Task: open an excel sheet and write heading  Financial Planner. Add Dates in a column and its values below  'Jan 23, Feb 23, Mar 23, Apr 23 & may23. 'Add Income in next column and its values below  $3,000, $3,200, $3,100, $3,300 & $3,500. Add Expenses in next column and its values below  $2,000, $2,300, $2,200, $2,500 & $2,800. Add savings in next column and its values below $500, $600, $500, $700 & $700. Add Investment in next column and its values below  $500, $700, $800, $900 & $1000. Add Net Saving in next column and its values below  $1000, $1200, $900, $800 & $700. Save page DashboardFinDashboard
Action: Mouse moved to (54, 141)
Screenshot: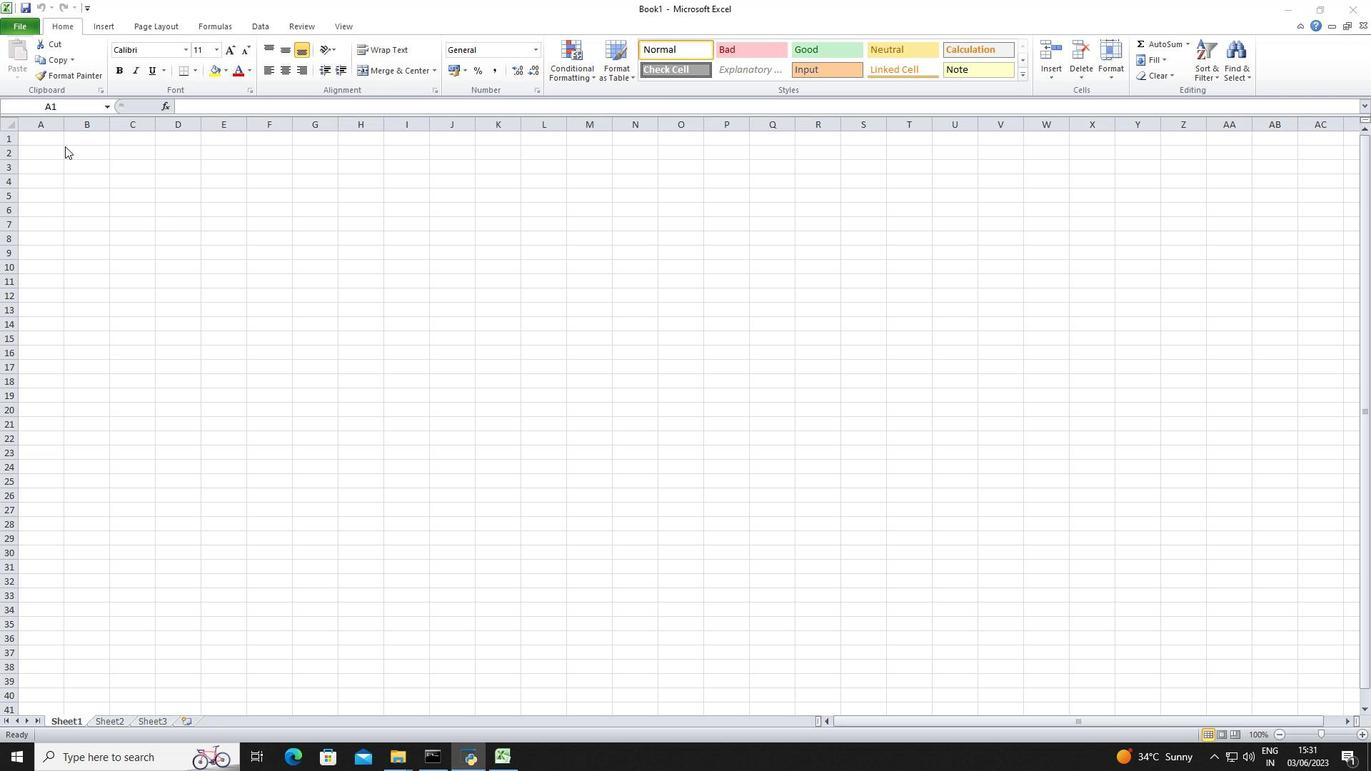 
Action: Mouse pressed left at (54, 141)
Screenshot: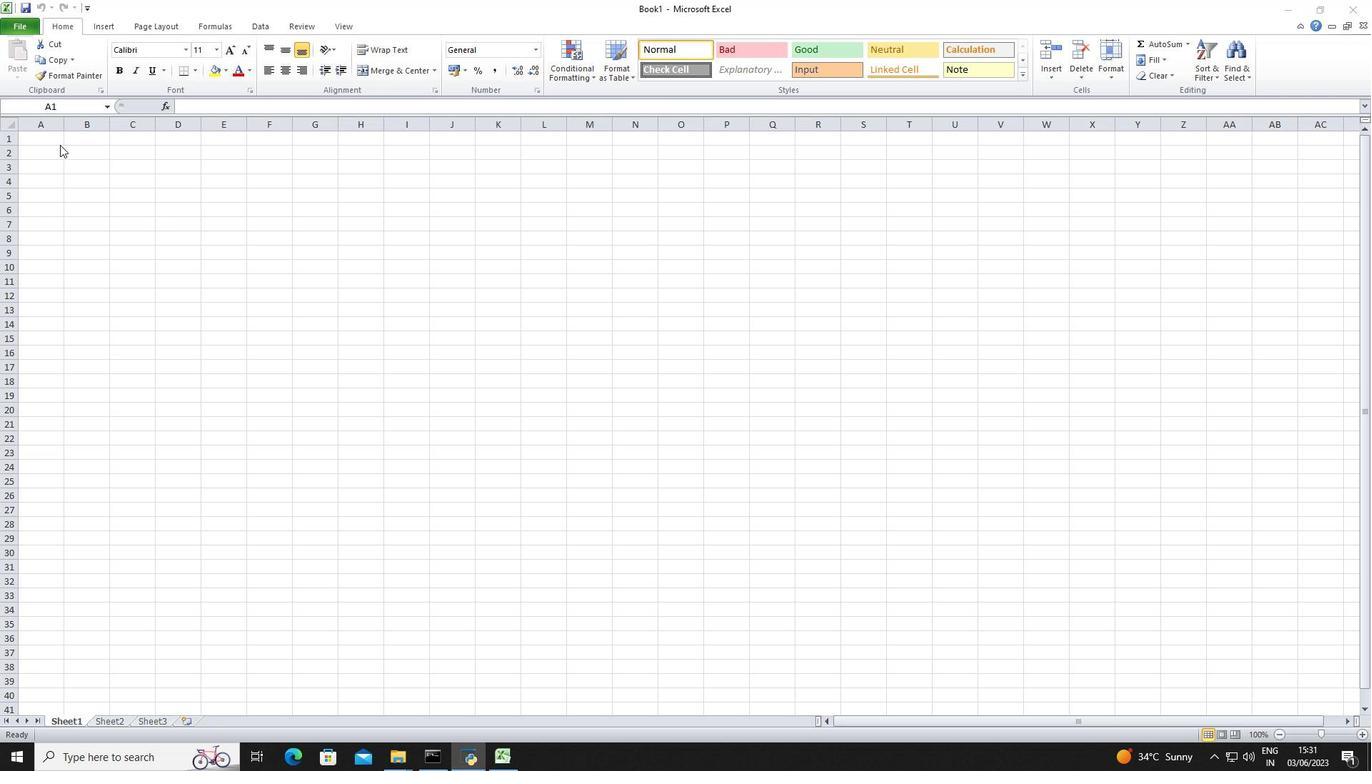 
Action: Key pressed <Key.shift>Financial<Key.space><Key.shift>Planner<Key.down><Key.down><Key.shift>Dates<Key.down><Key.shift>Jan<Key.space>23<Key.down><Key.shift>Feb<Key.space>23<Key.down><Key.shift>Mar23<Key.down><Key.shift>Apr<Key.space>23<Key.enter>0<Key.backspace><Key.shift>May<Key.space>23<Key.enter><Key.right><Key.up><Key.right><Key.up><Key.up><Key.up><Key.up><Key.up><Key.shift>Income<Key.down>3000<Key.backspace><Key.backspace><Key.backspace>200<Key.backspace><Key.backspace><Key.backspace>000<Key.down>3200<Key.down>3100<Key.down>3300<Key.down>3500<Key.left>
Screenshot: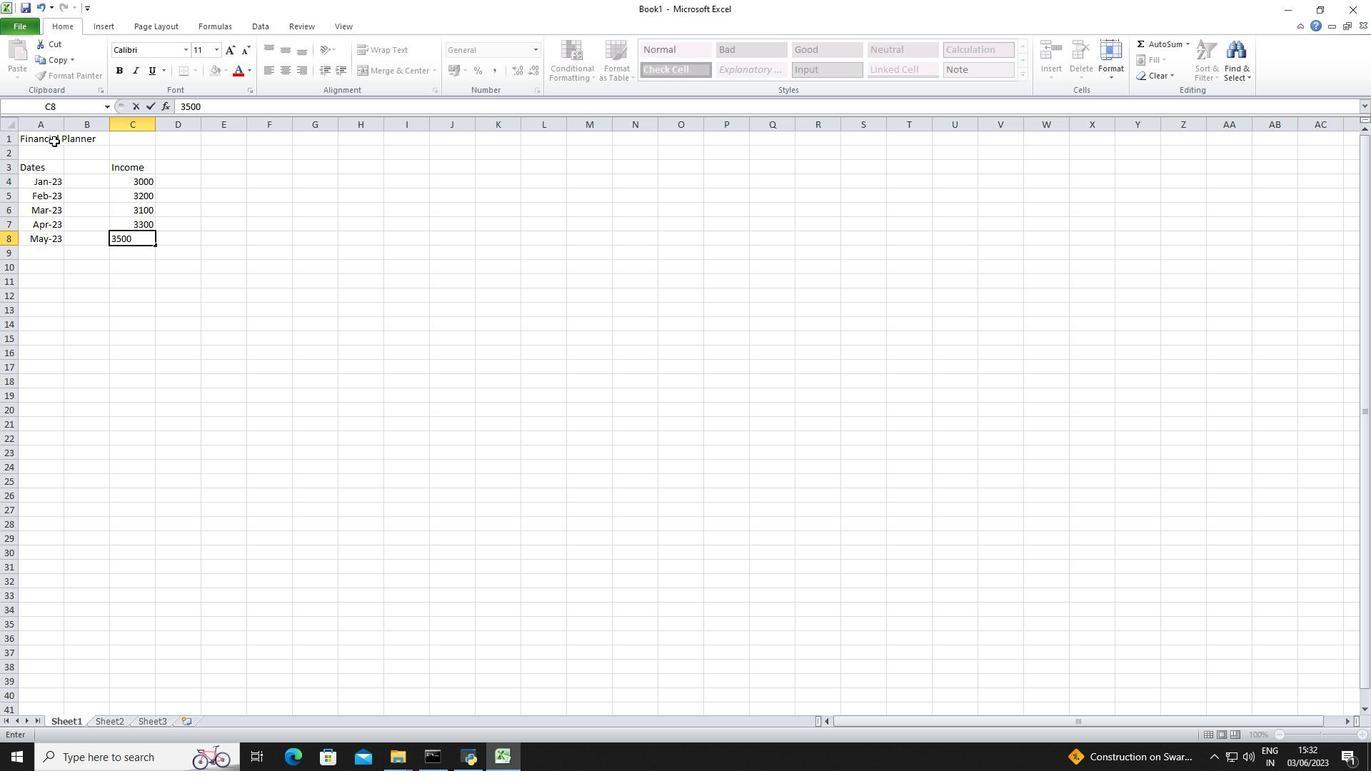 
Action: Mouse moved to (128, 177)
Screenshot: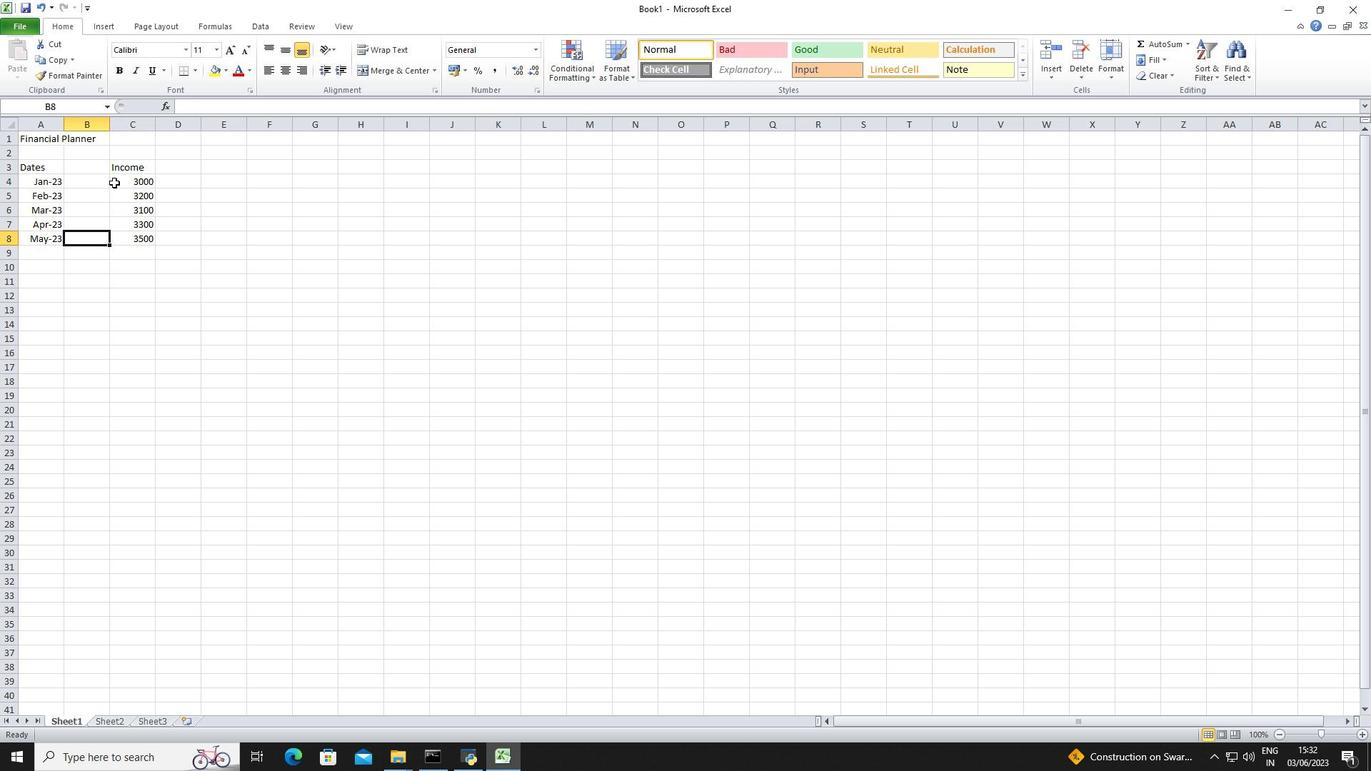 
Action: Mouse pressed left at (128, 177)
Screenshot: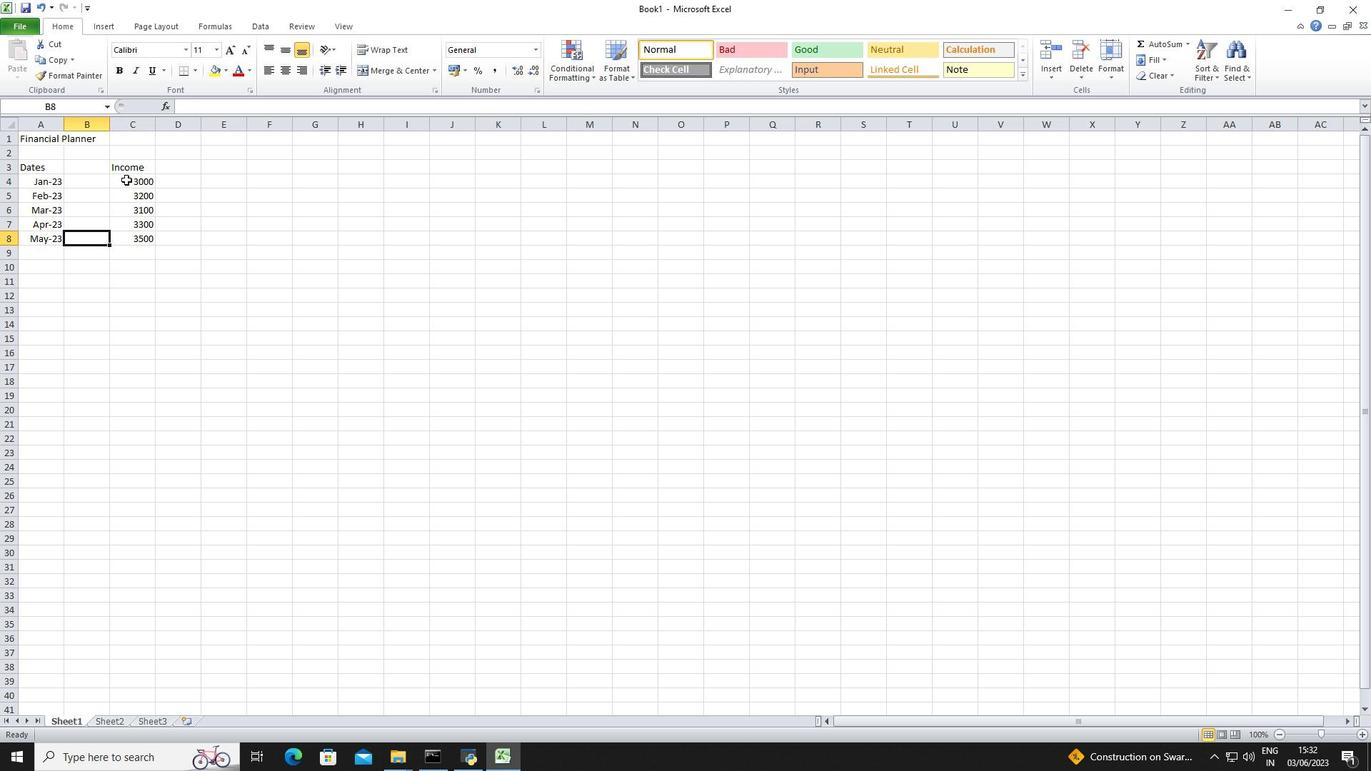 
Action: Mouse moved to (534, 52)
Screenshot: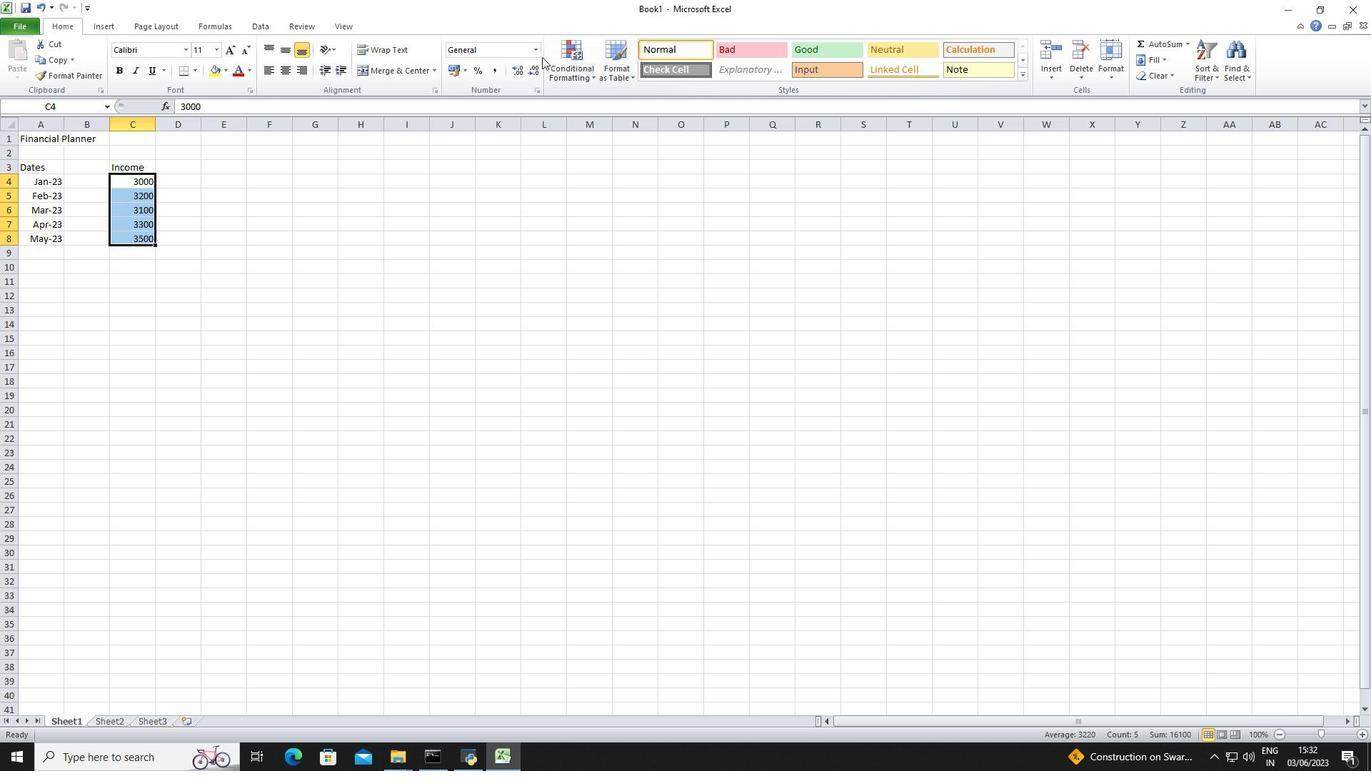 
Action: Mouse pressed left at (534, 52)
Screenshot: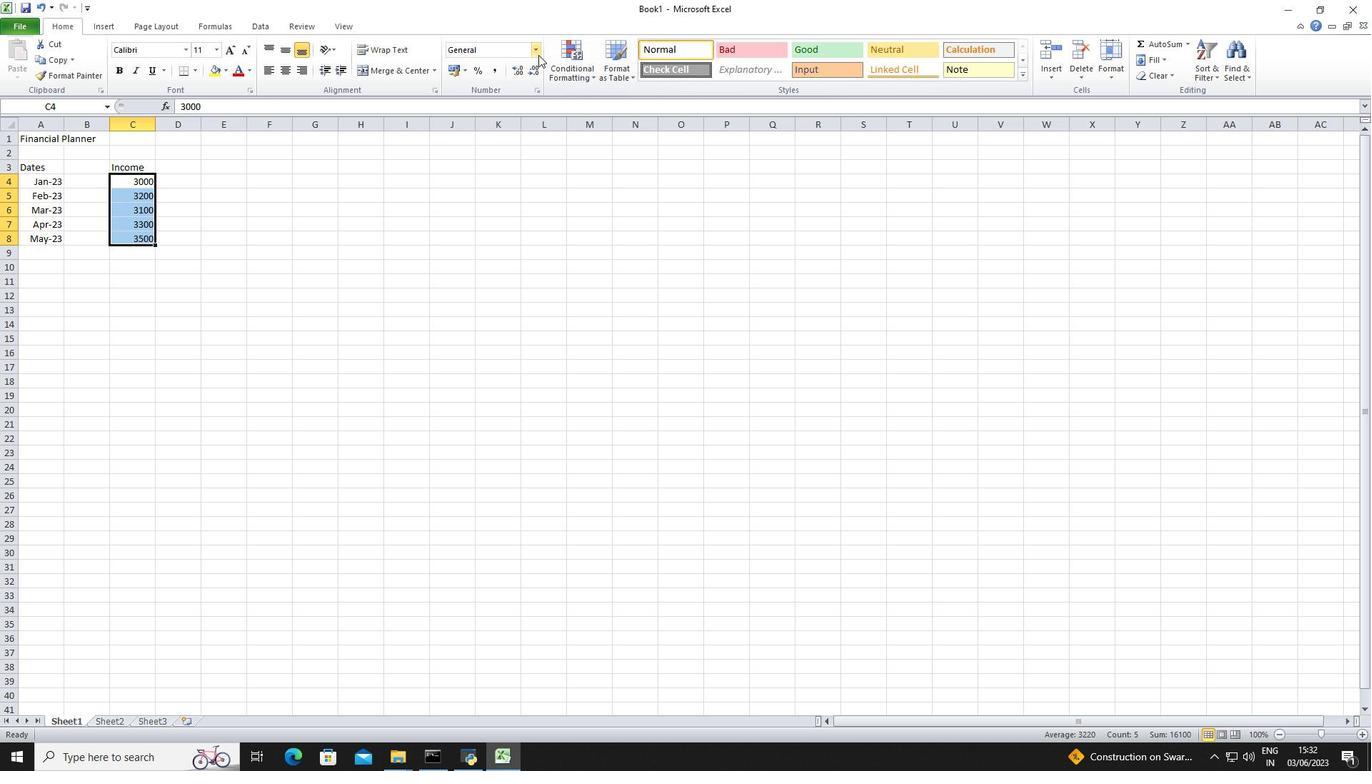 
Action: Mouse moved to (545, 409)
Screenshot: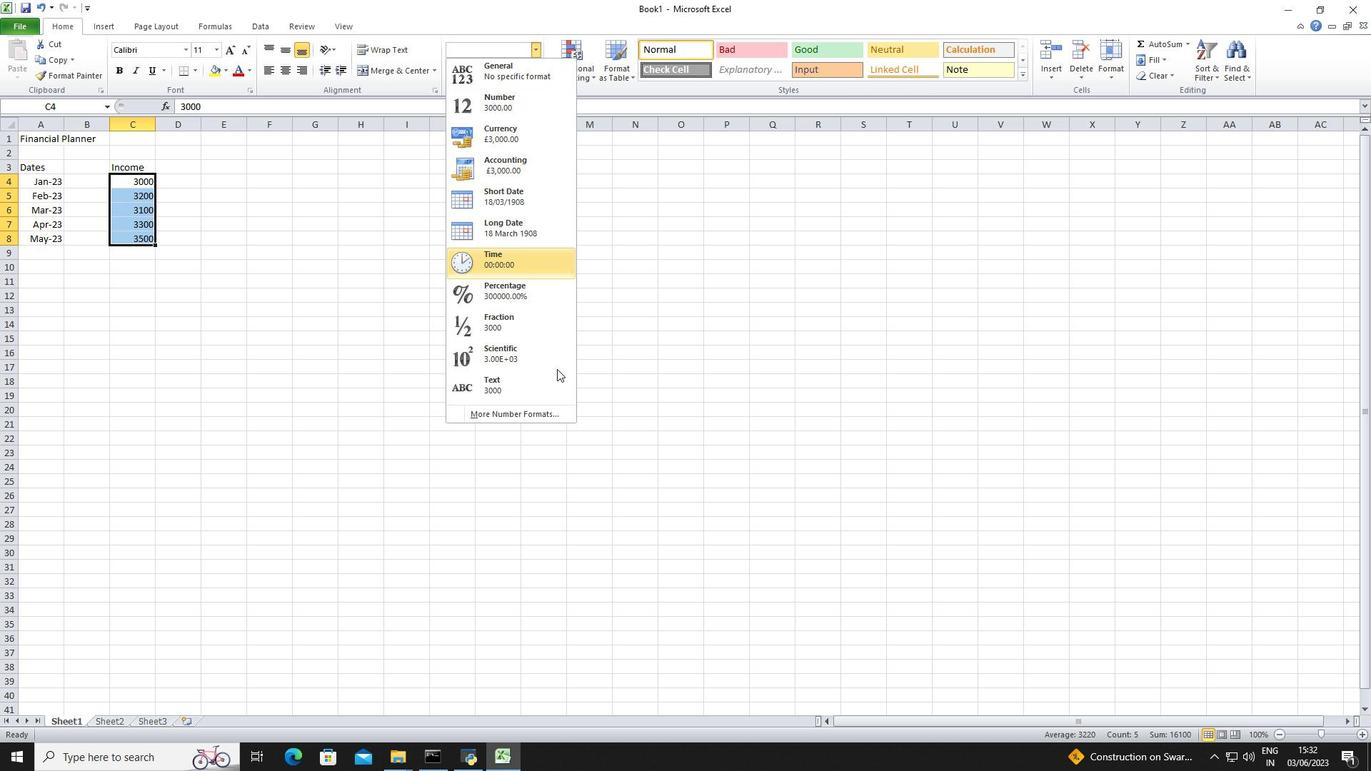 
Action: Mouse pressed left at (545, 409)
Screenshot: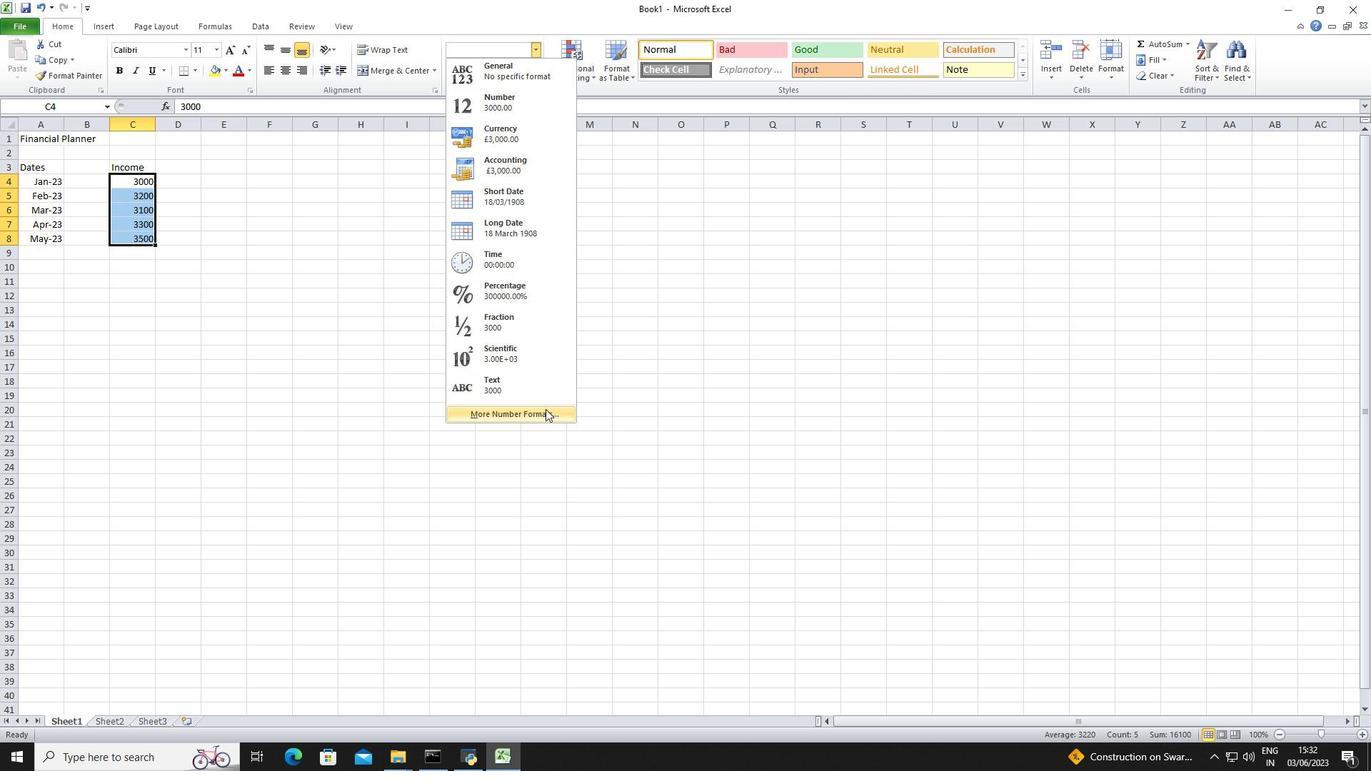 
Action: Mouse moved to (230, 270)
Screenshot: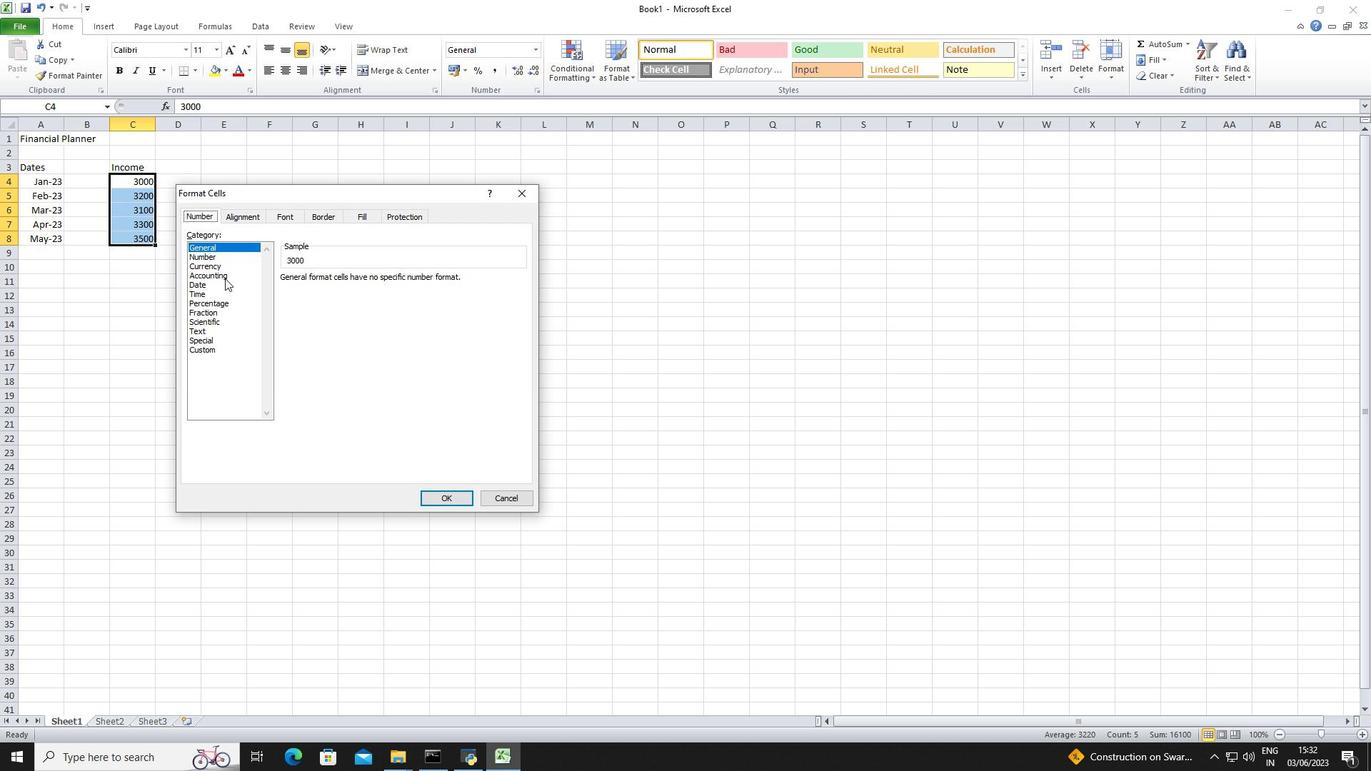 
Action: Mouse pressed left at (230, 270)
Screenshot: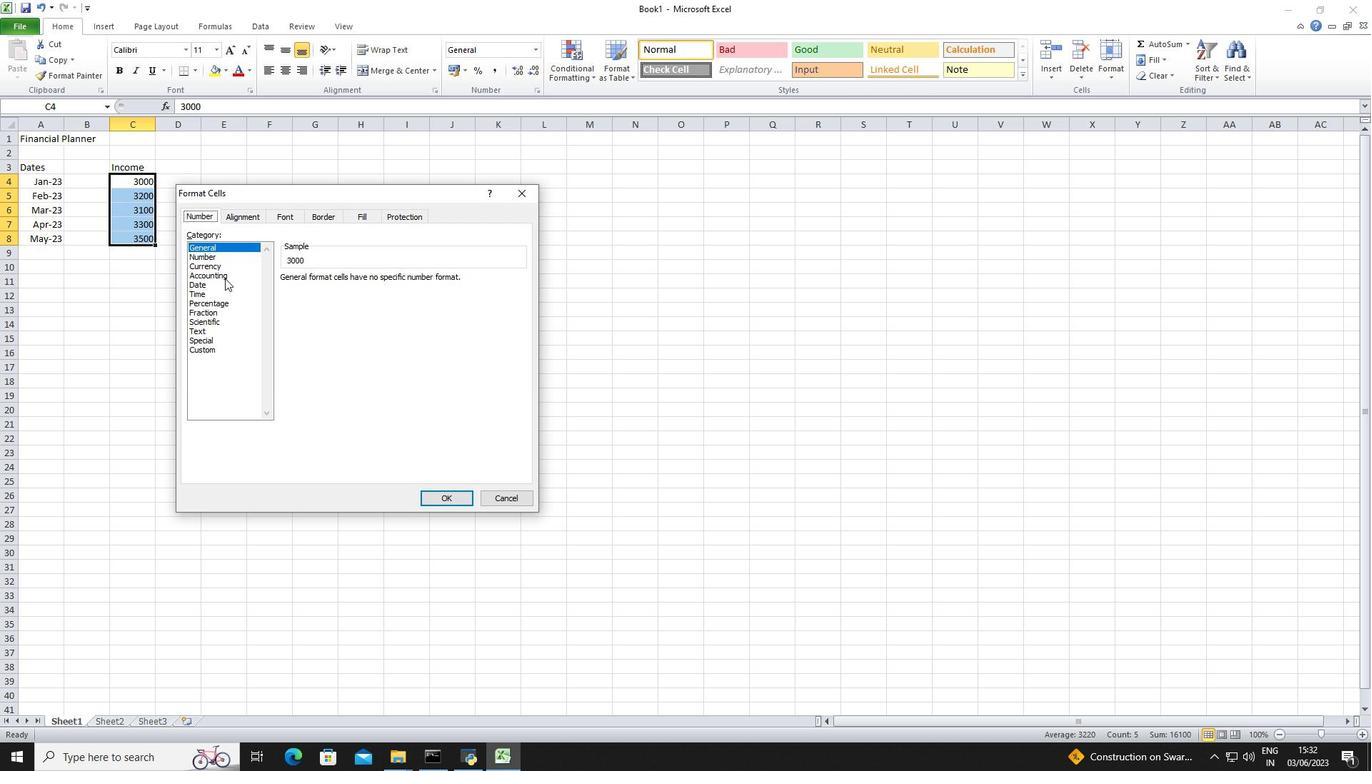 
Action: Mouse moved to (357, 298)
Screenshot: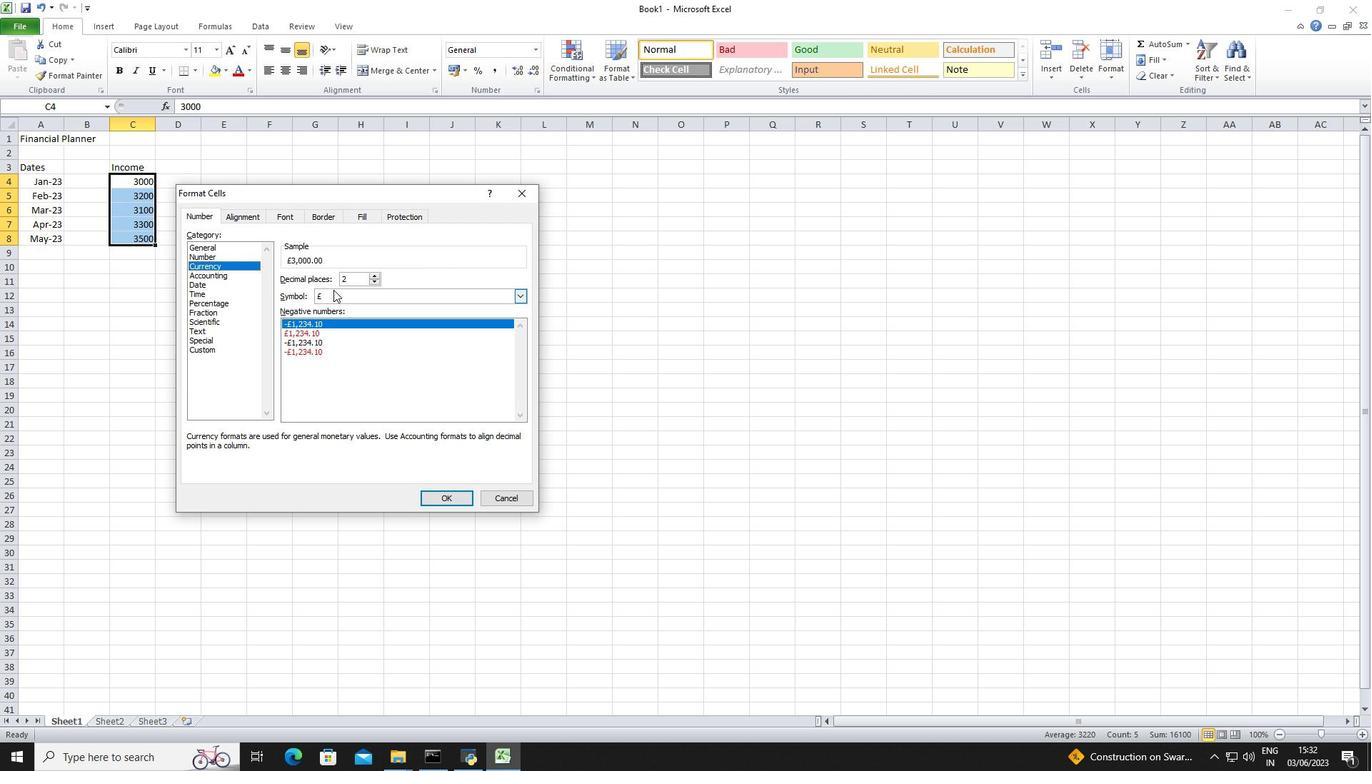 
Action: Mouse pressed left at (357, 298)
Screenshot: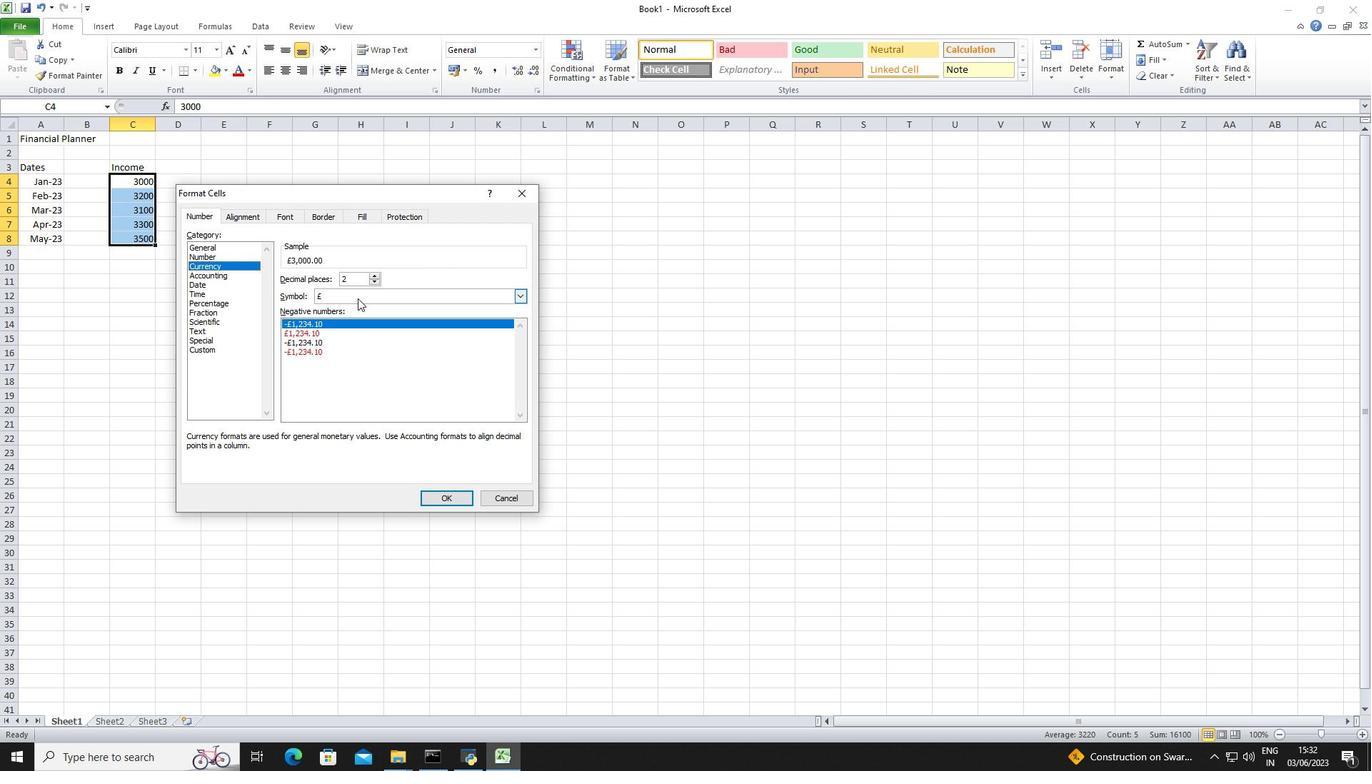 
Action: Mouse moved to (360, 322)
Screenshot: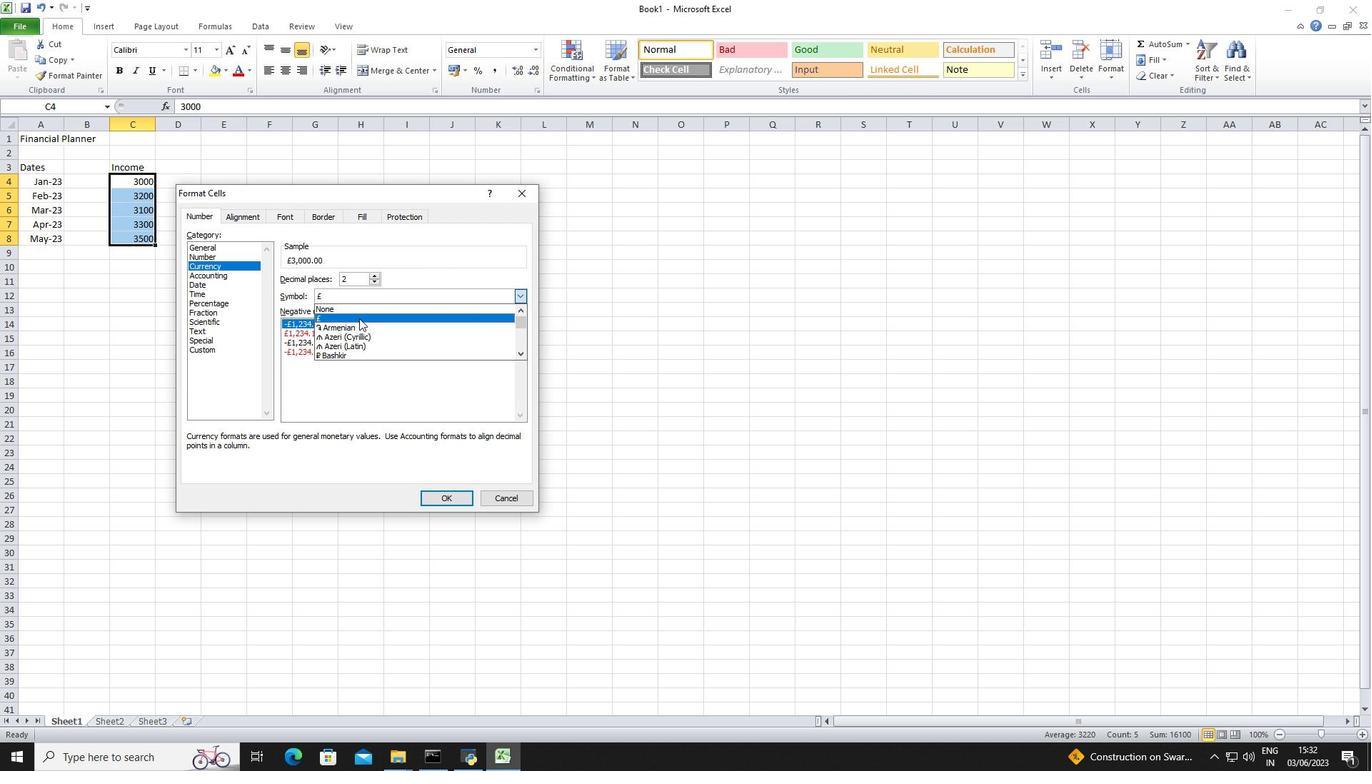 
Action: Mouse scrolled (360, 321) with delta (0, 0)
Screenshot: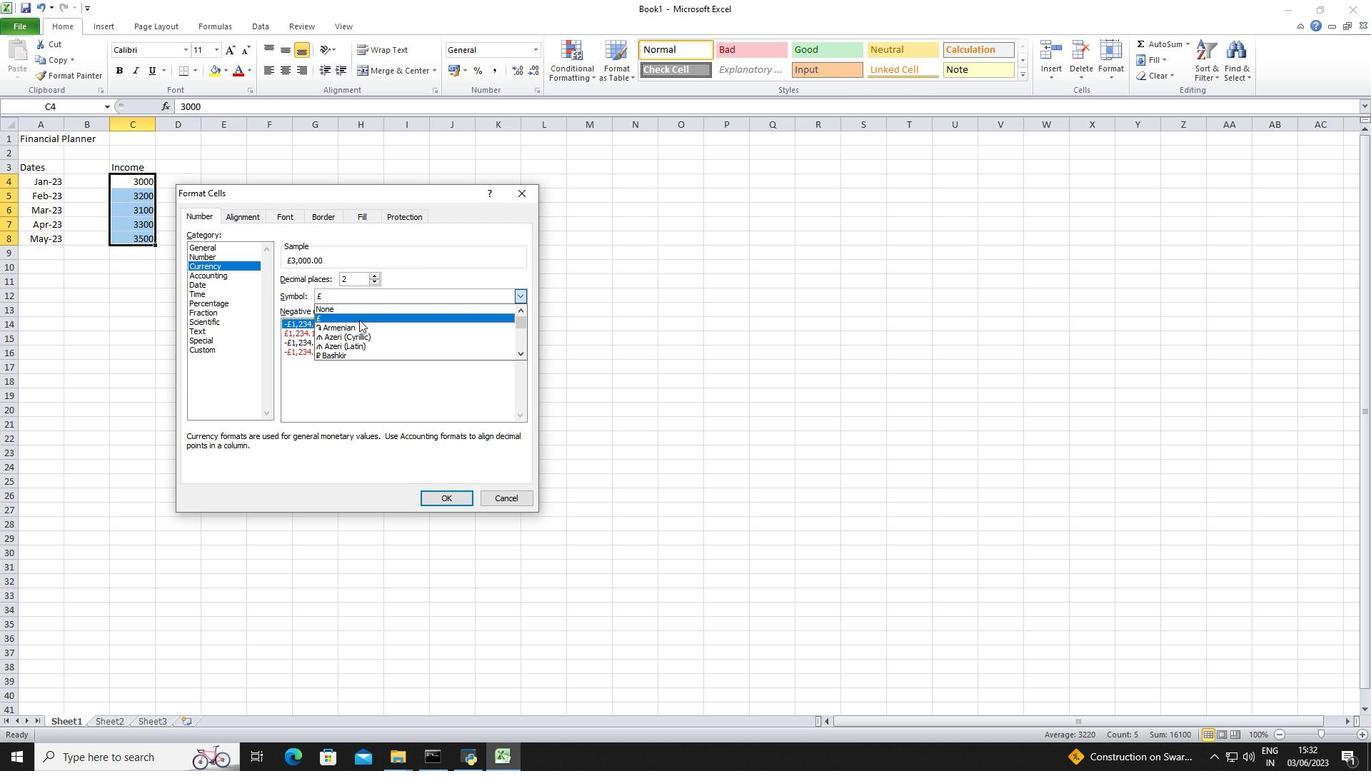 
Action: Mouse scrolled (360, 321) with delta (0, 0)
Screenshot: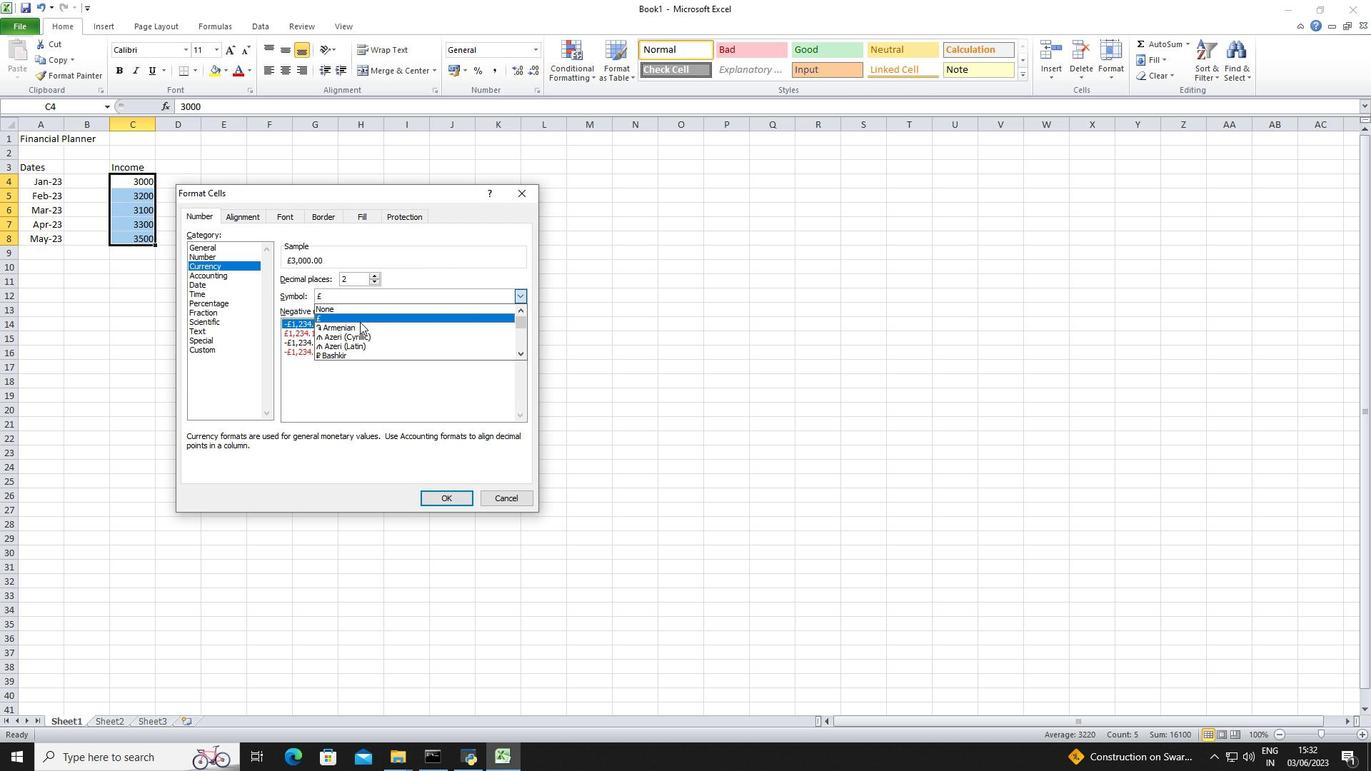 
Action: Mouse scrolled (360, 321) with delta (0, 0)
Screenshot: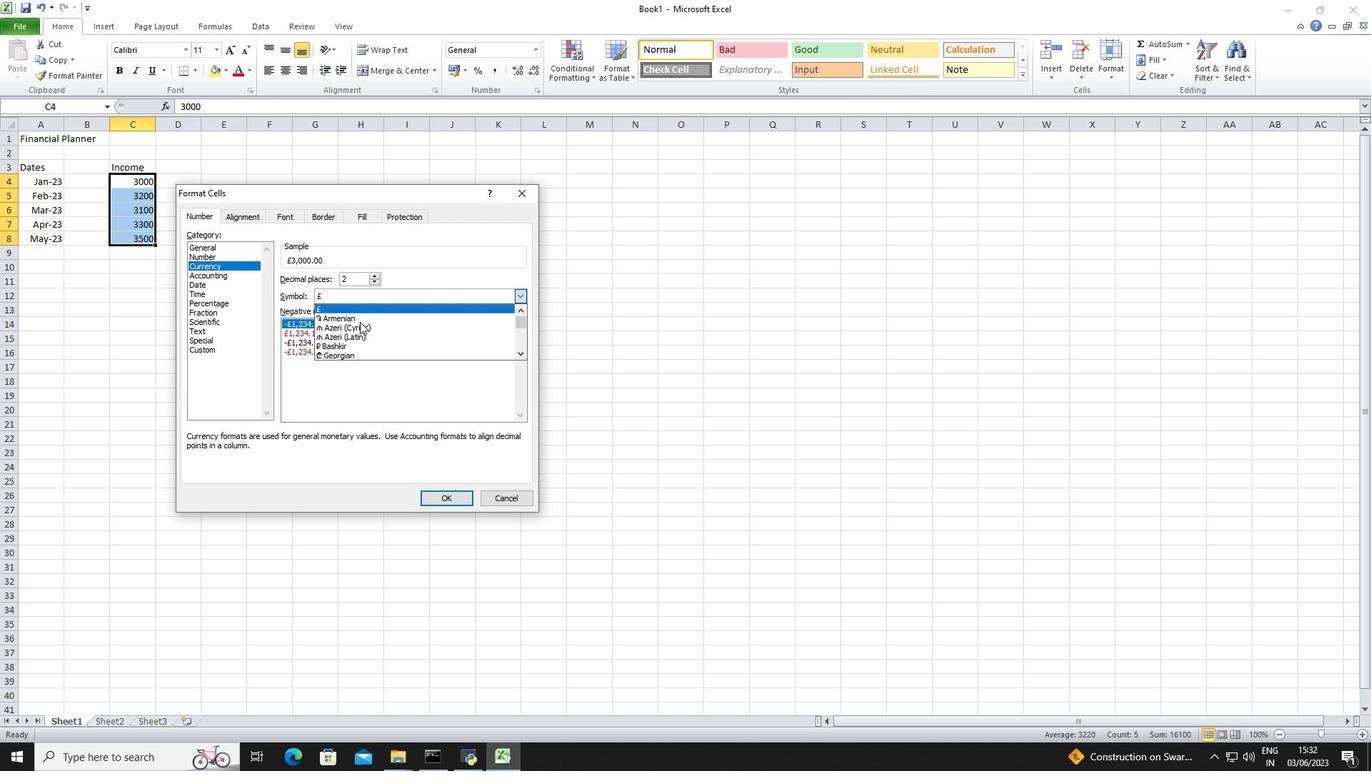 
Action: Mouse scrolled (360, 321) with delta (0, 0)
Screenshot: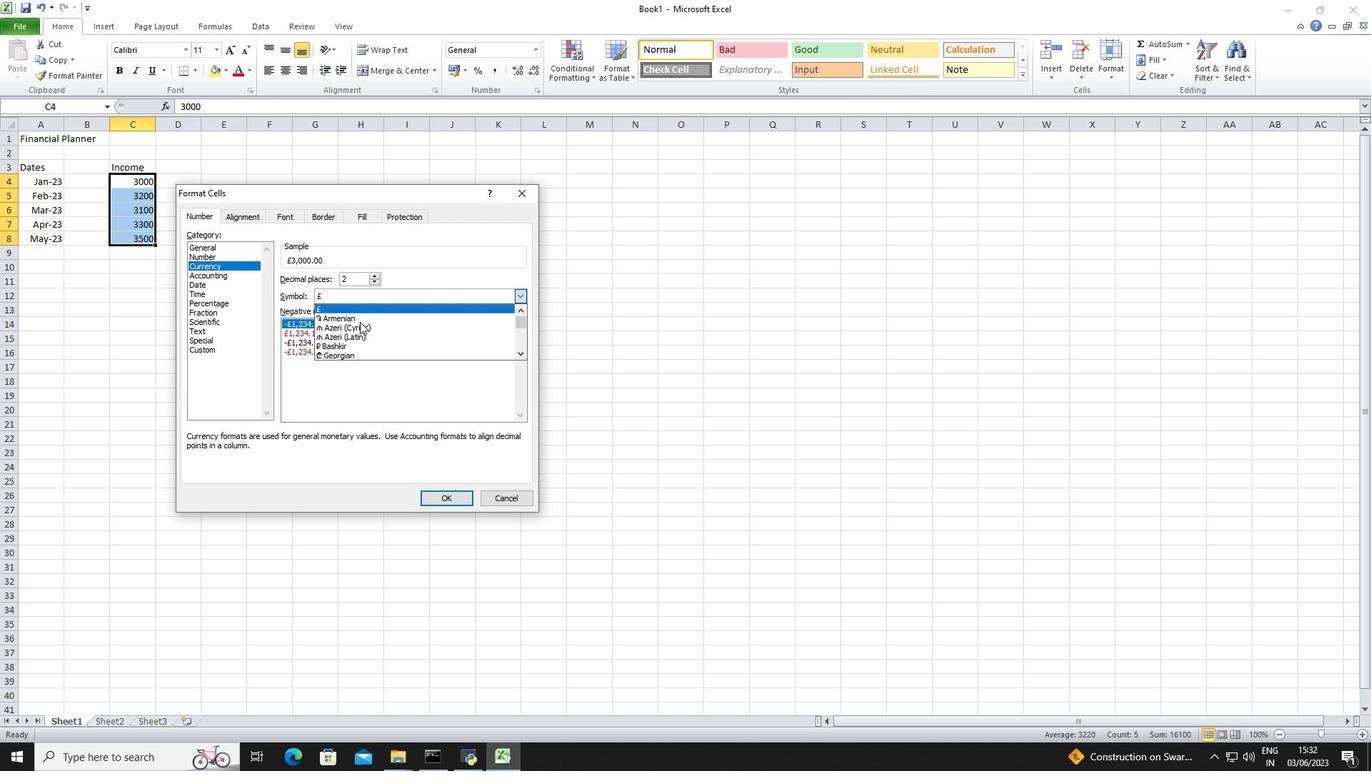 
Action: Mouse scrolled (360, 321) with delta (0, 0)
Screenshot: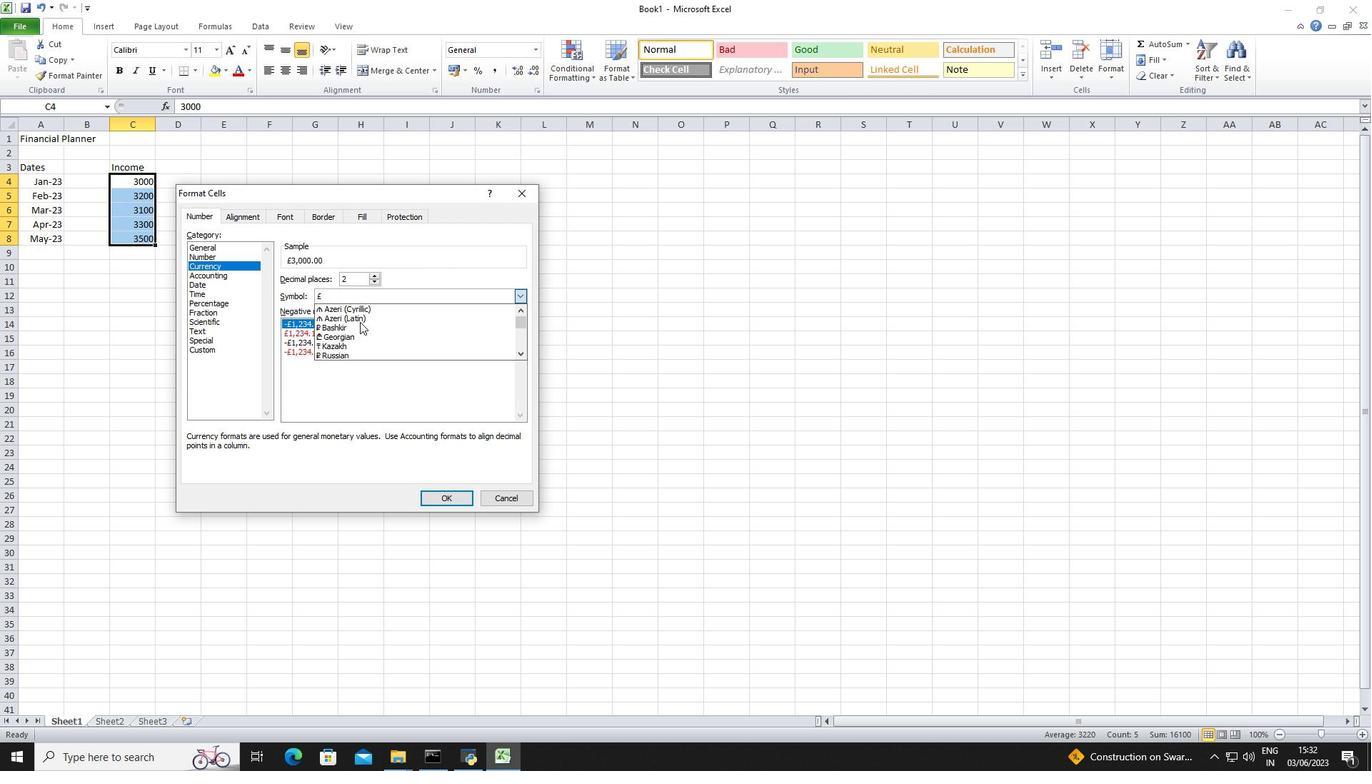 
Action: Mouse scrolled (360, 321) with delta (0, 0)
Screenshot: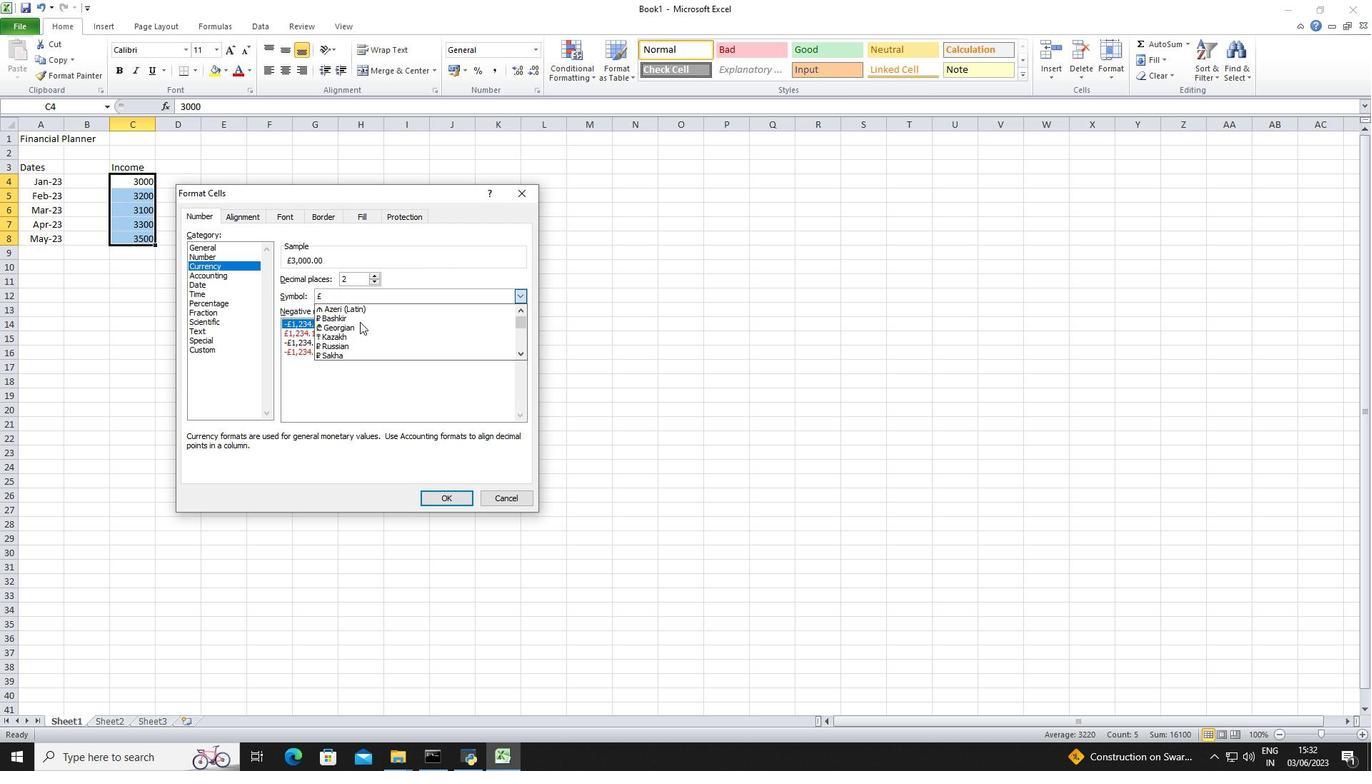 
Action: Mouse scrolled (360, 321) with delta (0, 0)
Screenshot: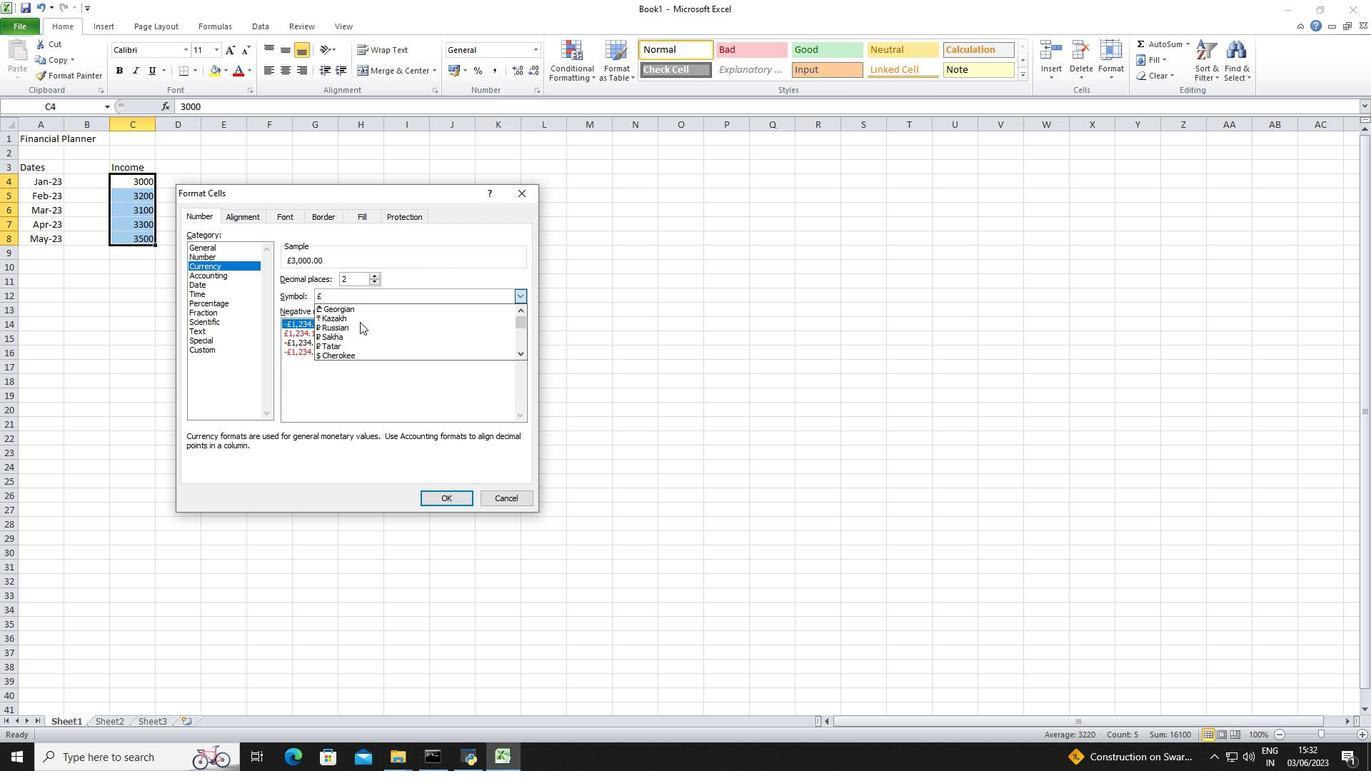 
Action: Mouse moved to (360, 322)
Screenshot: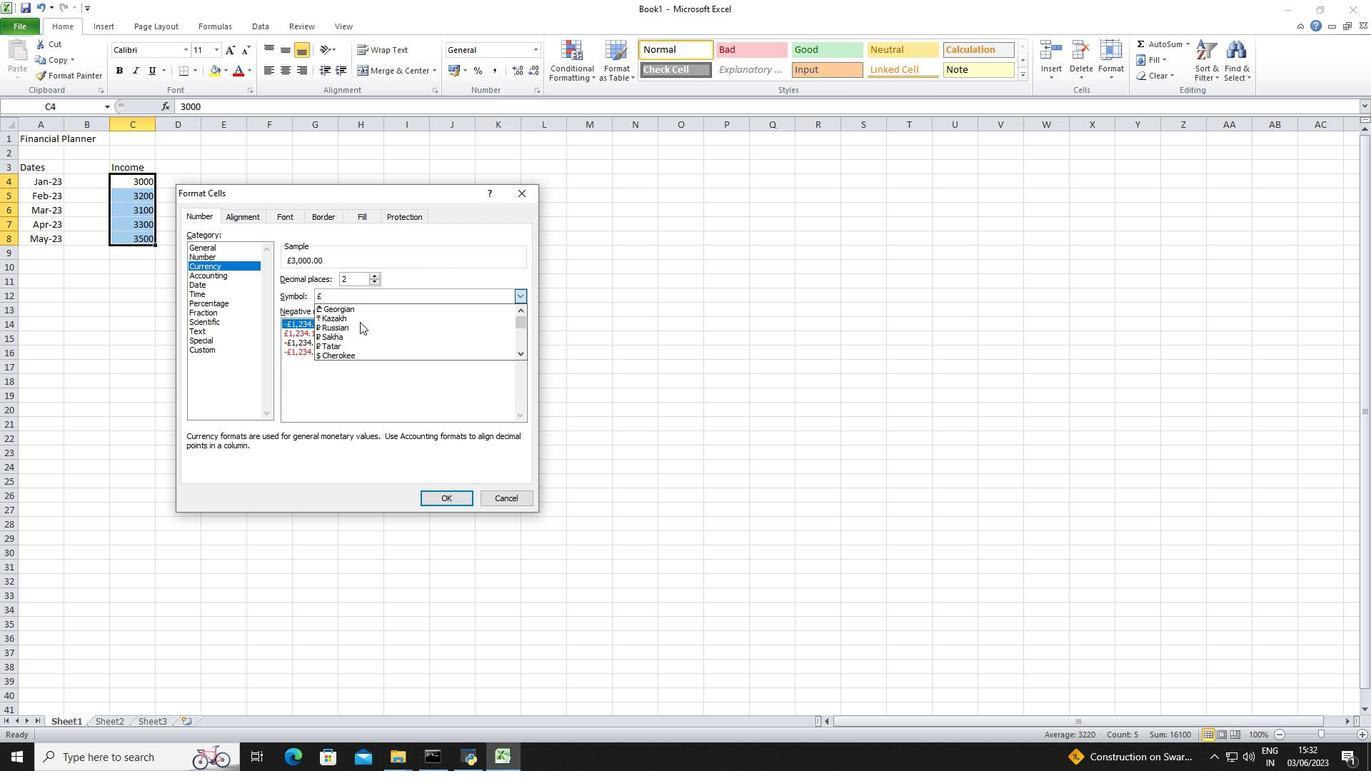 
Action: Mouse scrolled (360, 322) with delta (0, 0)
Screenshot: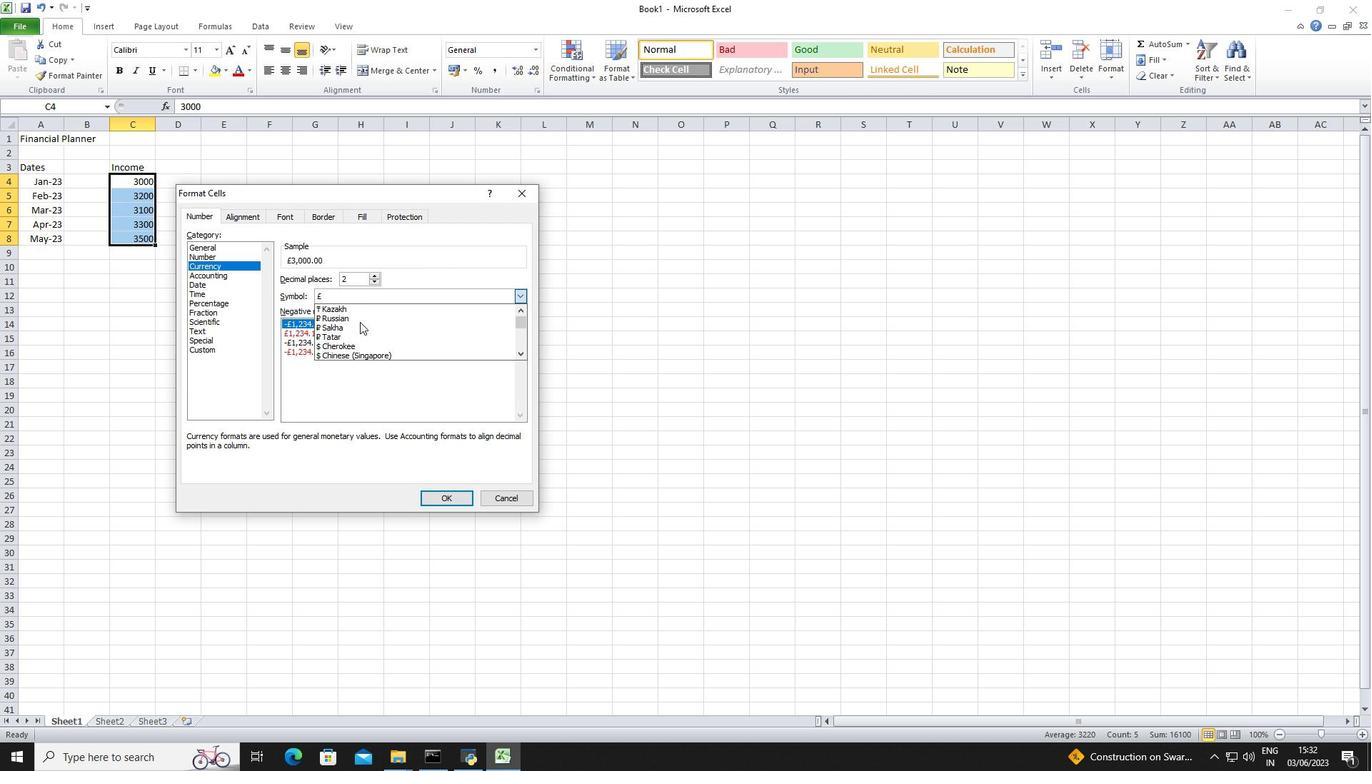 
Action: Mouse scrolled (360, 322) with delta (0, 0)
Screenshot: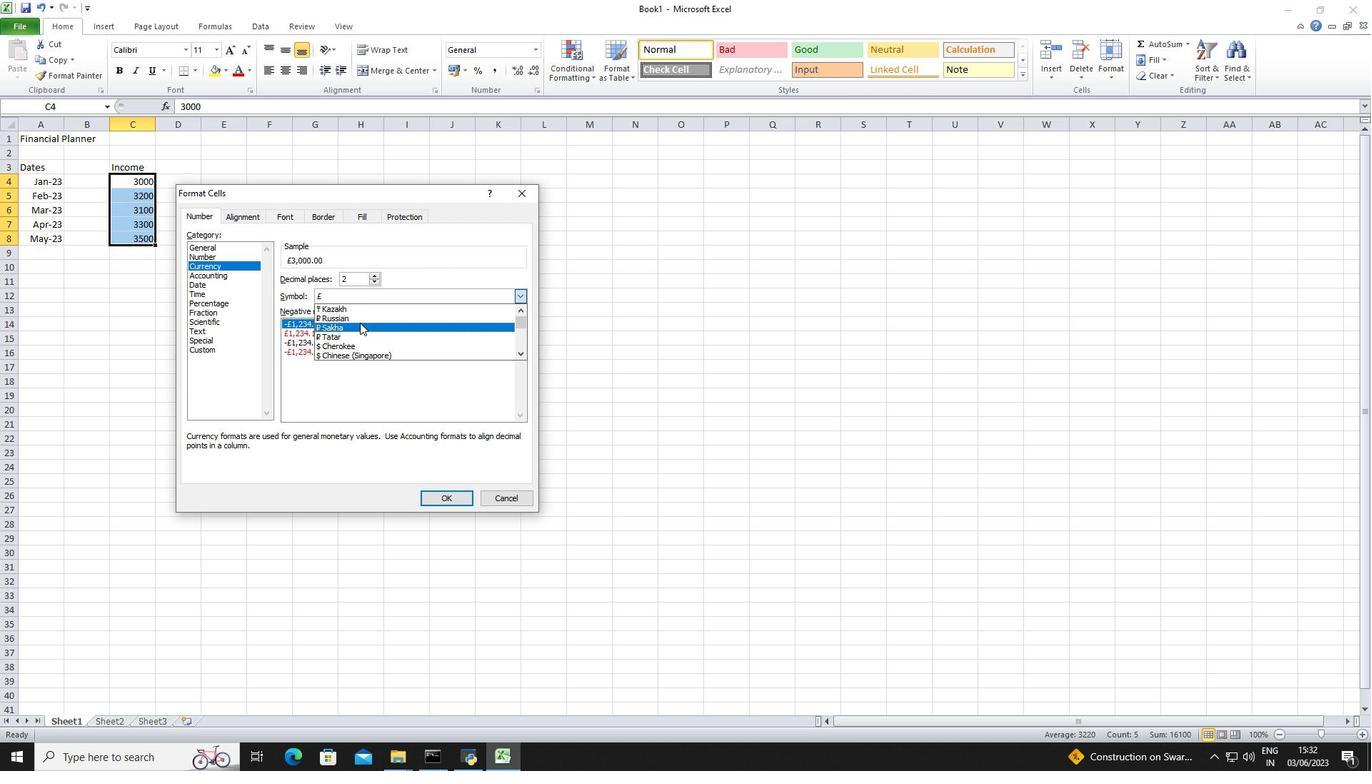 
Action: Mouse moved to (370, 345)
Screenshot: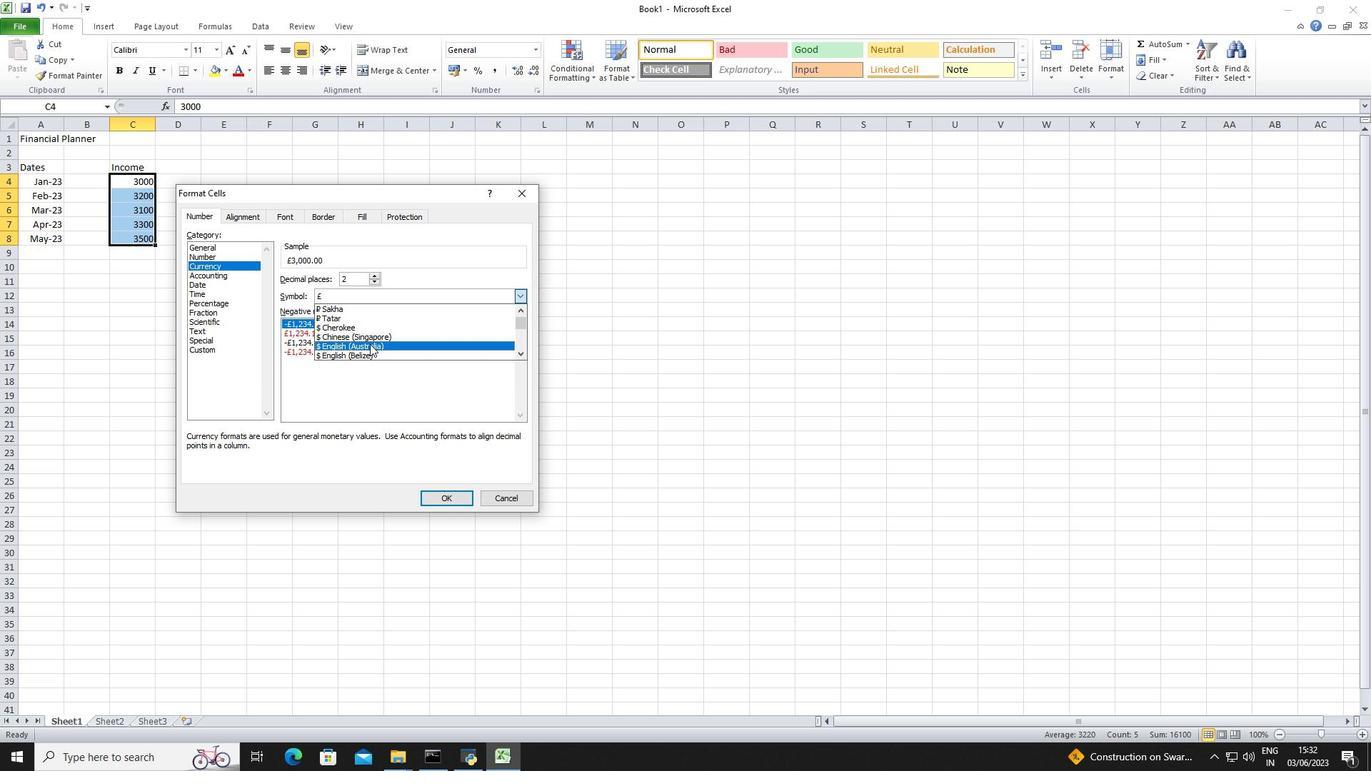 
Action: Mouse pressed left at (370, 345)
Screenshot: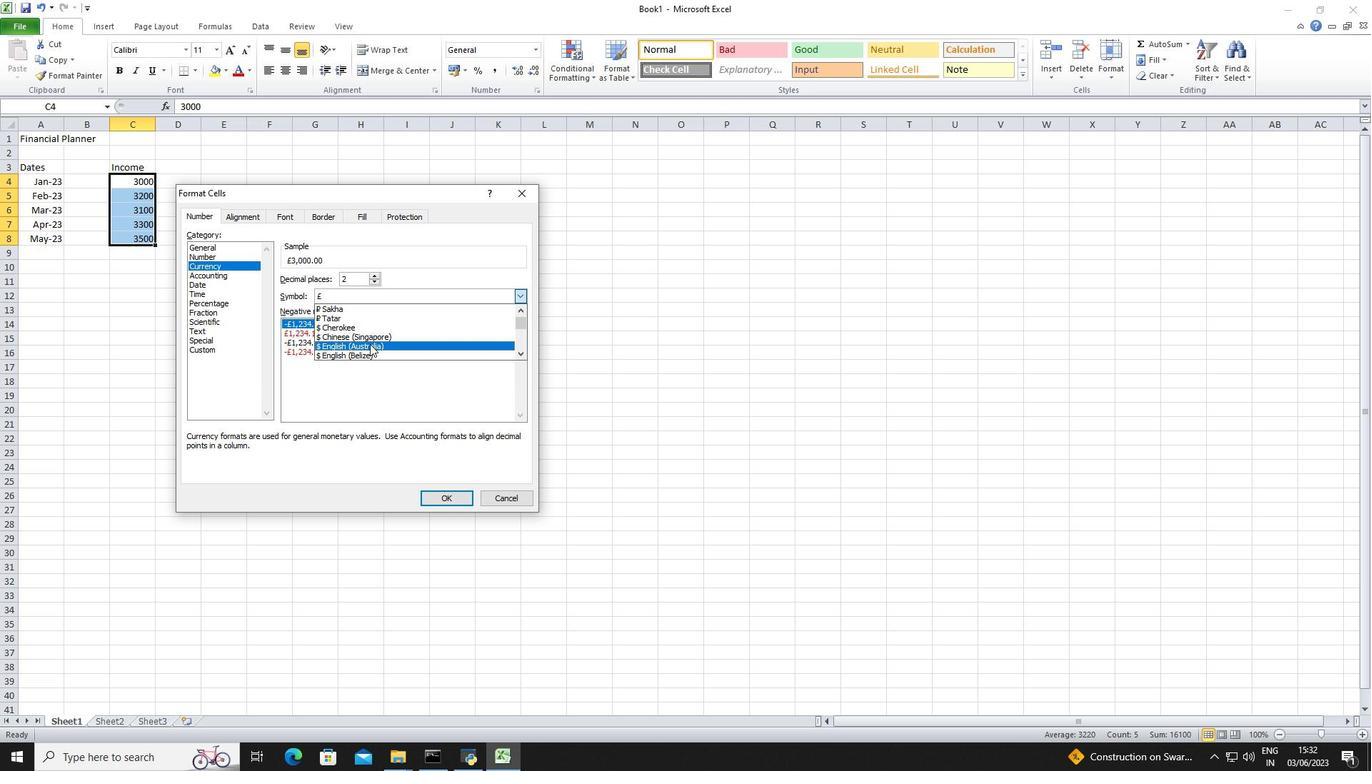 
Action: Mouse moved to (373, 282)
Screenshot: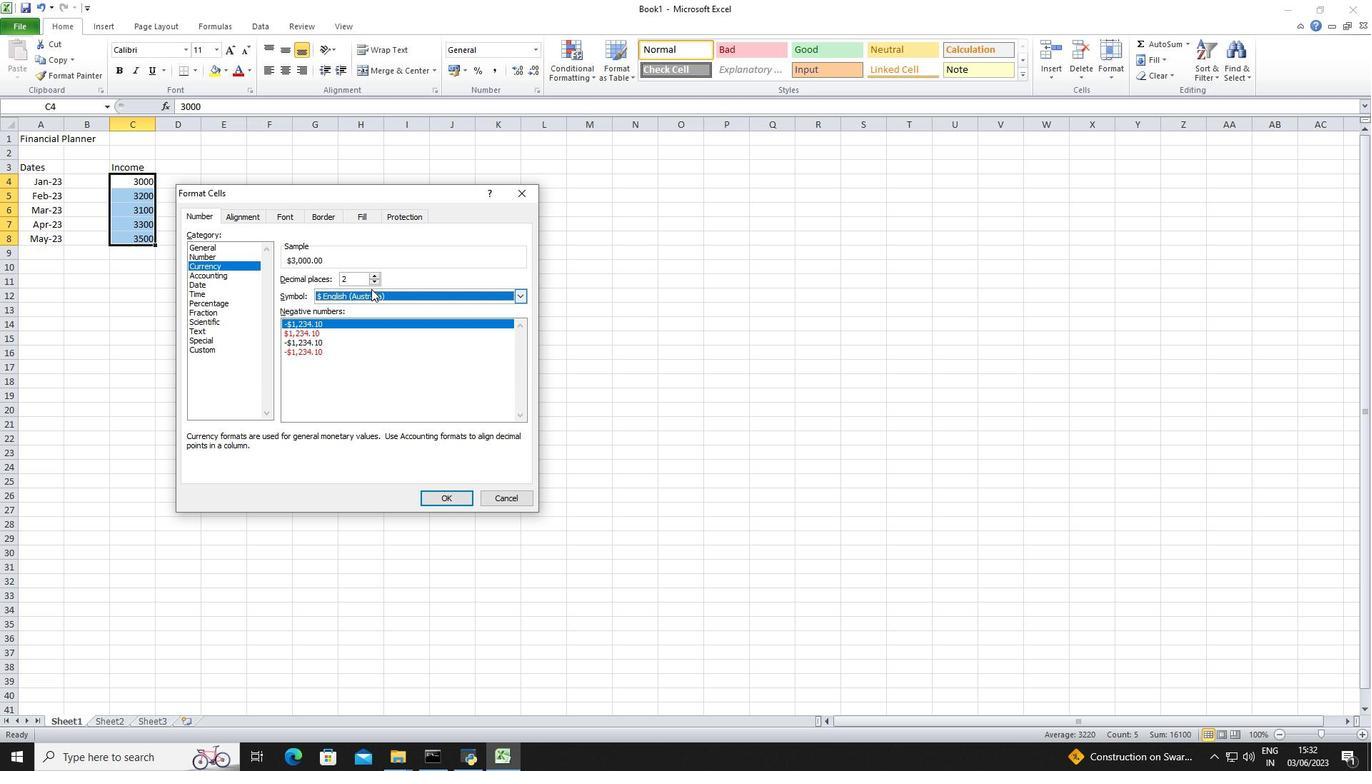 
Action: Mouse pressed left at (373, 282)
Screenshot: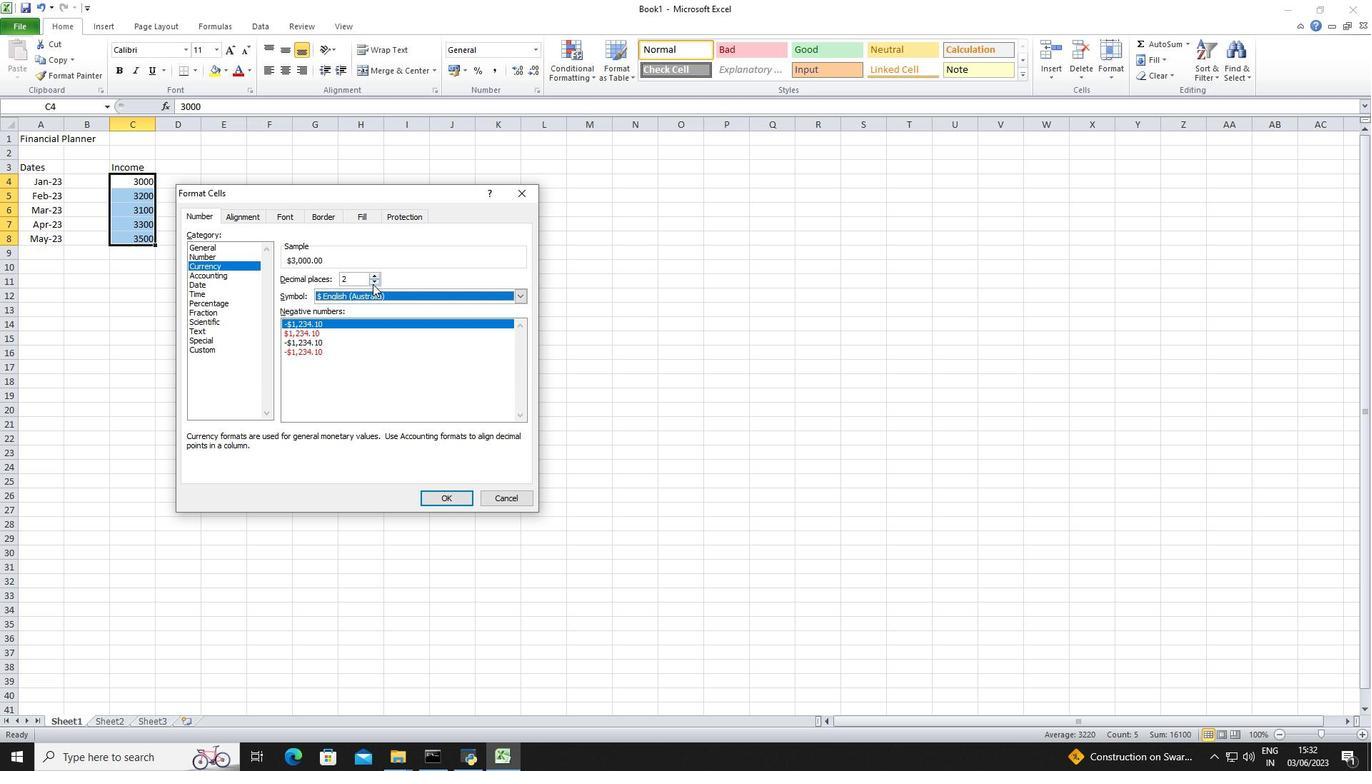 
Action: Mouse pressed left at (373, 282)
Screenshot: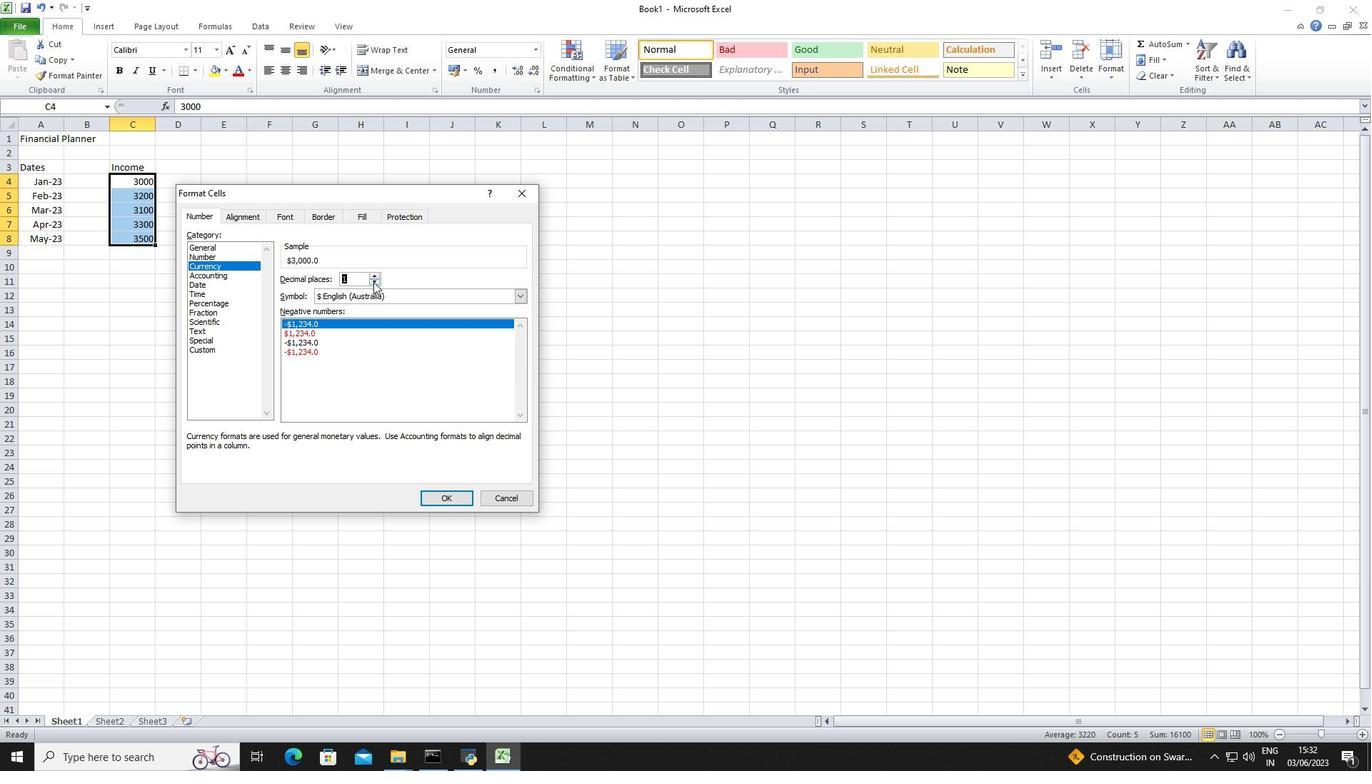 
Action: Mouse moved to (447, 495)
Screenshot: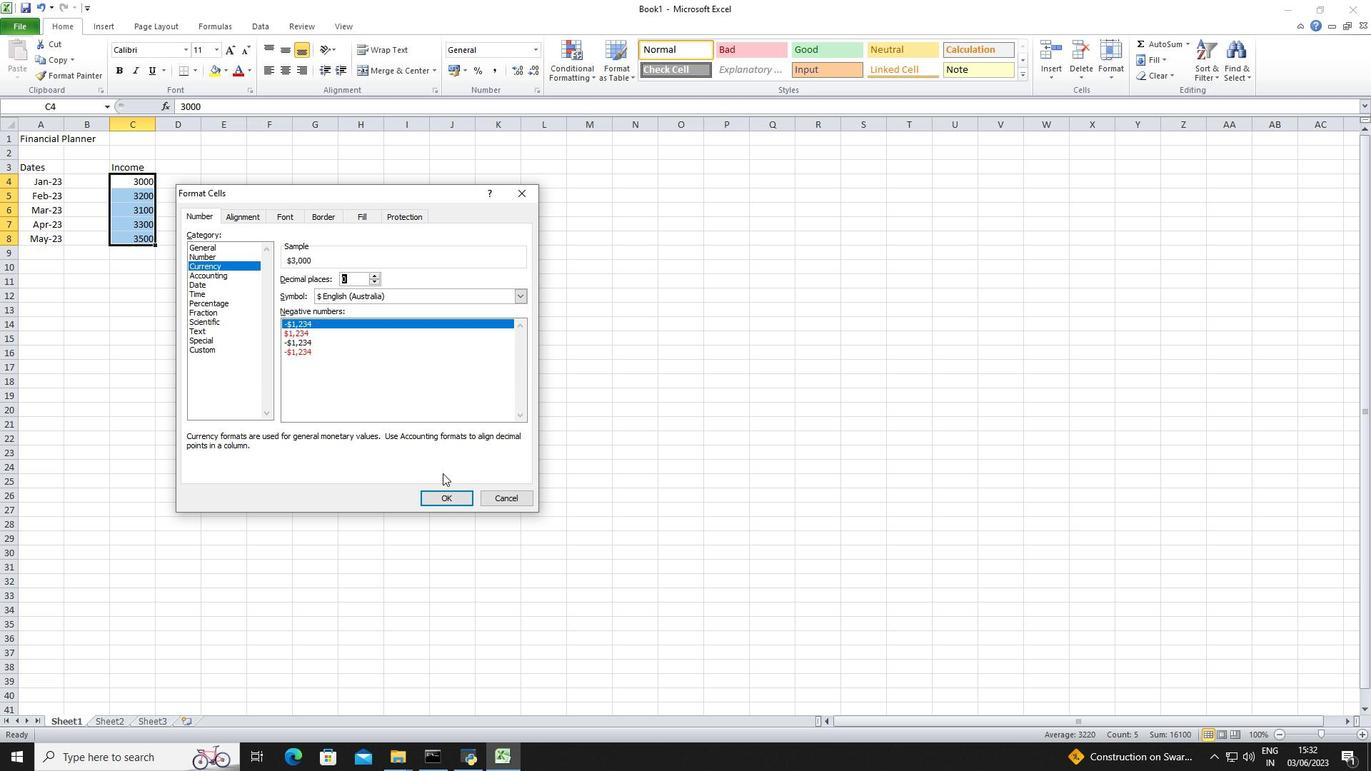 
Action: Mouse pressed left at (447, 495)
Screenshot: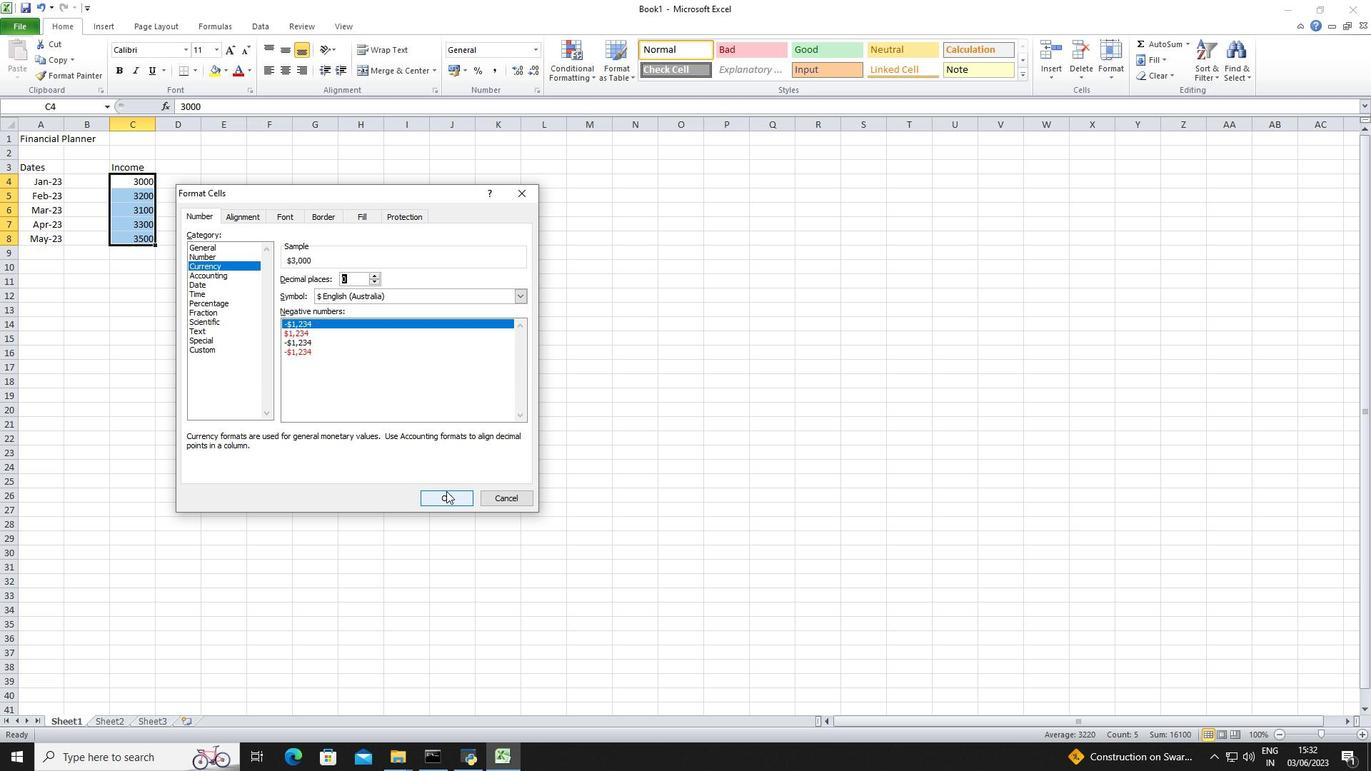
Action: Mouse moved to (236, 177)
Screenshot: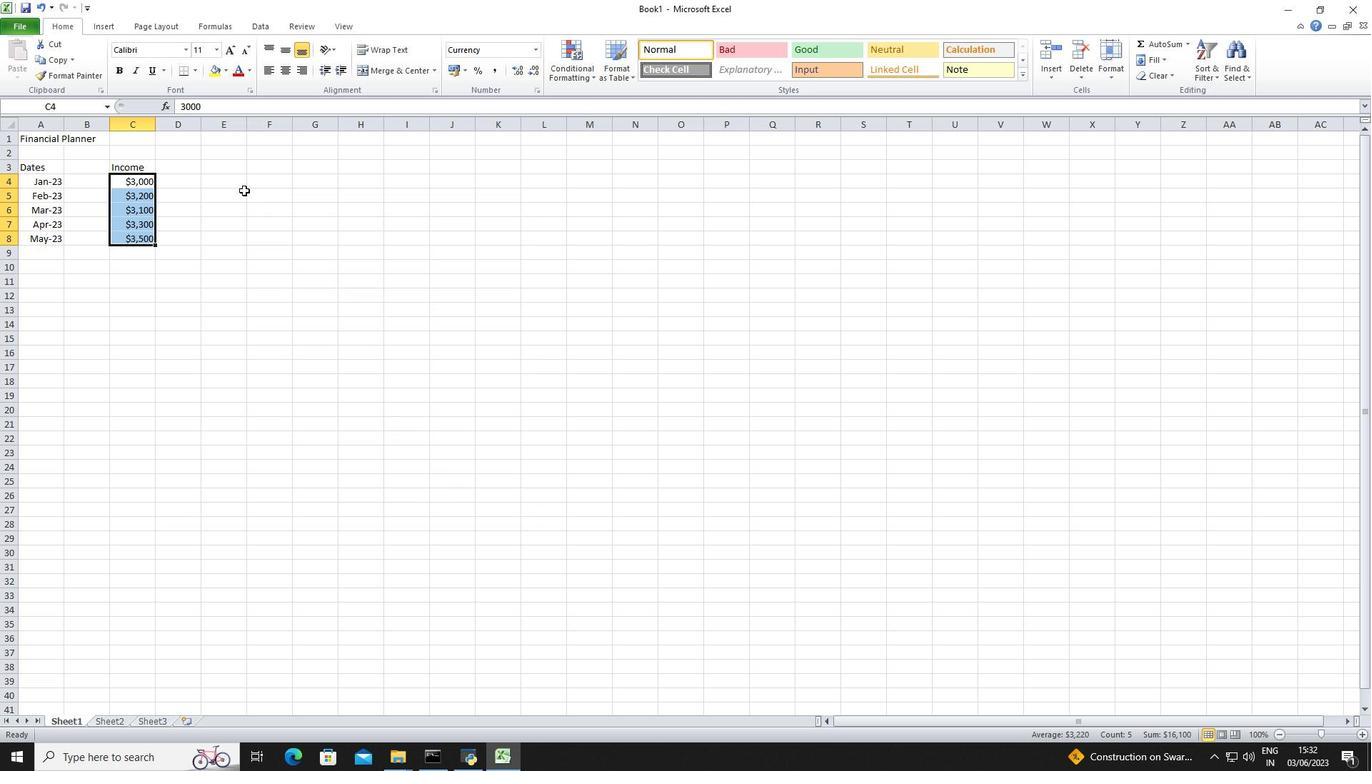 
Action: Mouse pressed left at (236, 177)
Screenshot: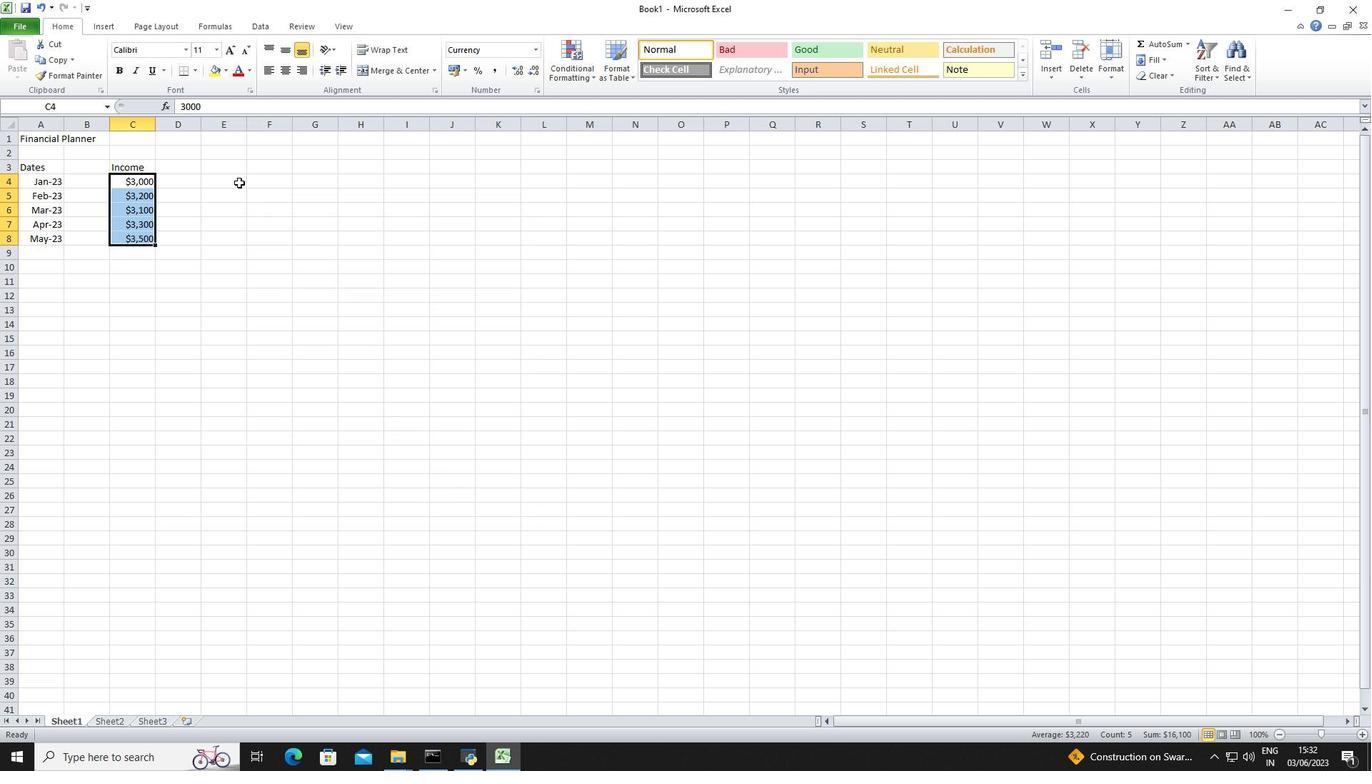 
Action: Mouse moved to (235, 170)
Screenshot: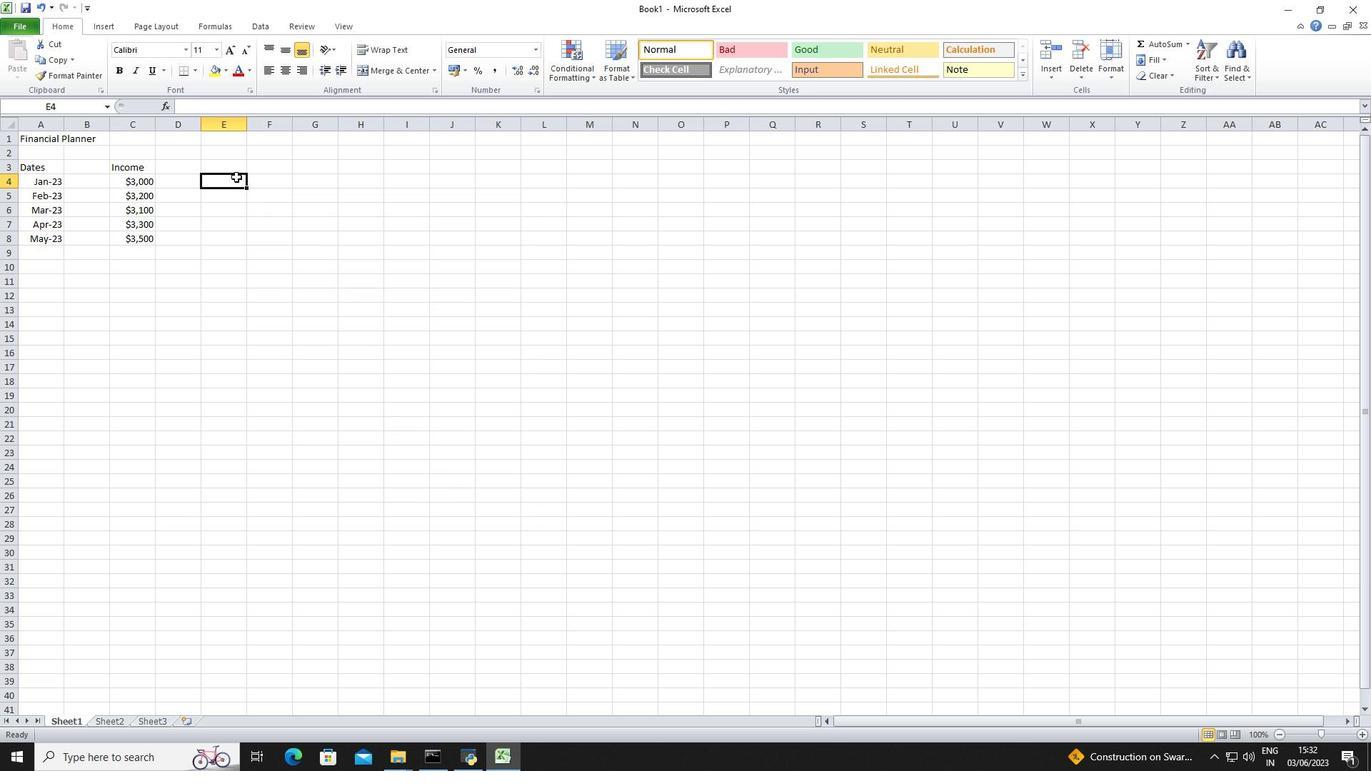 
Action: Mouse pressed left at (235, 170)
Screenshot: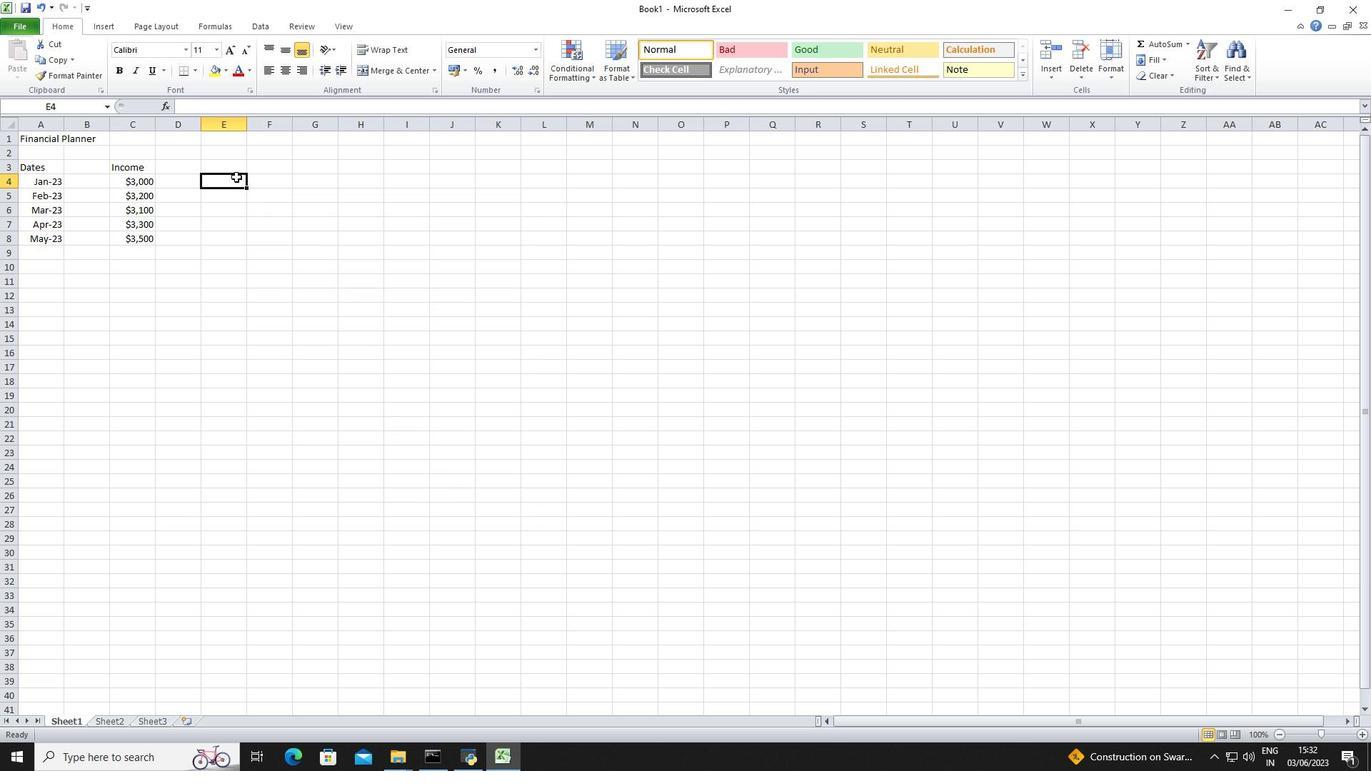 
Action: Key pressed <Key.shift>Expenses<Key.down>2000<Key.down>2300<Key.down>2200<Key.down>2500<Key.down>2800<Key.down>
Screenshot: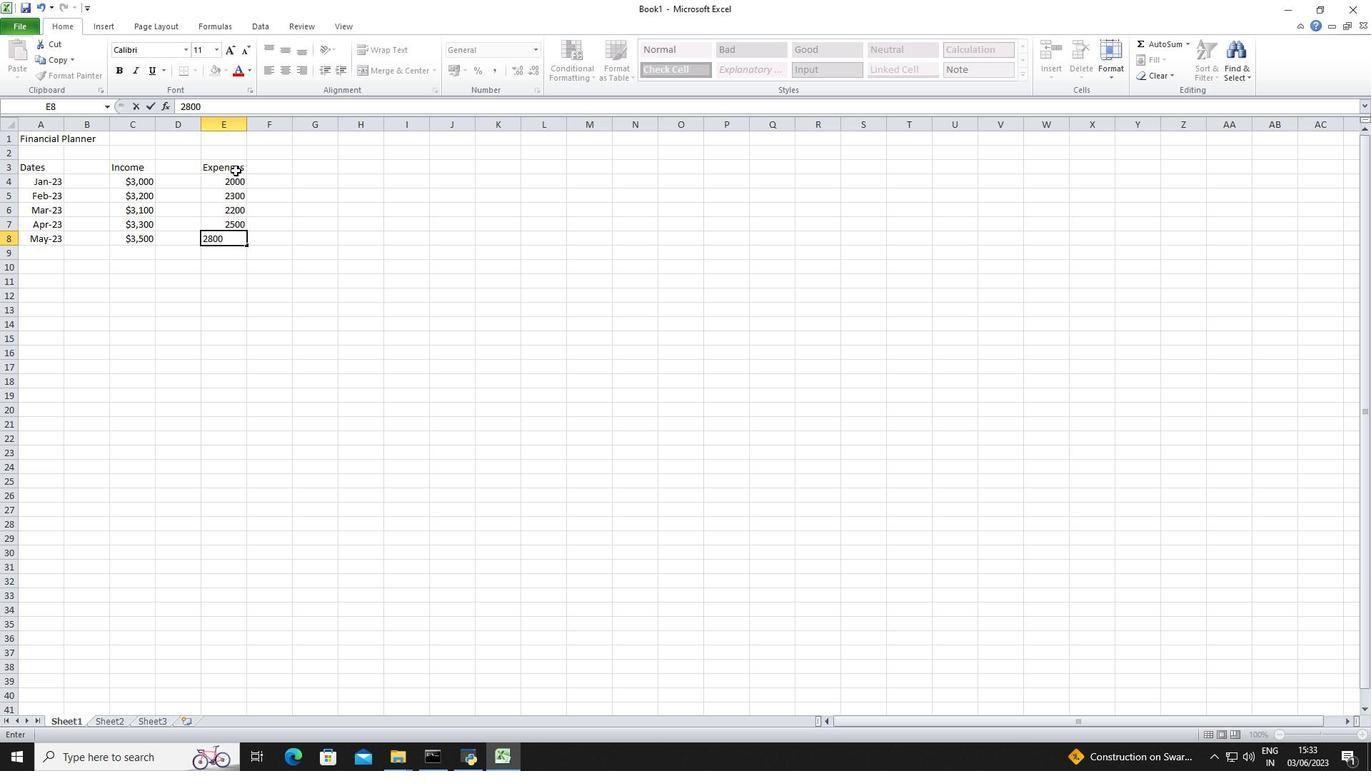 
Action: Mouse moved to (235, 180)
Screenshot: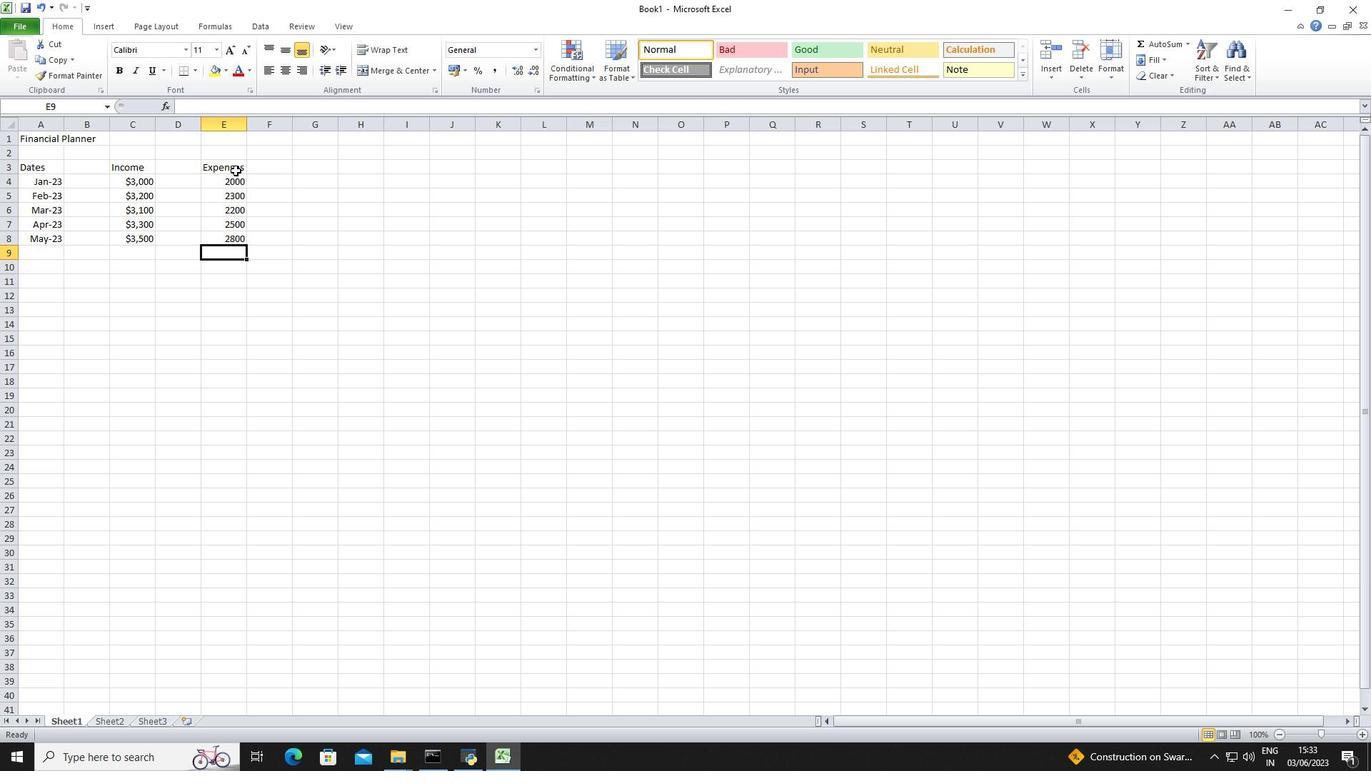 
Action: Mouse pressed left at (235, 180)
Screenshot: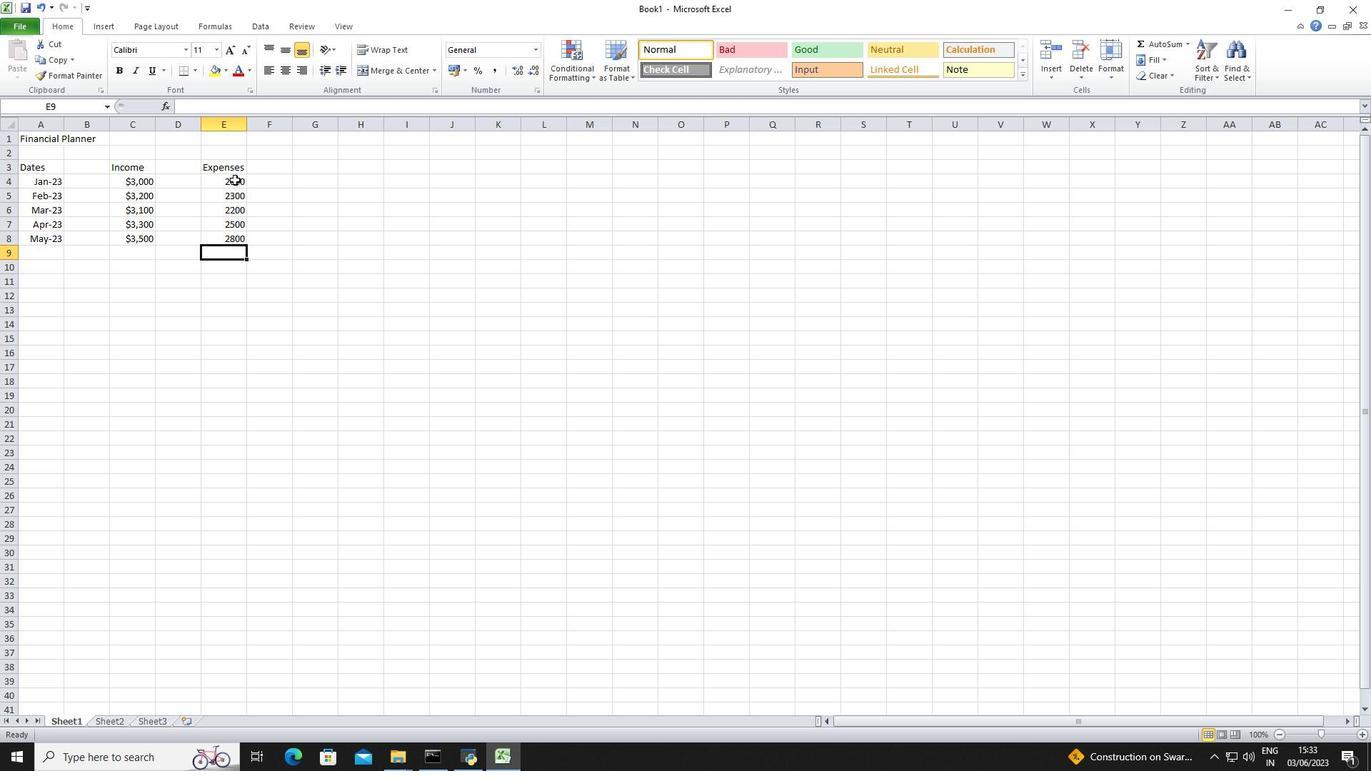 
Action: Mouse moved to (539, 48)
Screenshot: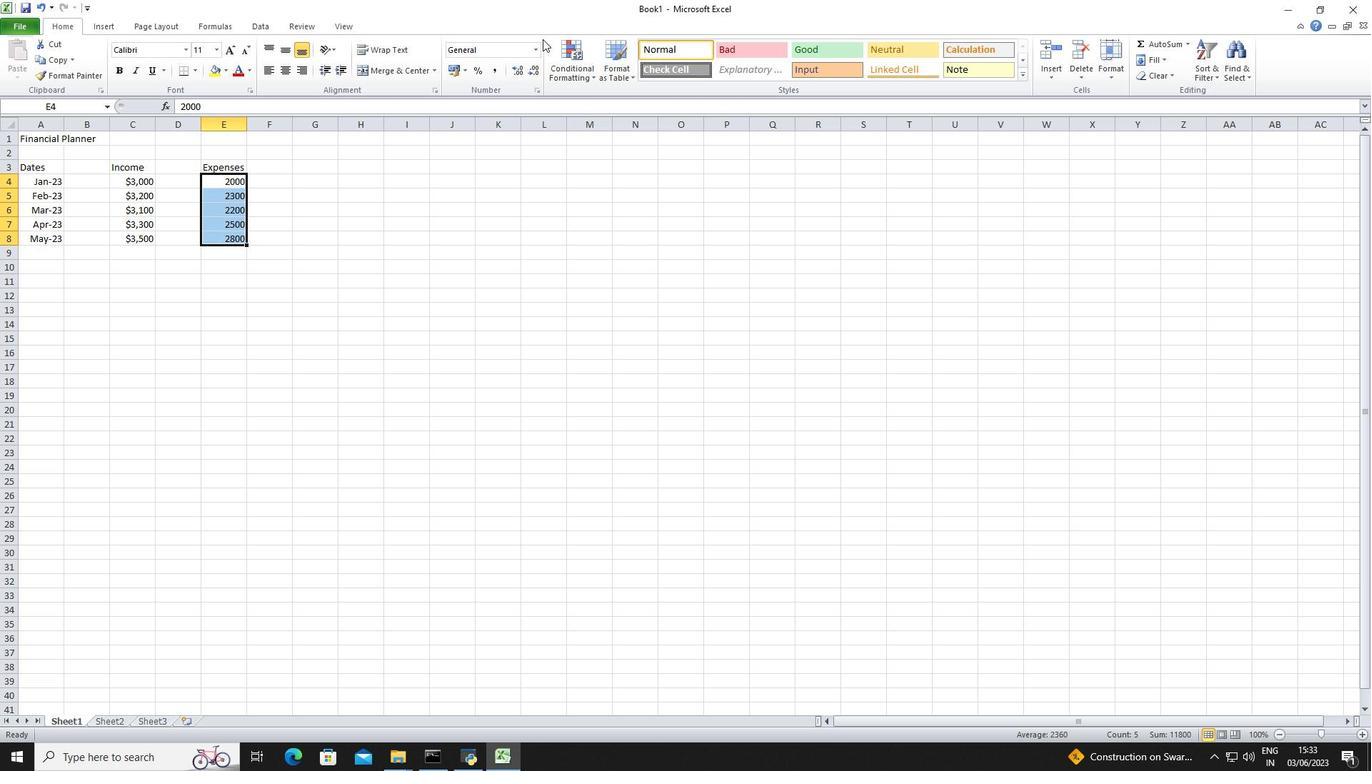 
Action: Mouse pressed left at (539, 48)
Screenshot: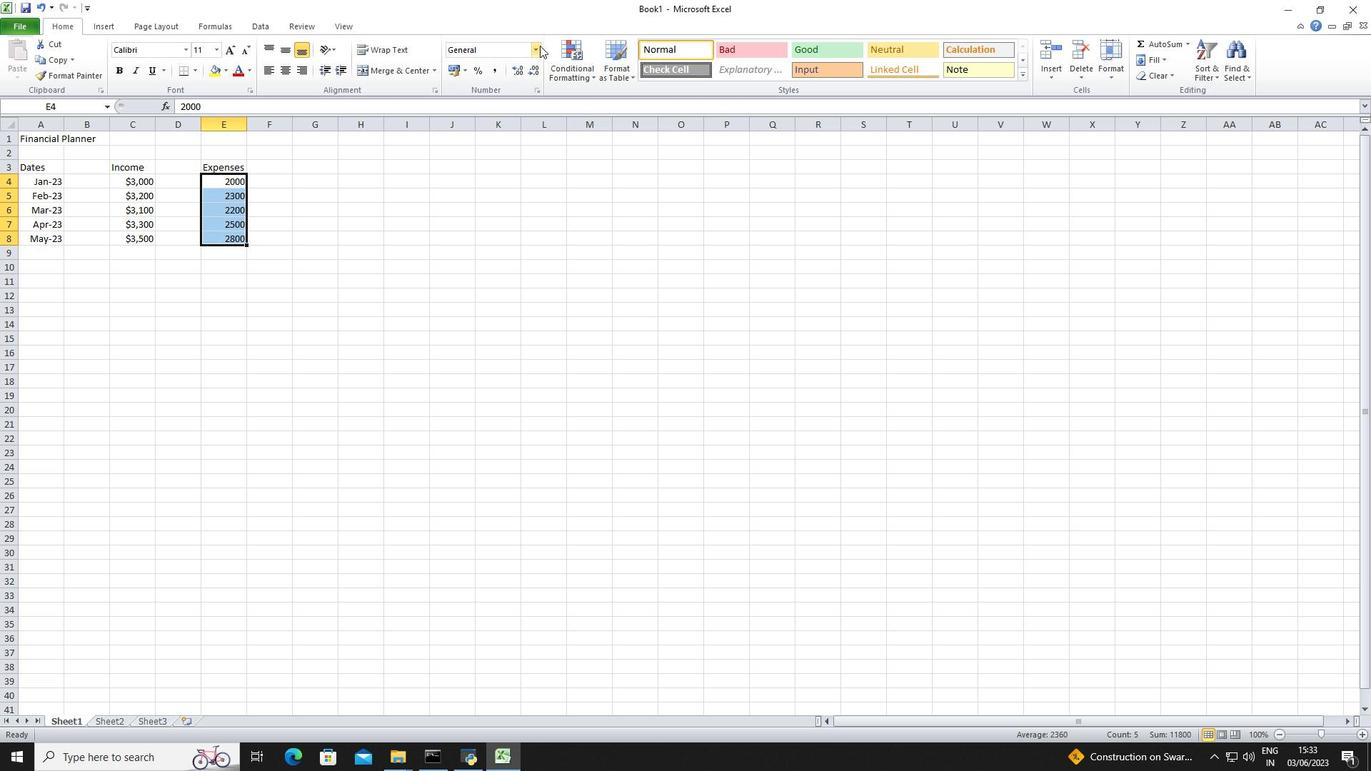 
Action: Mouse moved to (523, 409)
Screenshot: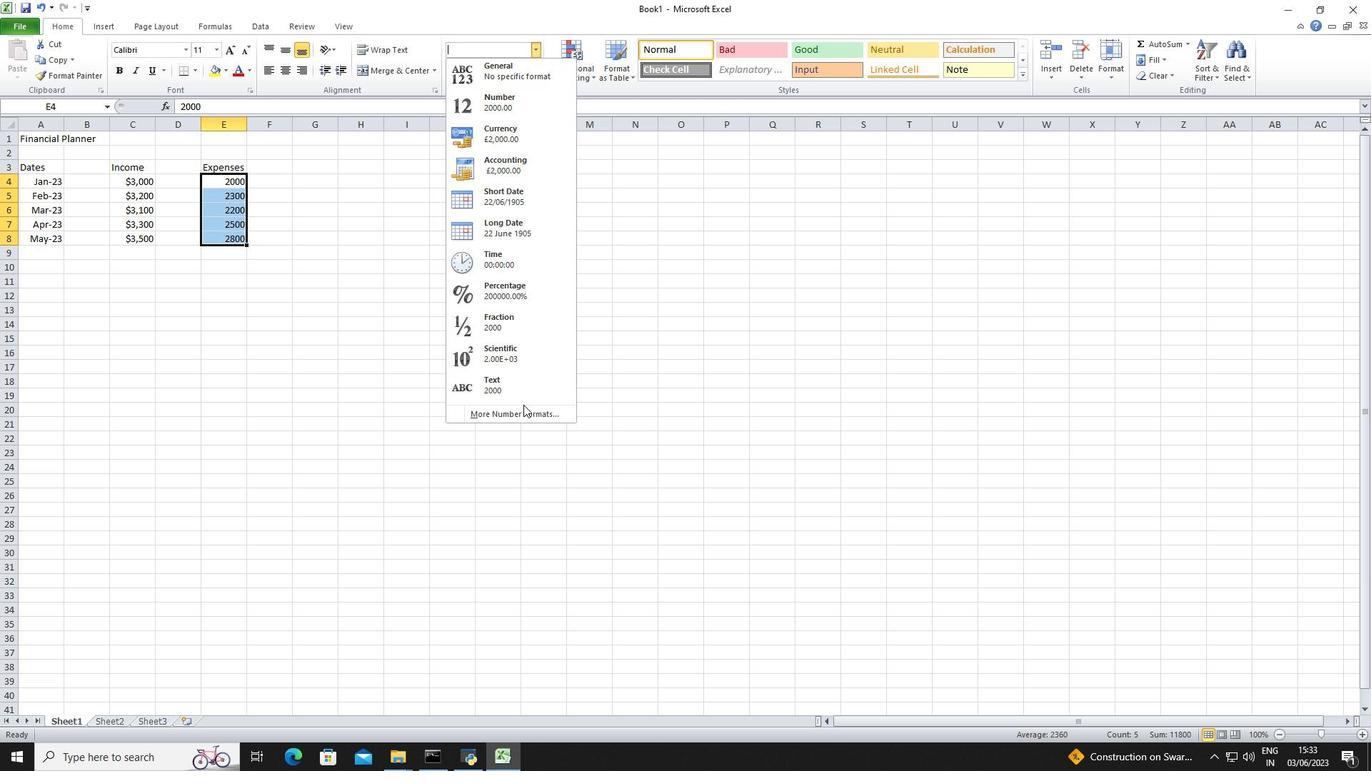 
Action: Mouse pressed left at (523, 409)
Screenshot: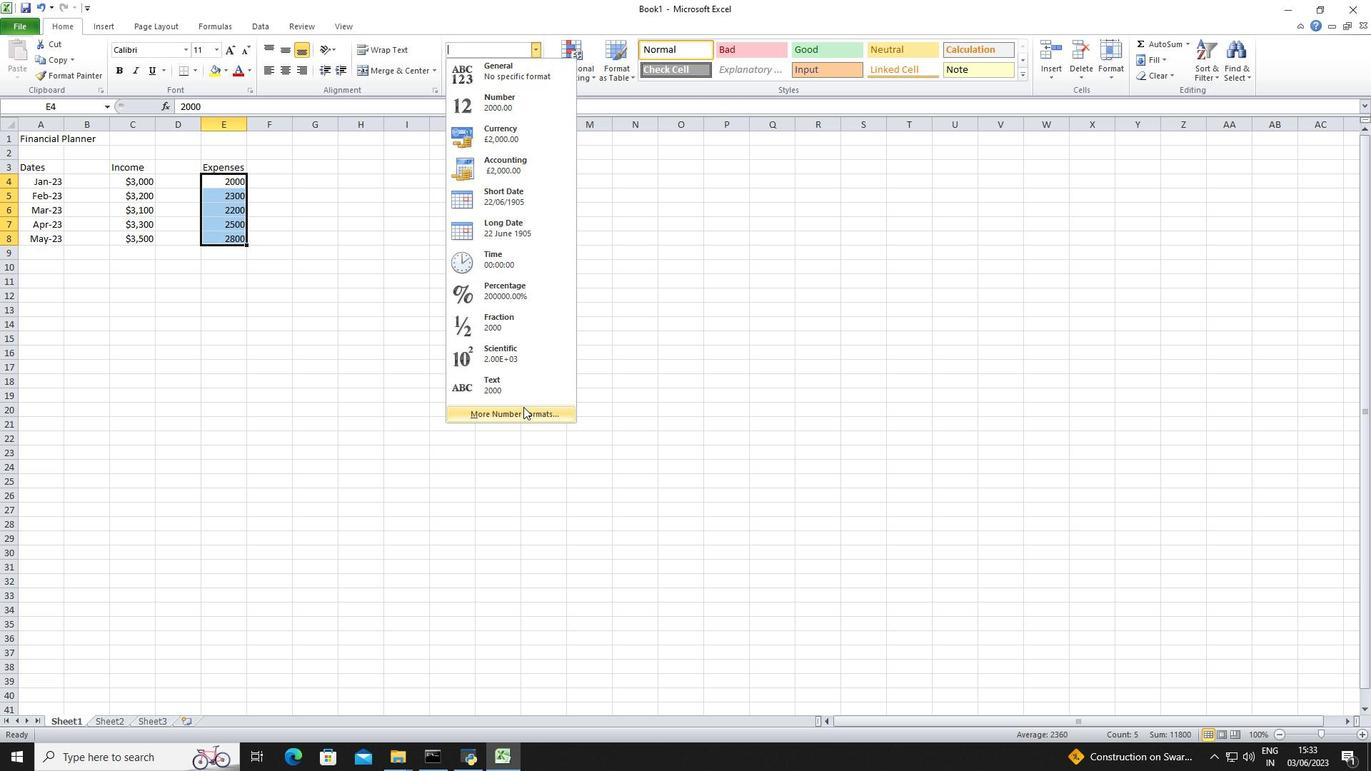 
Action: Mouse moved to (230, 271)
Screenshot: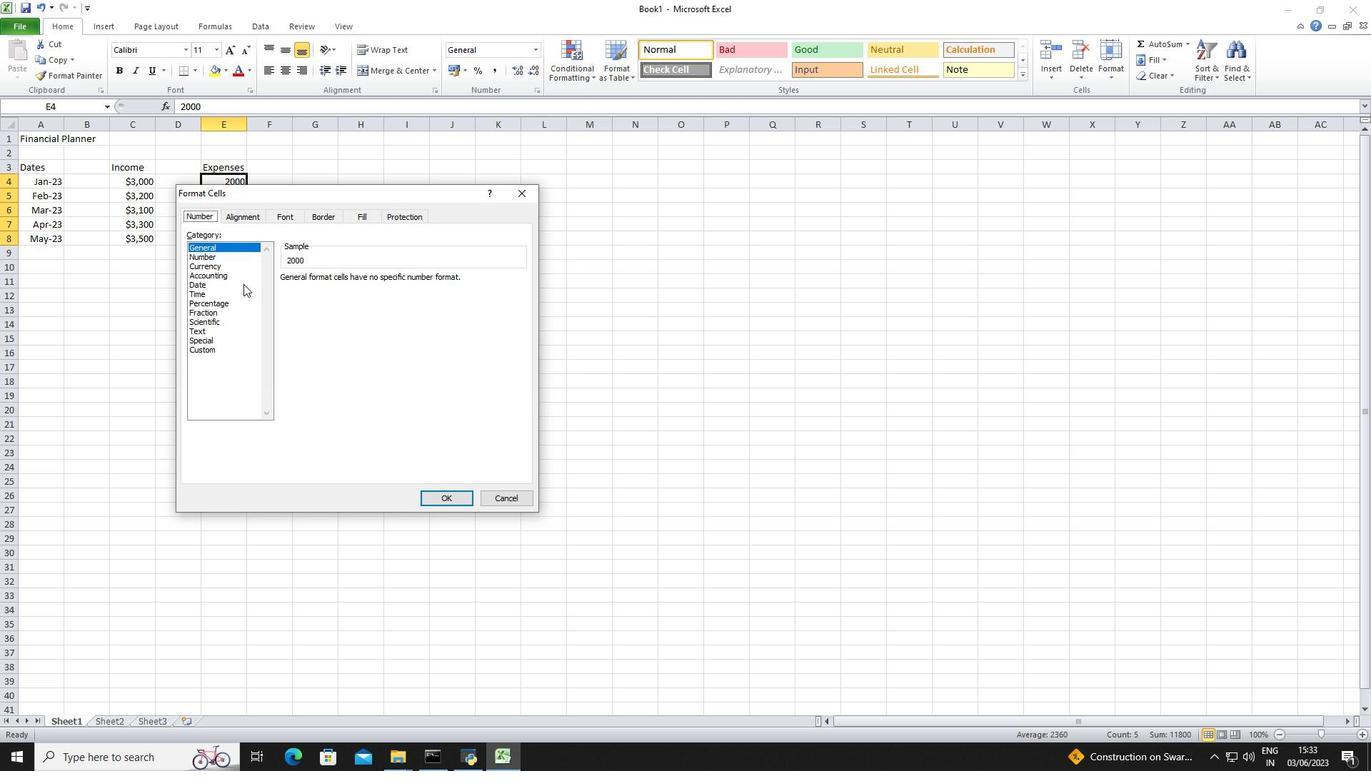 
Action: Mouse pressed left at (230, 271)
Screenshot: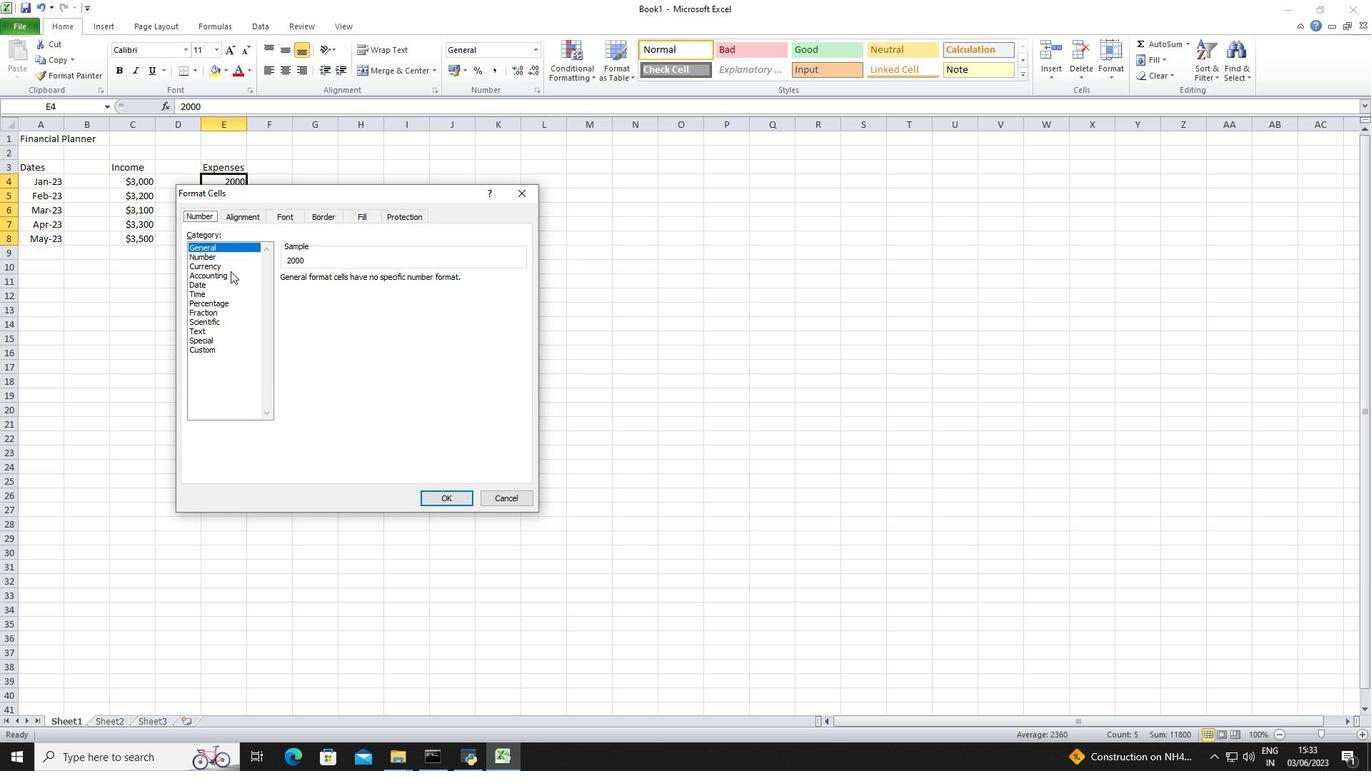 
Action: Mouse moved to (237, 265)
Screenshot: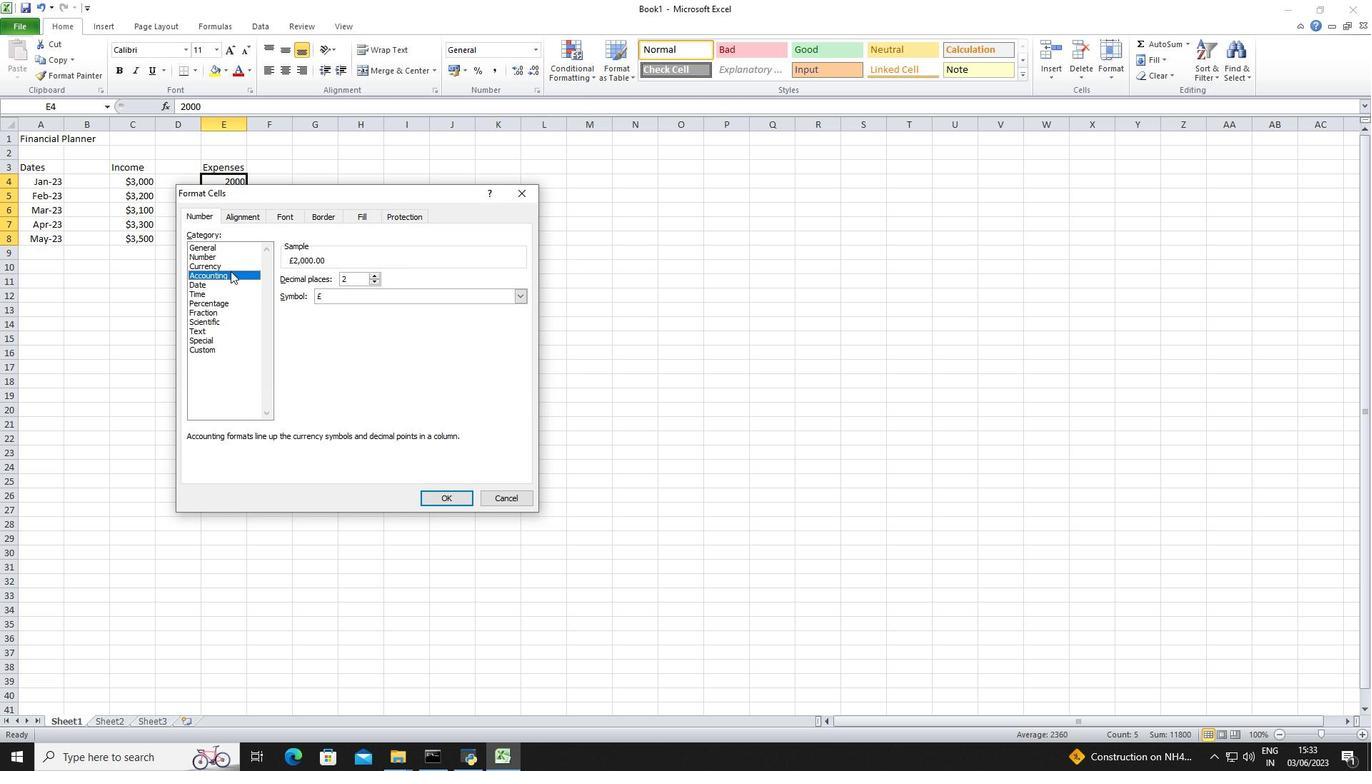 
Action: Mouse pressed left at (237, 265)
Screenshot: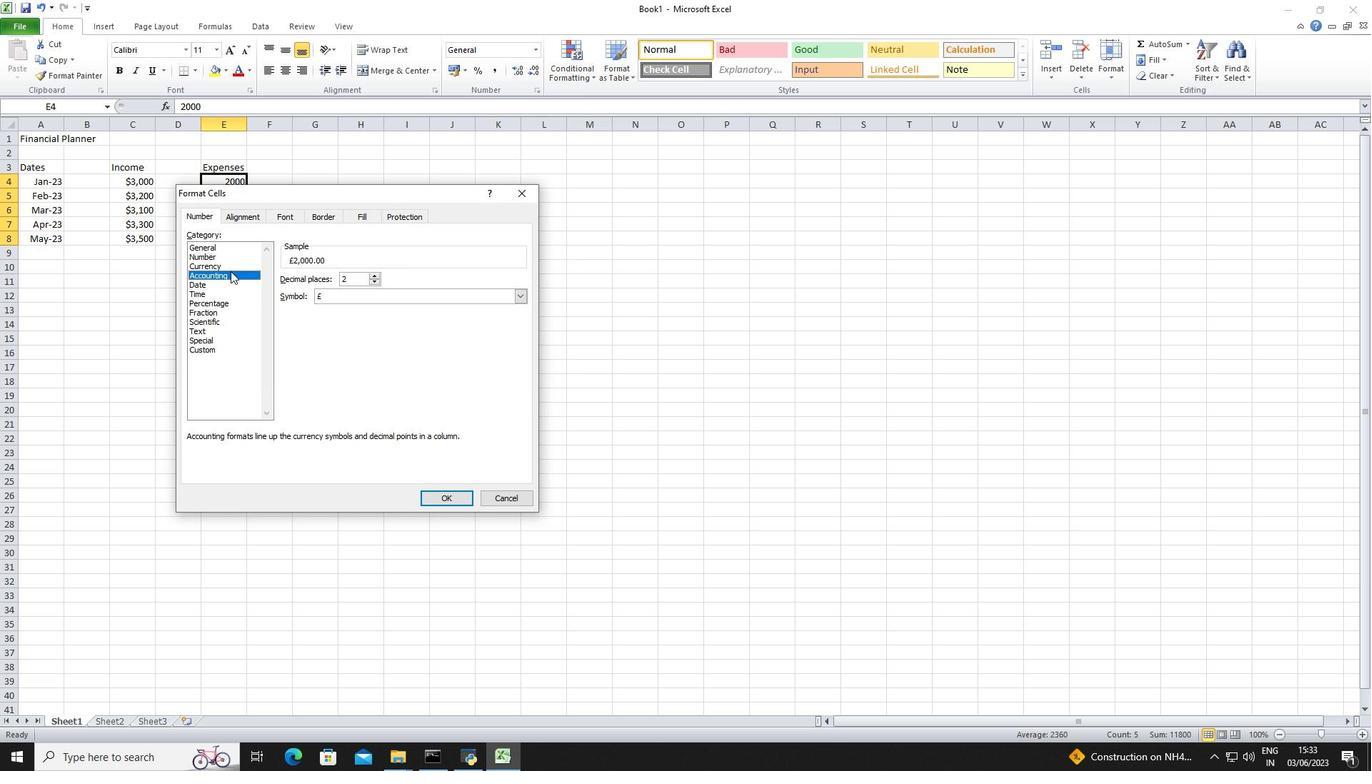 
Action: Mouse moved to (373, 281)
Screenshot: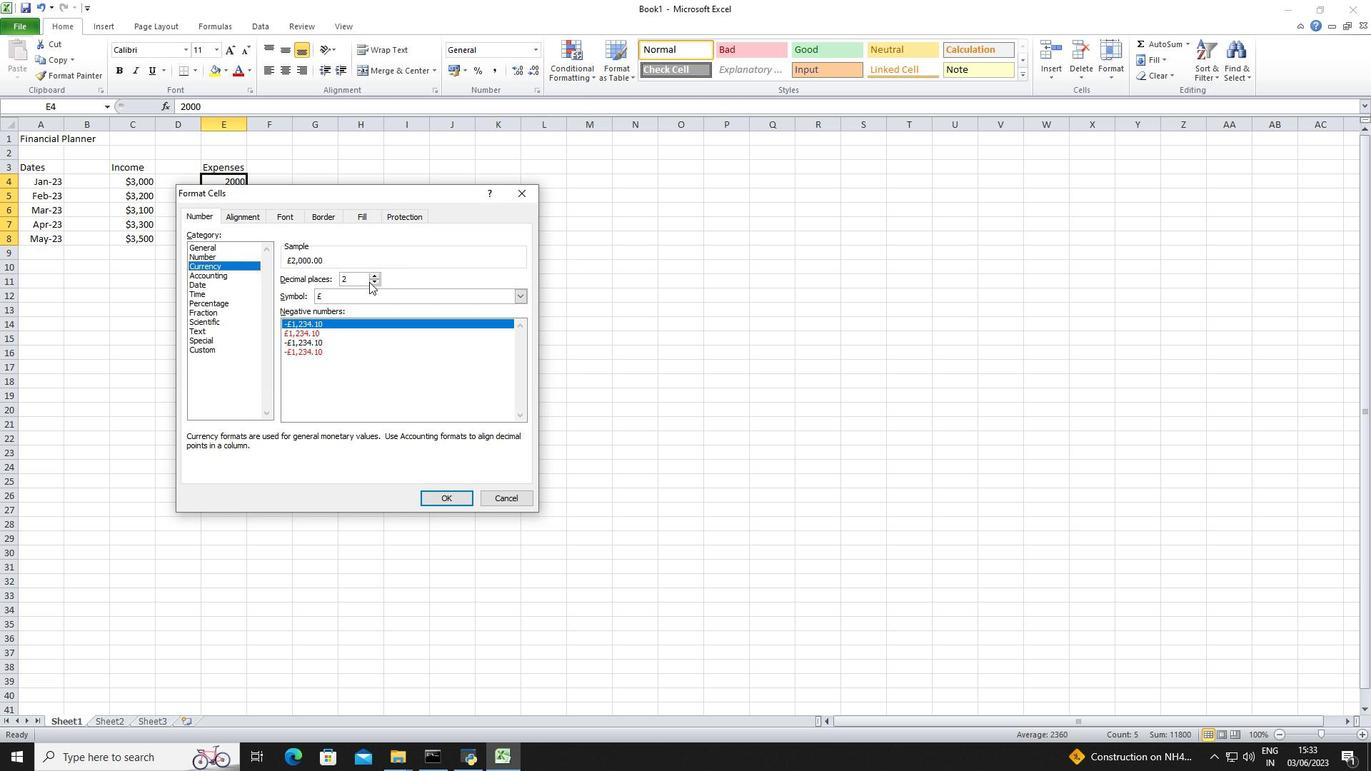 
Action: Mouse pressed left at (373, 281)
Screenshot: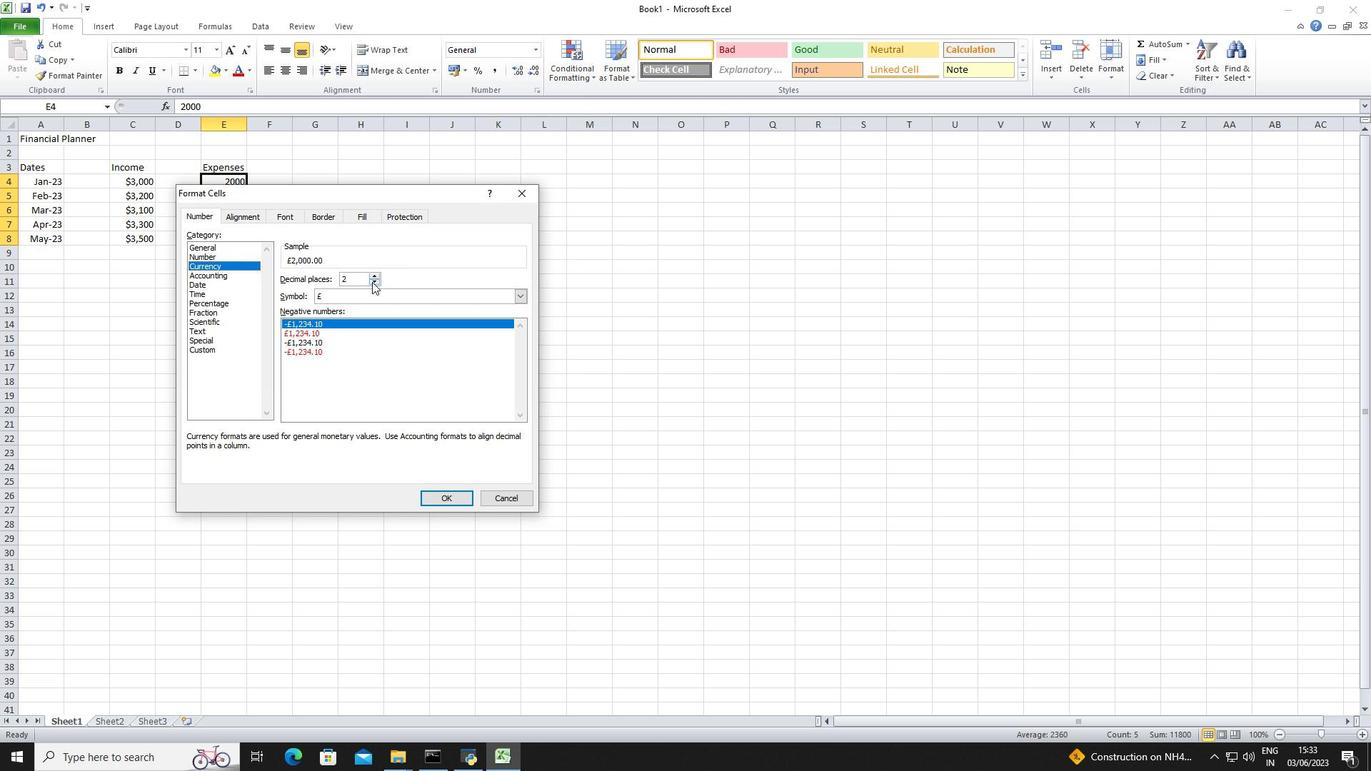 
Action: Mouse pressed left at (373, 281)
Screenshot: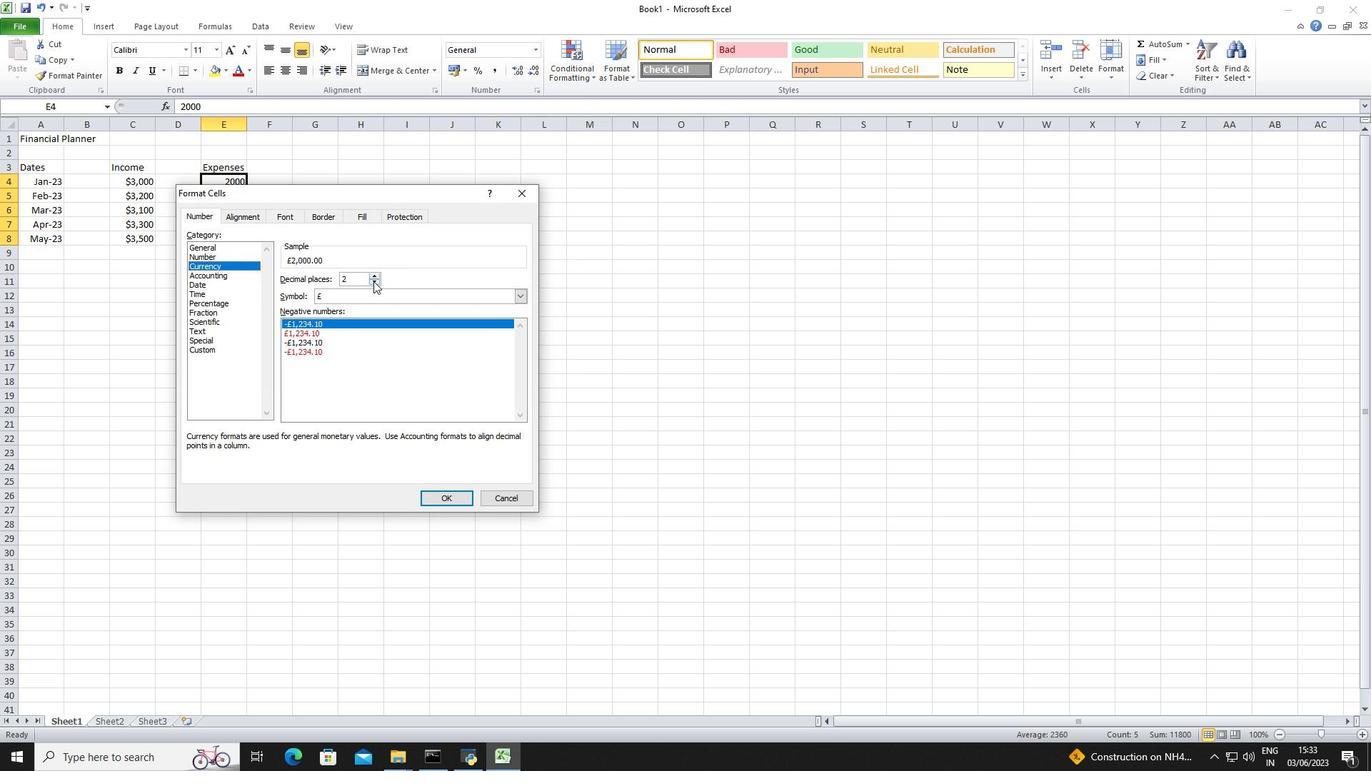 
Action: Mouse moved to (393, 297)
Screenshot: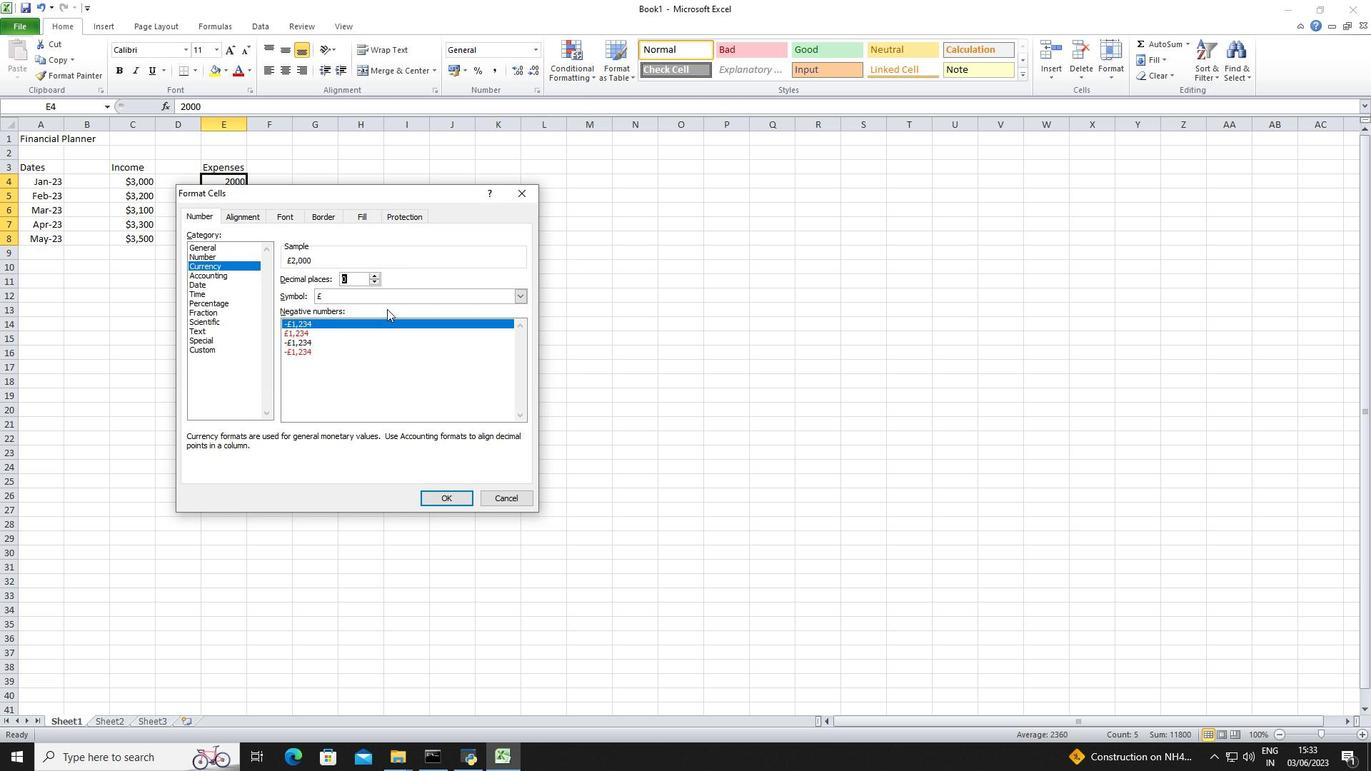
Action: Mouse pressed left at (393, 297)
Screenshot: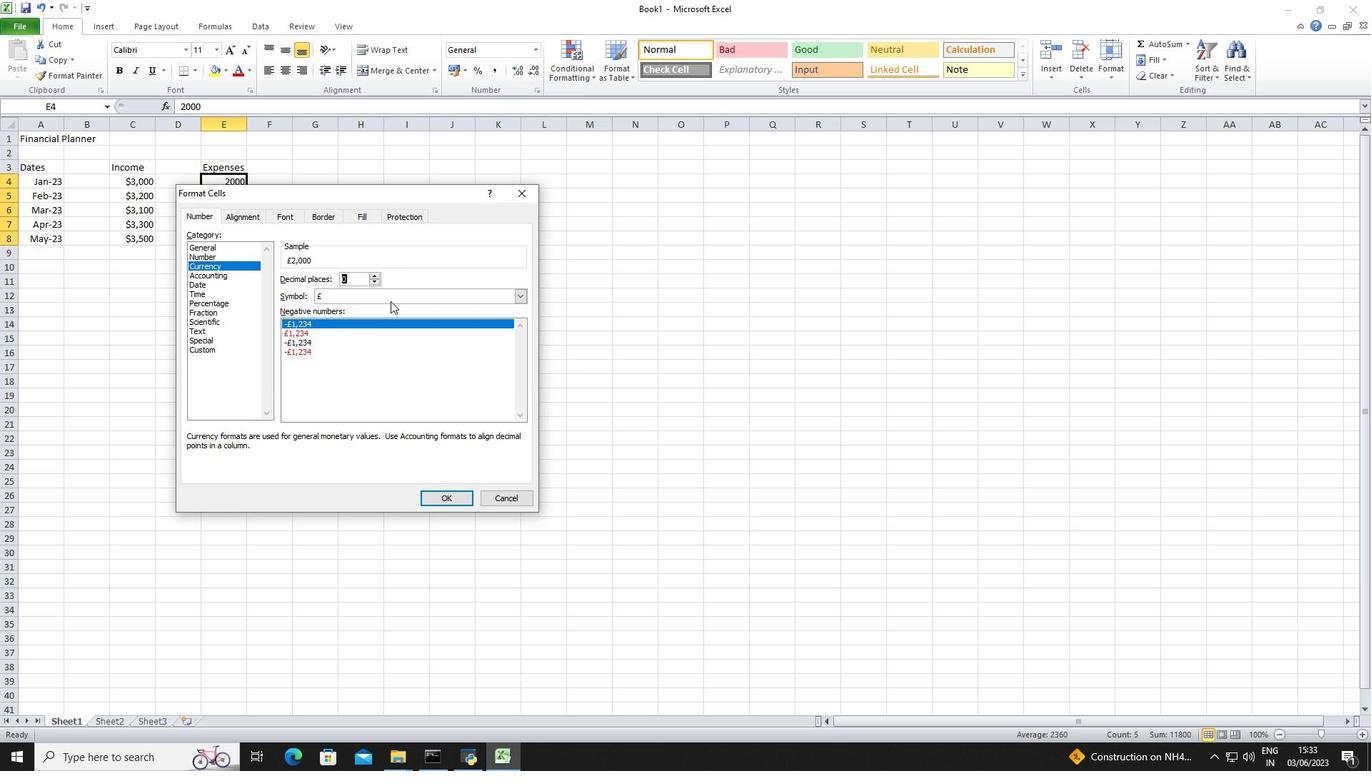 
Action: Mouse moved to (402, 335)
Screenshot: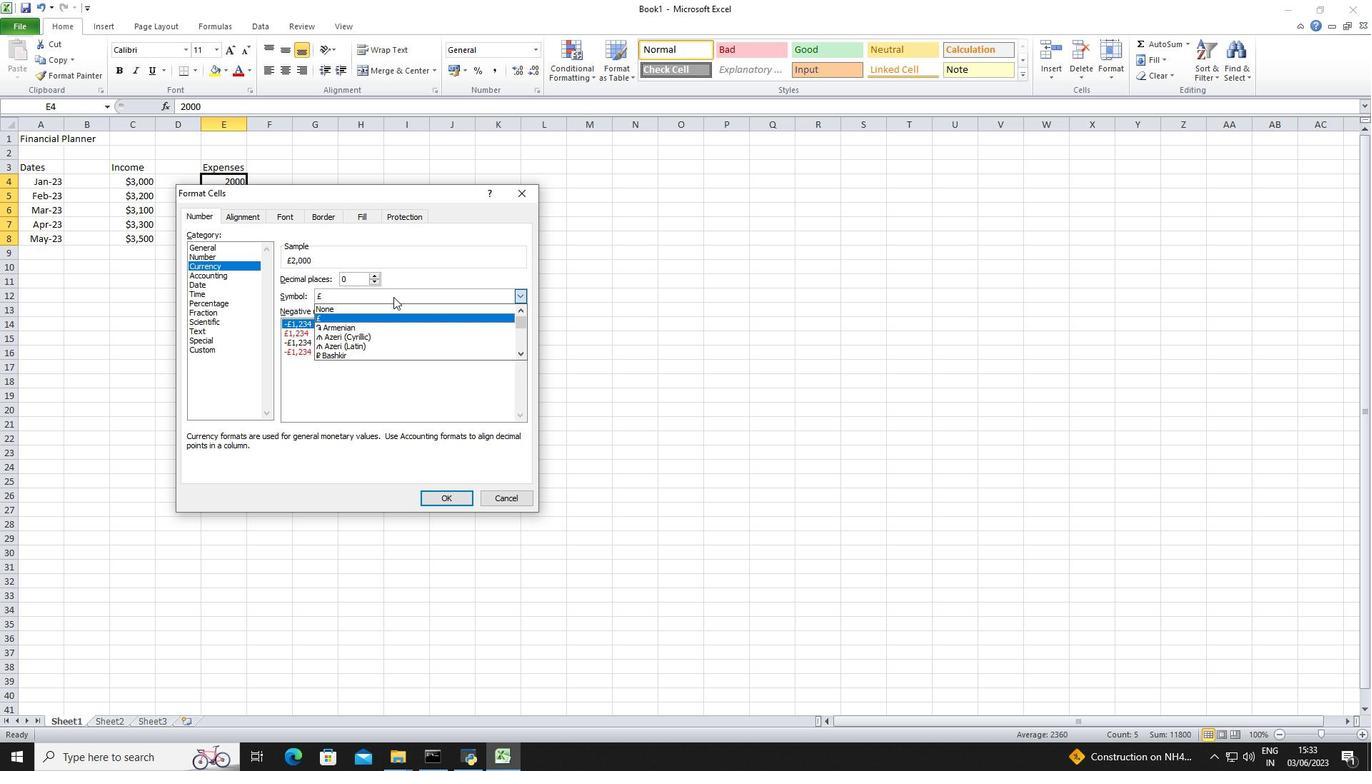 
Action: Mouse scrolled (402, 334) with delta (0, 0)
Screenshot: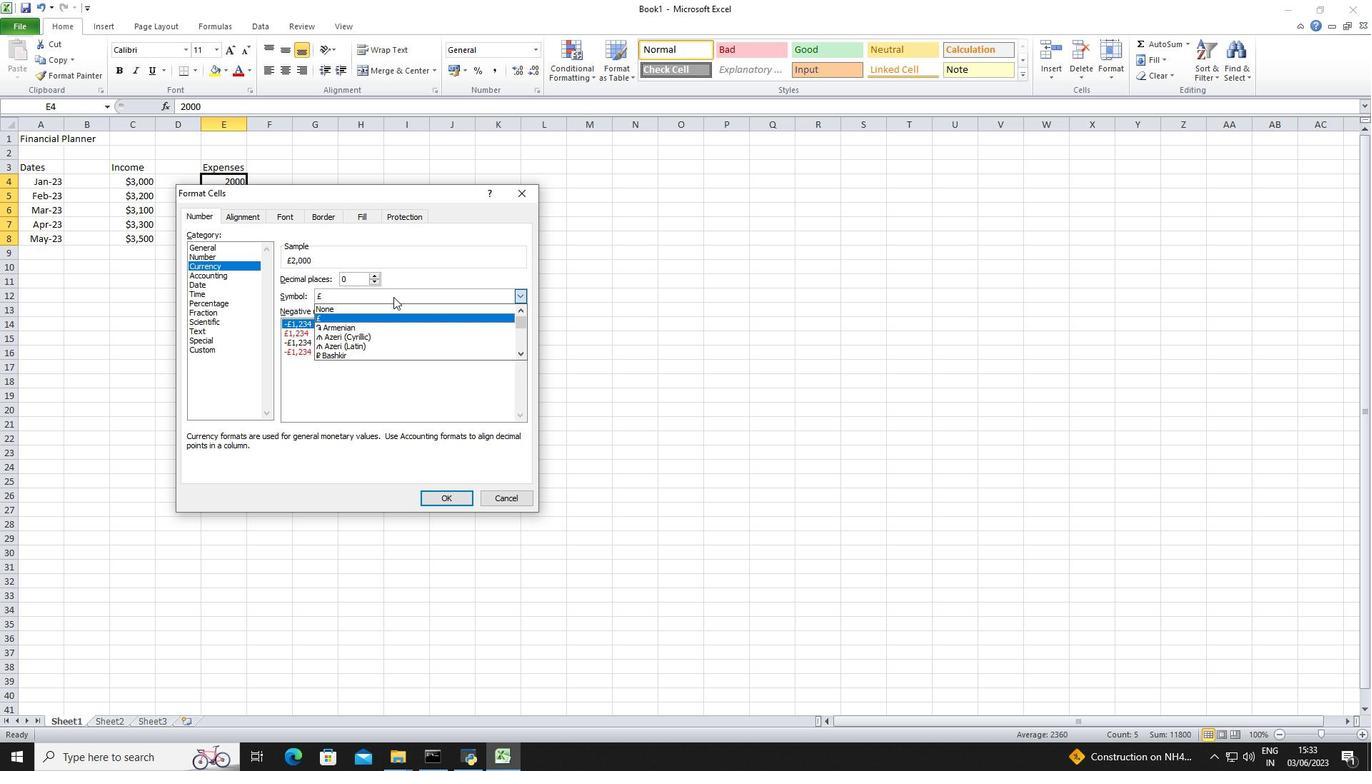 
Action: Mouse moved to (402, 335)
Screenshot: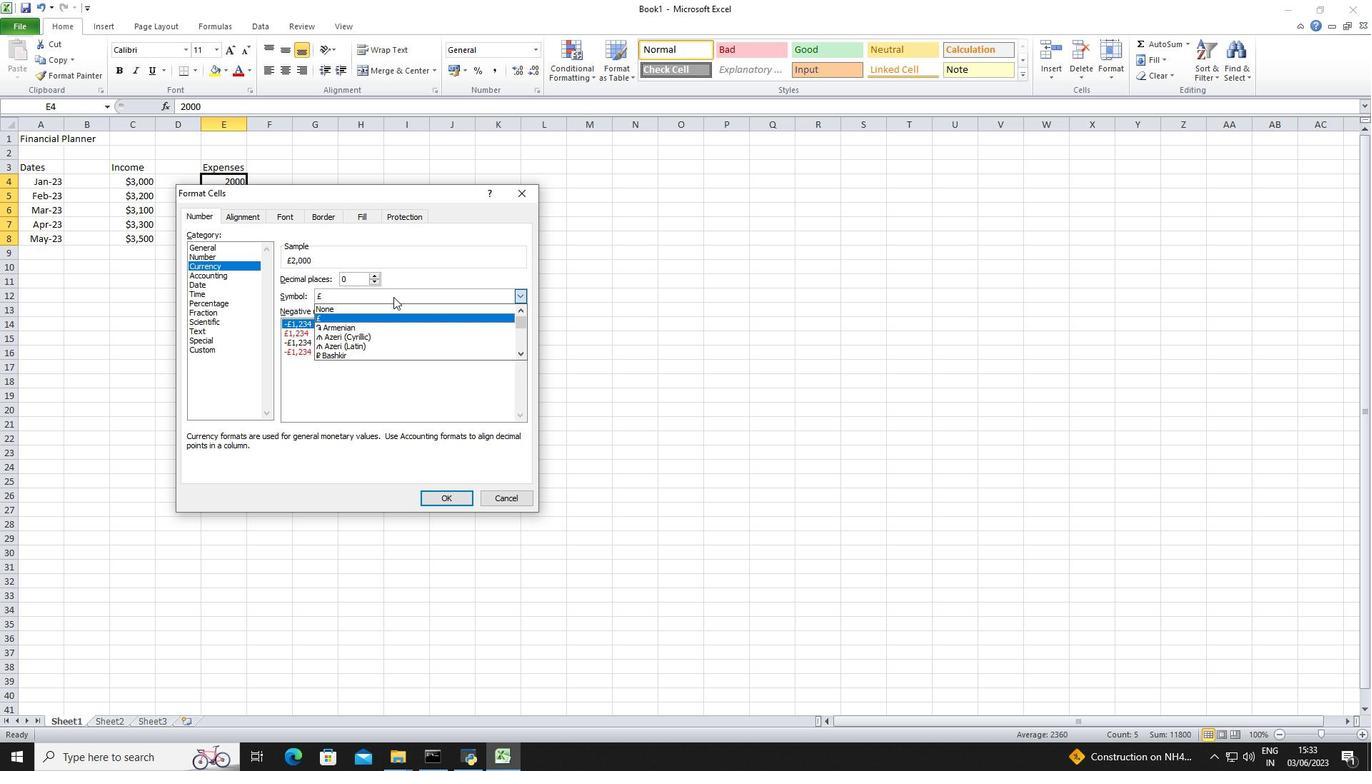 
Action: Mouse scrolled (402, 334) with delta (0, 0)
Screenshot: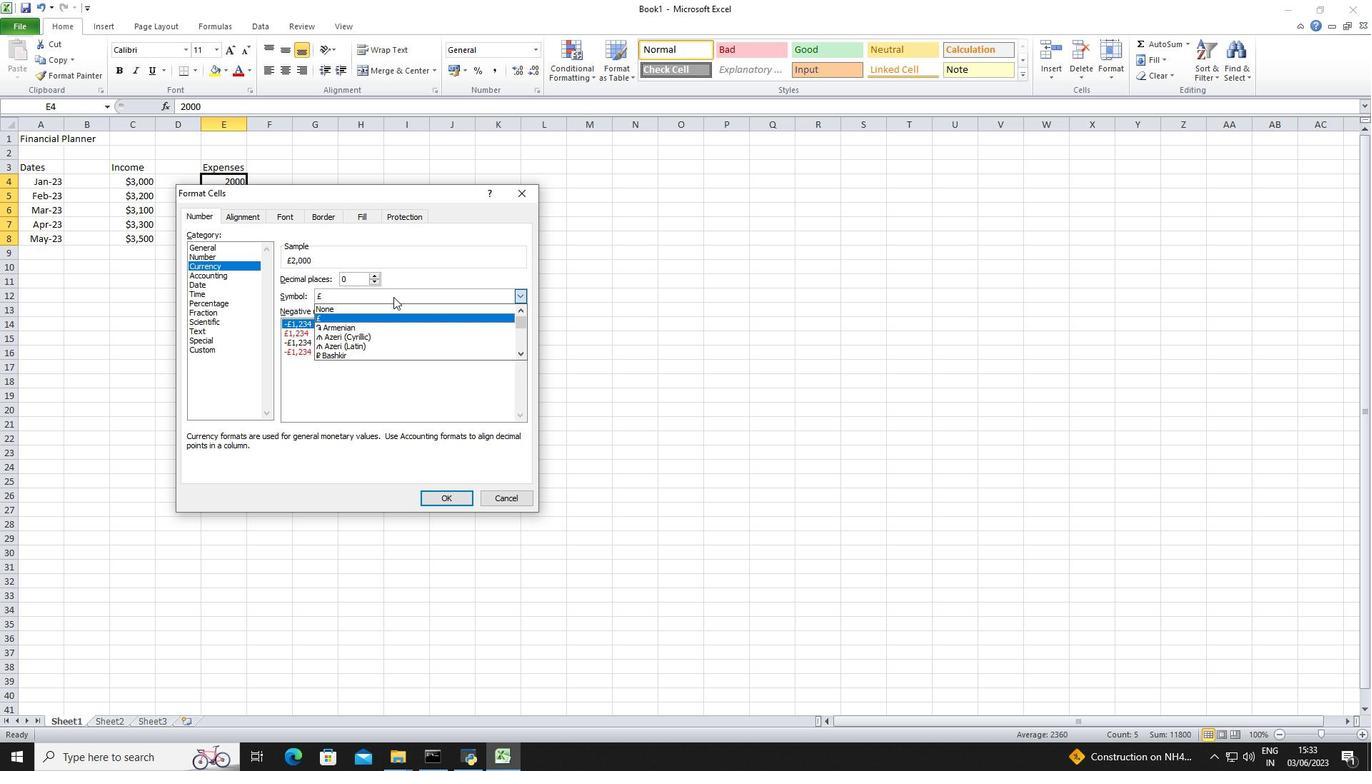 
Action: Mouse moved to (402, 336)
Screenshot: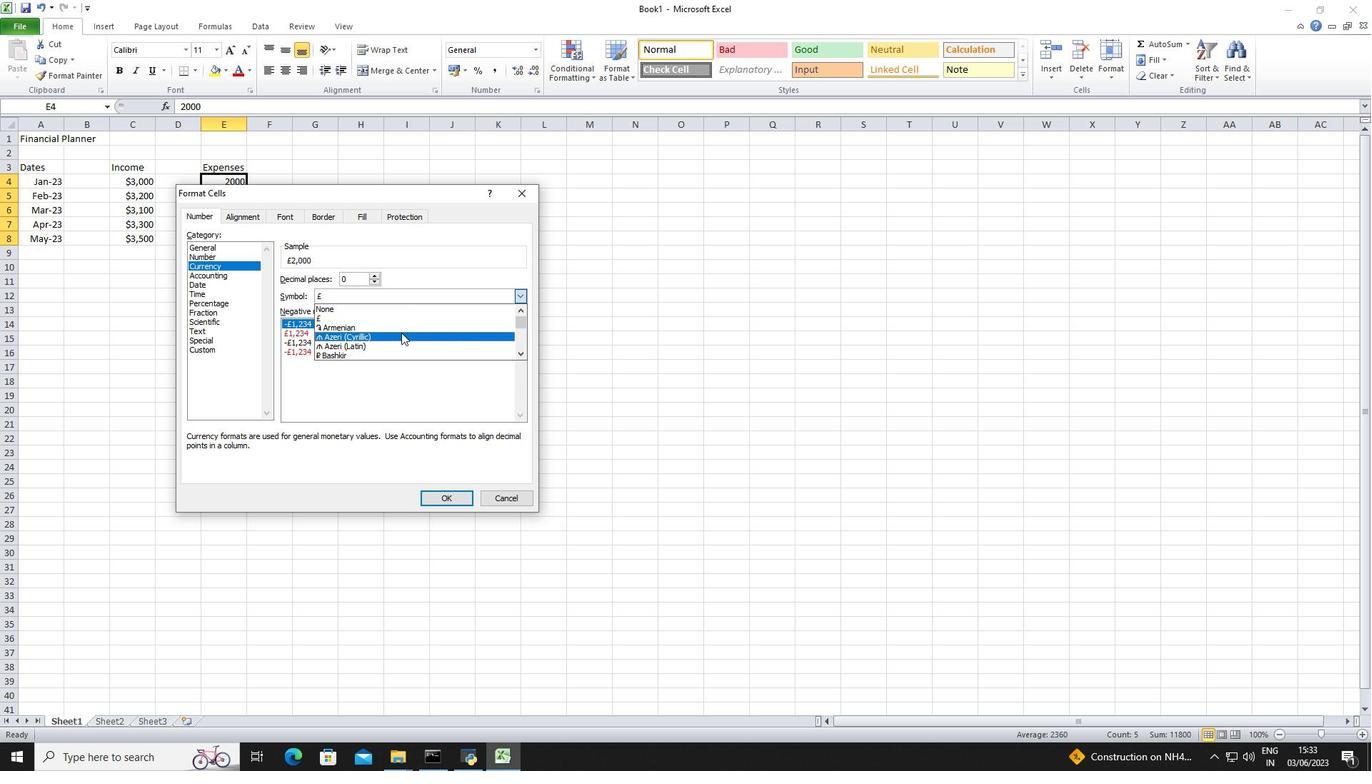 
Action: Mouse scrolled (402, 335) with delta (0, 0)
Screenshot: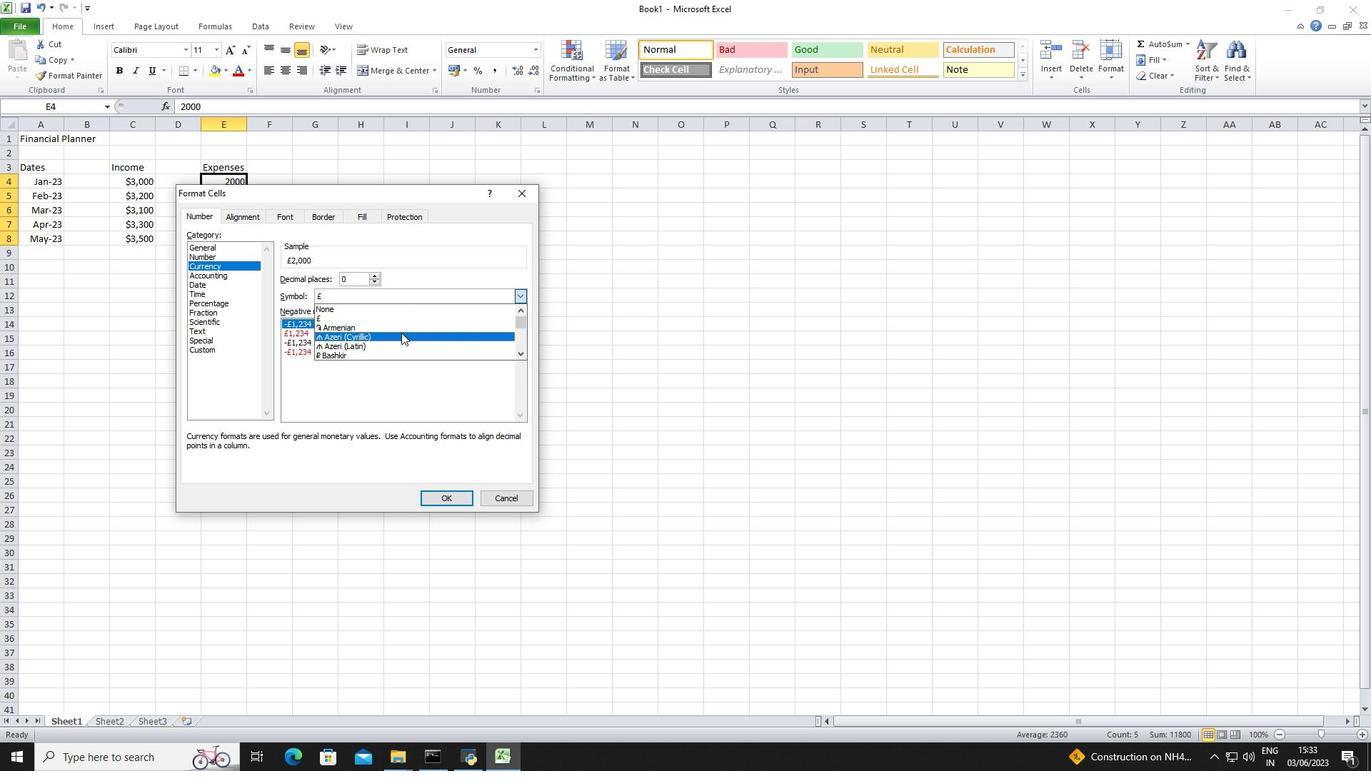 
Action: Mouse scrolled (402, 335) with delta (0, 0)
Screenshot: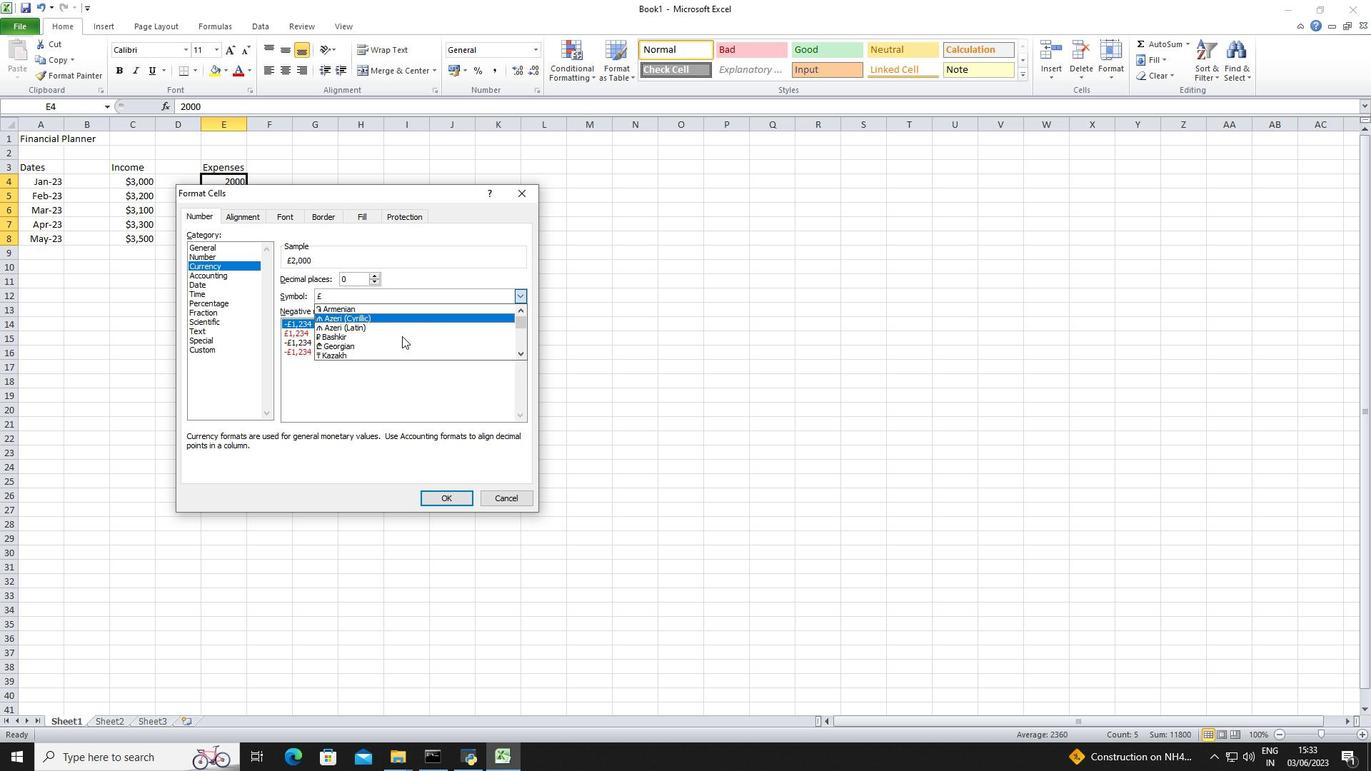 
Action: Mouse scrolled (402, 335) with delta (0, 0)
Screenshot: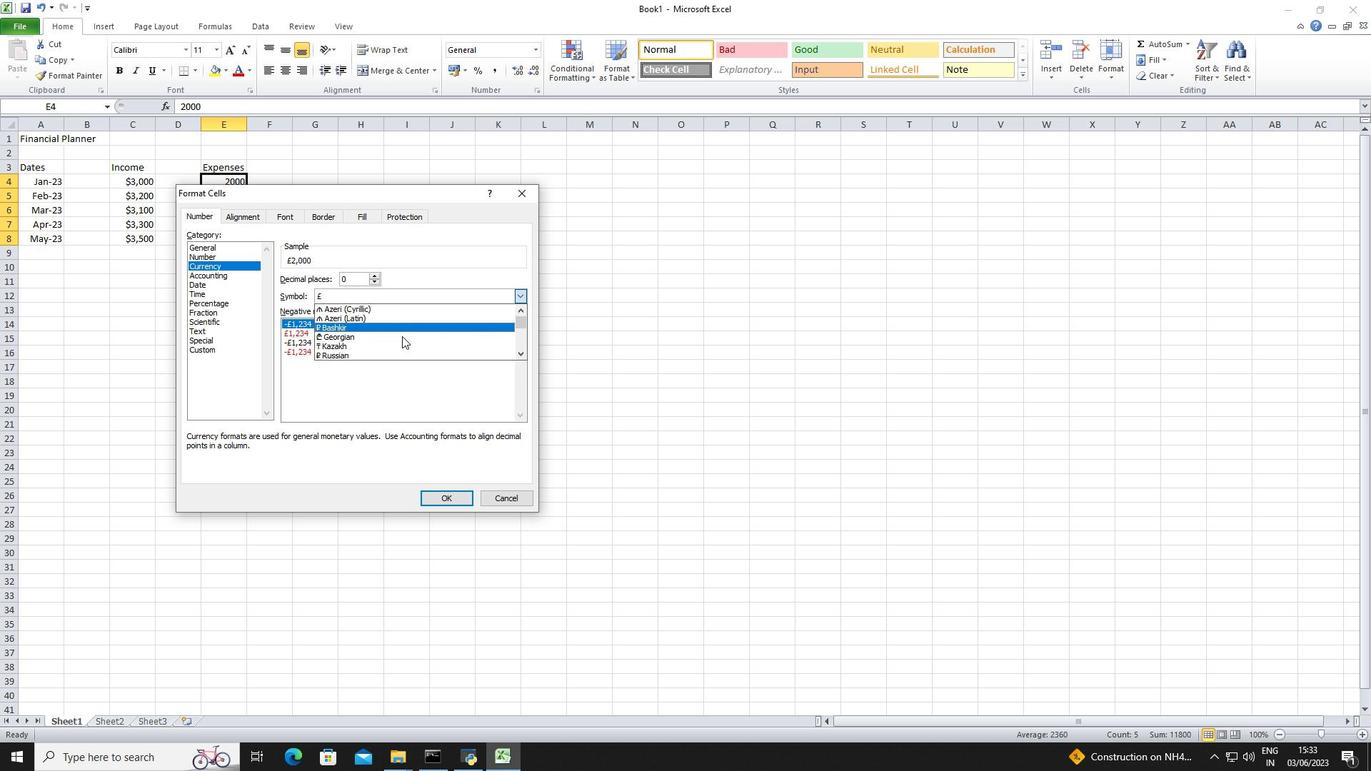 
Action: Mouse scrolled (402, 335) with delta (0, 0)
Screenshot: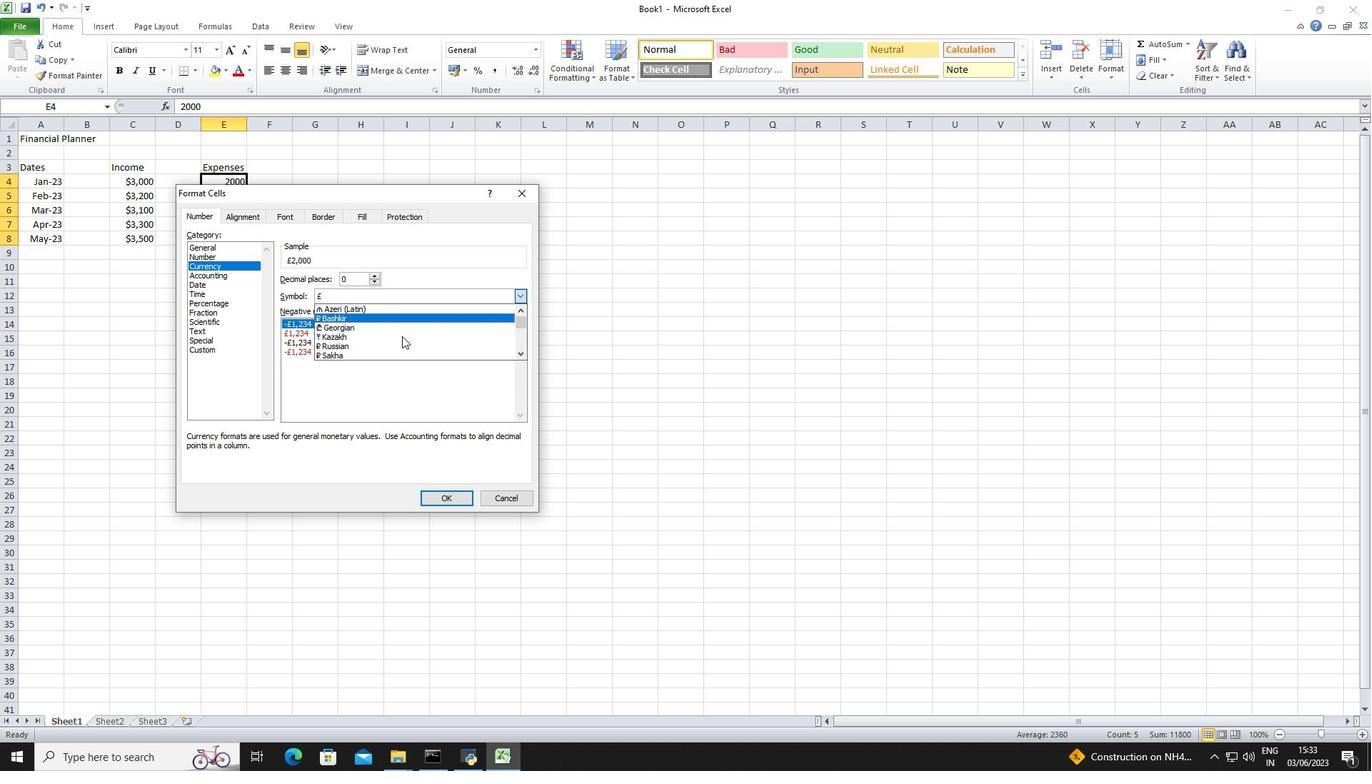 
Action: Mouse scrolled (402, 335) with delta (0, 0)
Screenshot: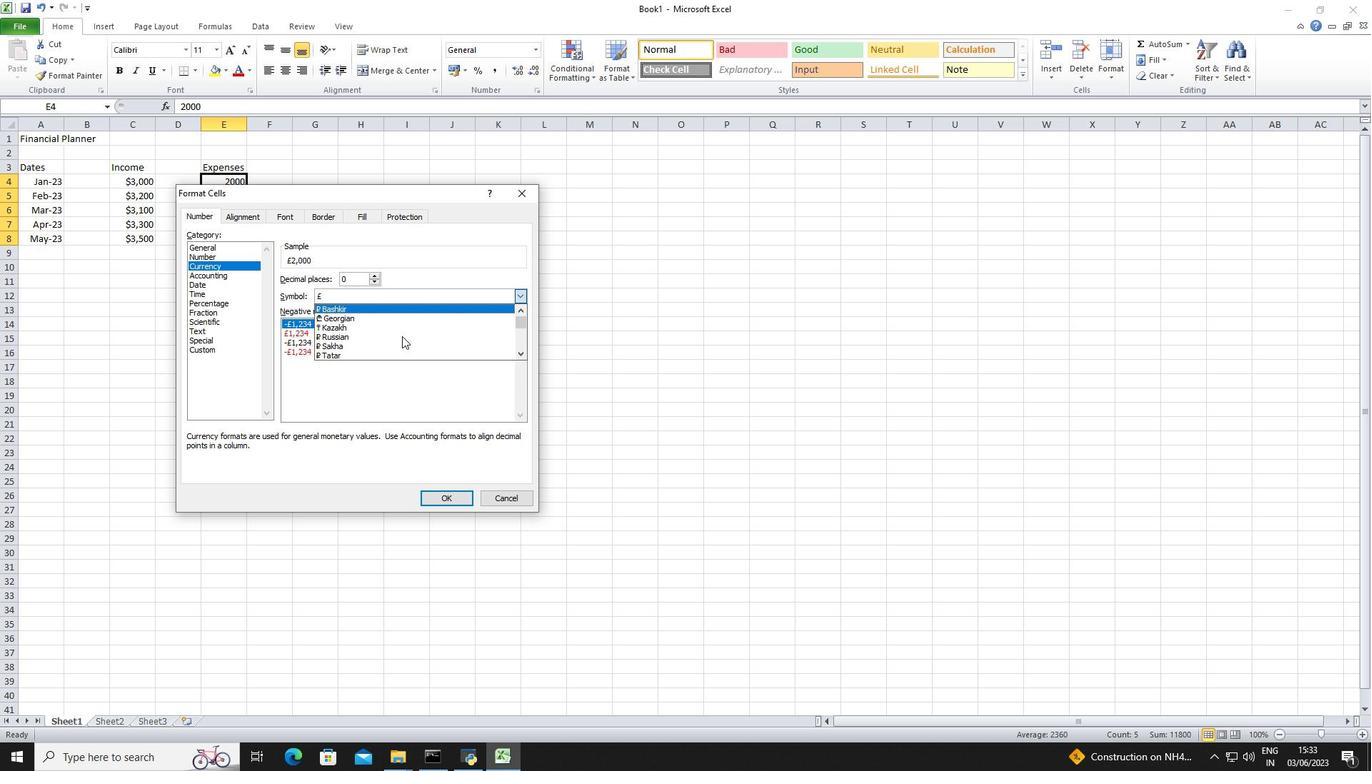 
Action: Mouse scrolled (402, 335) with delta (0, 0)
Screenshot: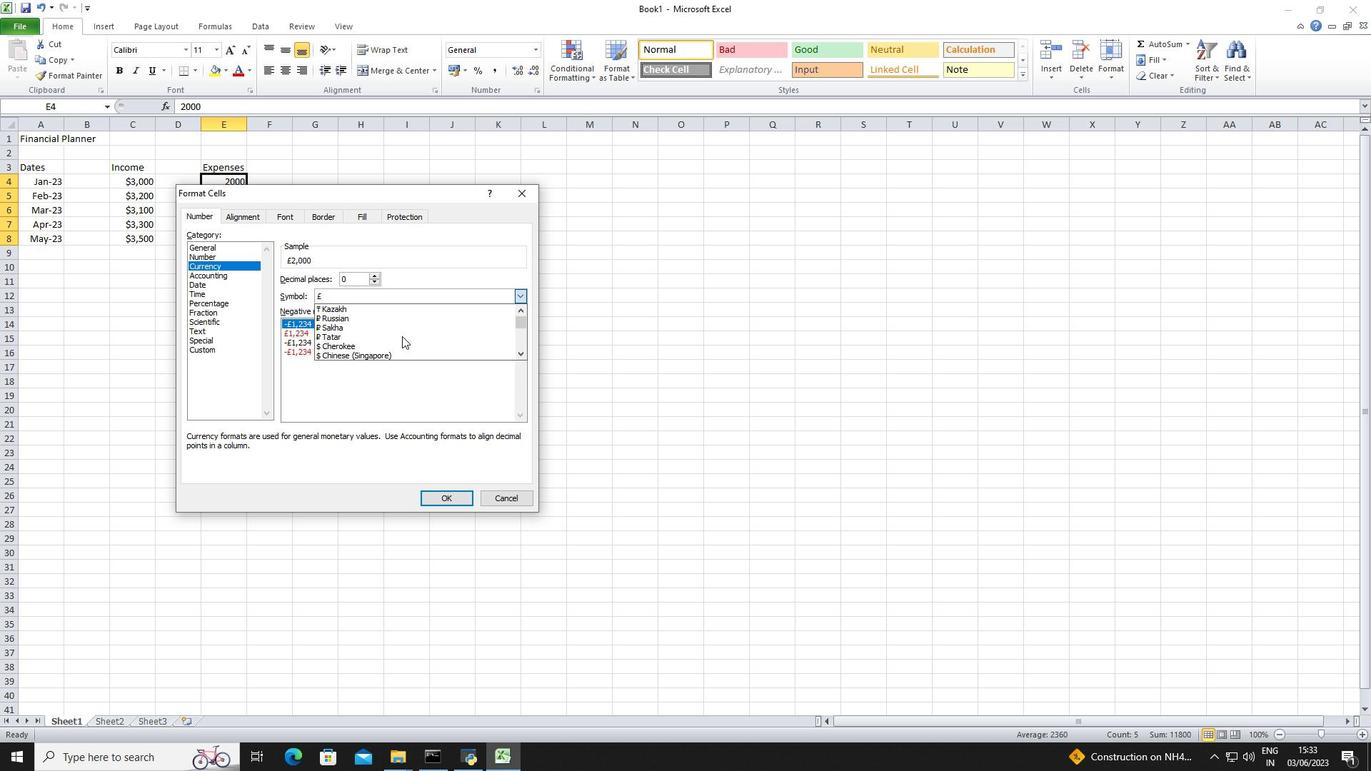 
Action: Mouse moved to (403, 352)
Screenshot: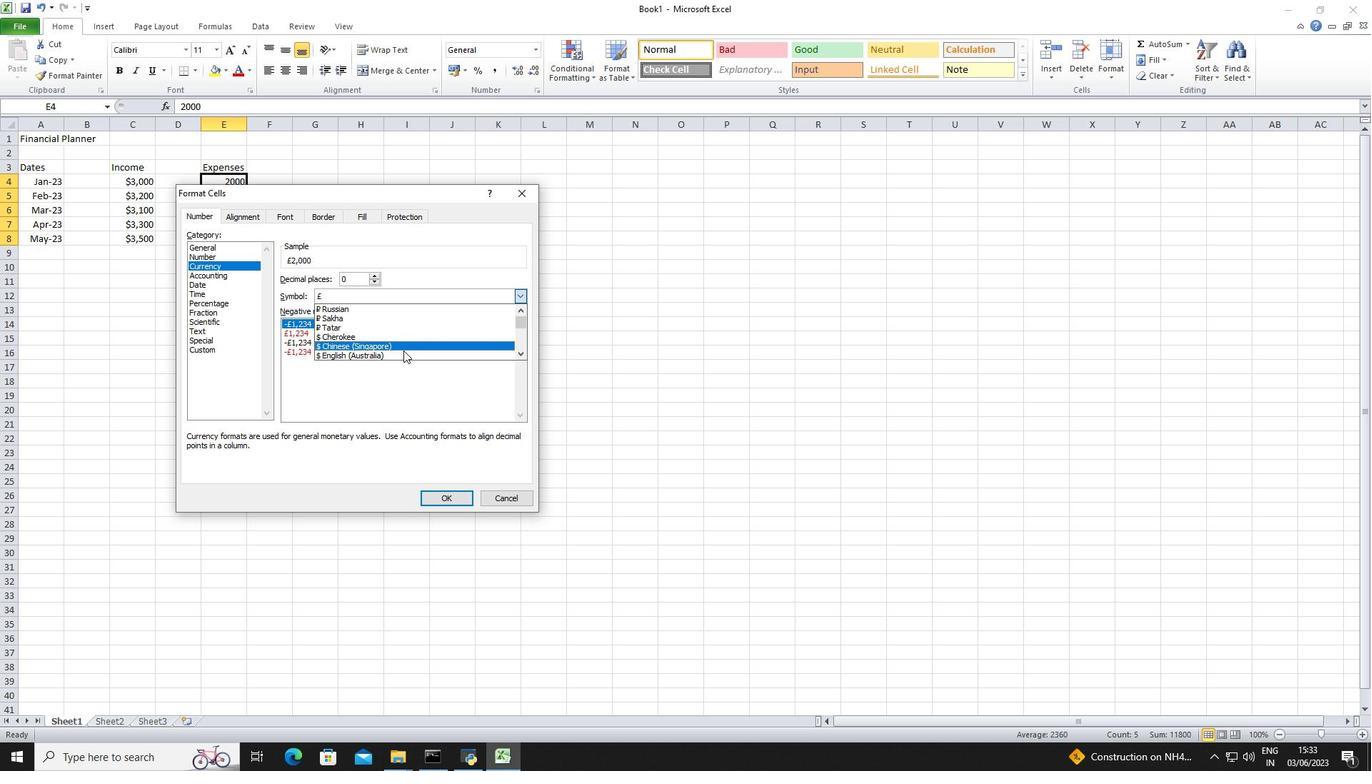 
Action: Mouse pressed left at (403, 352)
Screenshot: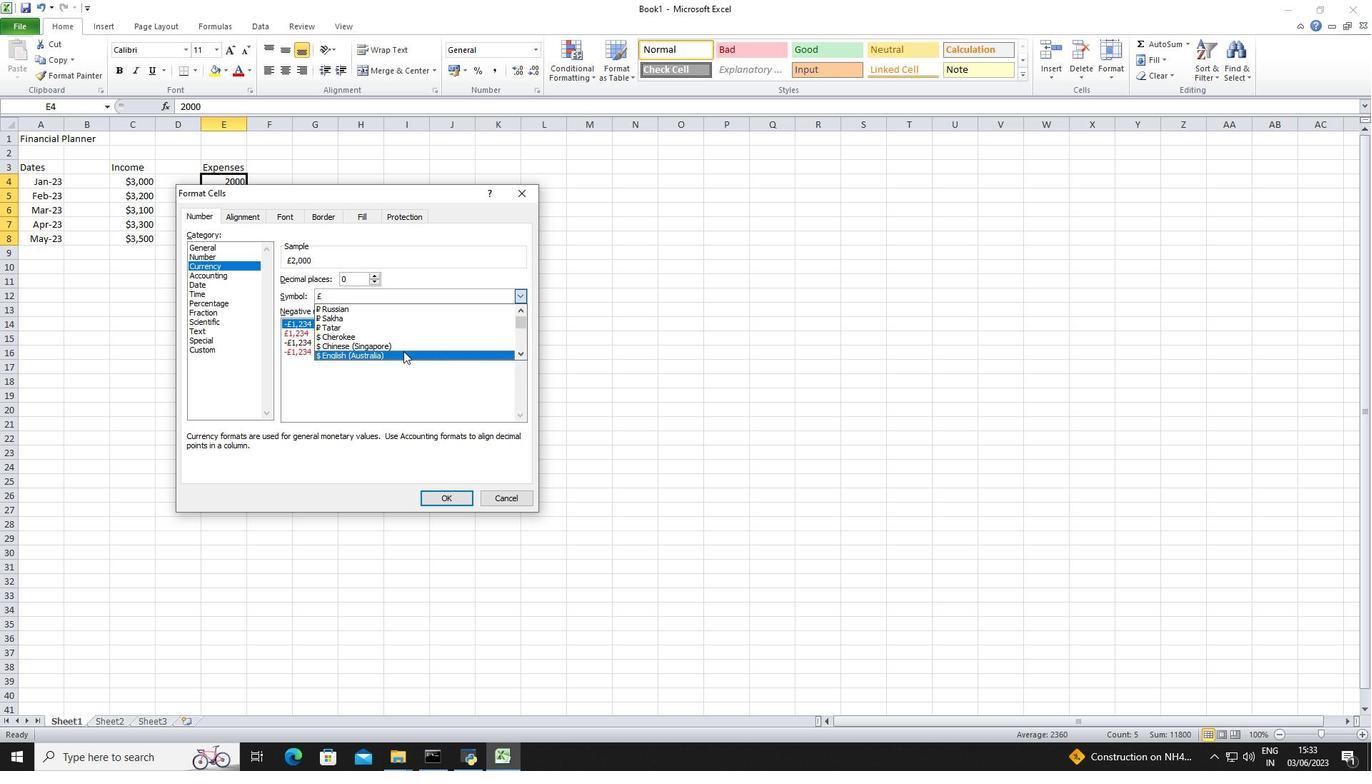 
Action: Mouse moved to (450, 492)
Screenshot: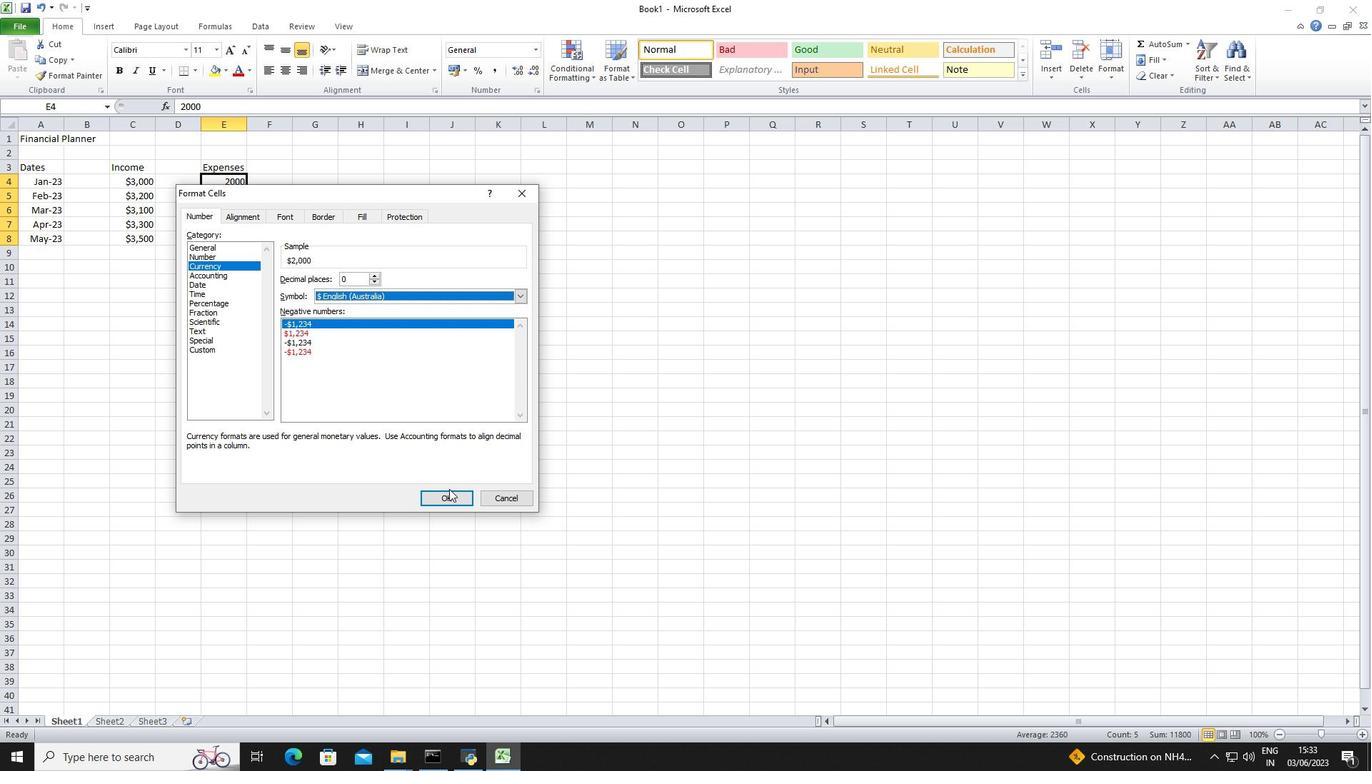 
Action: Mouse pressed left at (450, 492)
Screenshot: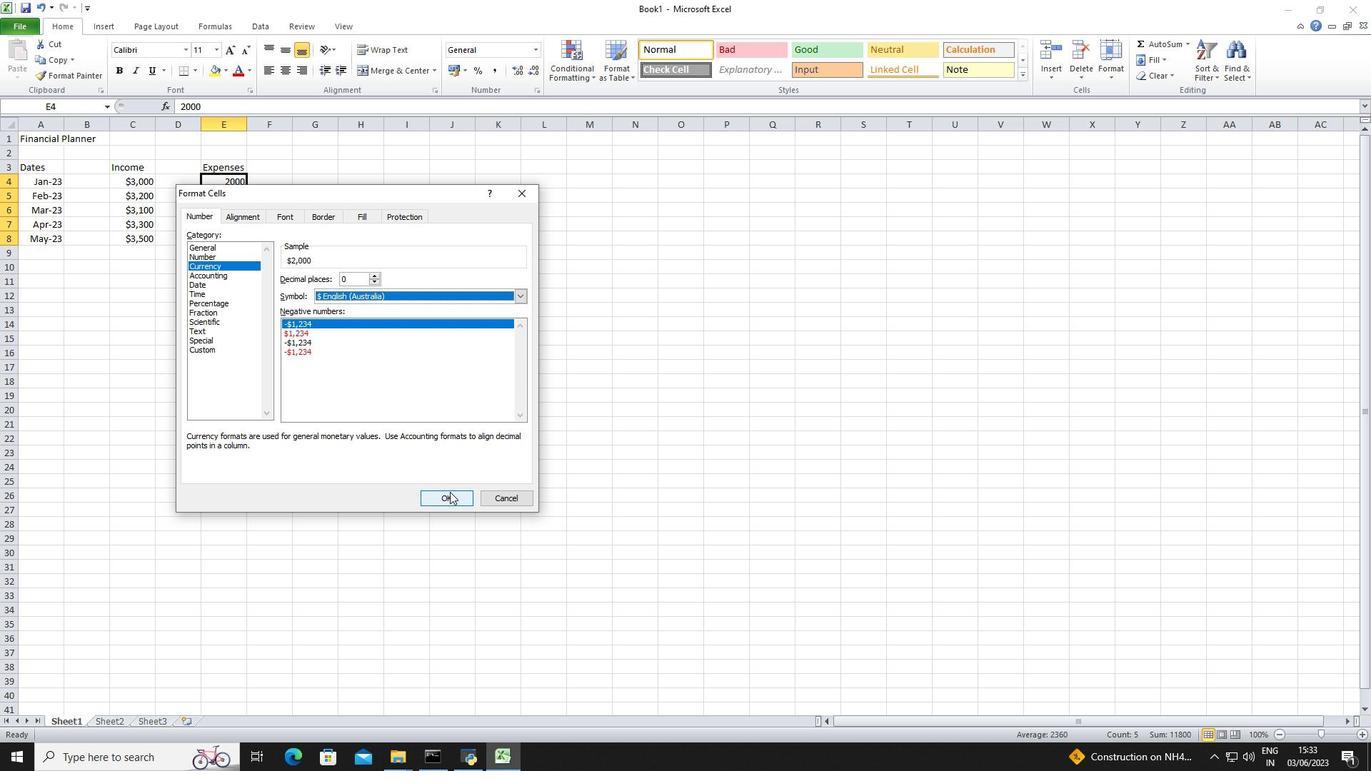 
Action: Mouse moved to (317, 170)
Screenshot: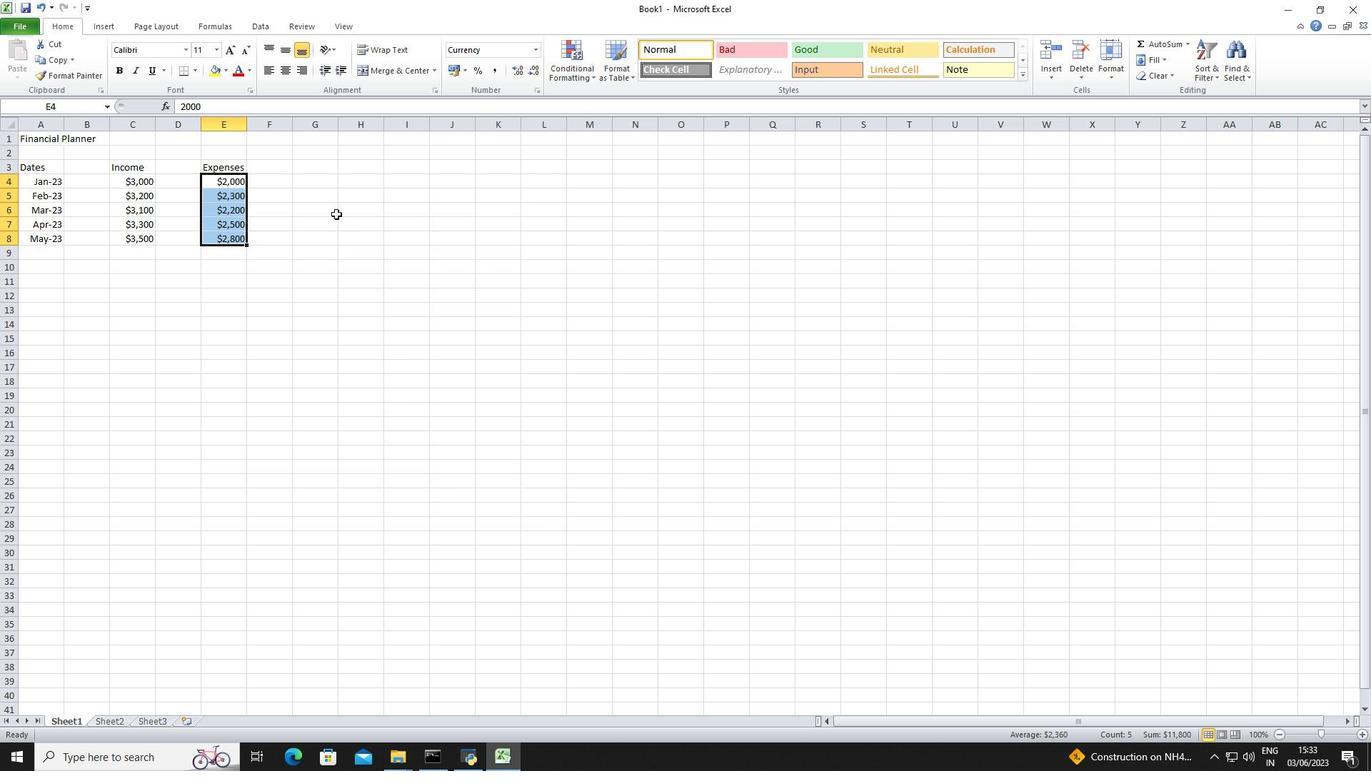 
Action: Mouse pressed left at (317, 170)
Screenshot: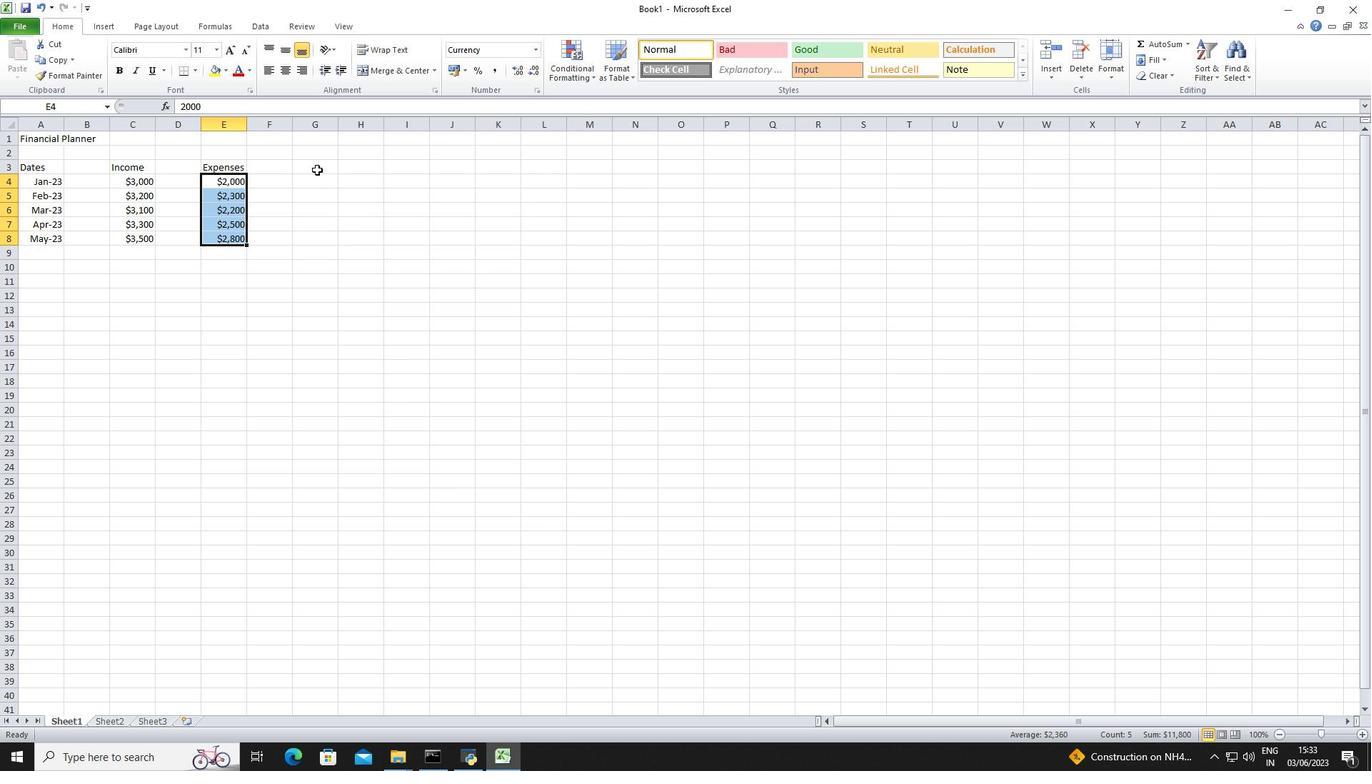 
Action: Key pressed <Key.shift>Savings<Key.down>500<Key.down>600<Key.down>500<Key.down>700<Key.down>700<Key.down>
Screenshot: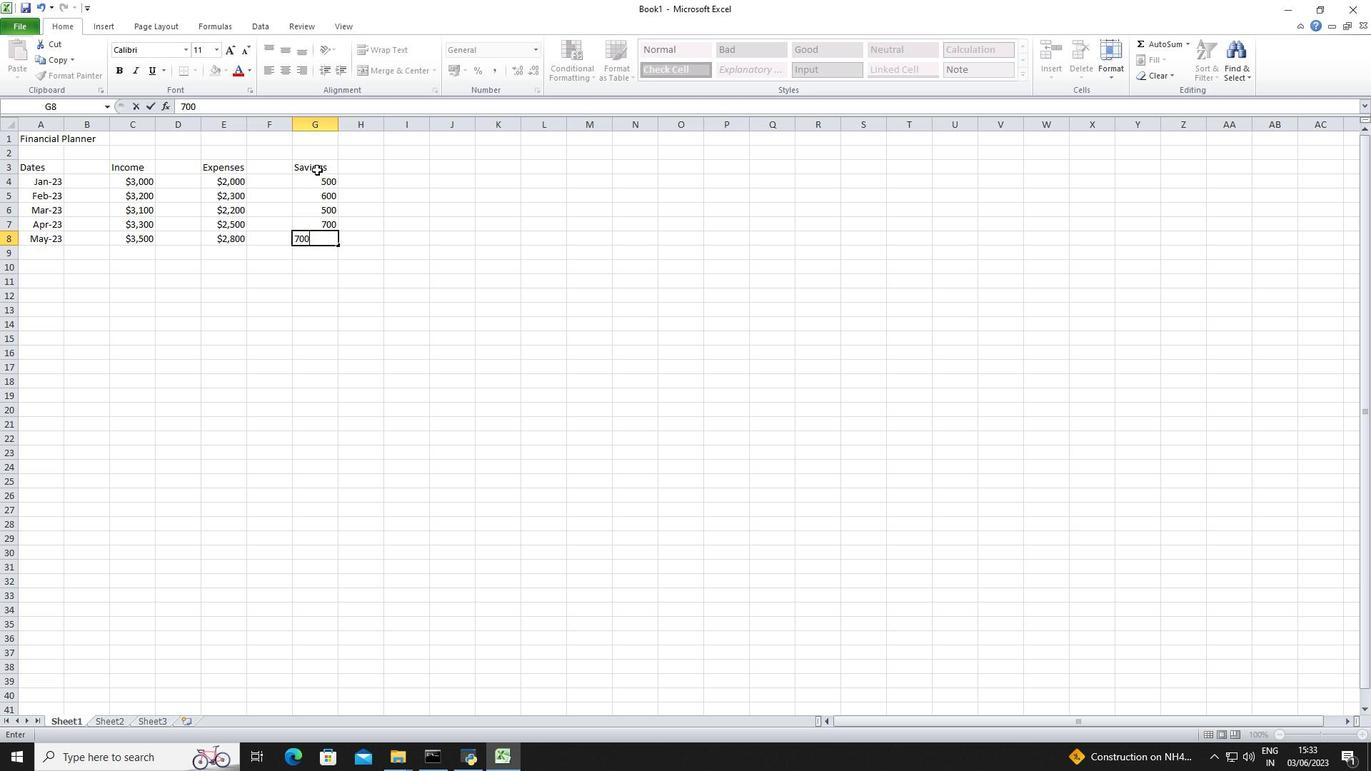
Action: Mouse moved to (315, 177)
Screenshot: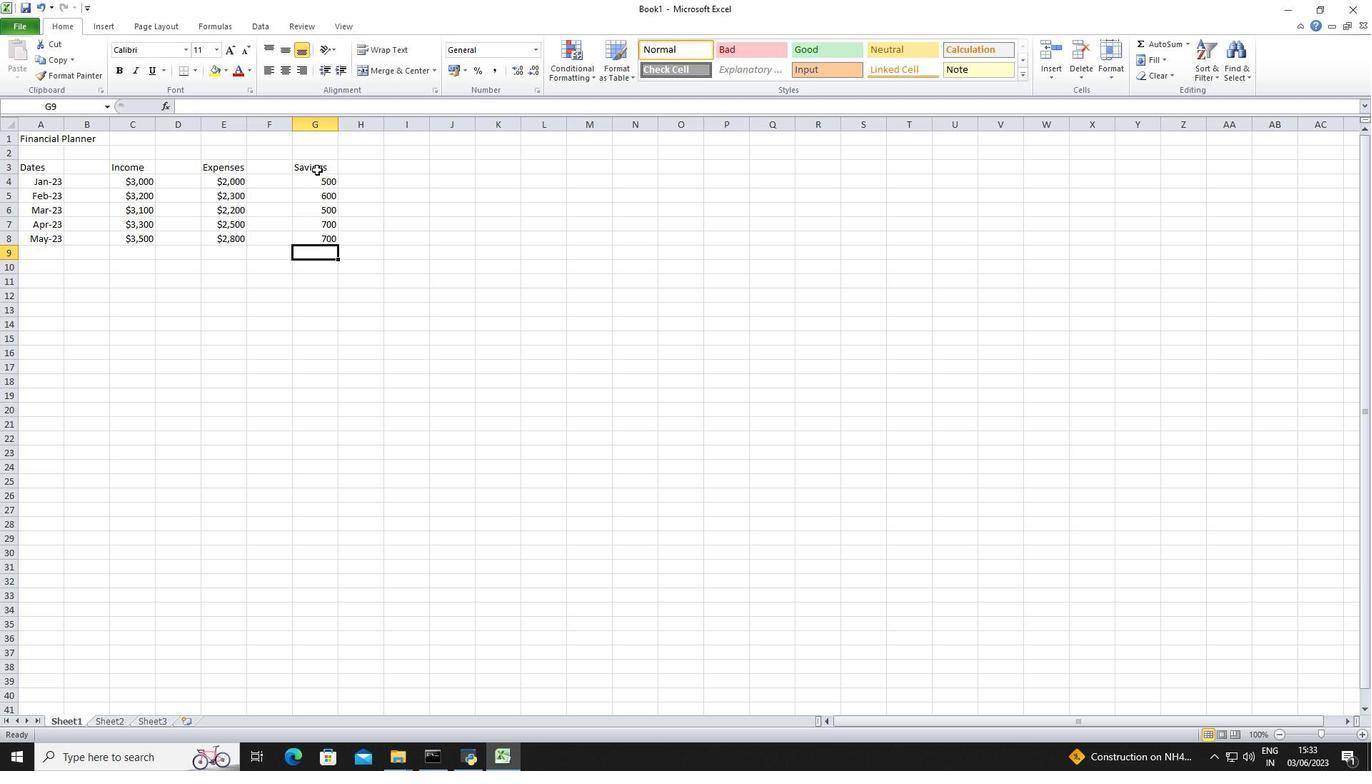 
Action: Mouse pressed left at (315, 177)
Screenshot: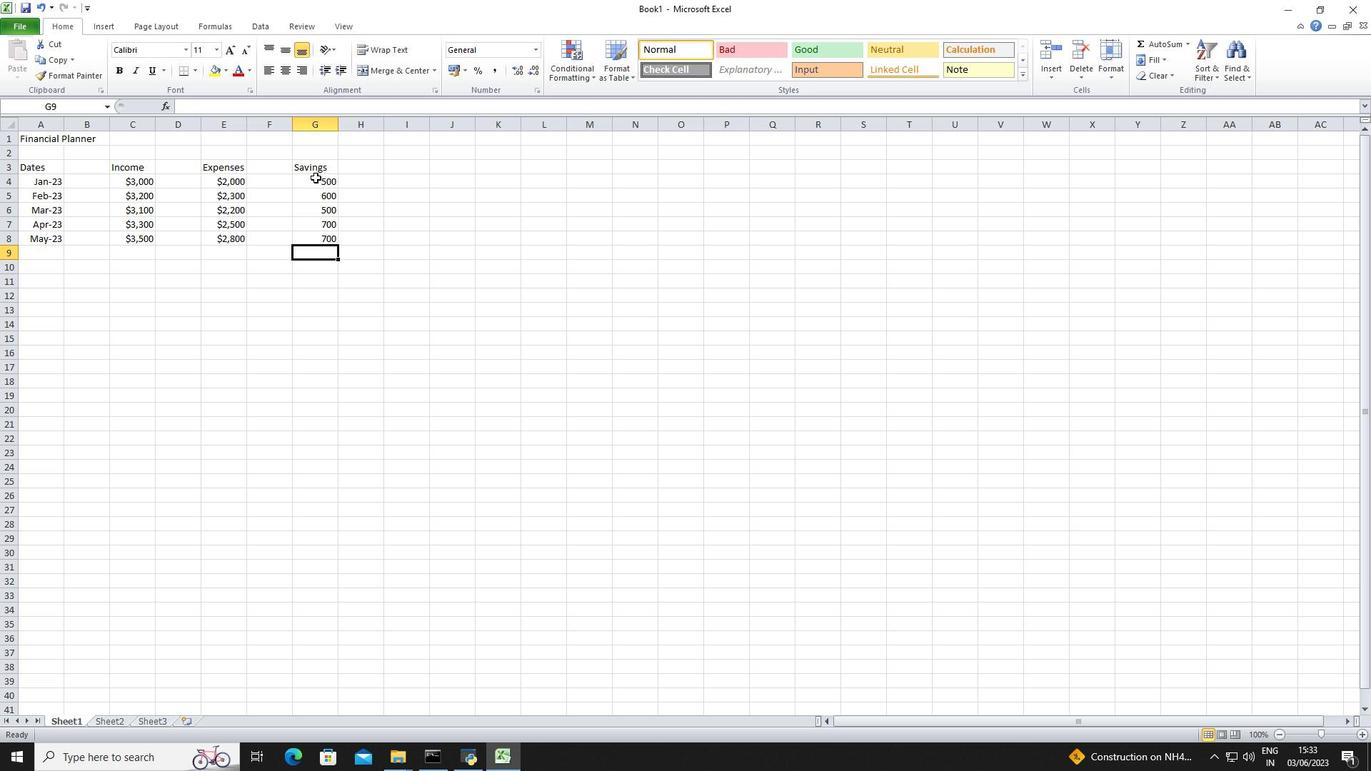 
Action: Mouse moved to (535, 50)
Screenshot: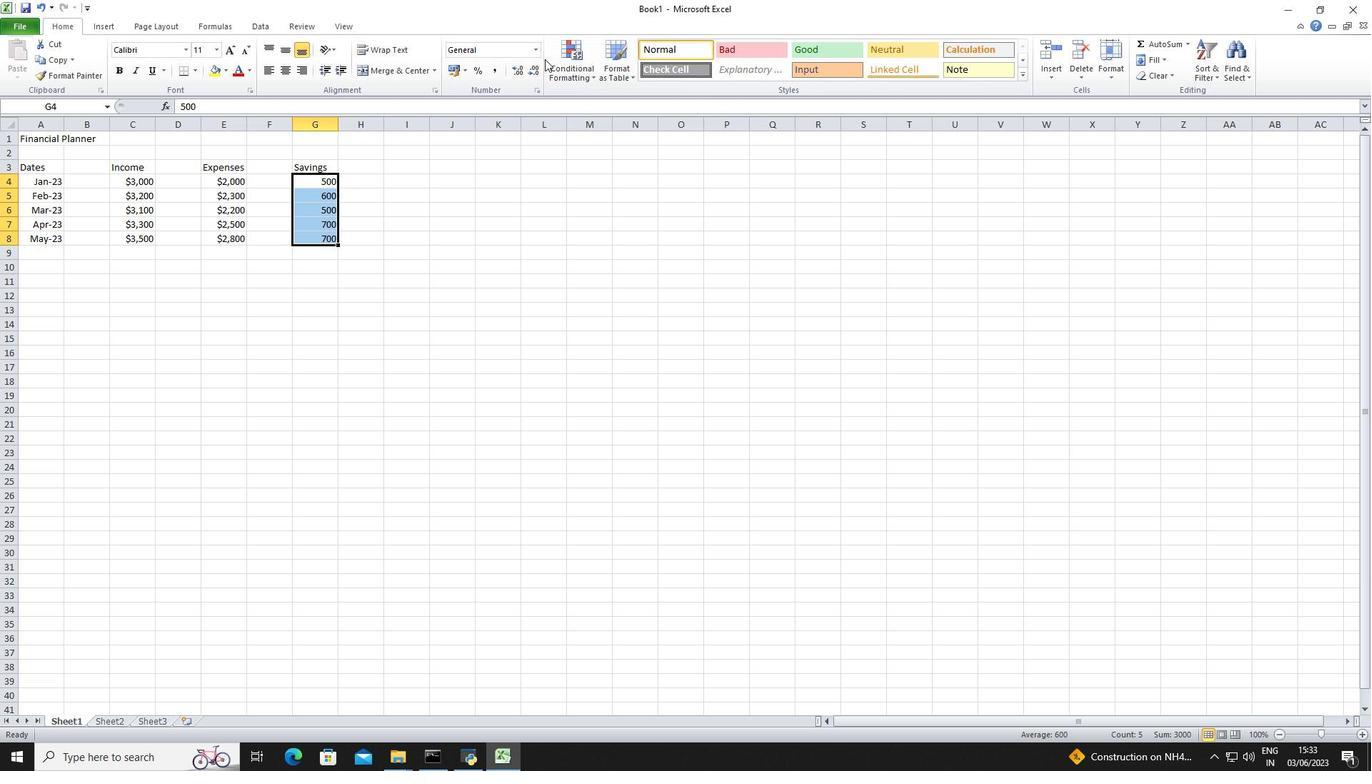 
Action: Mouse pressed left at (535, 50)
Screenshot: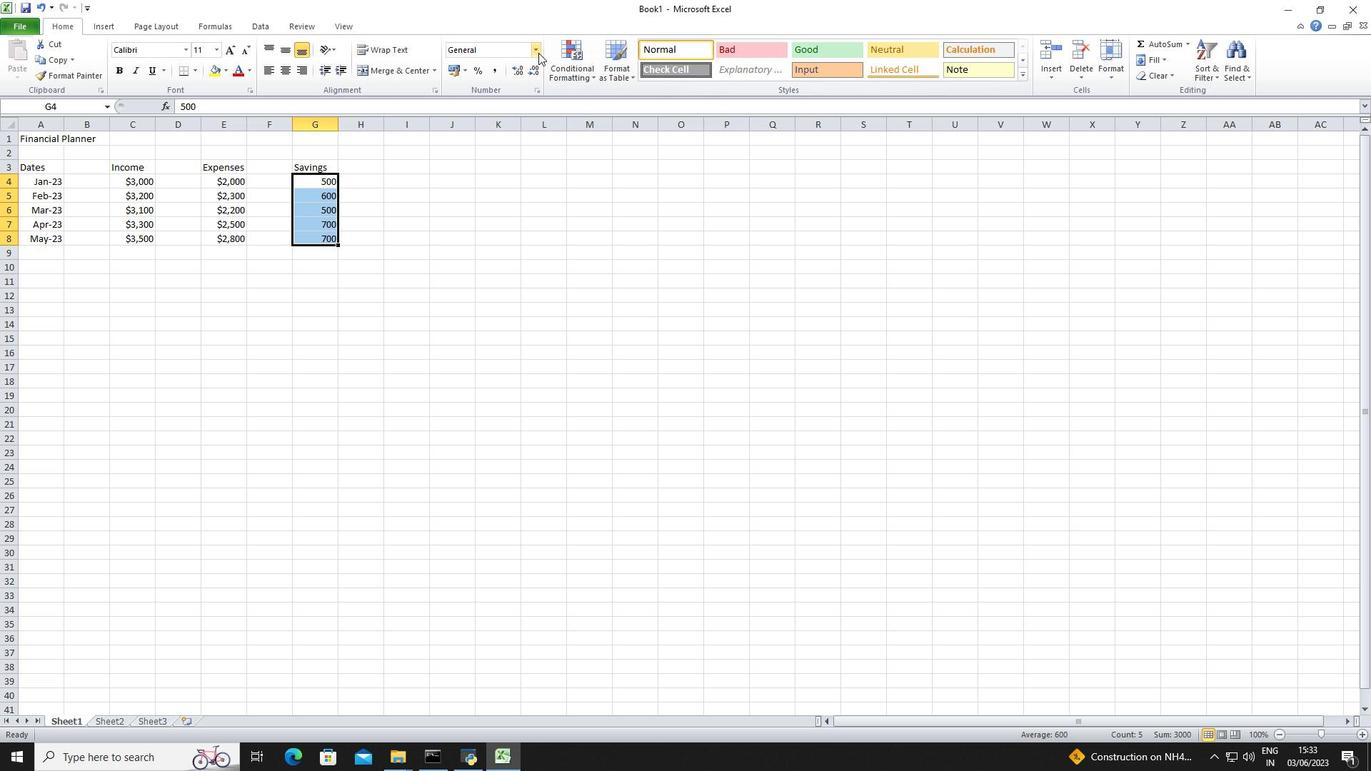 
Action: Mouse moved to (552, 410)
Screenshot: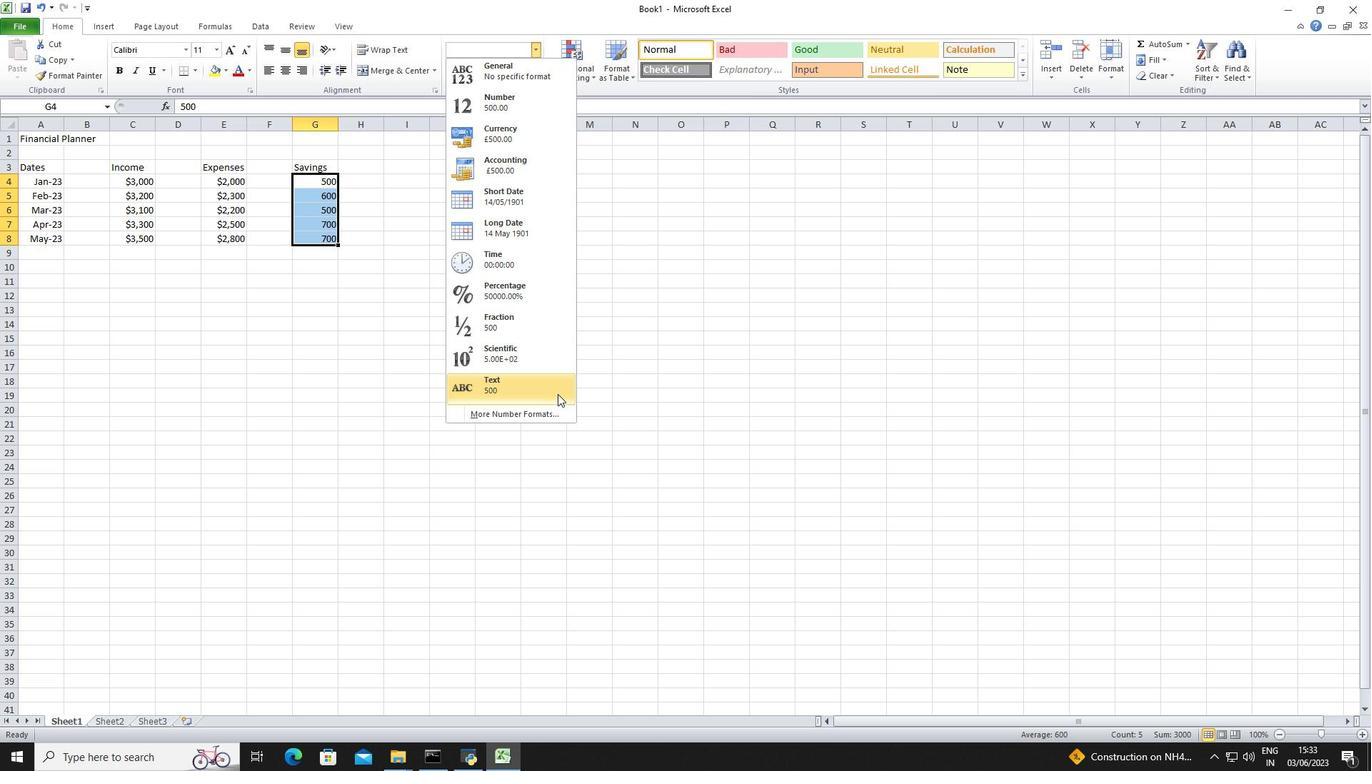 
Action: Mouse pressed left at (552, 410)
Screenshot: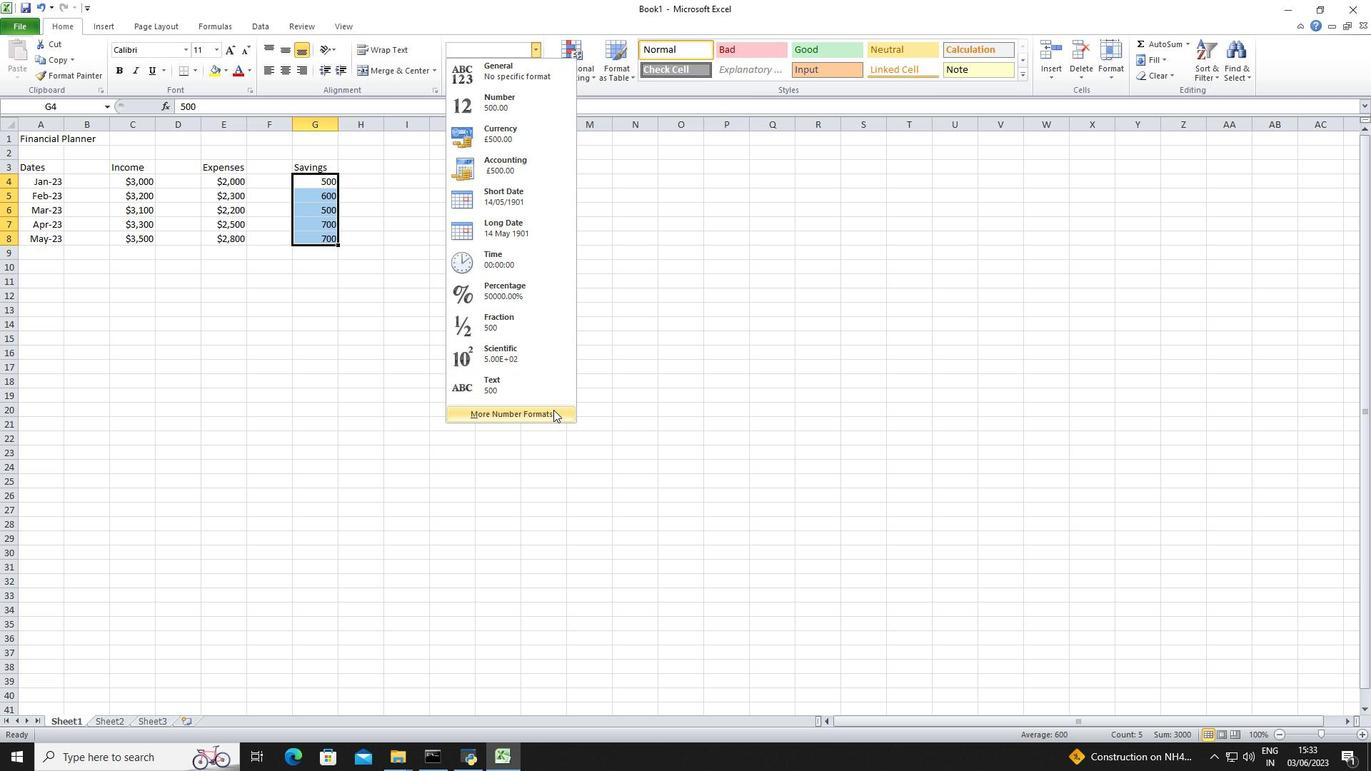 
Action: Mouse moved to (230, 270)
Screenshot: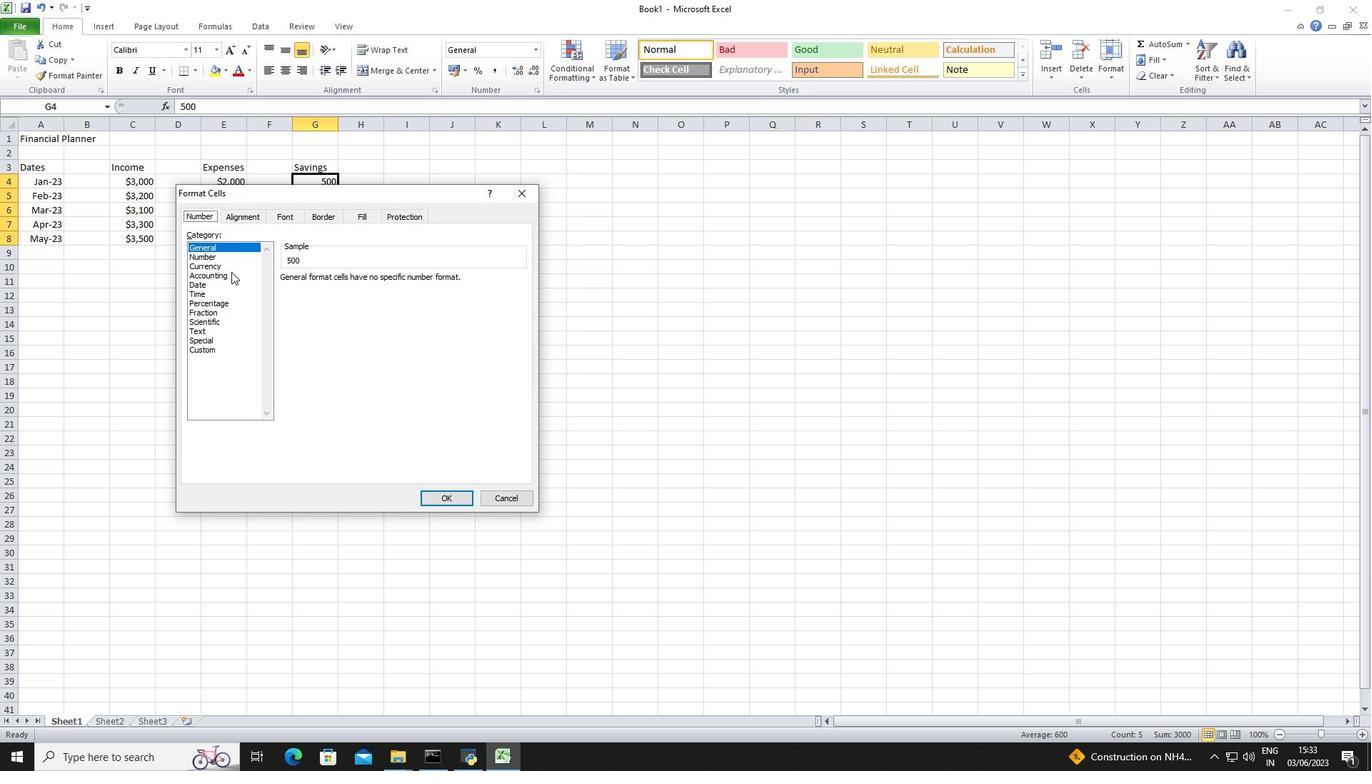 
Action: Mouse pressed left at (230, 270)
Screenshot: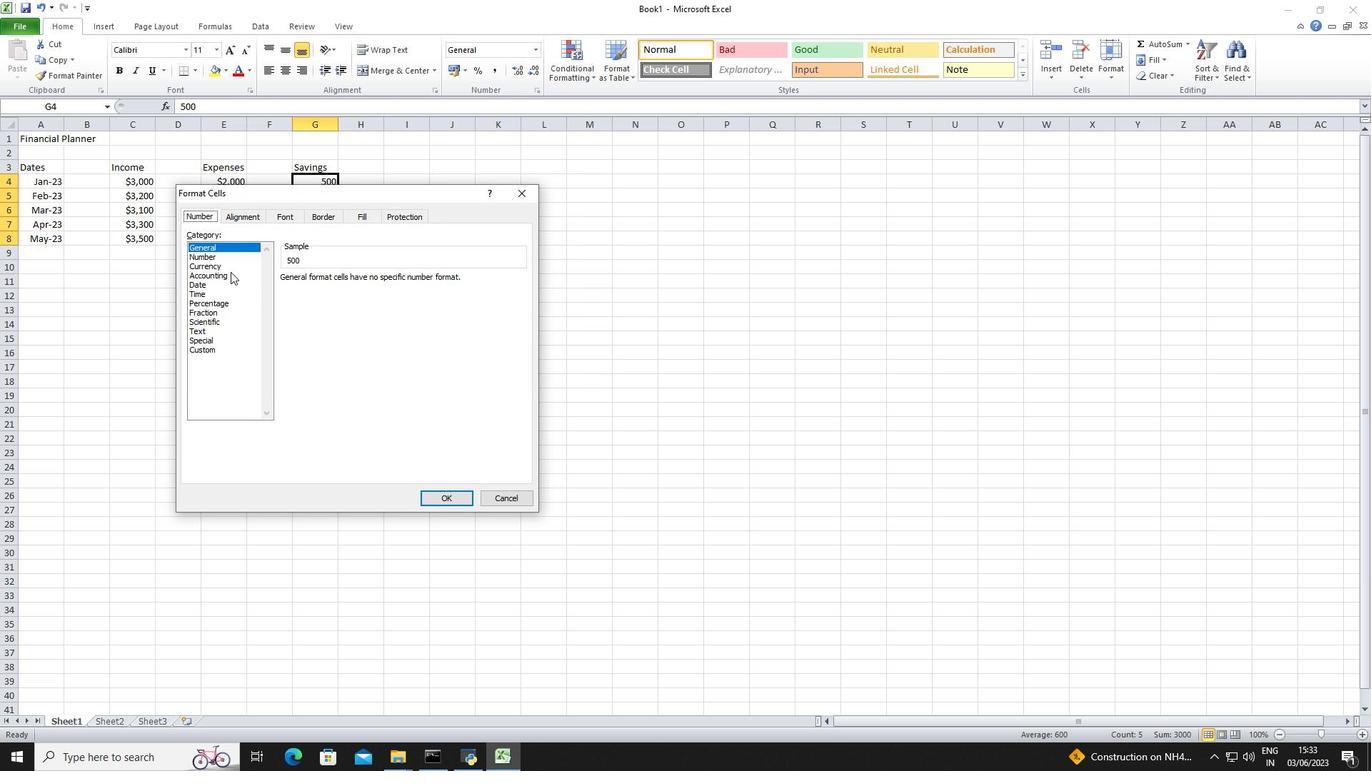 
Action: Mouse moved to (377, 282)
Screenshot: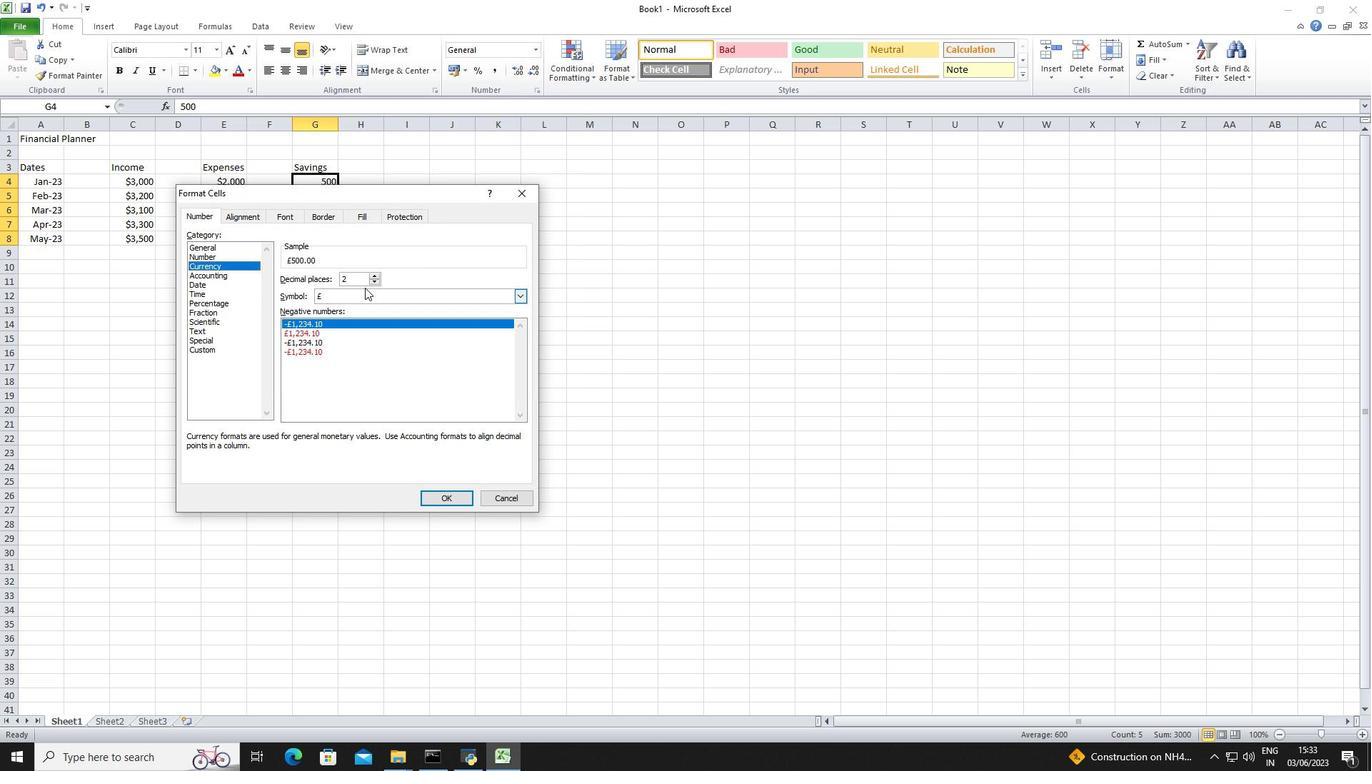 
Action: Mouse pressed left at (377, 282)
Screenshot: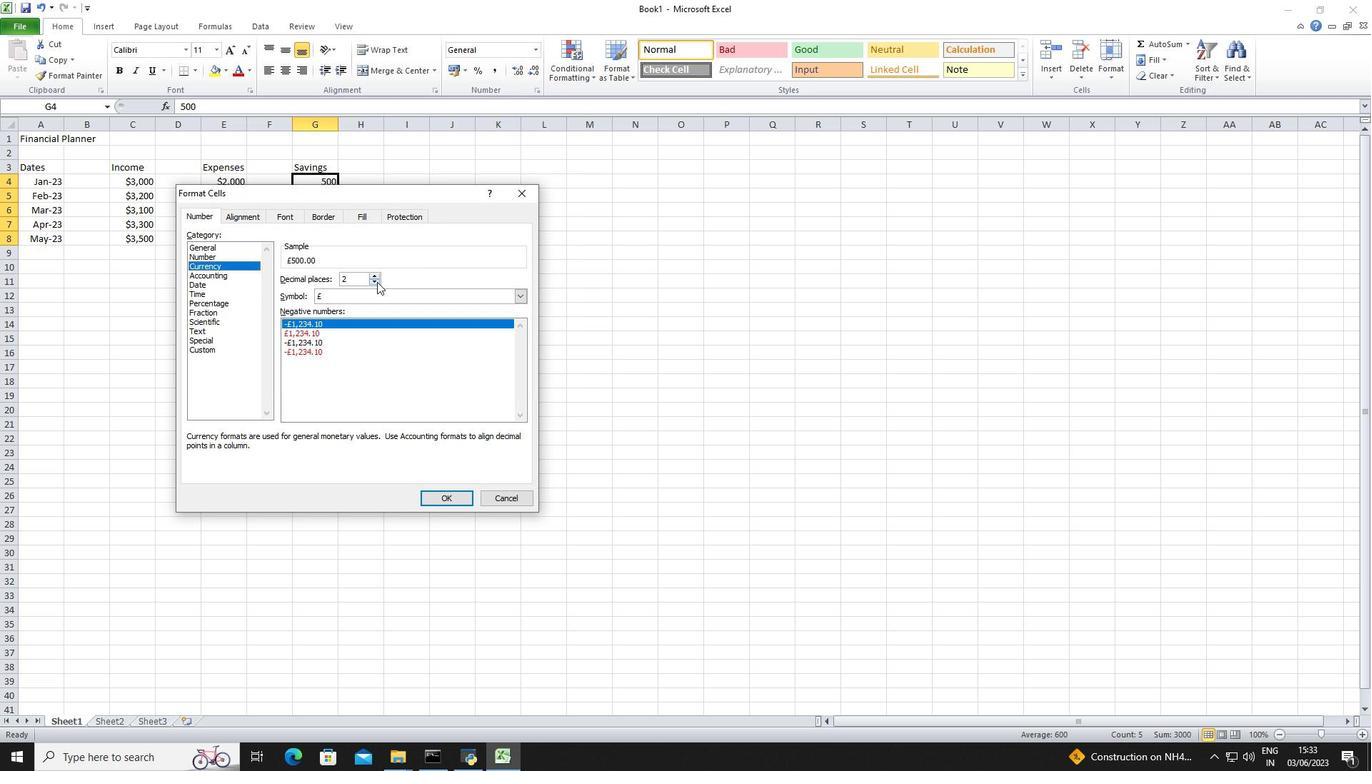 
Action: Mouse pressed left at (377, 282)
Screenshot: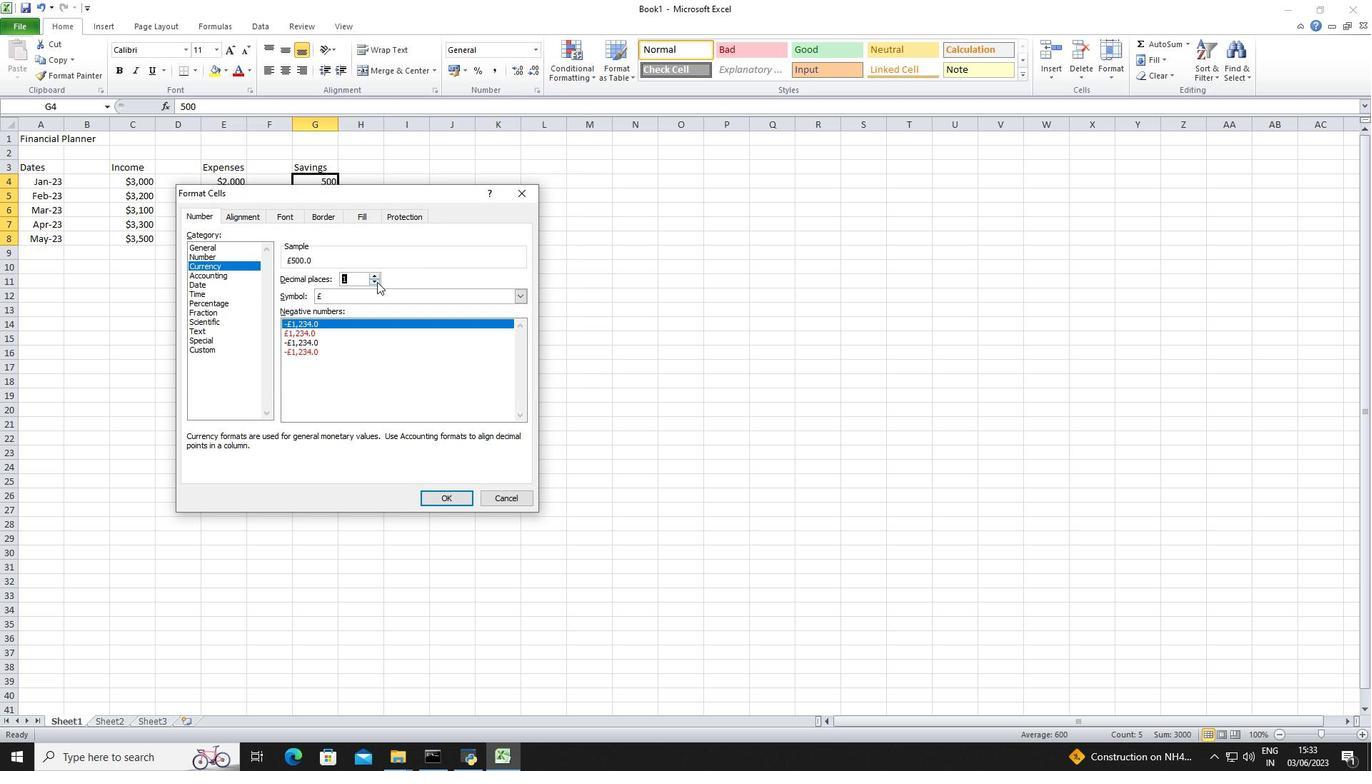 
Action: Mouse moved to (378, 287)
Screenshot: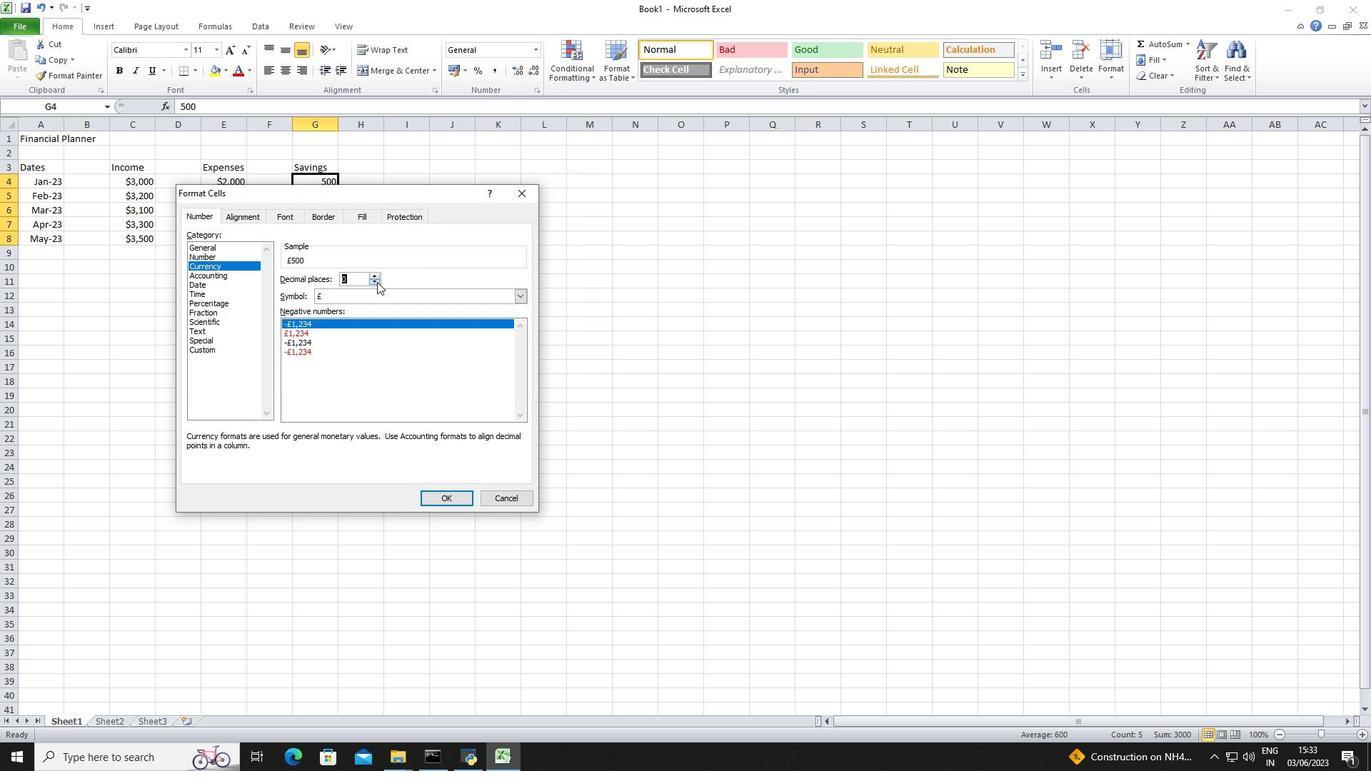 
Action: Mouse pressed left at (378, 287)
Screenshot: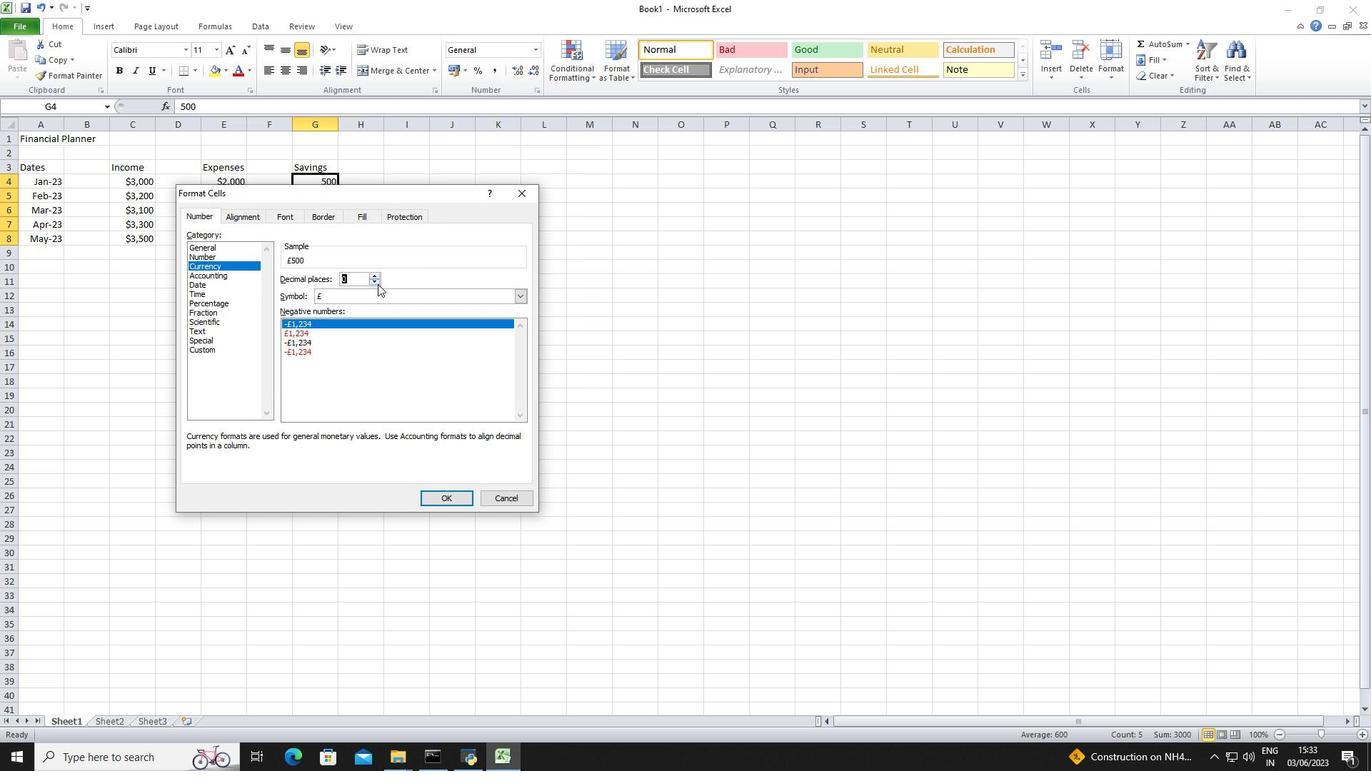 
Action: Mouse moved to (380, 294)
Screenshot: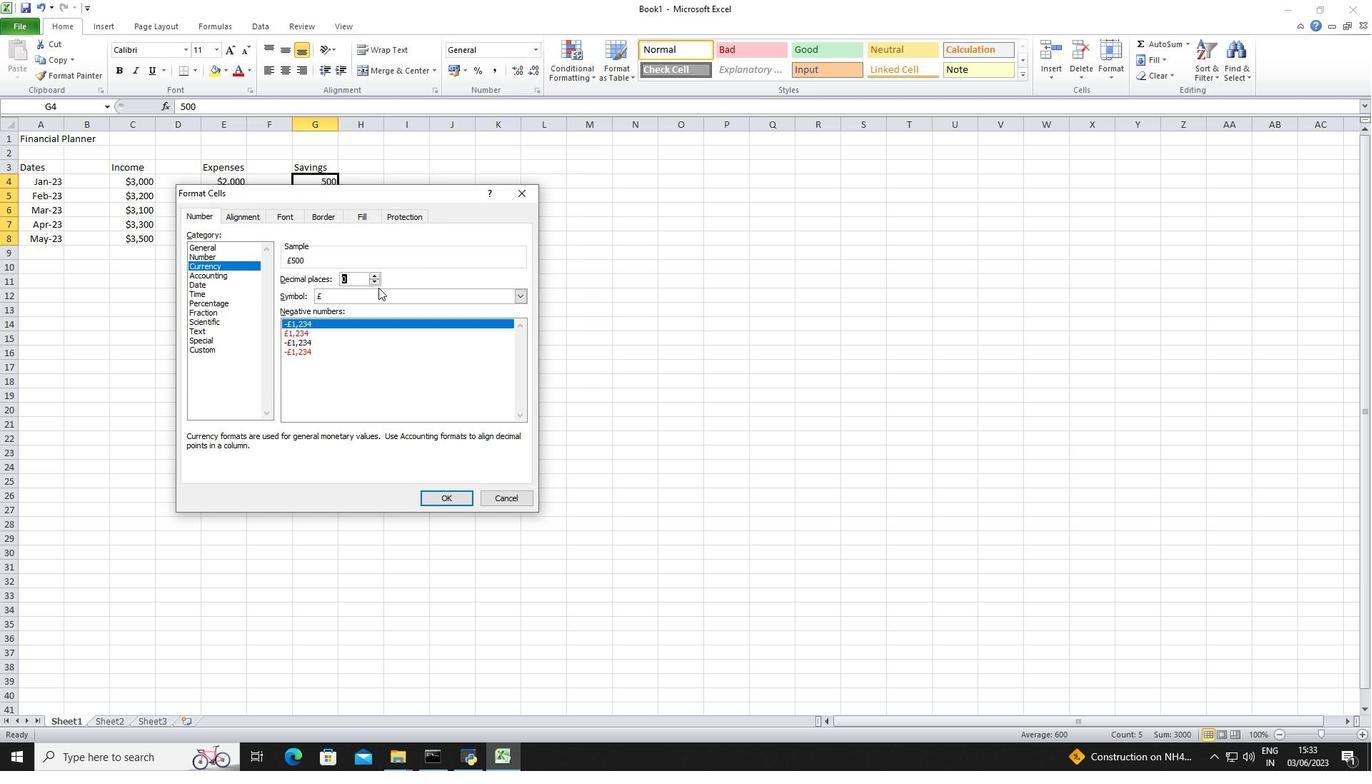 
Action: Mouse pressed left at (380, 294)
Screenshot: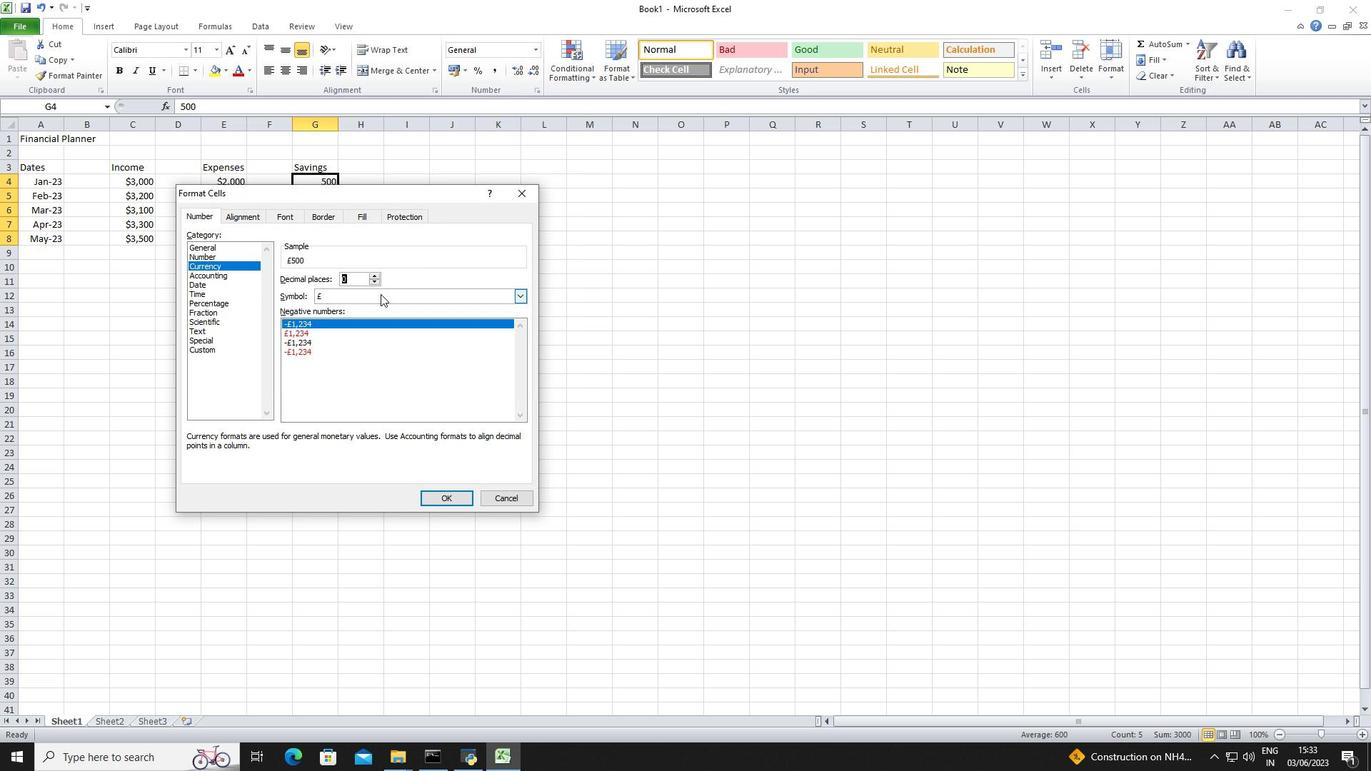 
Action: Mouse moved to (387, 329)
Screenshot: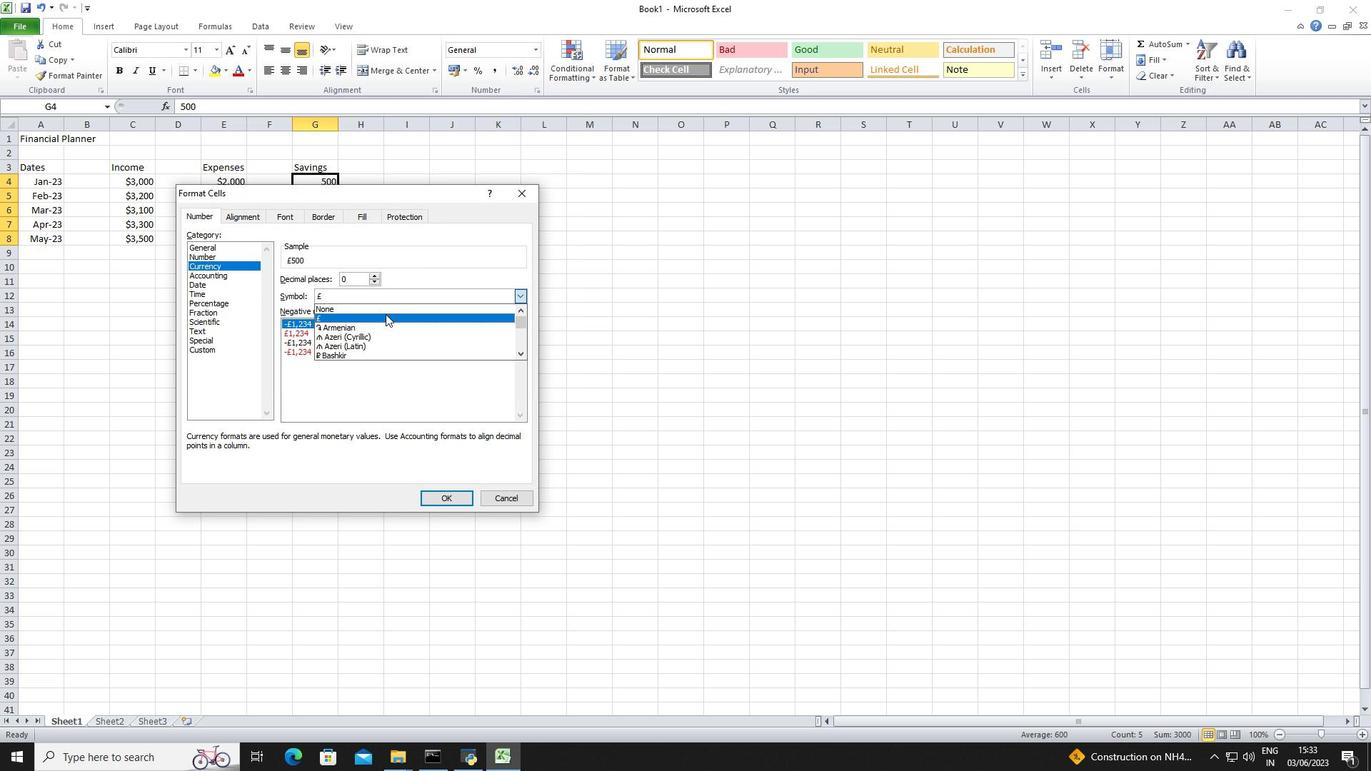 
Action: Mouse scrolled (387, 328) with delta (0, 0)
Screenshot: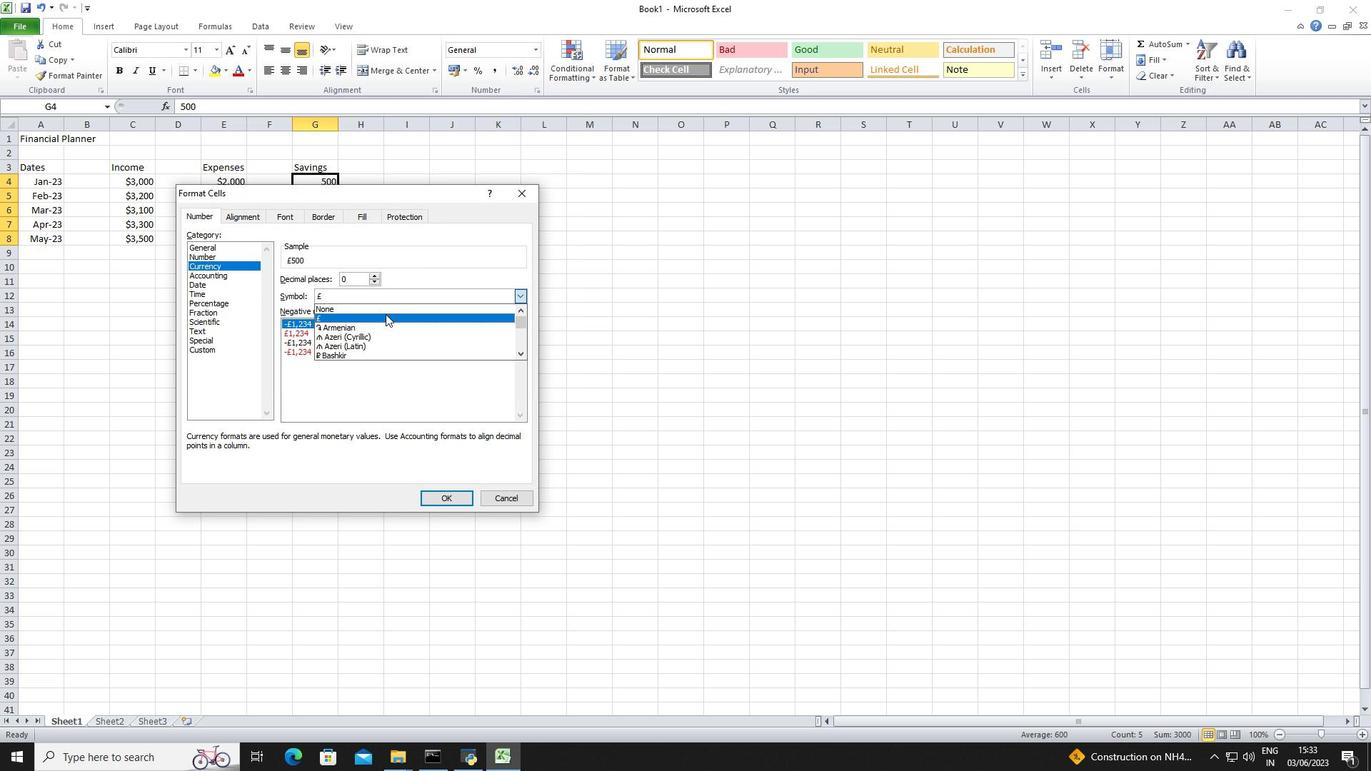 
Action: Mouse scrolled (387, 328) with delta (0, 0)
Screenshot: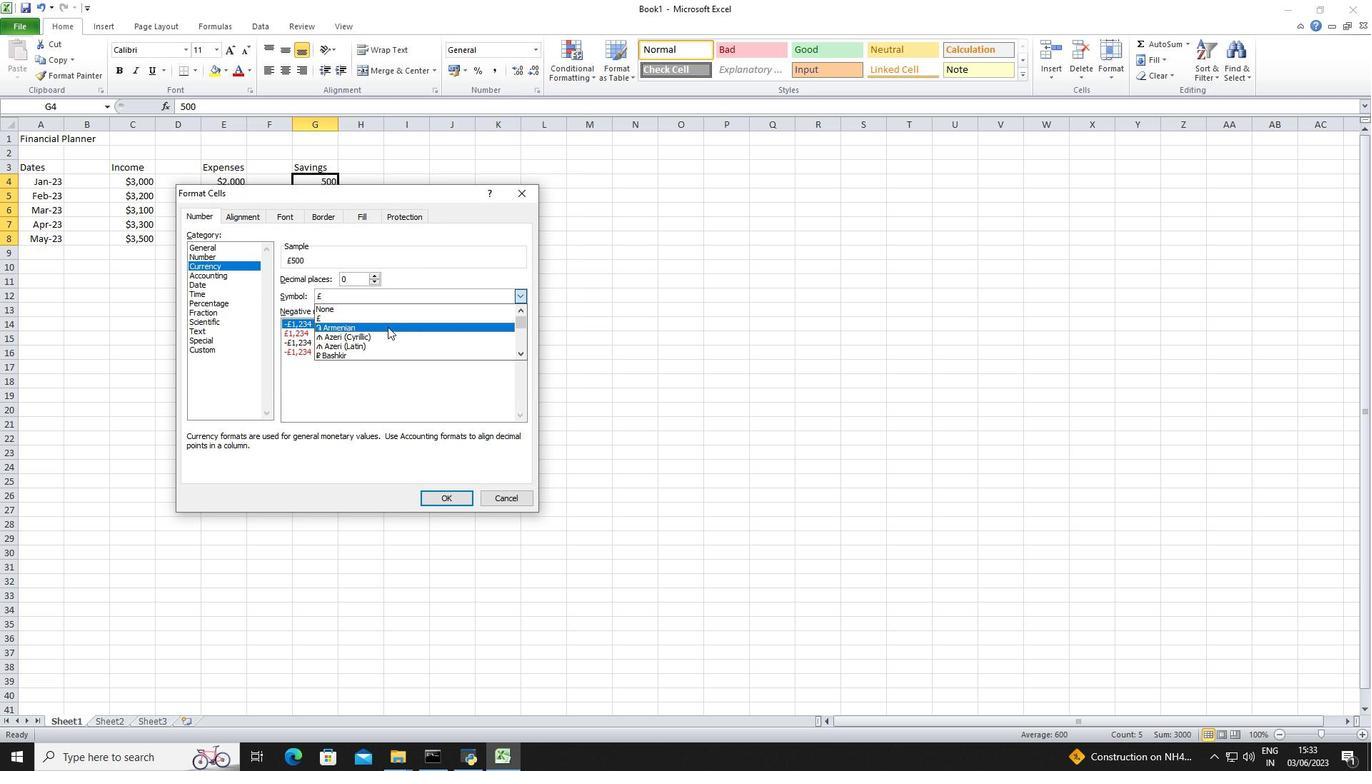 
Action: Mouse scrolled (387, 328) with delta (0, 0)
Screenshot: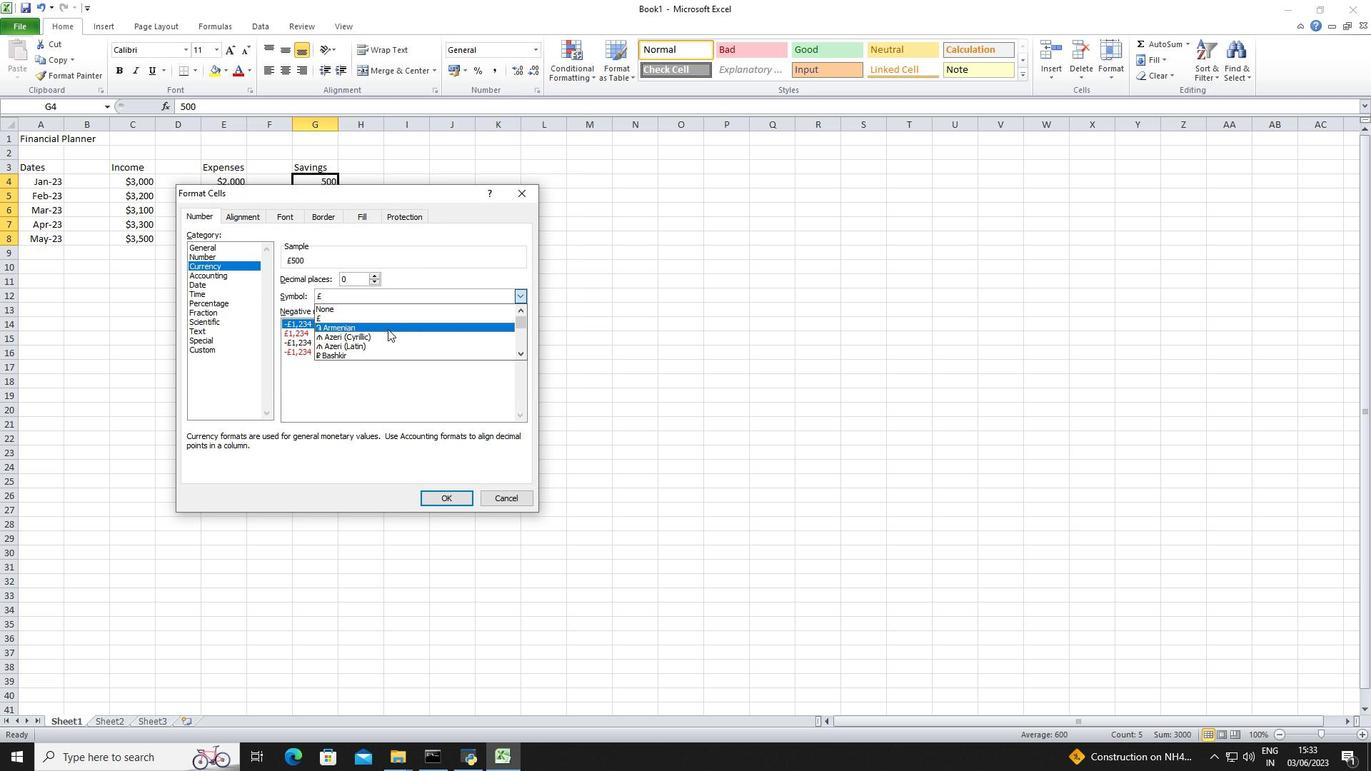 
Action: Mouse scrolled (387, 328) with delta (0, 0)
Screenshot: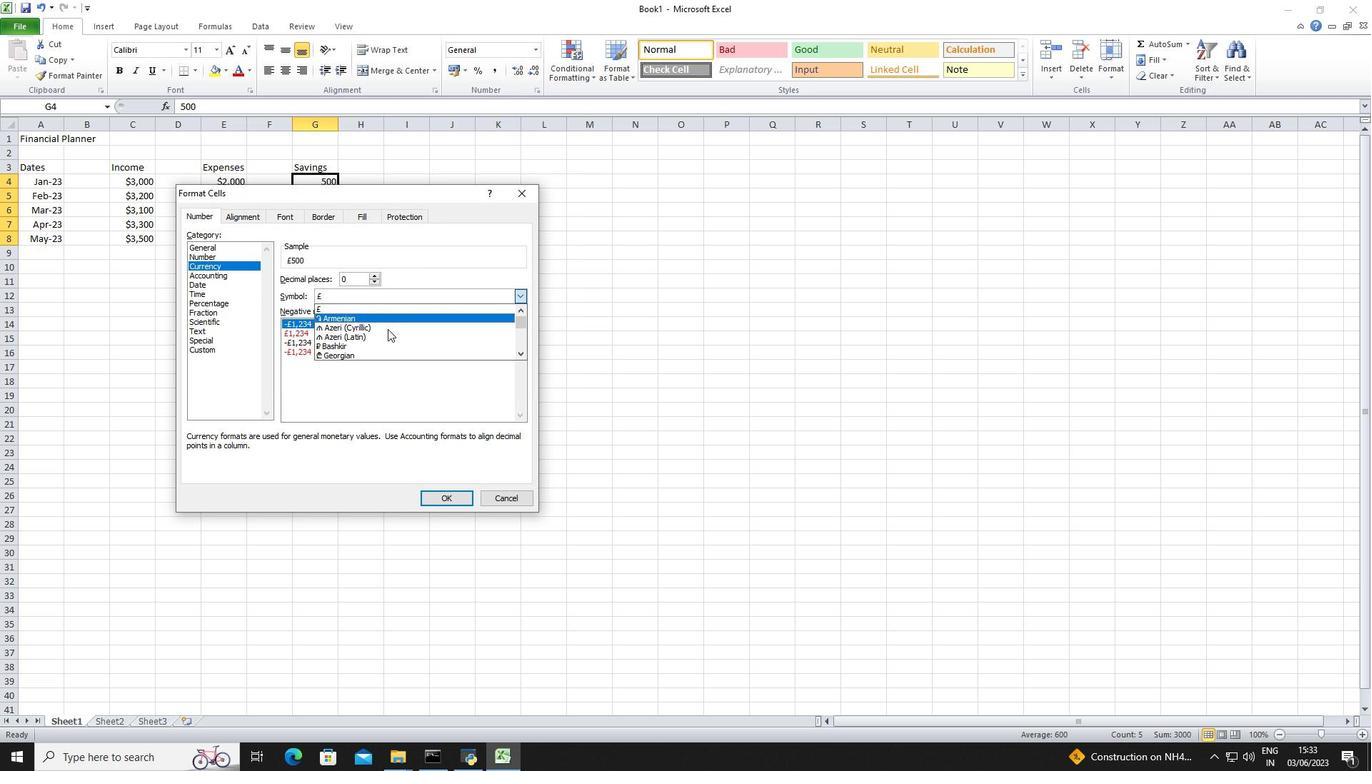 
Action: Mouse scrolled (387, 328) with delta (0, 0)
Screenshot: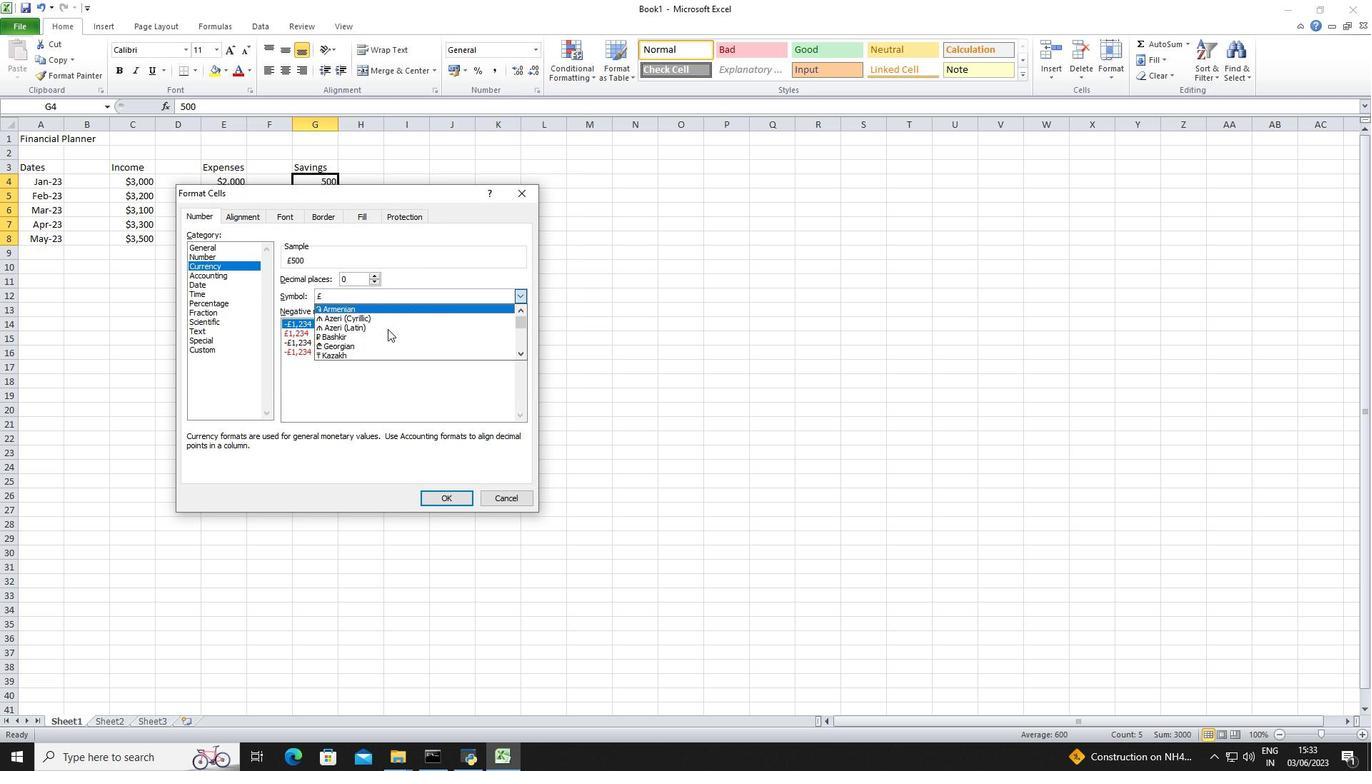
Action: Mouse scrolled (387, 328) with delta (0, 0)
Screenshot: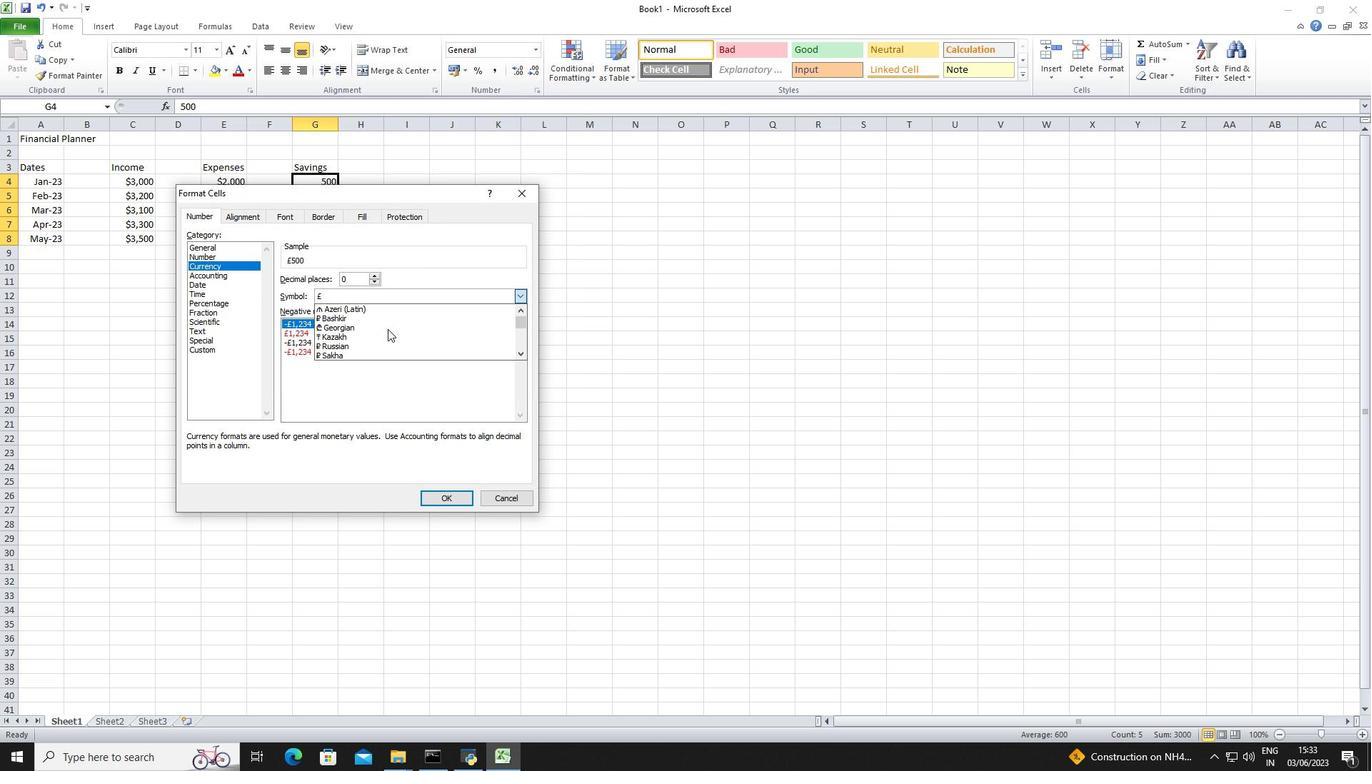 
Action: Mouse scrolled (387, 328) with delta (0, 0)
Screenshot: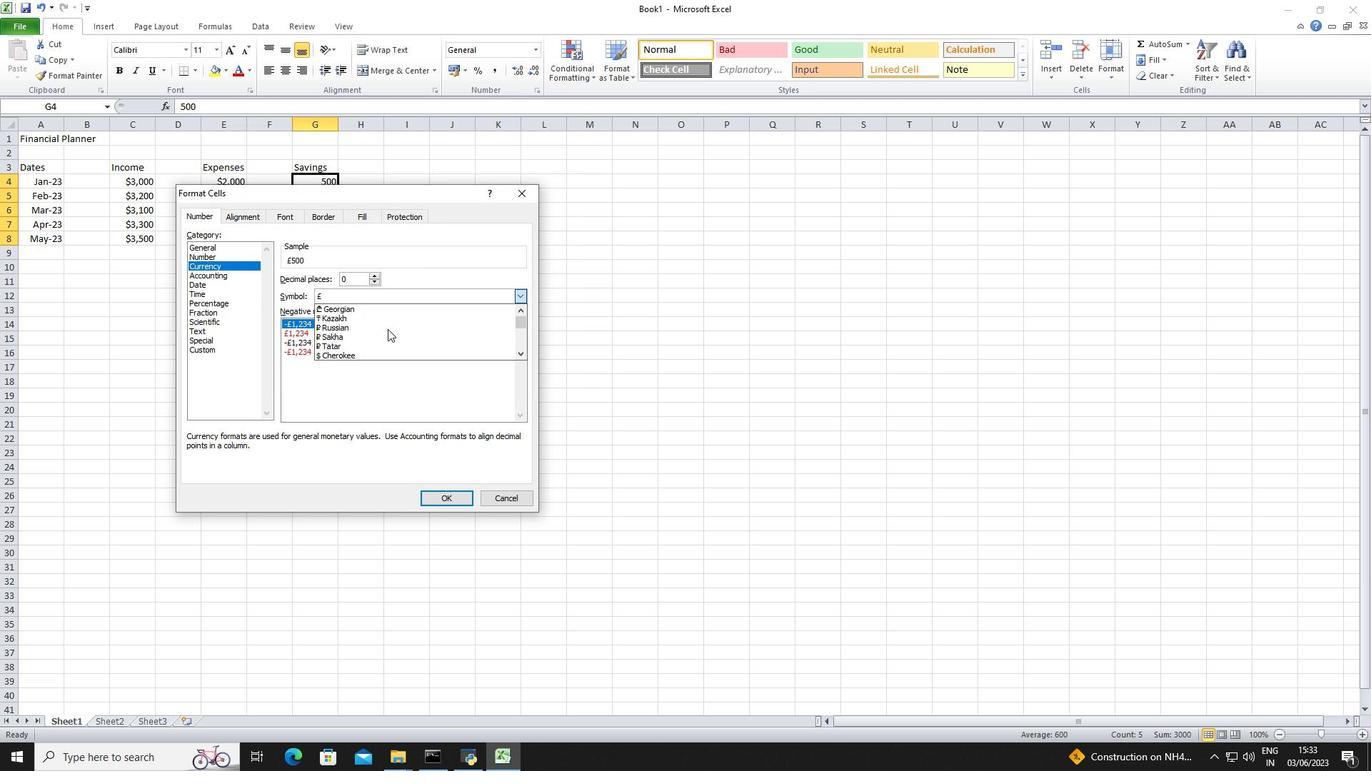 
Action: Mouse scrolled (387, 328) with delta (0, 0)
Screenshot: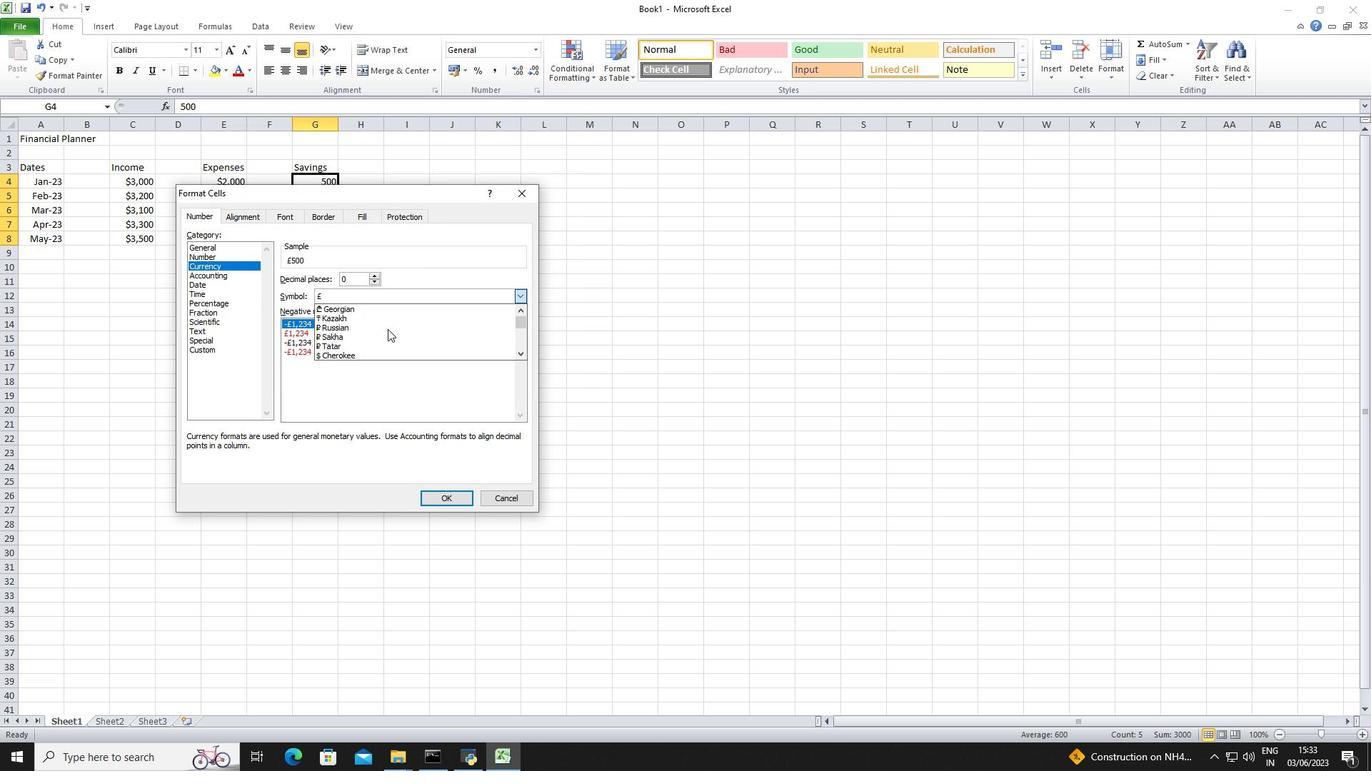 
Action: Mouse scrolled (387, 328) with delta (0, 0)
Screenshot: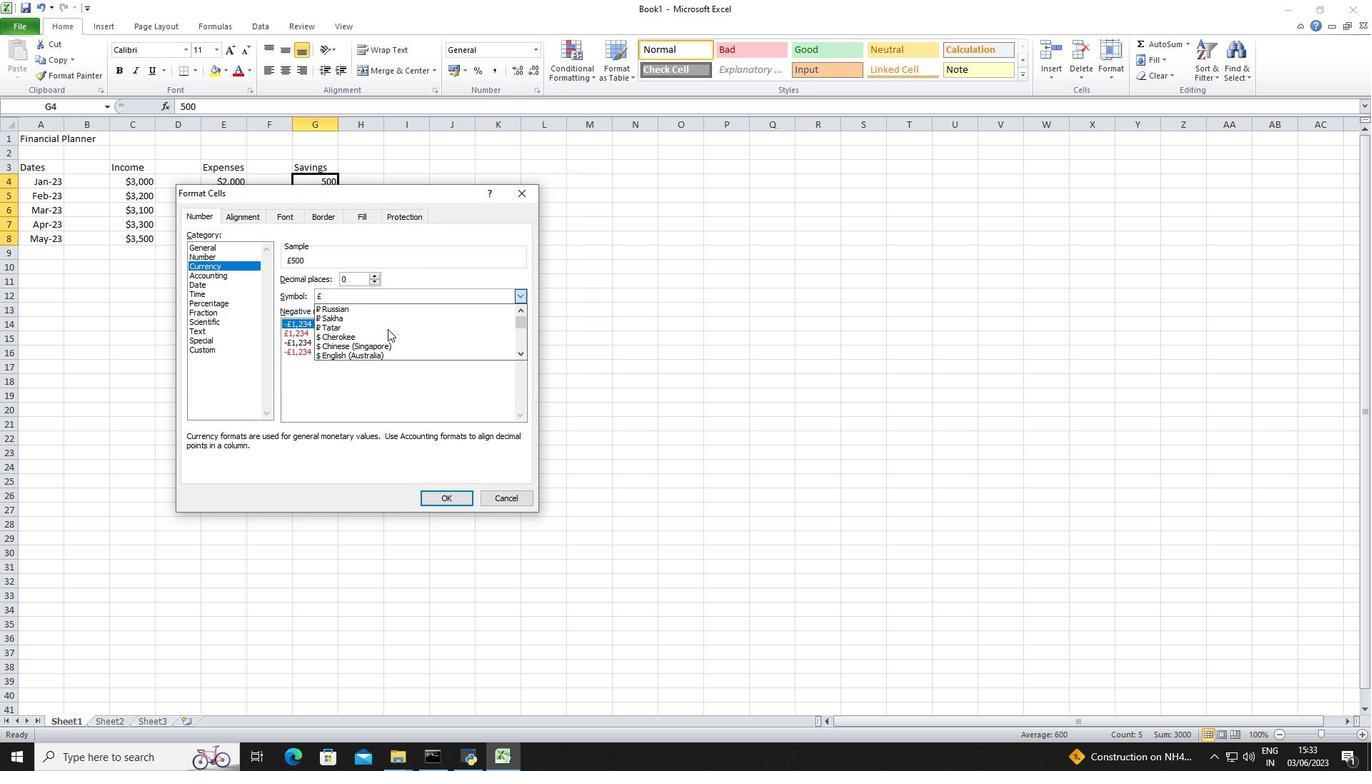 
Action: Mouse scrolled (387, 328) with delta (0, 0)
Screenshot: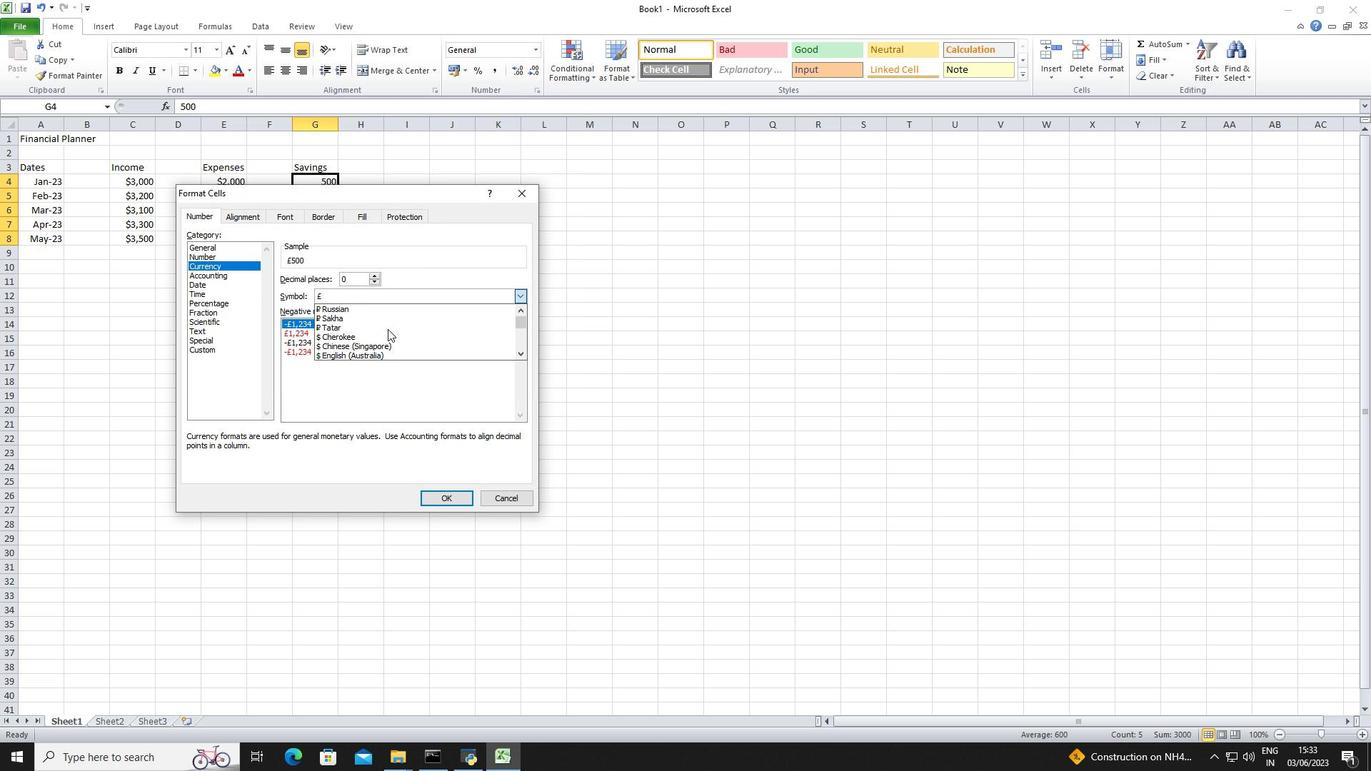 
Action: Mouse moved to (385, 337)
Screenshot: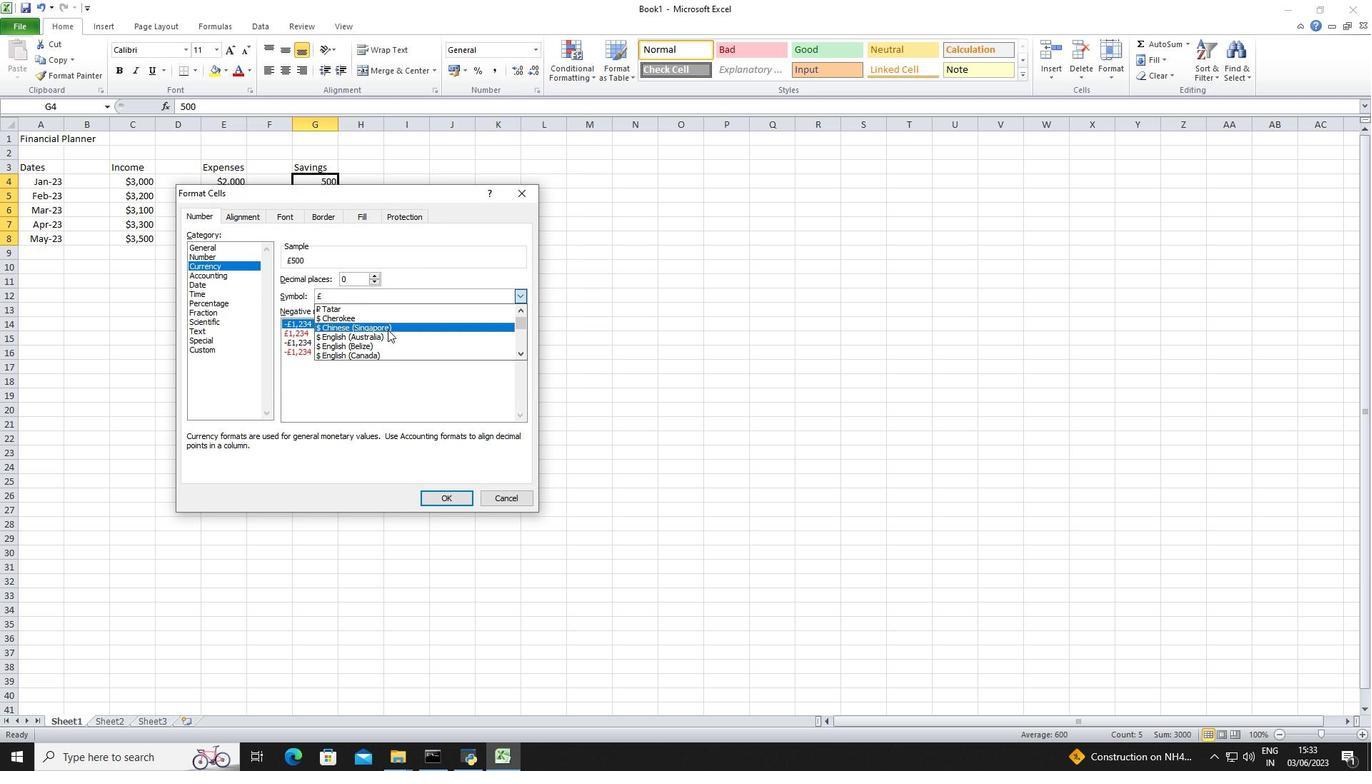 
Action: Mouse pressed left at (385, 337)
Screenshot: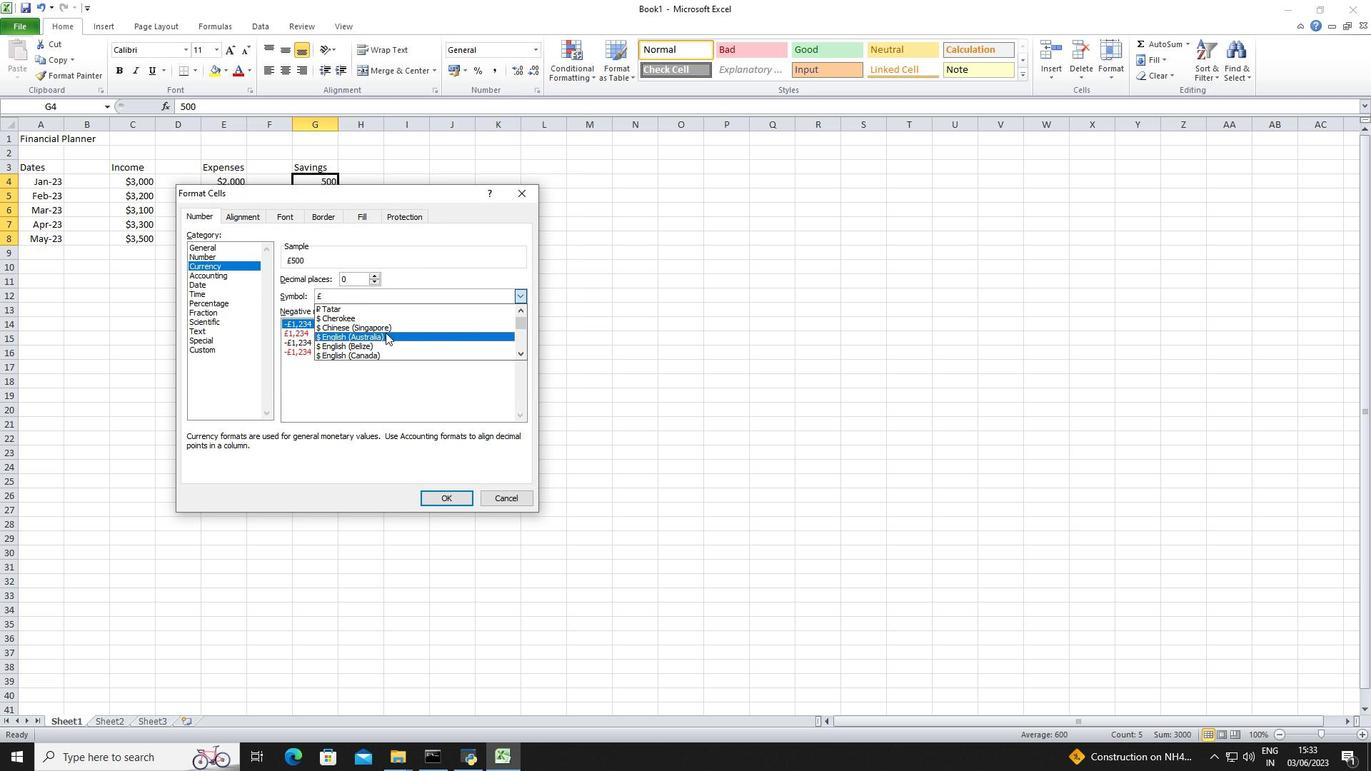 
Action: Mouse moved to (458, 497)
Screenshot: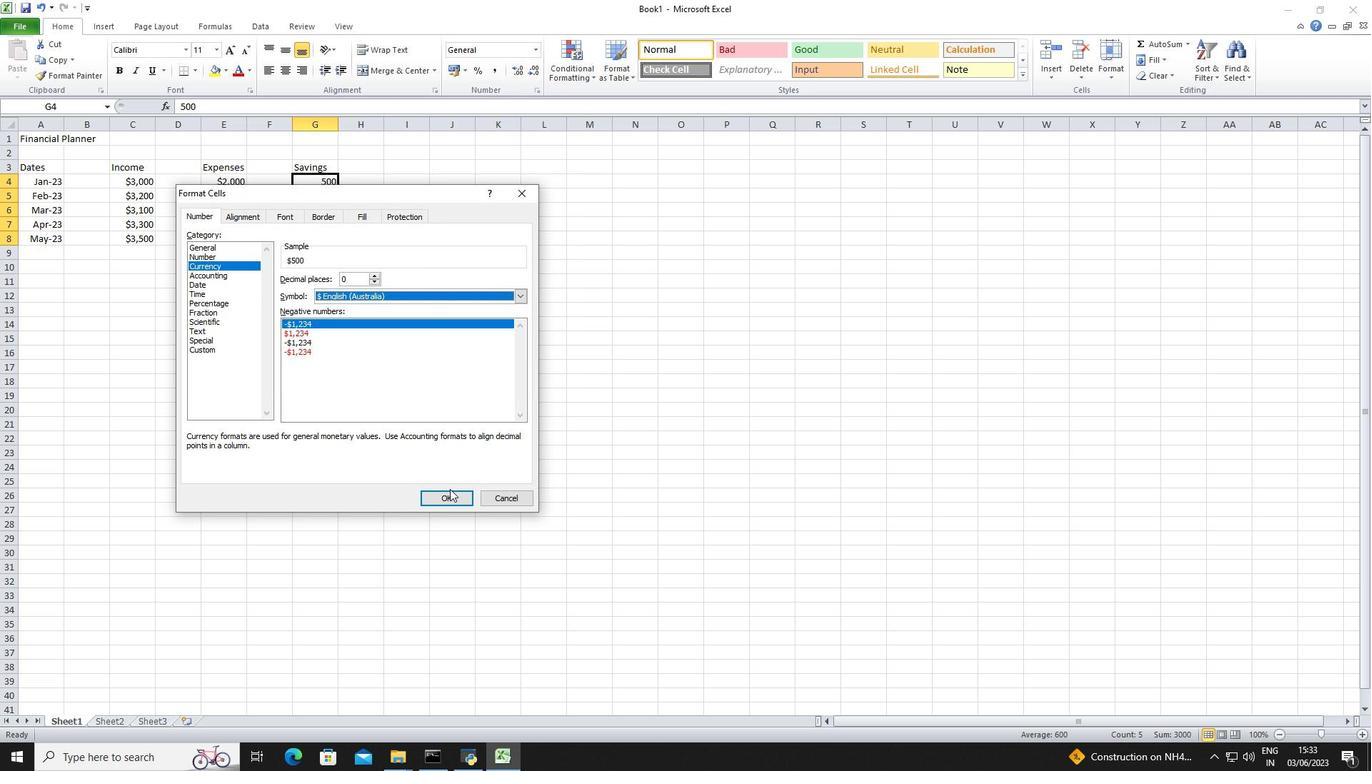 
Action: Mouse pressed left at (458, 497)
Screenshot: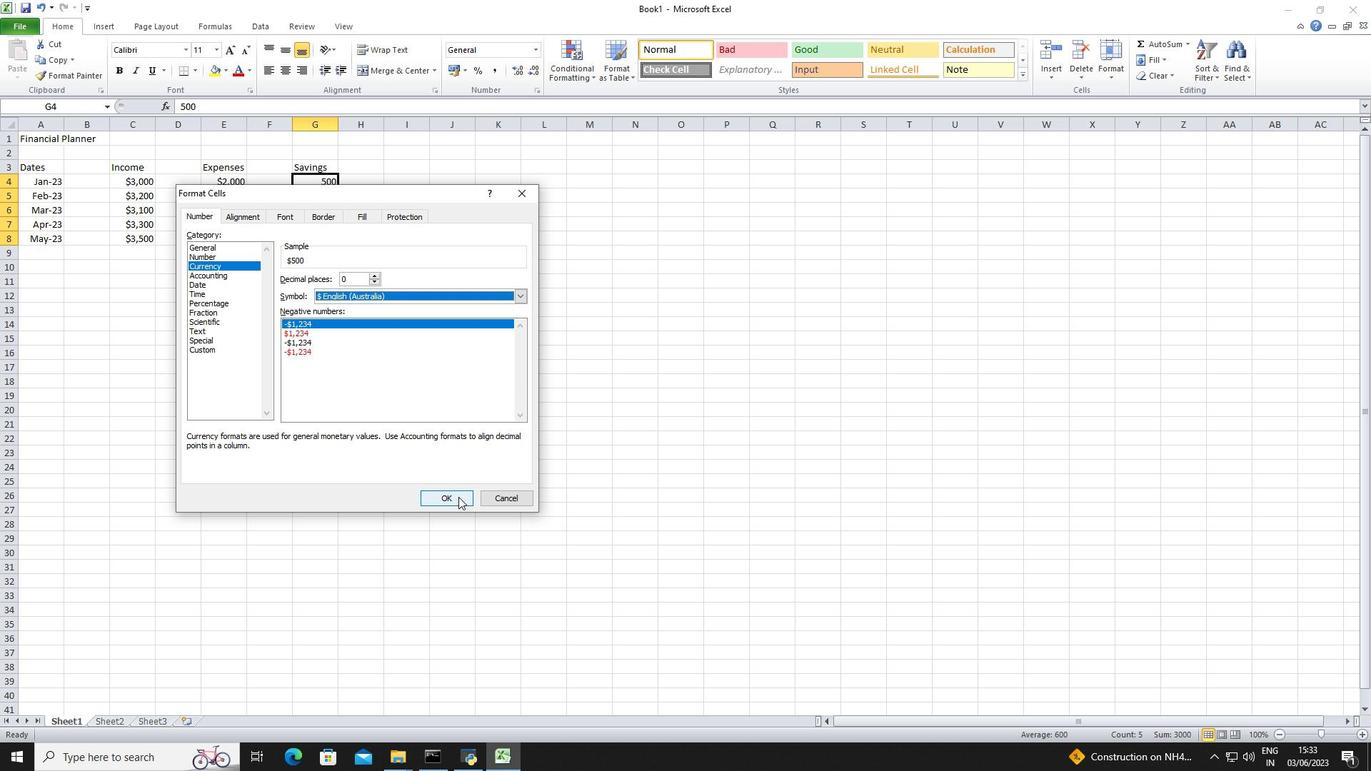 
Action: Mouse moved to (399, 171)
Screenshot: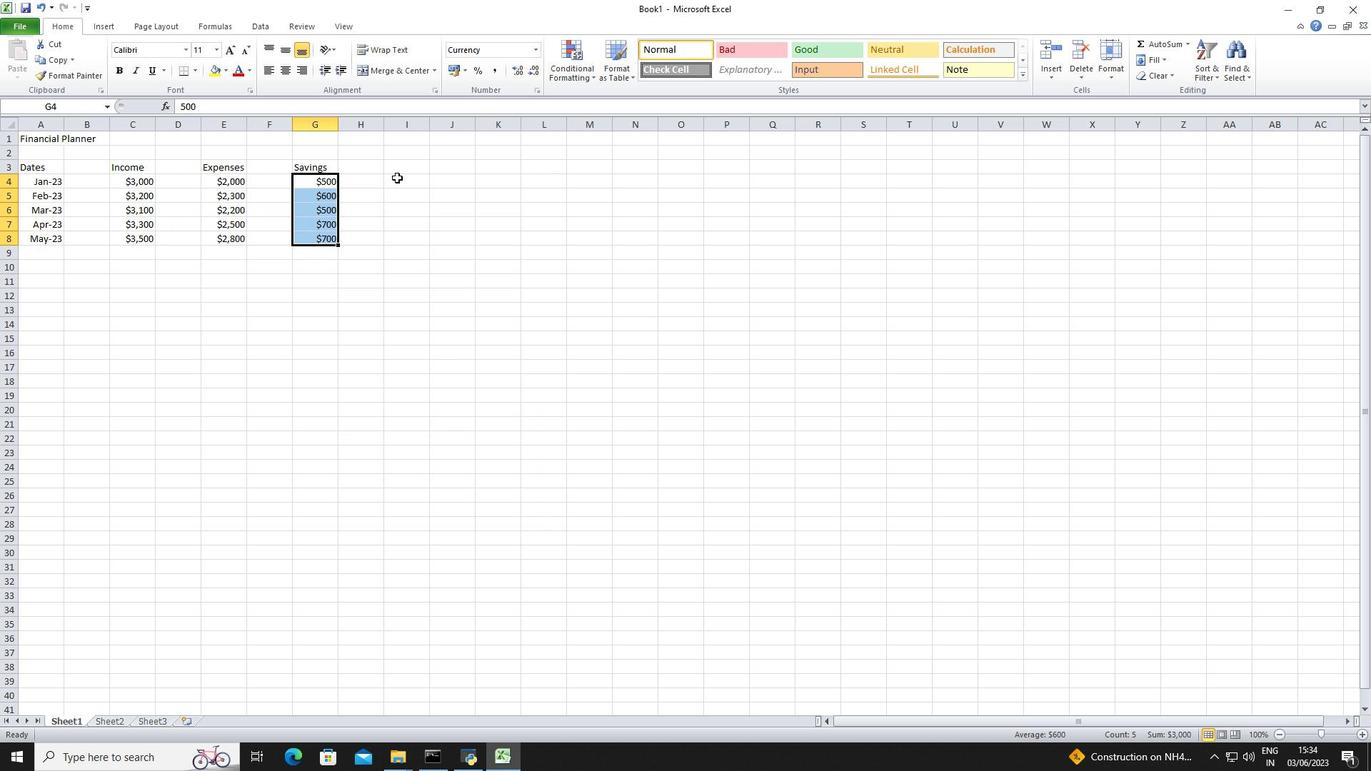 
Action: Mouse pressed left at (399, 171)
Screenshot: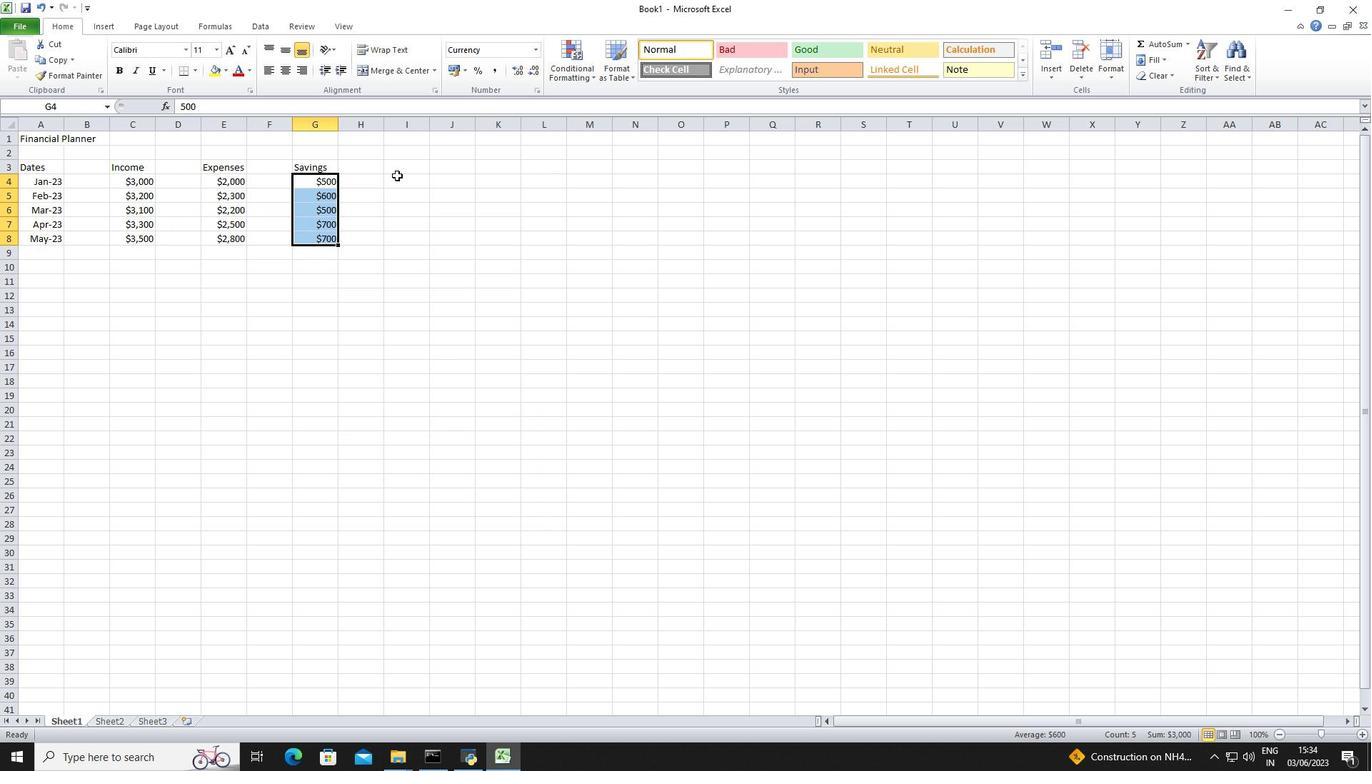 
Action: Mouse moved to (381, 180)
Screenshot: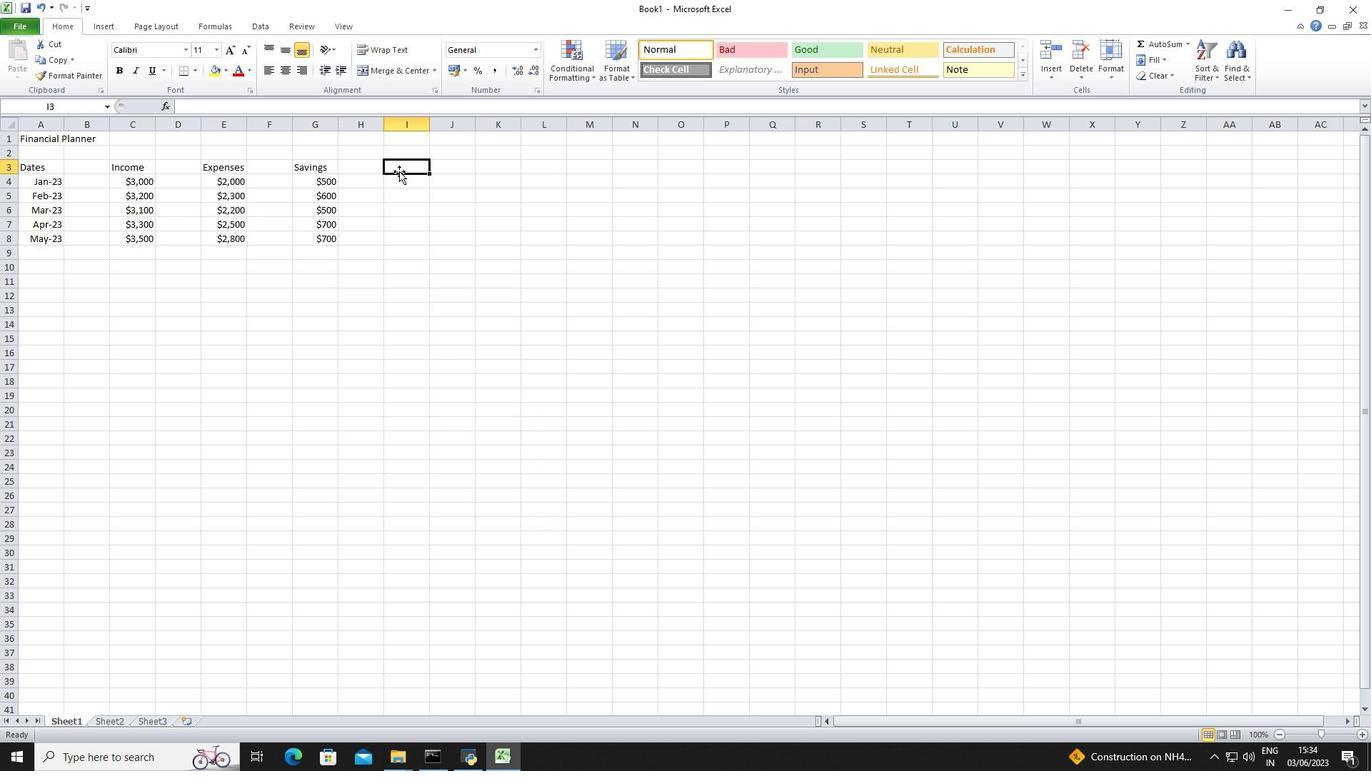 
Action: Key pressed <Key.shift>Investments<Key.down>
Screenshot: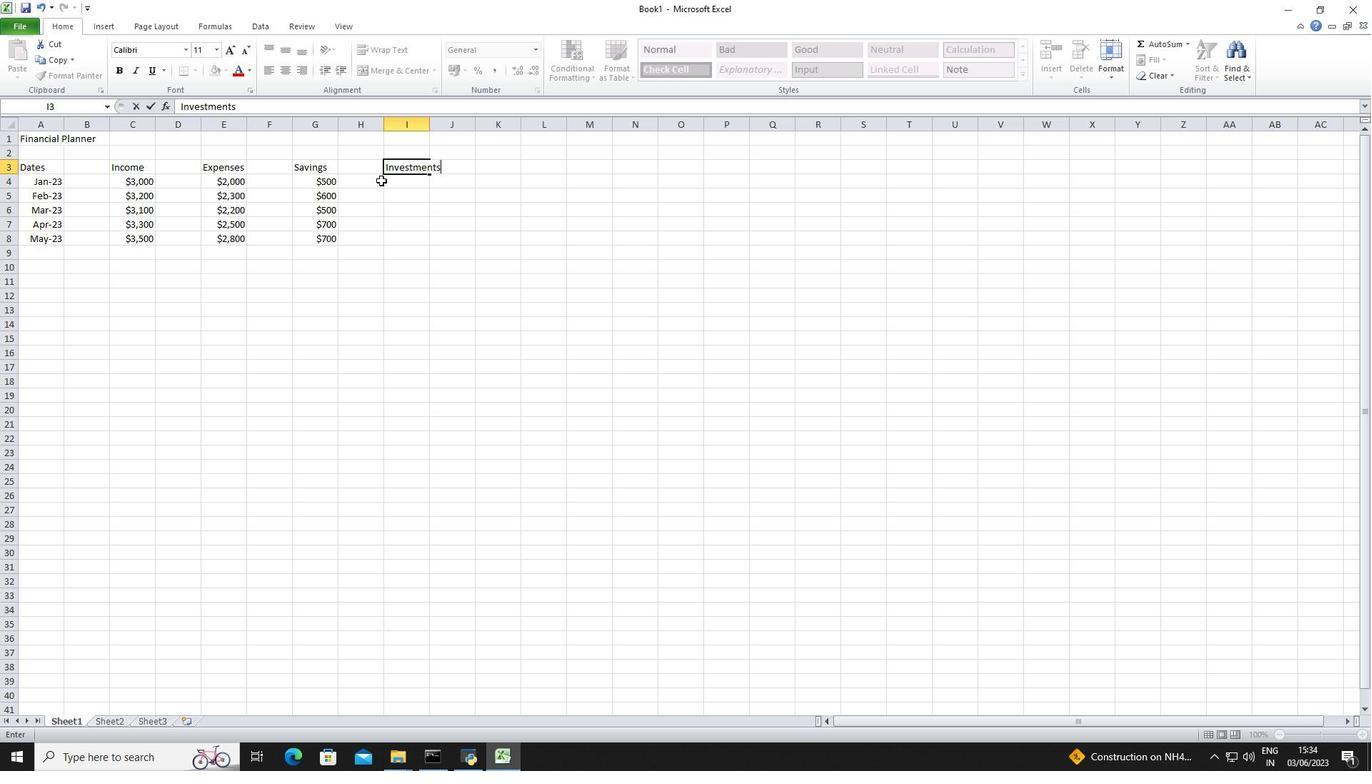 
Action: Mouse moved to (381, 181)
Screenshot: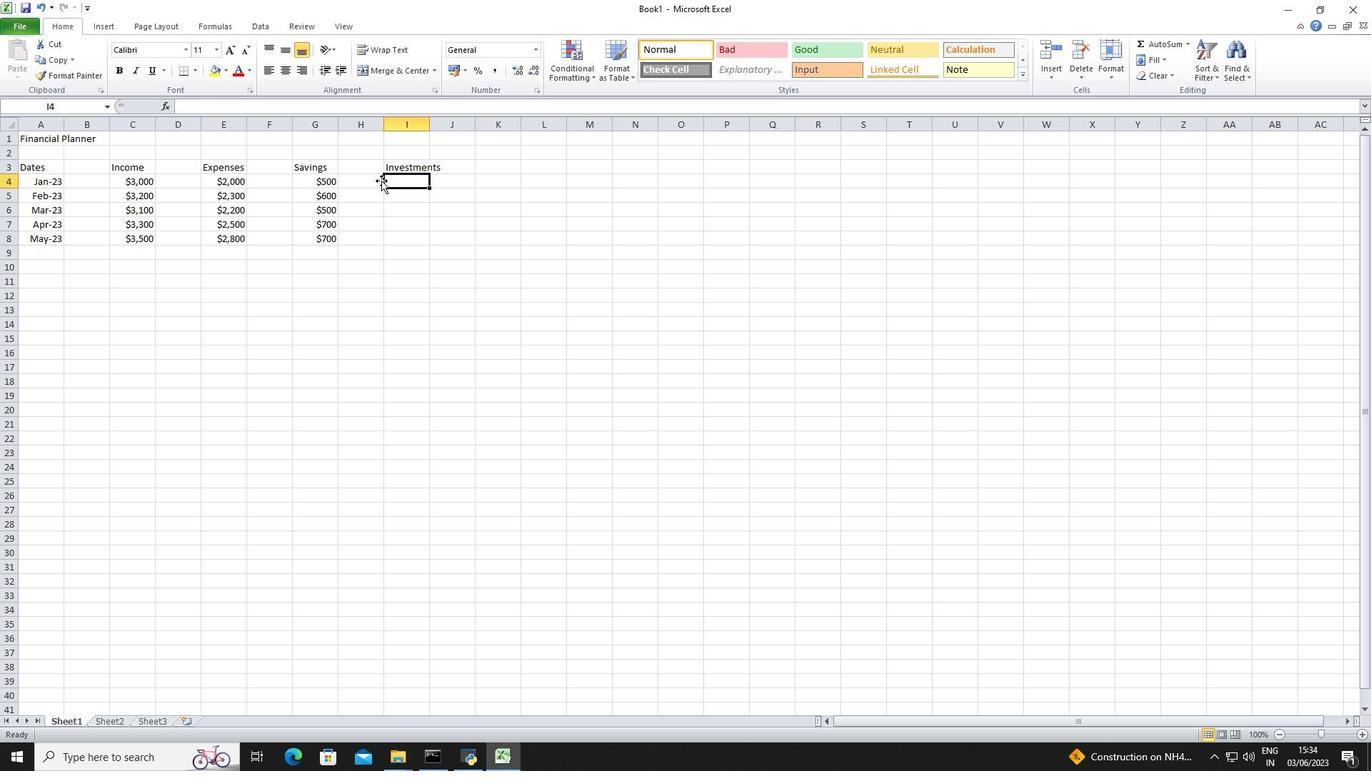 
Action: Key pressed 500<Key.down>700<Key.down>800<Key.down>900<Key.down>1000<Key.down>
Screenshot: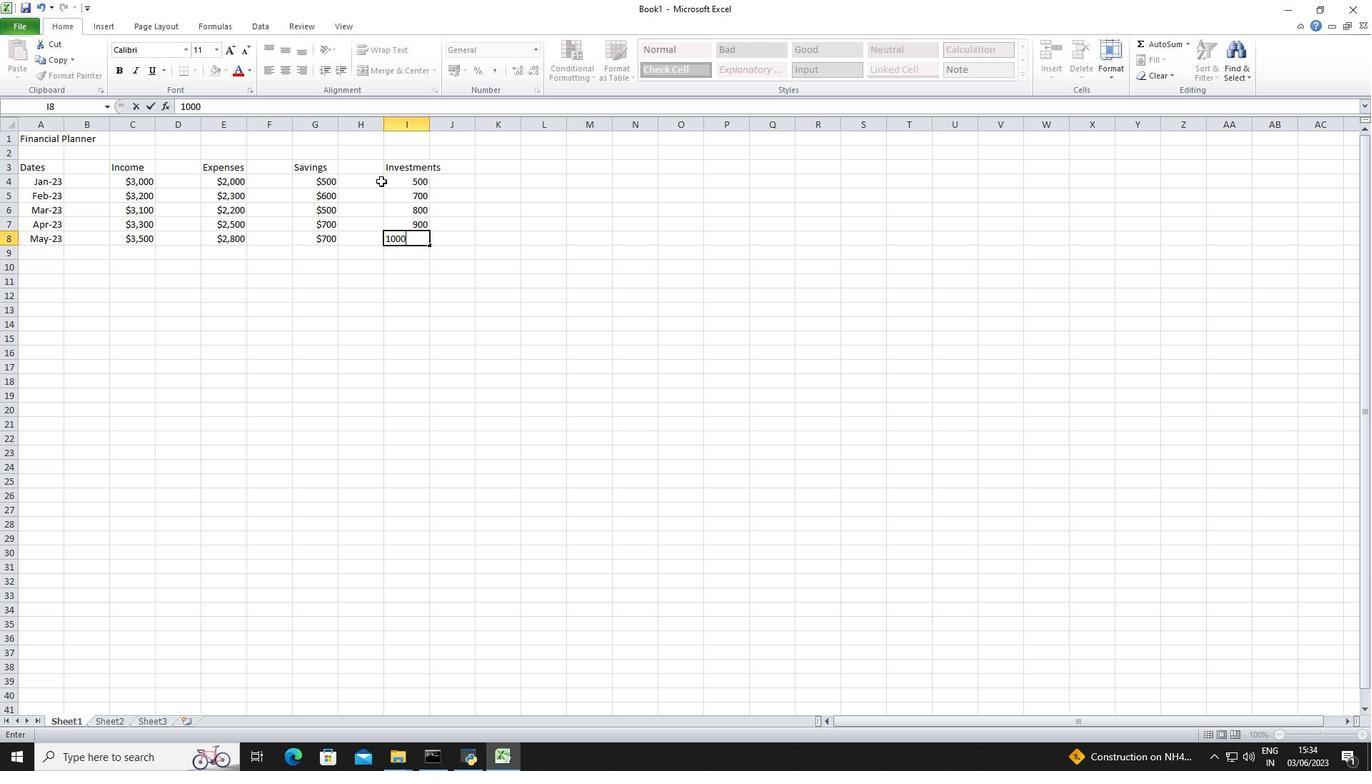 
Action: Mouse moved to (393, 177)
Screenshot: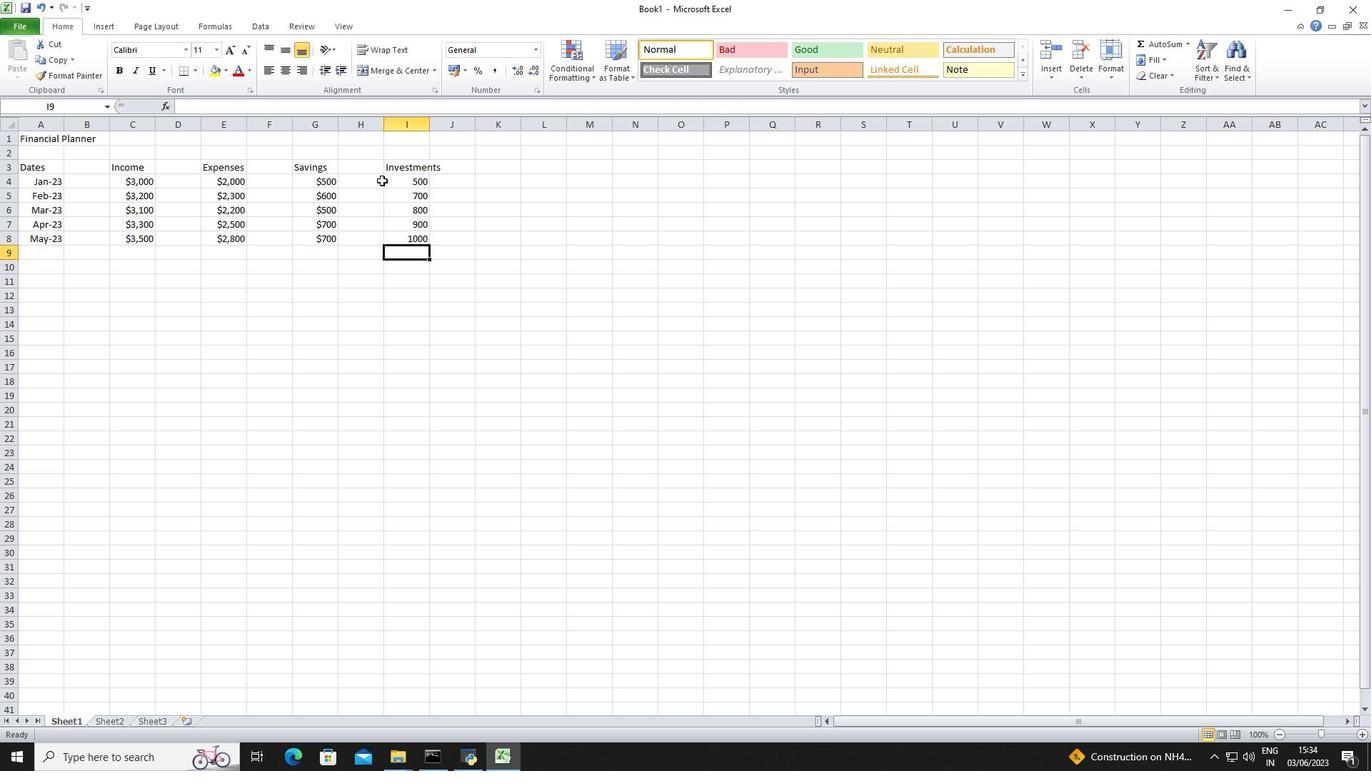 
Action: Mouse pressed left at (393, 177)
Screenshot: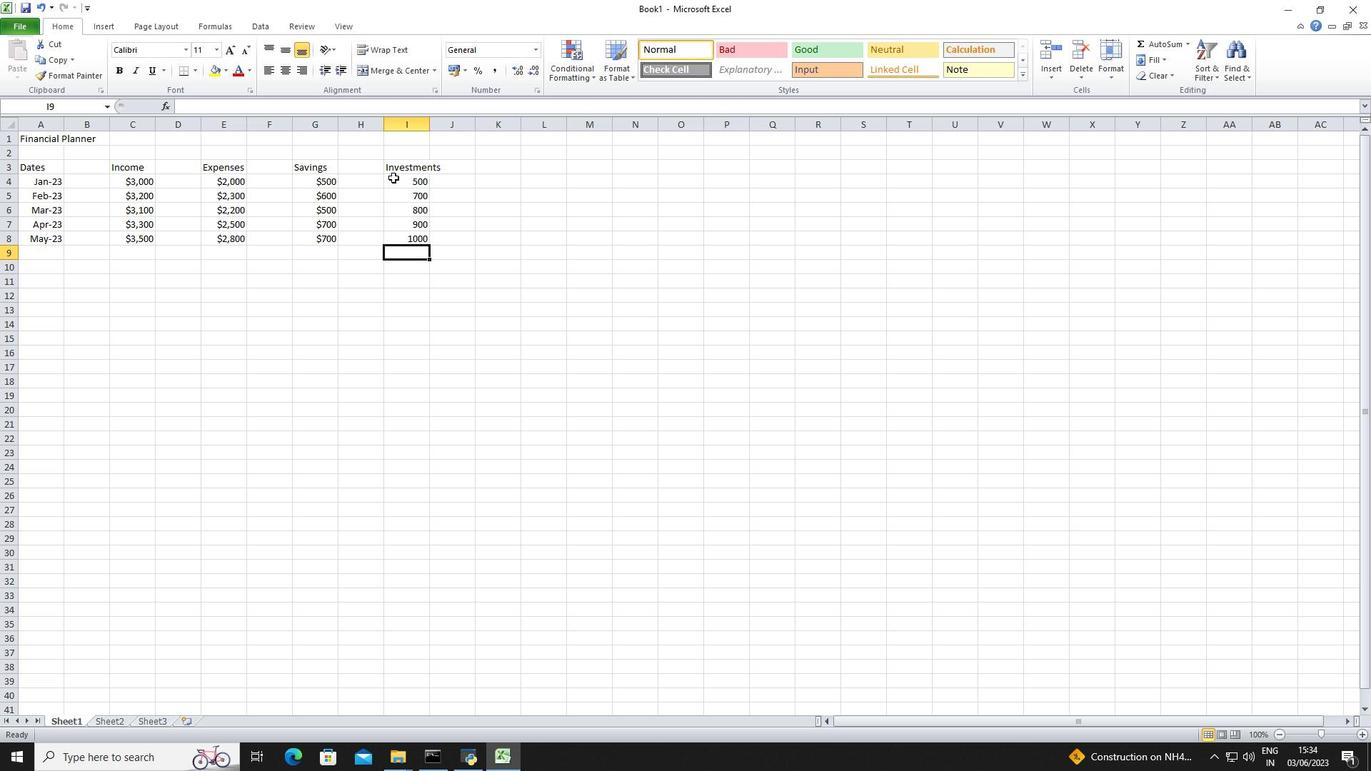 
Action: Mouse moved to (533, 52)
Screenshot: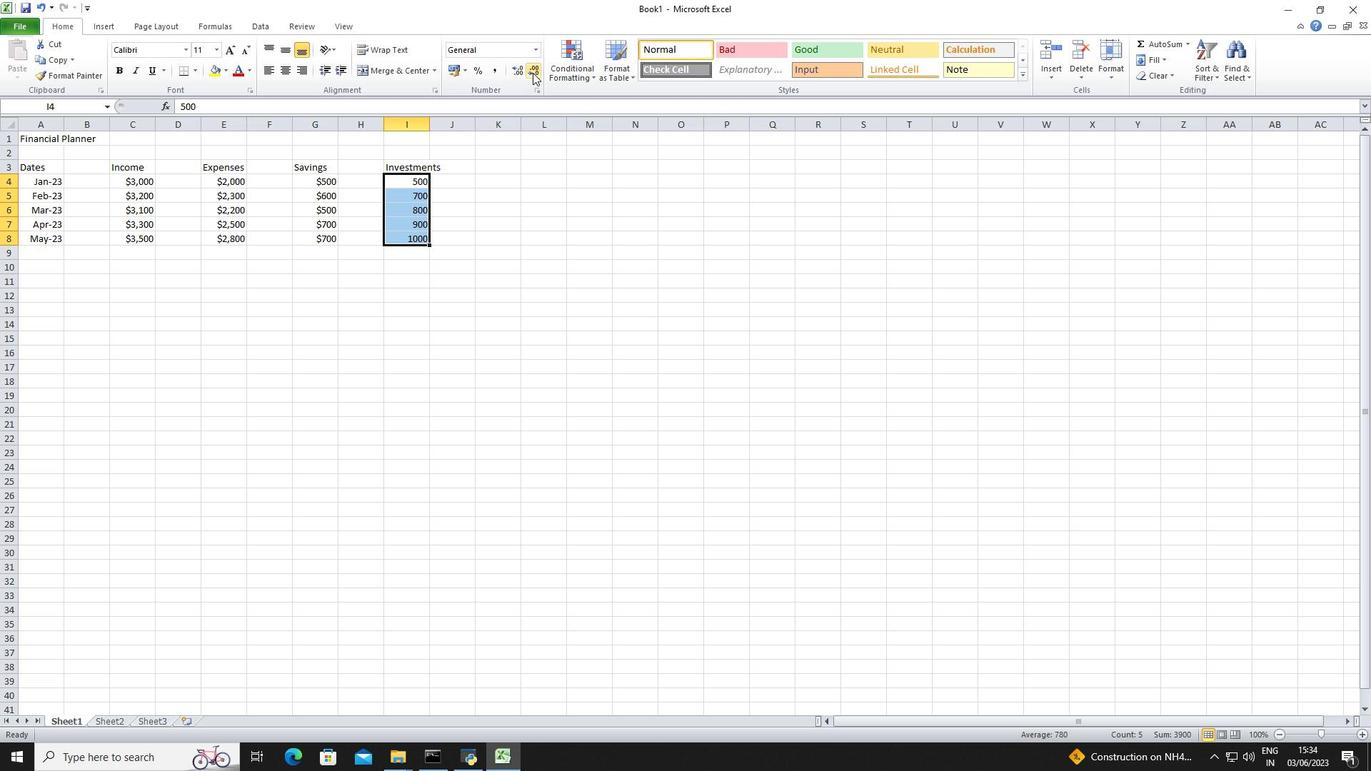 
Action: Mouse pressed left at (533, 52)
Screenshot: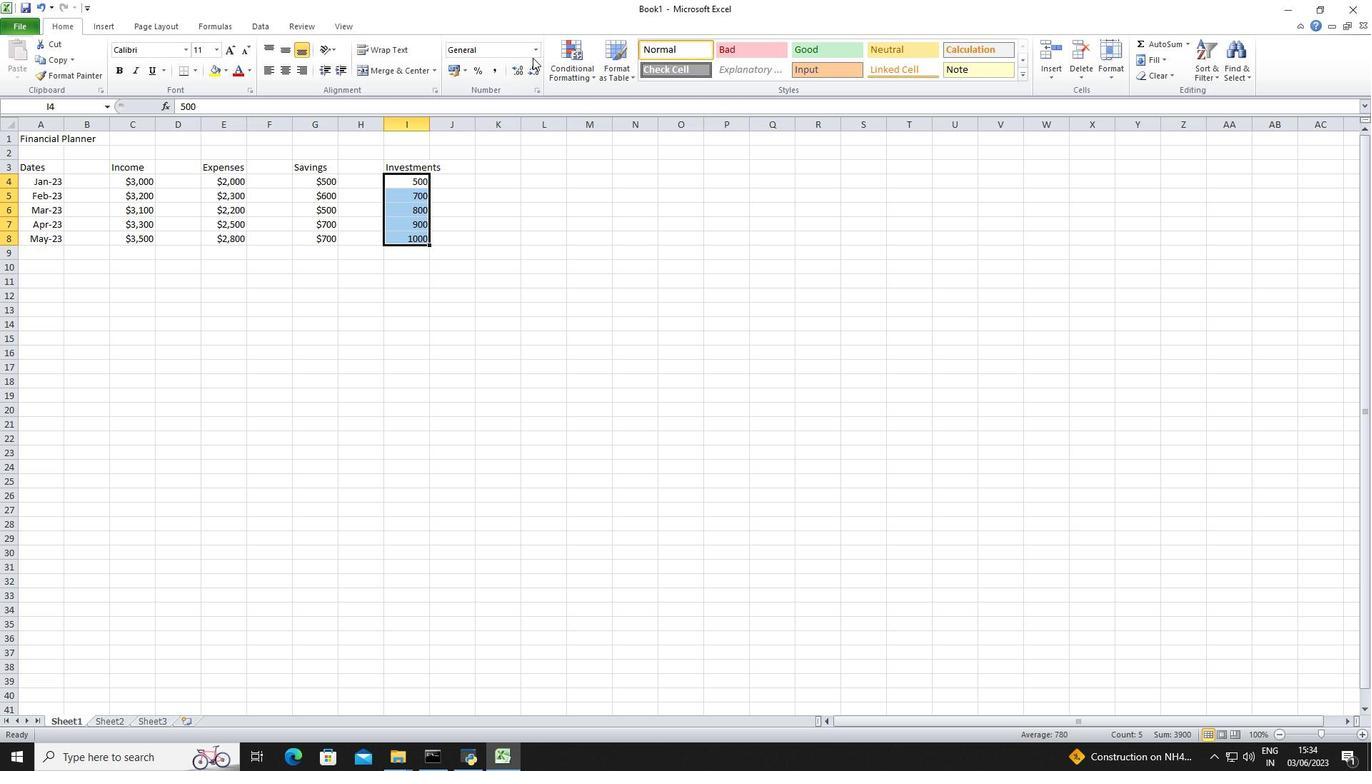 
Action: Mouse moved to (507, 415)
Screenshot: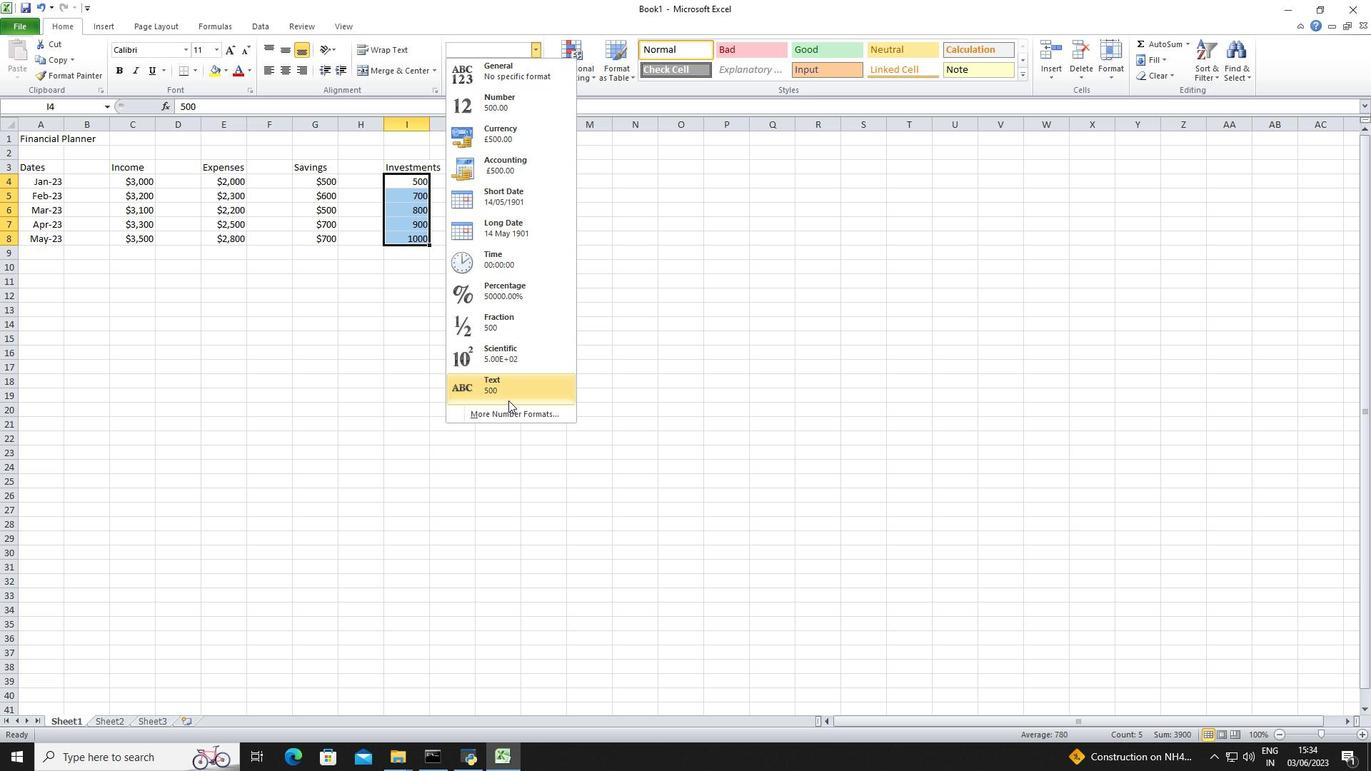 
Action: Mouse pressed left at (507, 415)
Screenshot: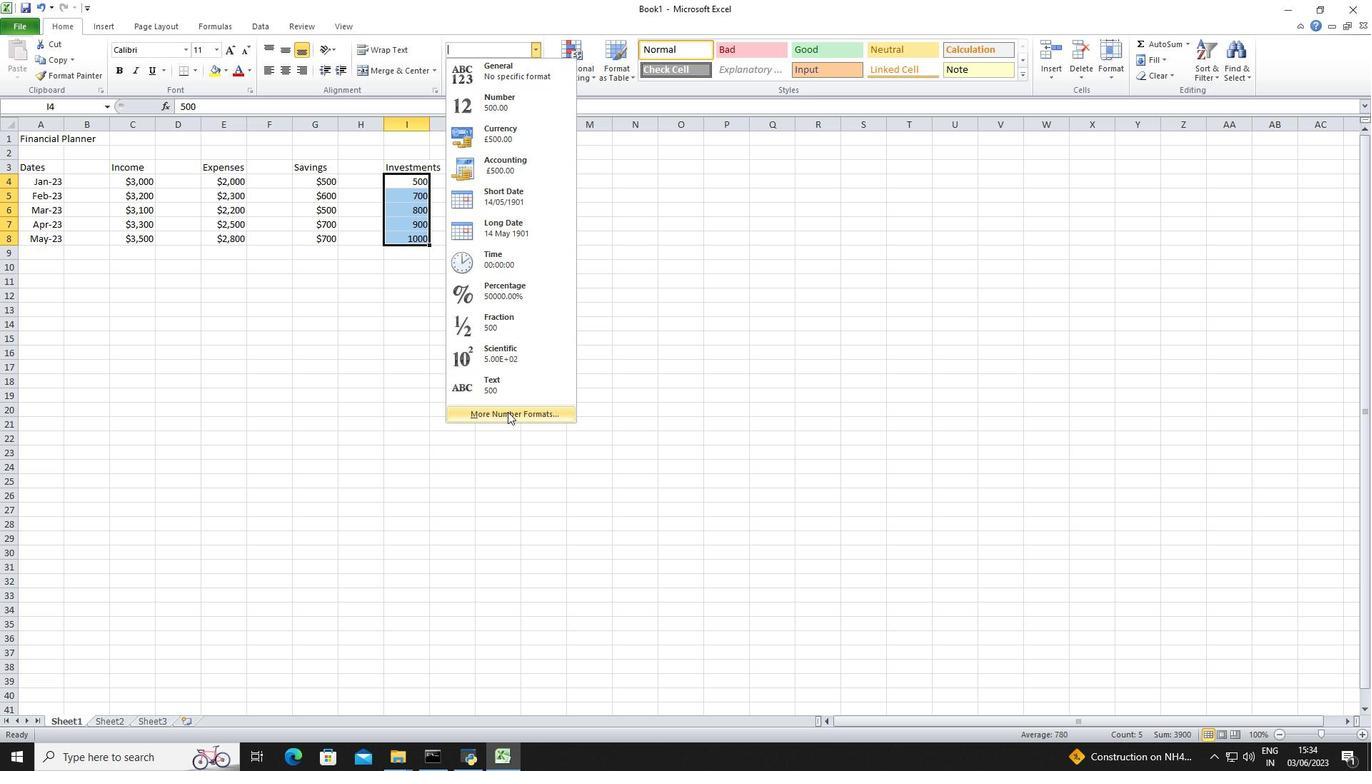 
Action: Mouse moved to (232, 267)
Screenshot: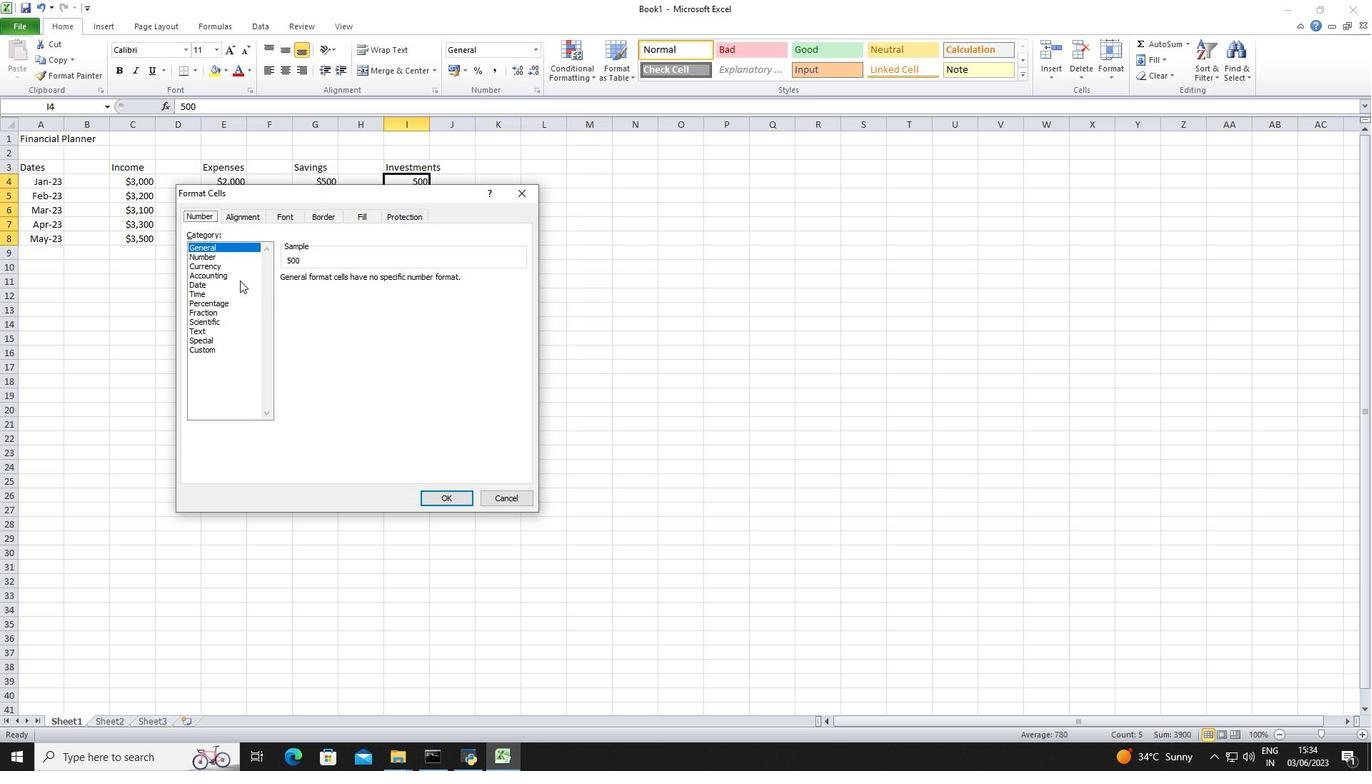 
Action: Mouse pressed left at (232, 267)
Screenshot: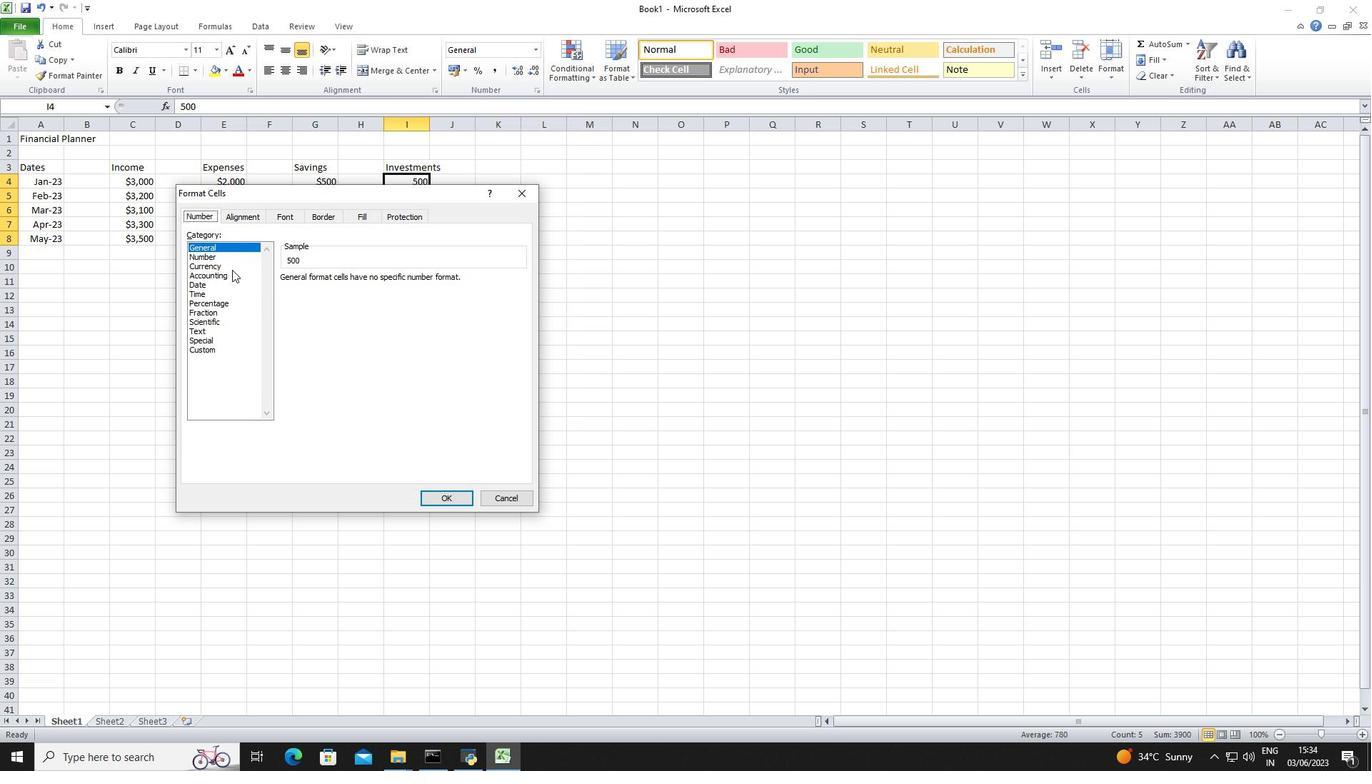 
Action: Mouse moved to (372, 277)
Screenshot: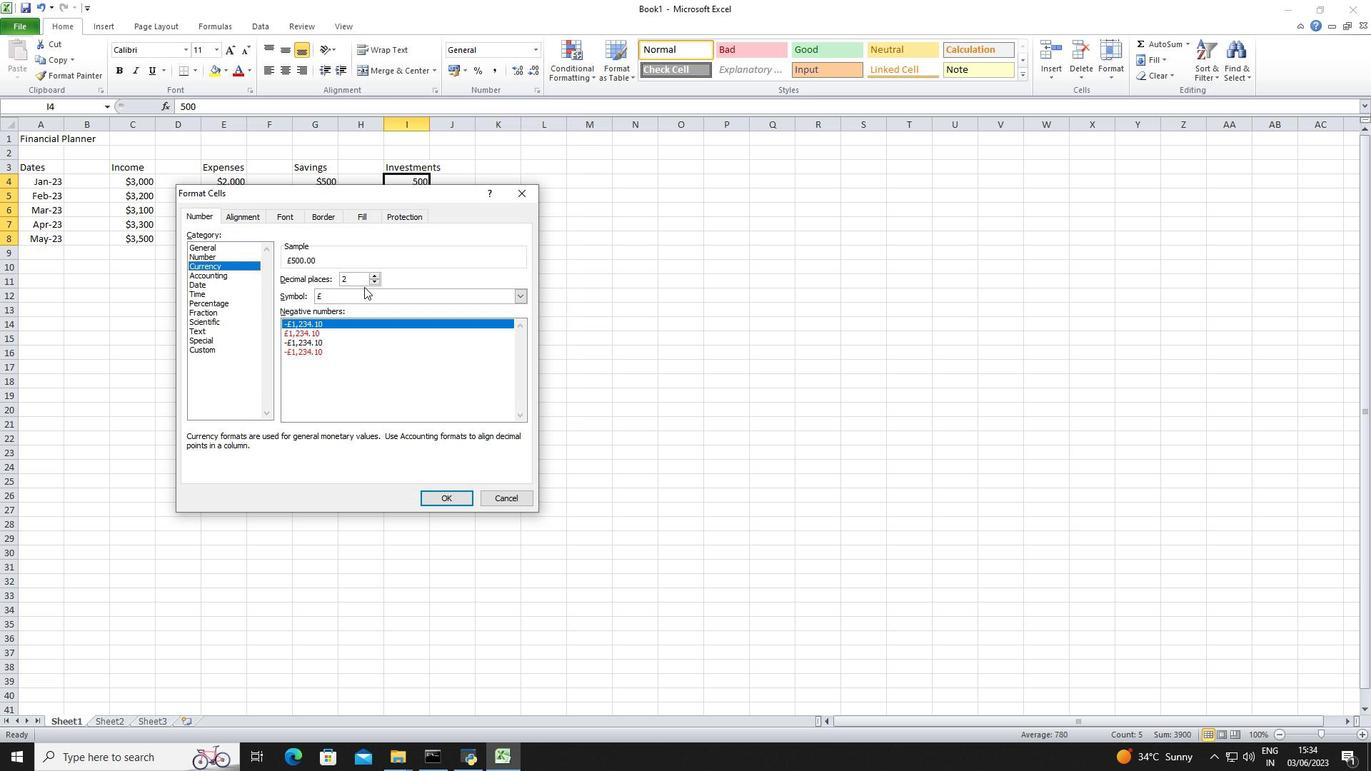 
Action: Mouse pressed left at (372, 277)
Screenshot: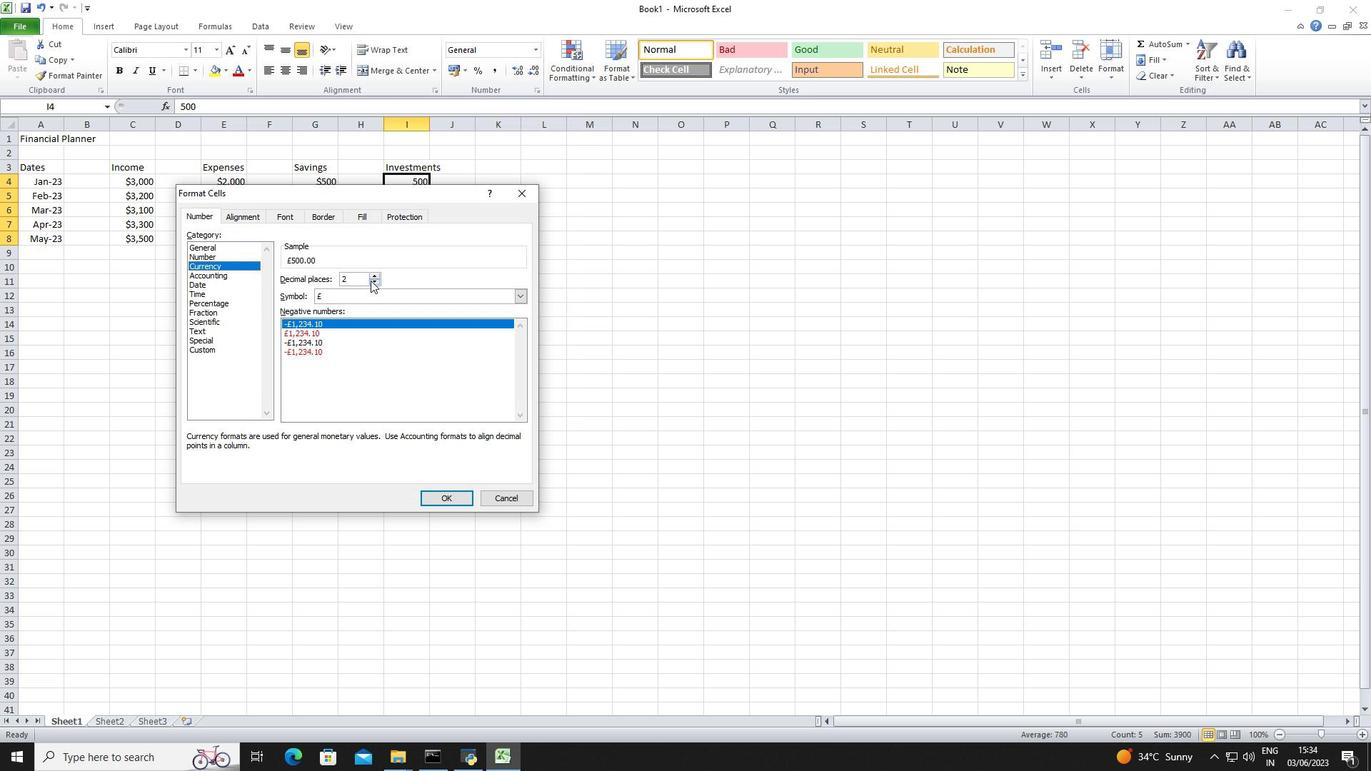 
Action: Mouse pressed left at (372, 277)
Screenshot: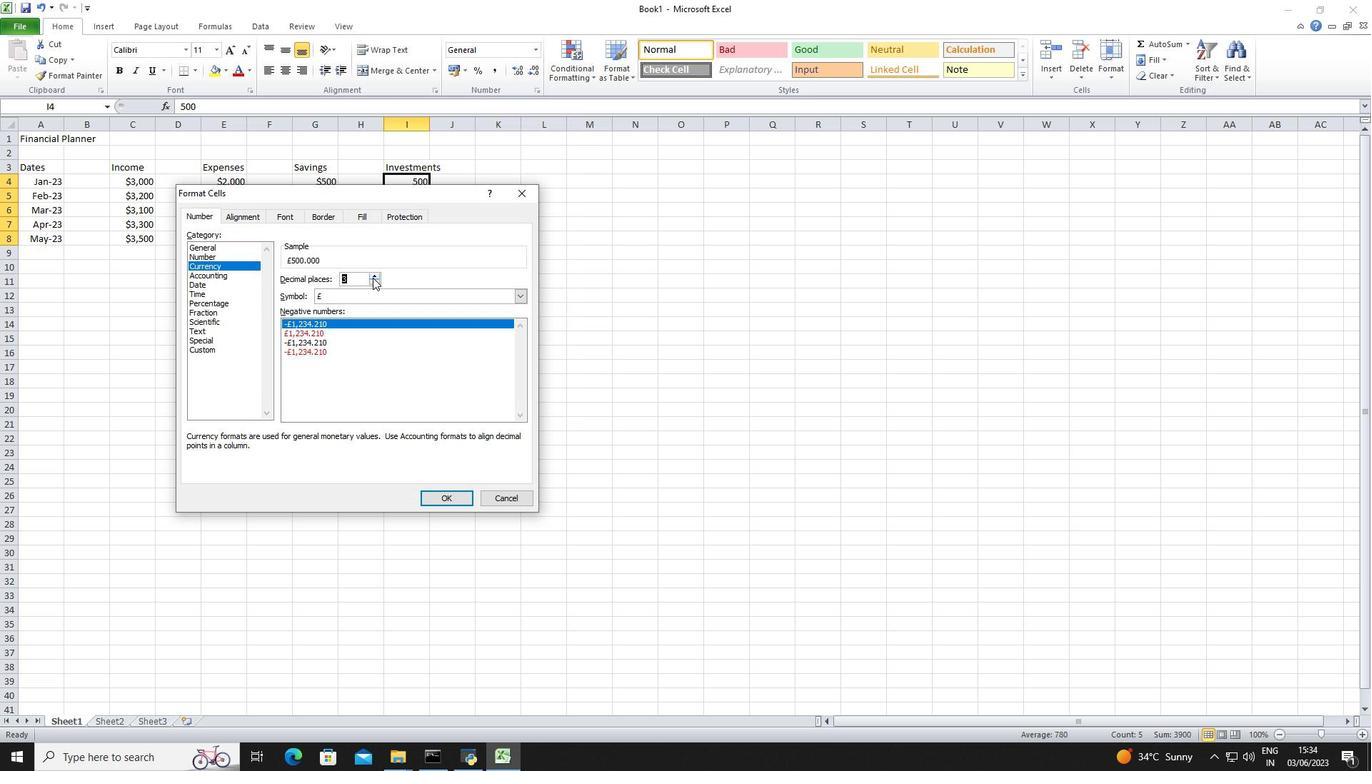 
Action: Mouse moved to (382, 289)
Screenshot: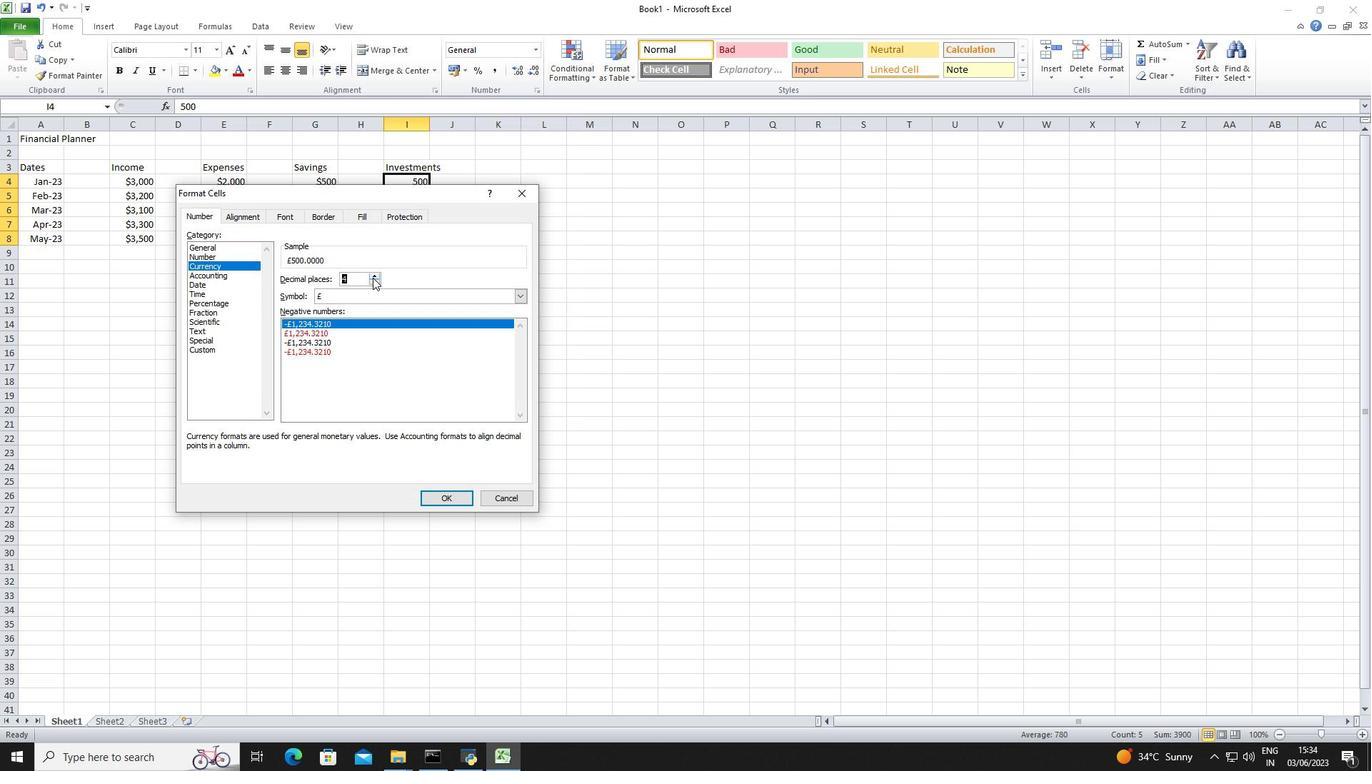 
Action: Mouse pressed left at (382, 289)
Screenshot: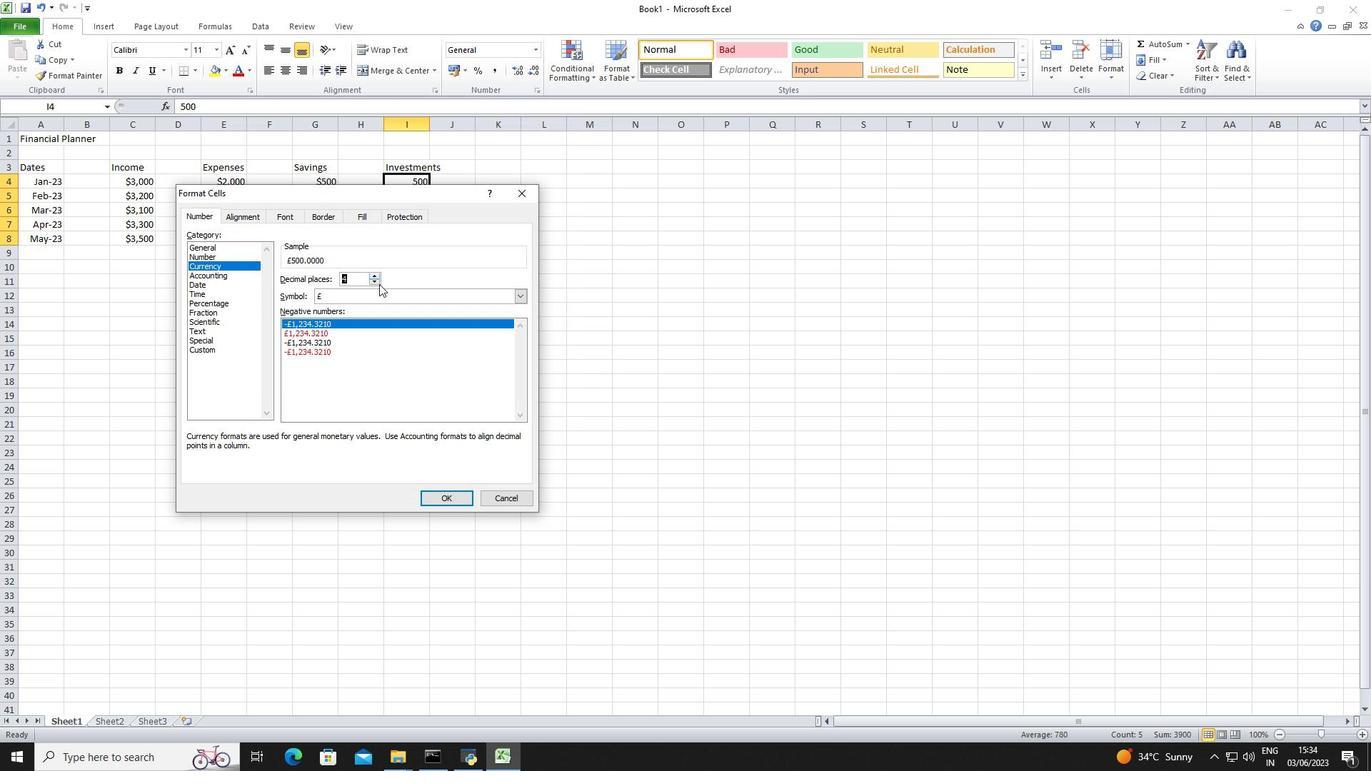 
Action: Mouse moved to (375, 283)
Screenshot: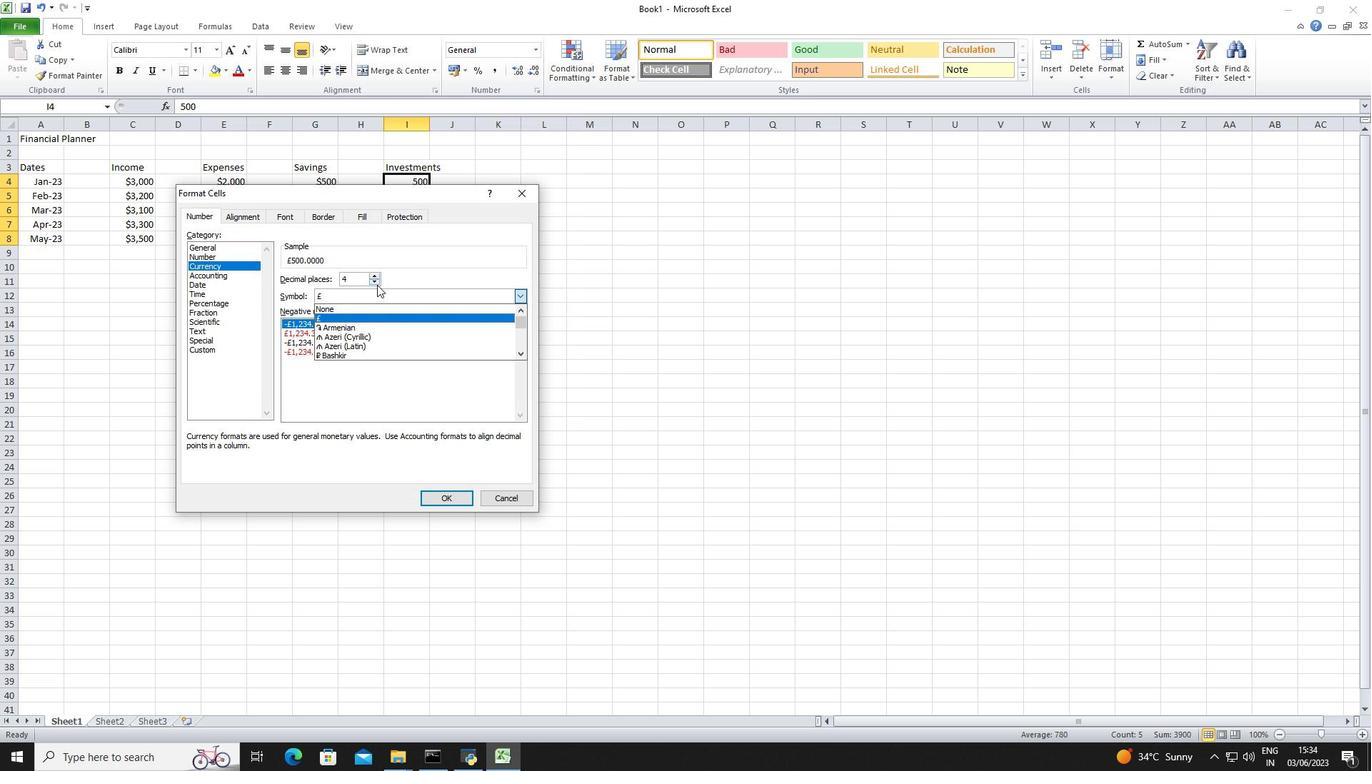 
Action: Mouse pressed left at (375, 283)
Screenshot: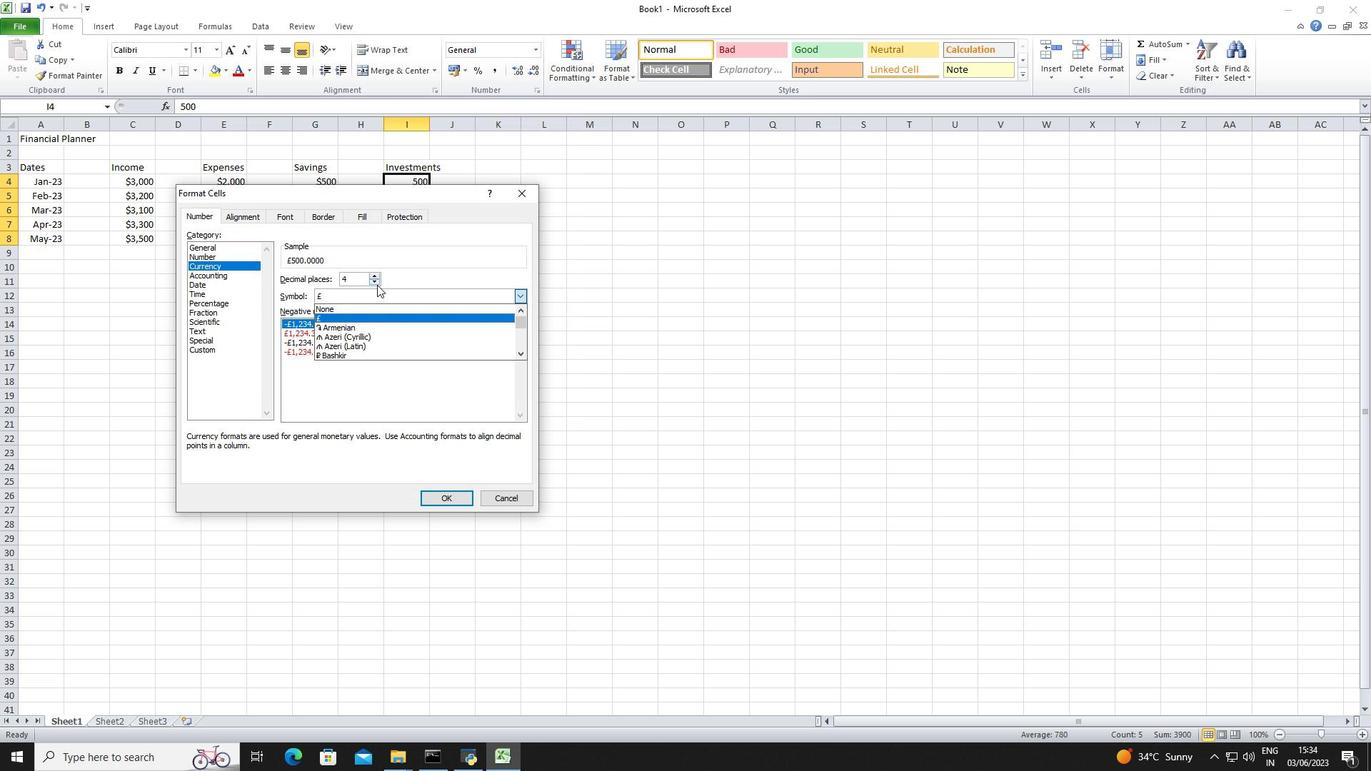 
Action: Mouse moved to (374, 283)
Screenshot: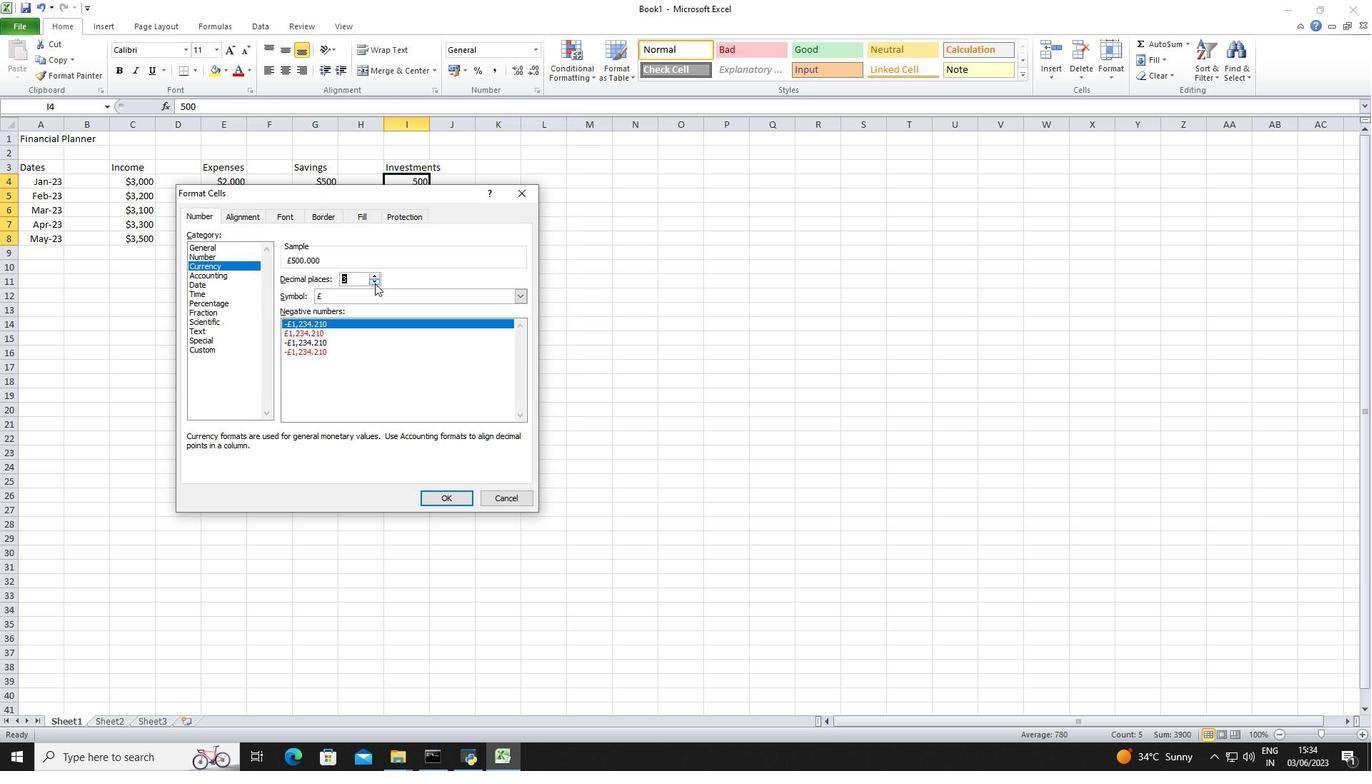 
Action: Mouse pressed left at (374, 283)
Screenshot: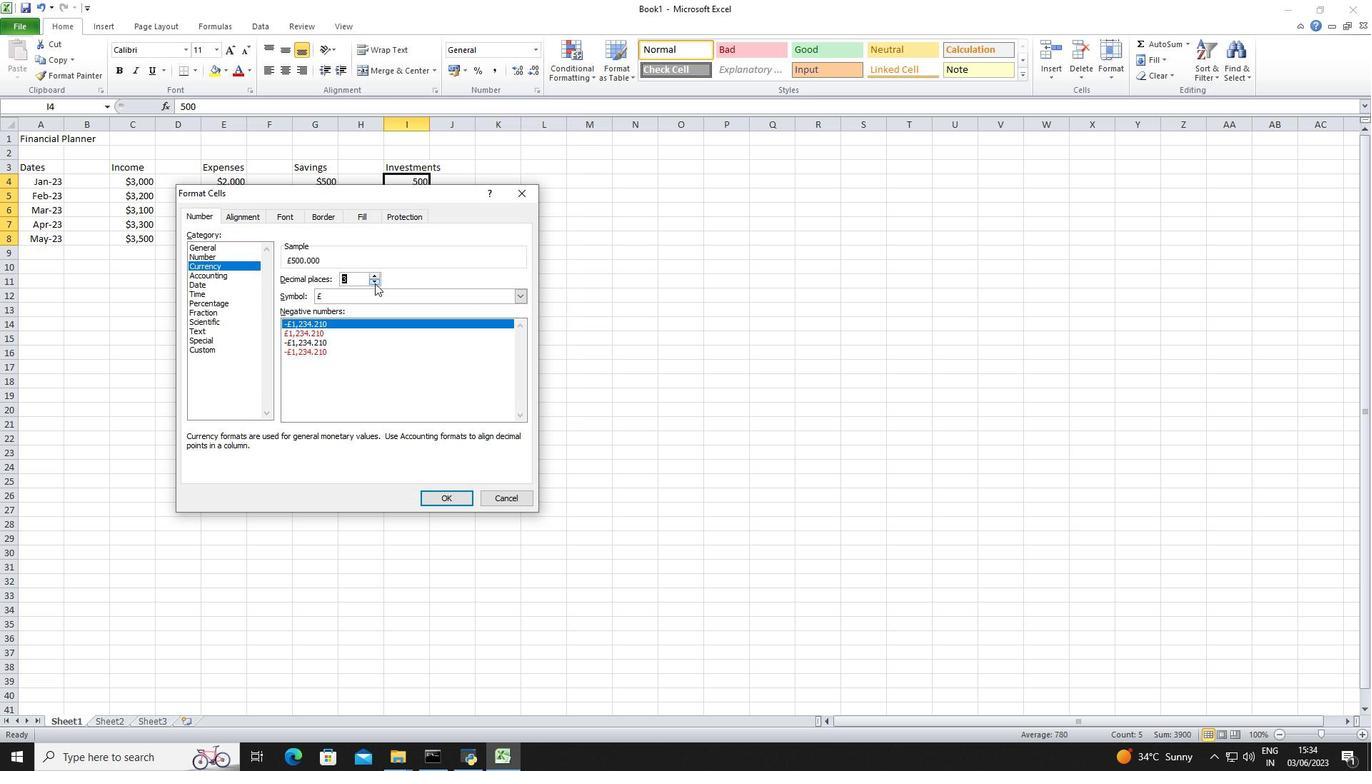 
Action: Mouse pressed left at (374, 283)
Screenshot: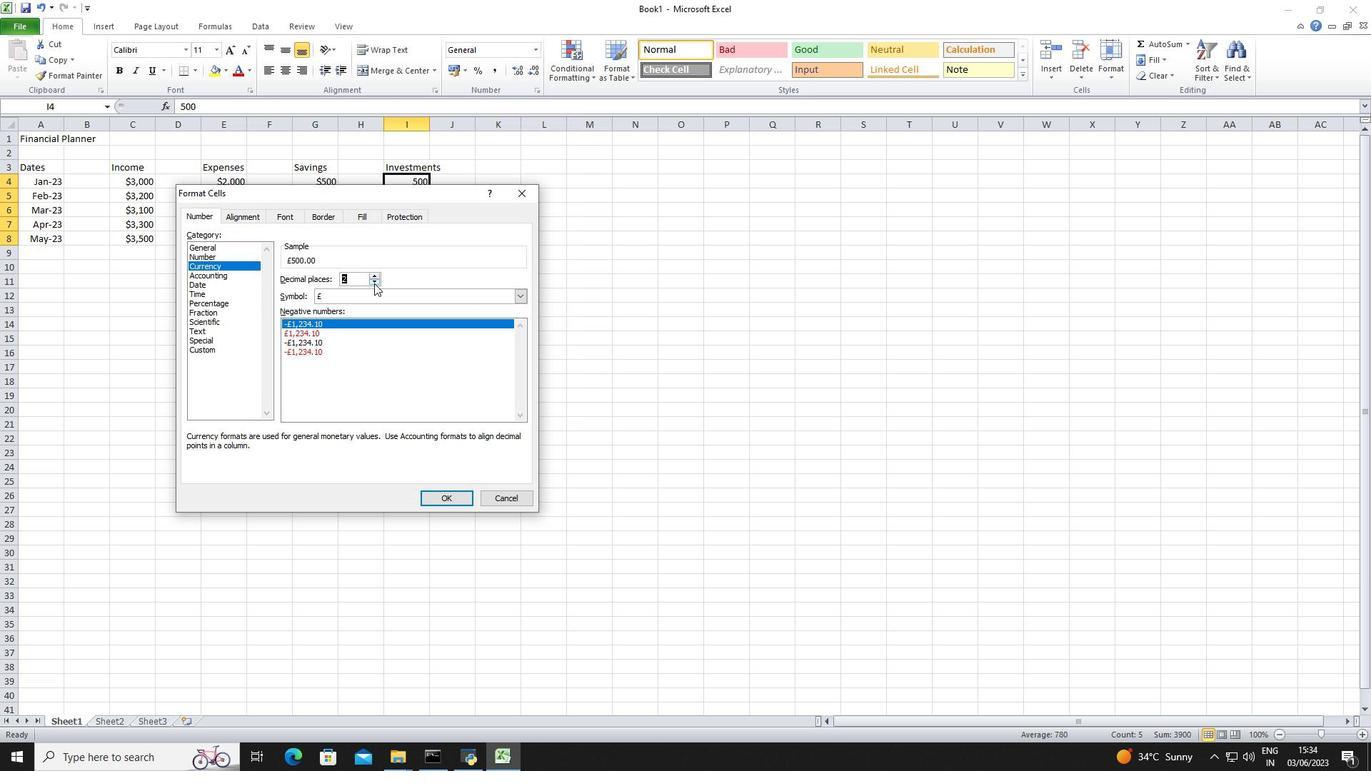 
Action: Mouse pressed left at (374, 283)
Screenshot: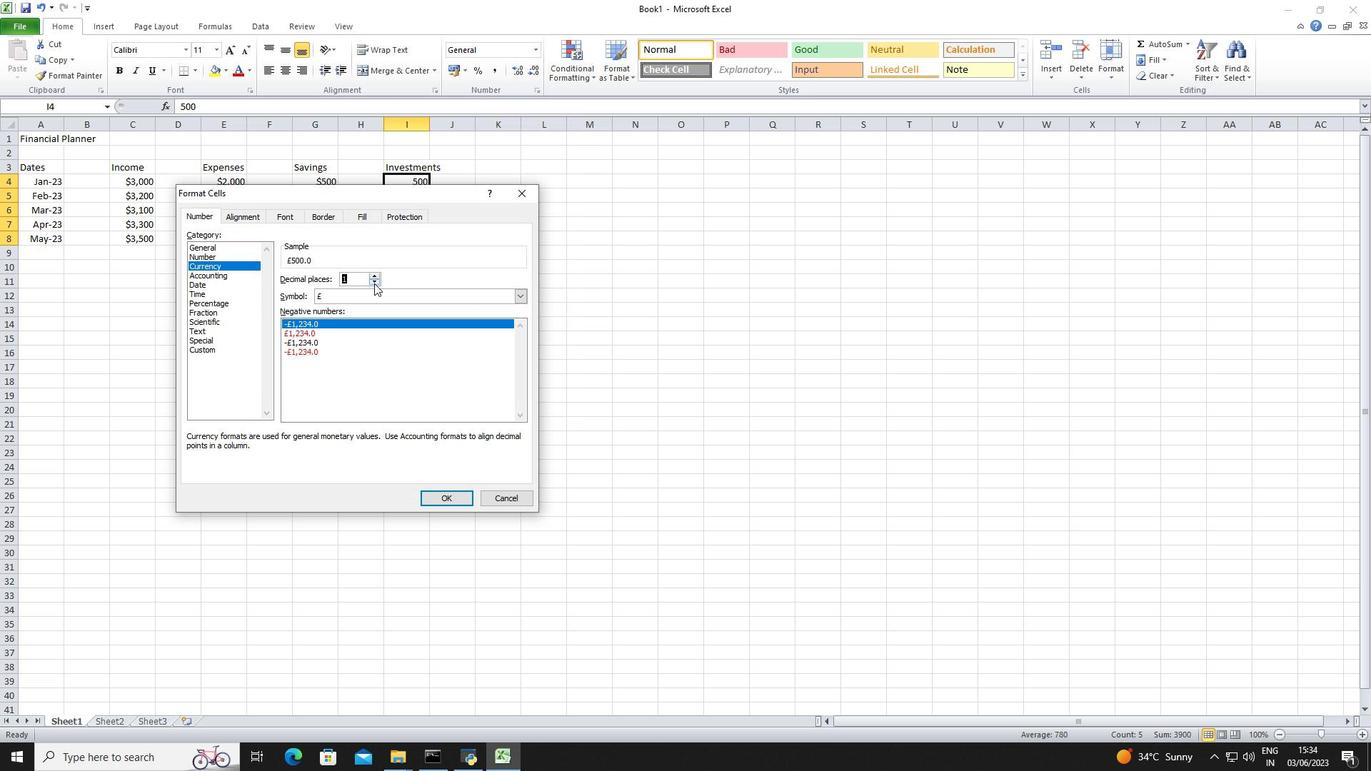 
Action: Mouse moved to (375, 289)
Screenshot: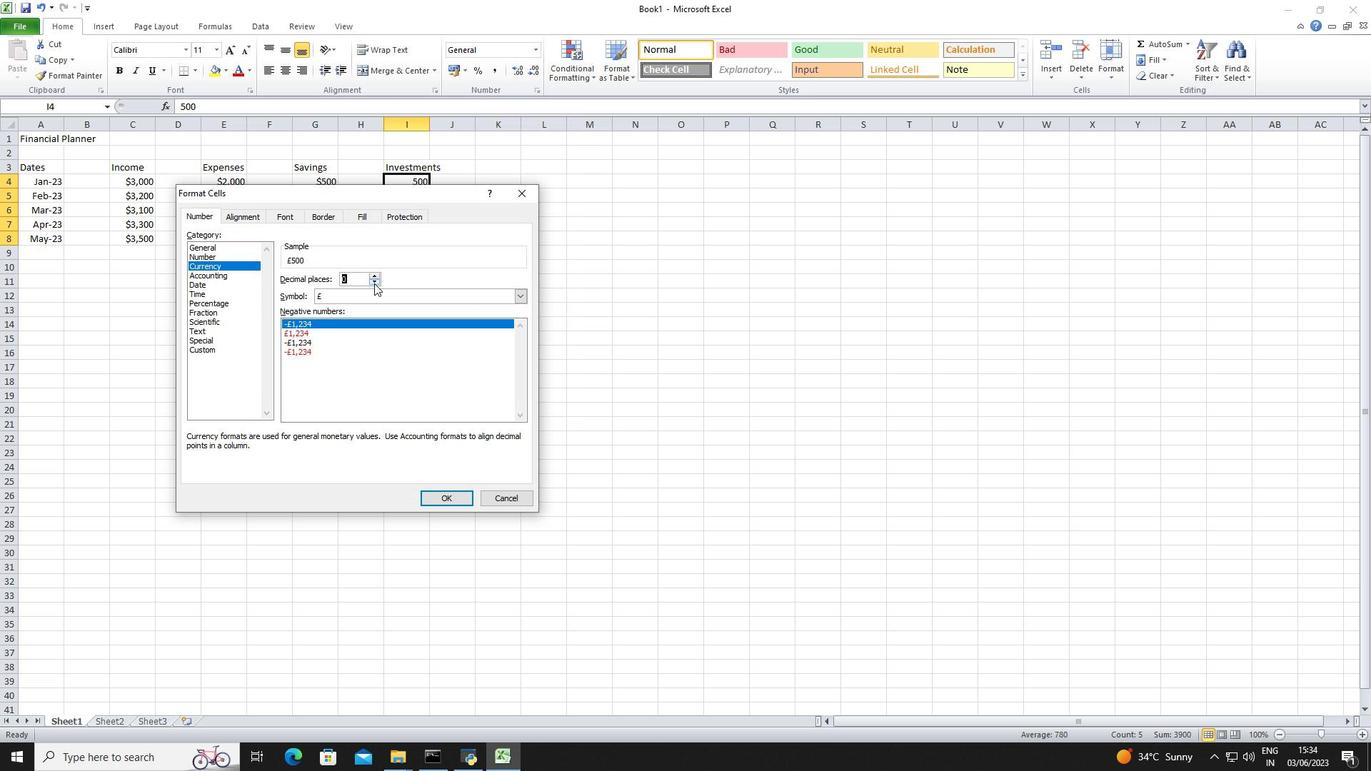 
Action: Mouse pressed left at (375, 289)
Screenshot: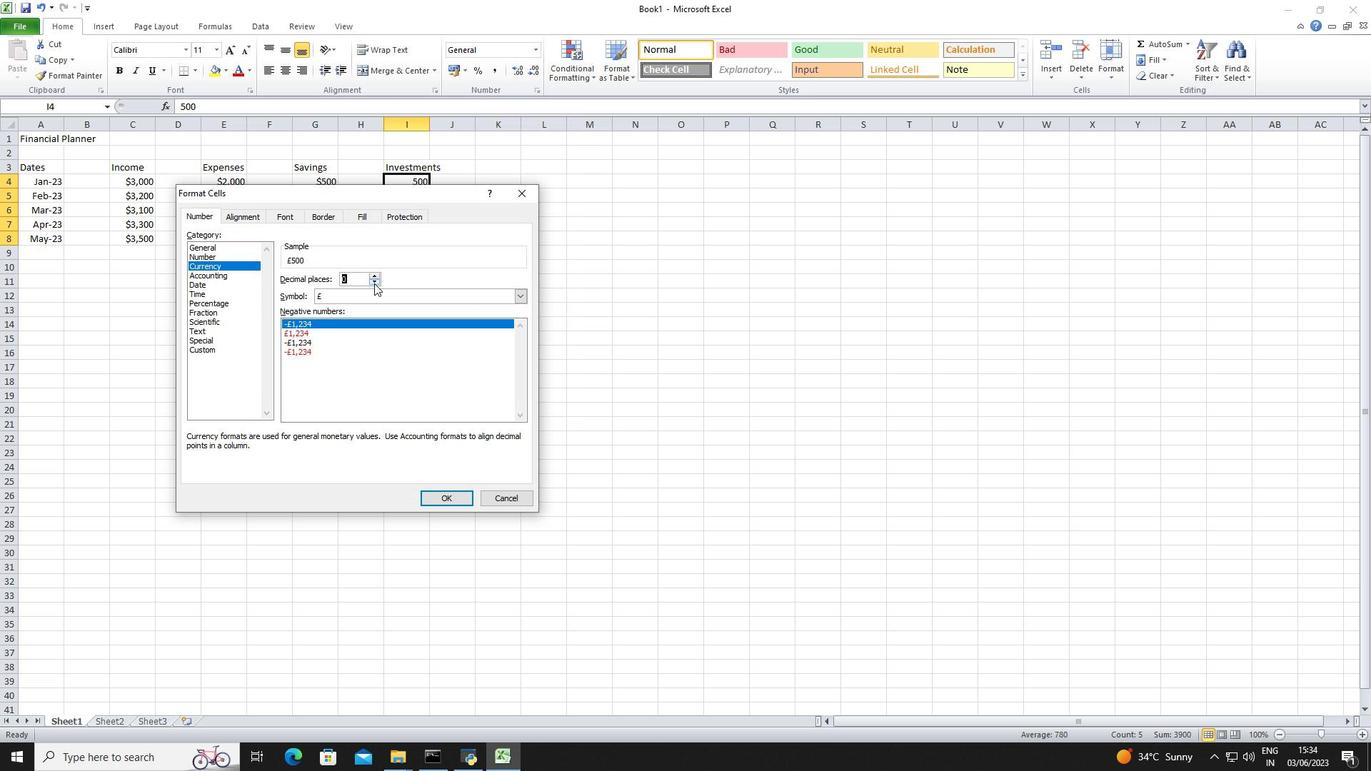 
Action: Mouse moved to (381, 337)
Screenshot: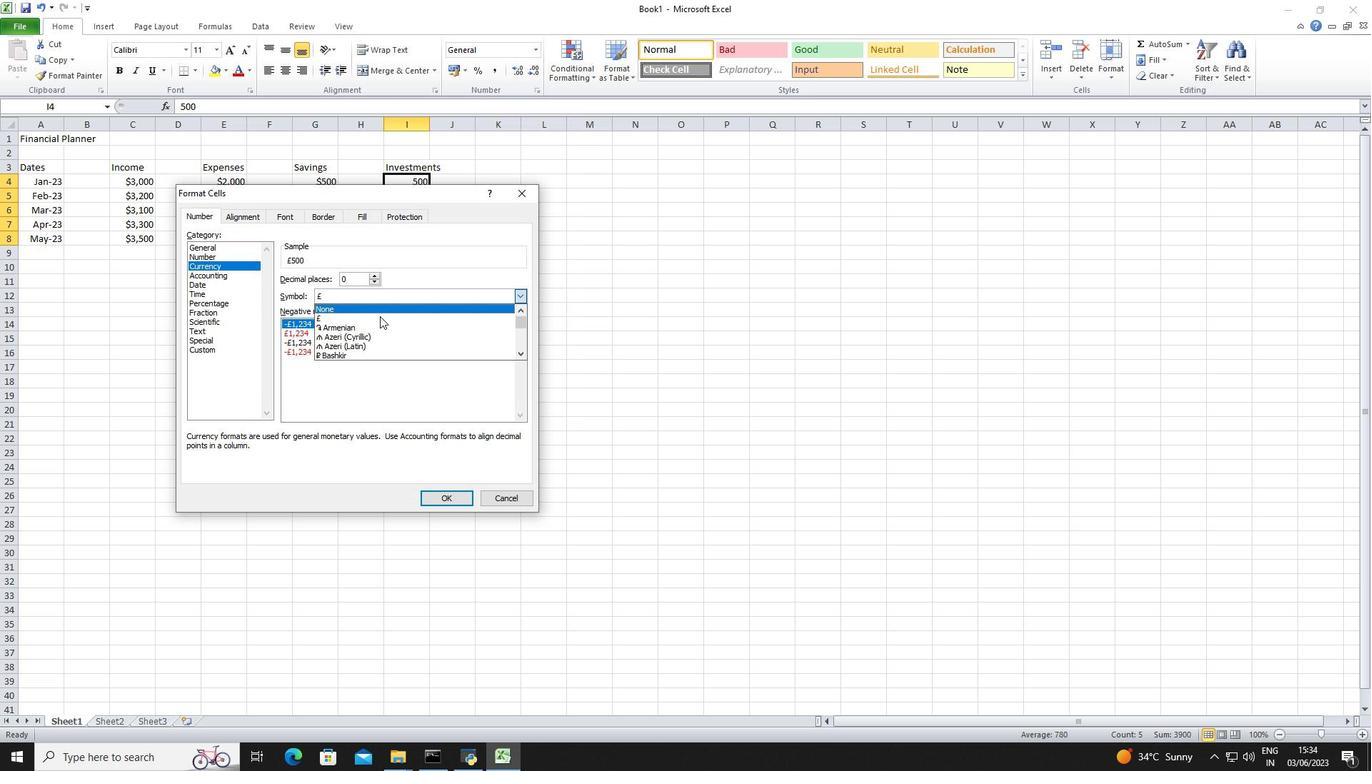 
Action: Mouse scrolled (381, 336) with delta (0, 0)
Screenshot: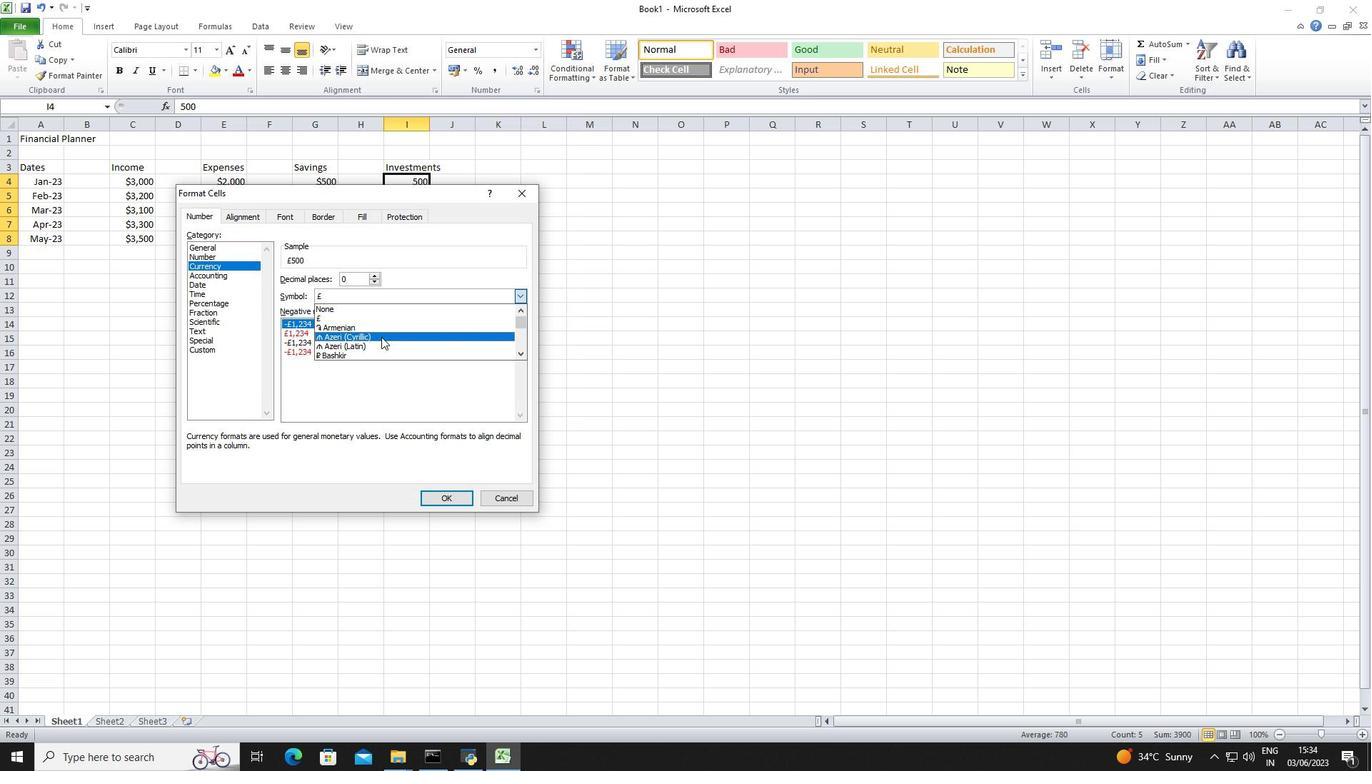 
Action: Mouse scrolled (381, 336) with delta (0, 0)
Screenshot: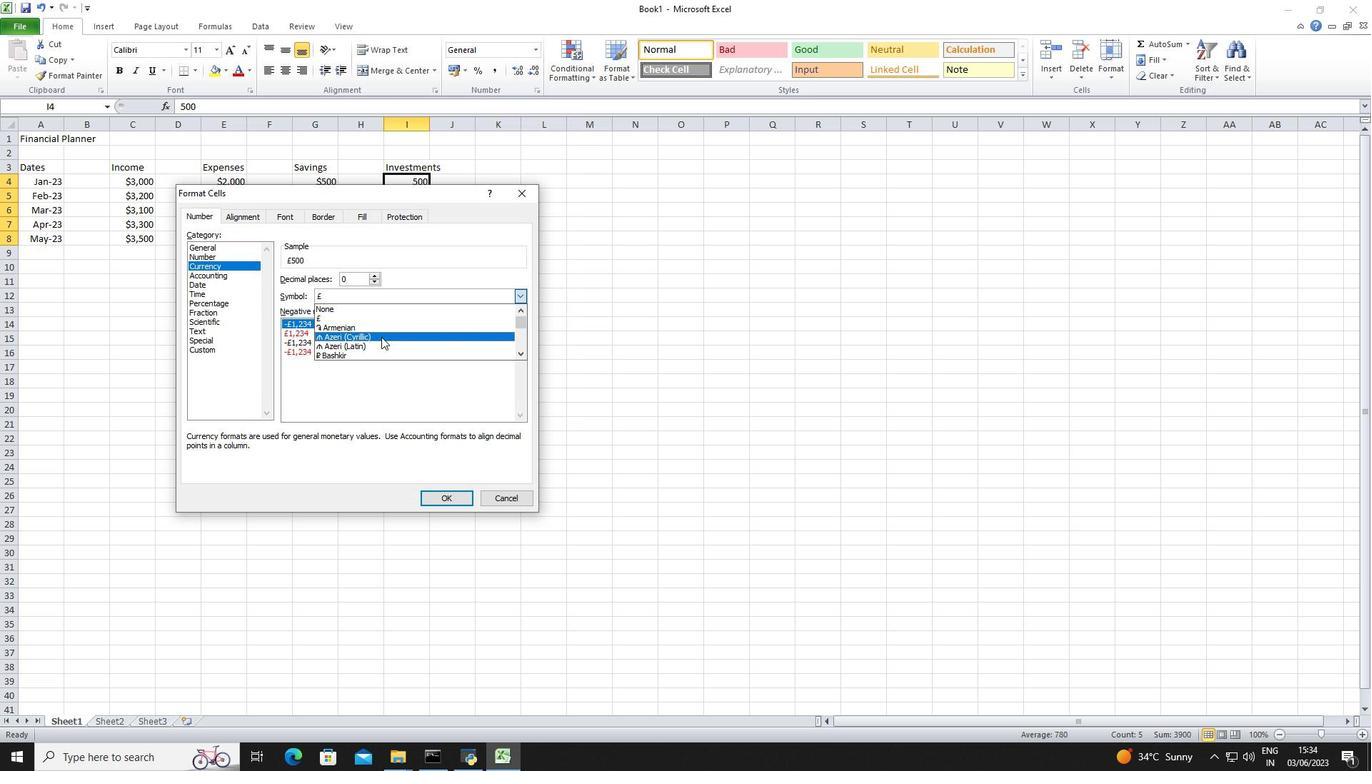 
Action: Mouse scrolled (381, 336) with delta (0, 0)
Screenshot: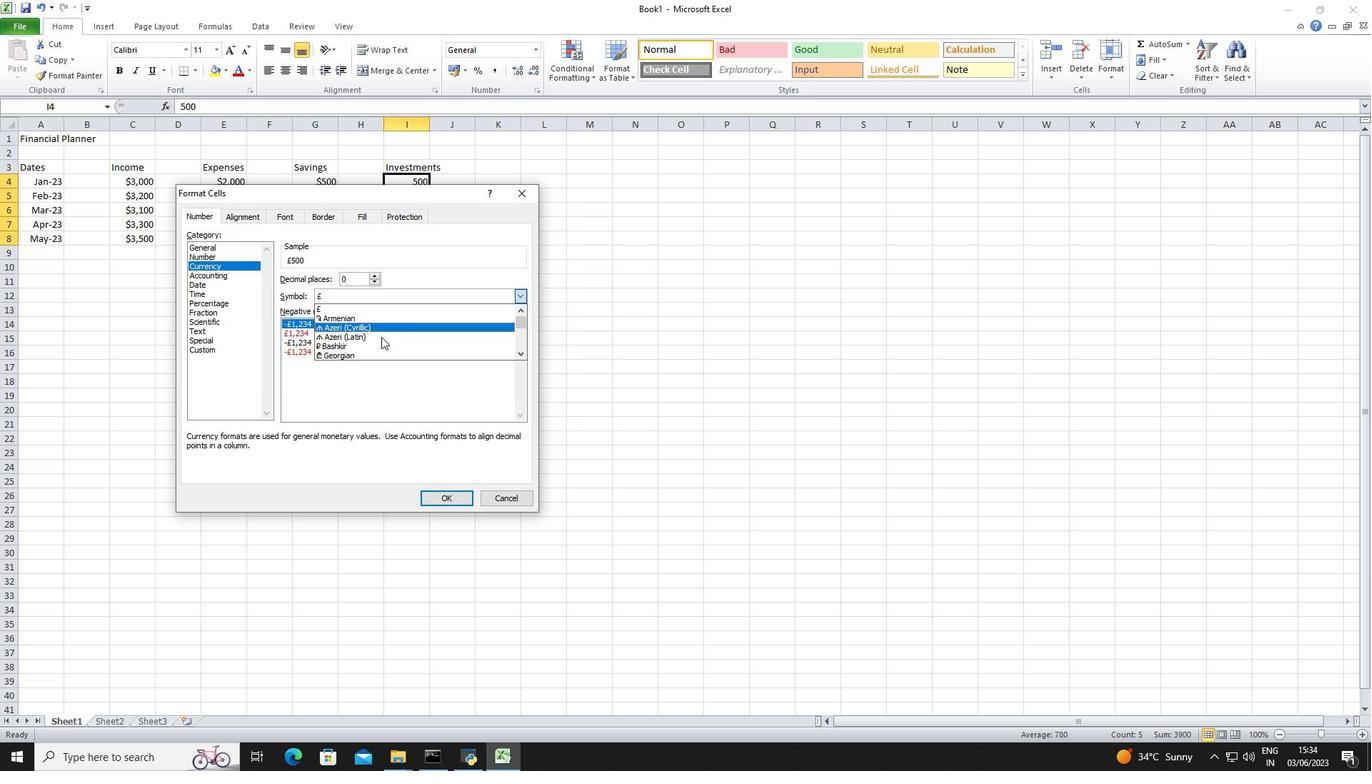 
Action: Mouse scrolled (381, 336) with delta (0, 0)
Screenshot: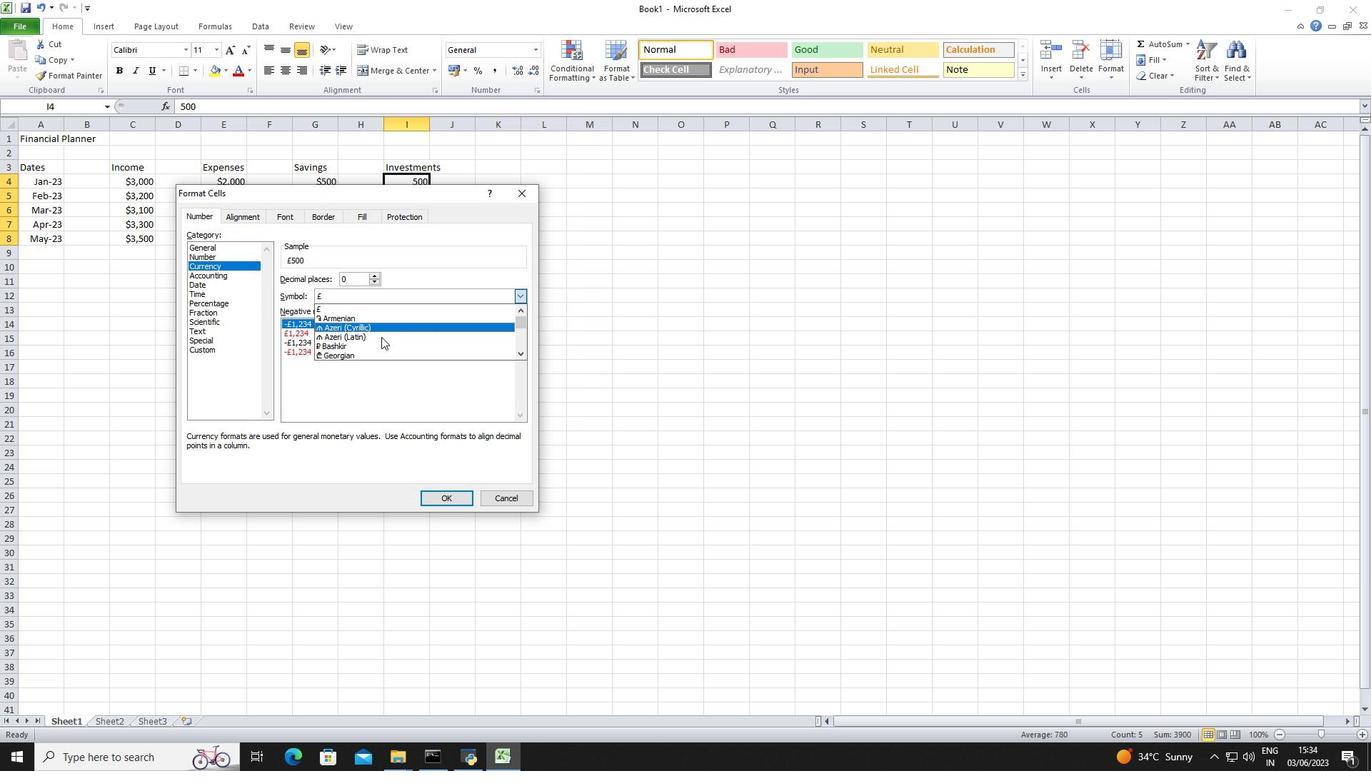 
Action: Mouse scrolled (381, 336) with delta (0, 0)
Screenshot: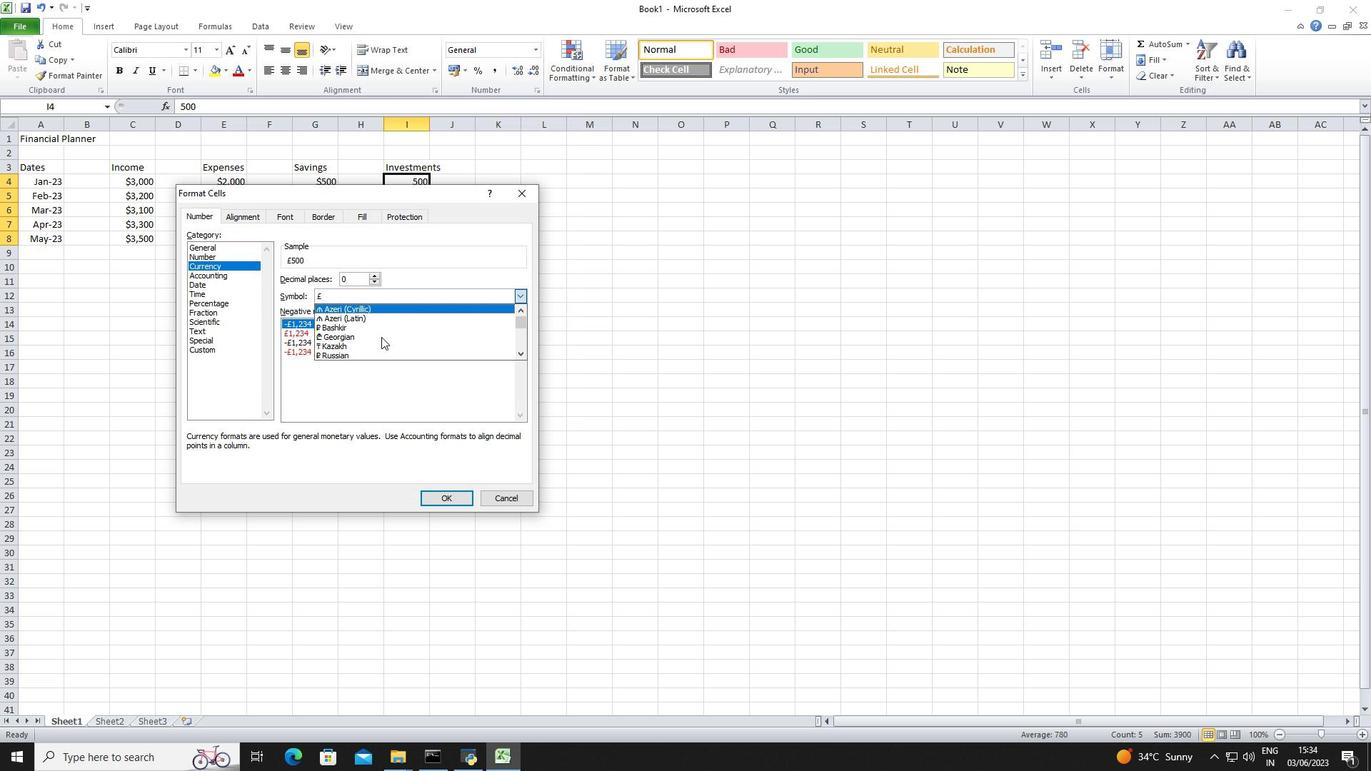 
Action: Mouse scrolled (381, 336) with delta (0, 0)
Screenshot: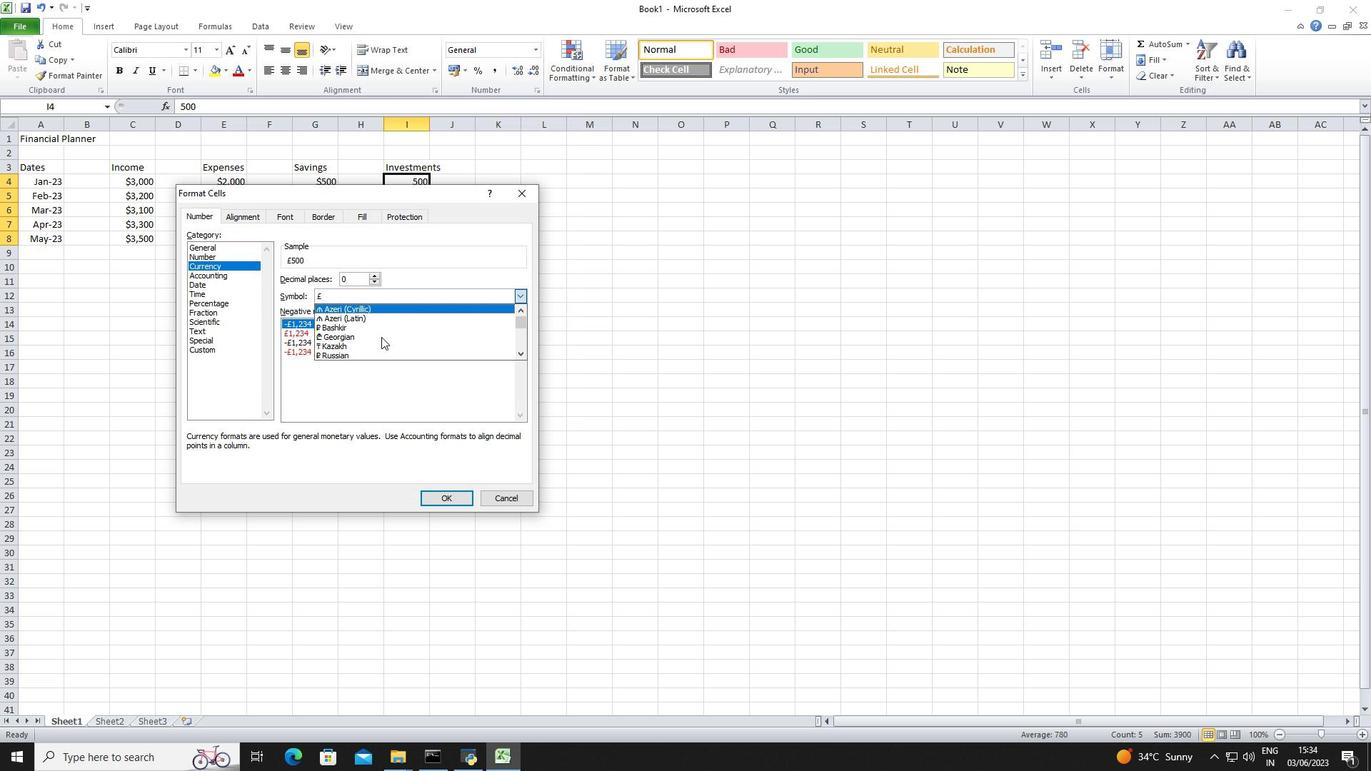 
Action: Mouse scrolled (381, 336) with delta (0, 0)
Screenshot: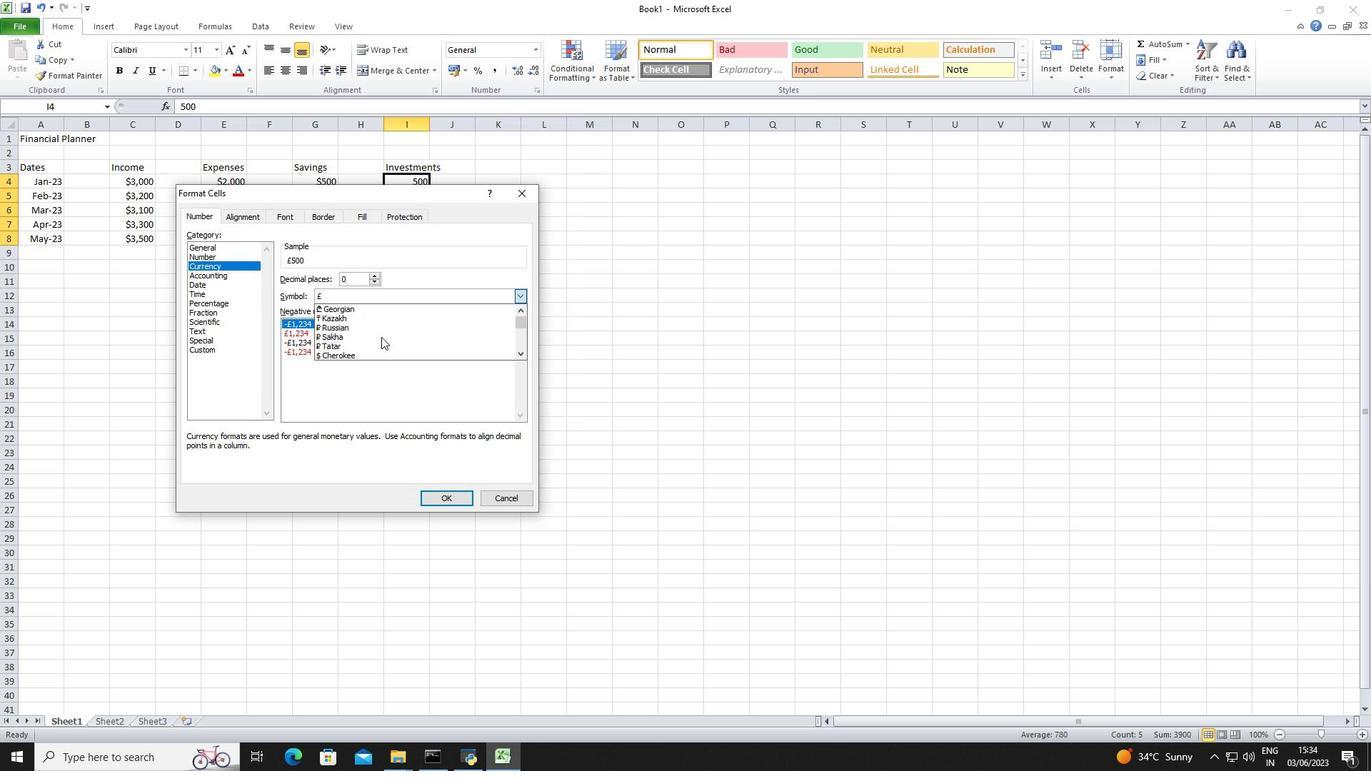 
Action: Mouse scrolled (381, 336) with delta (0, 0)
Screenshot: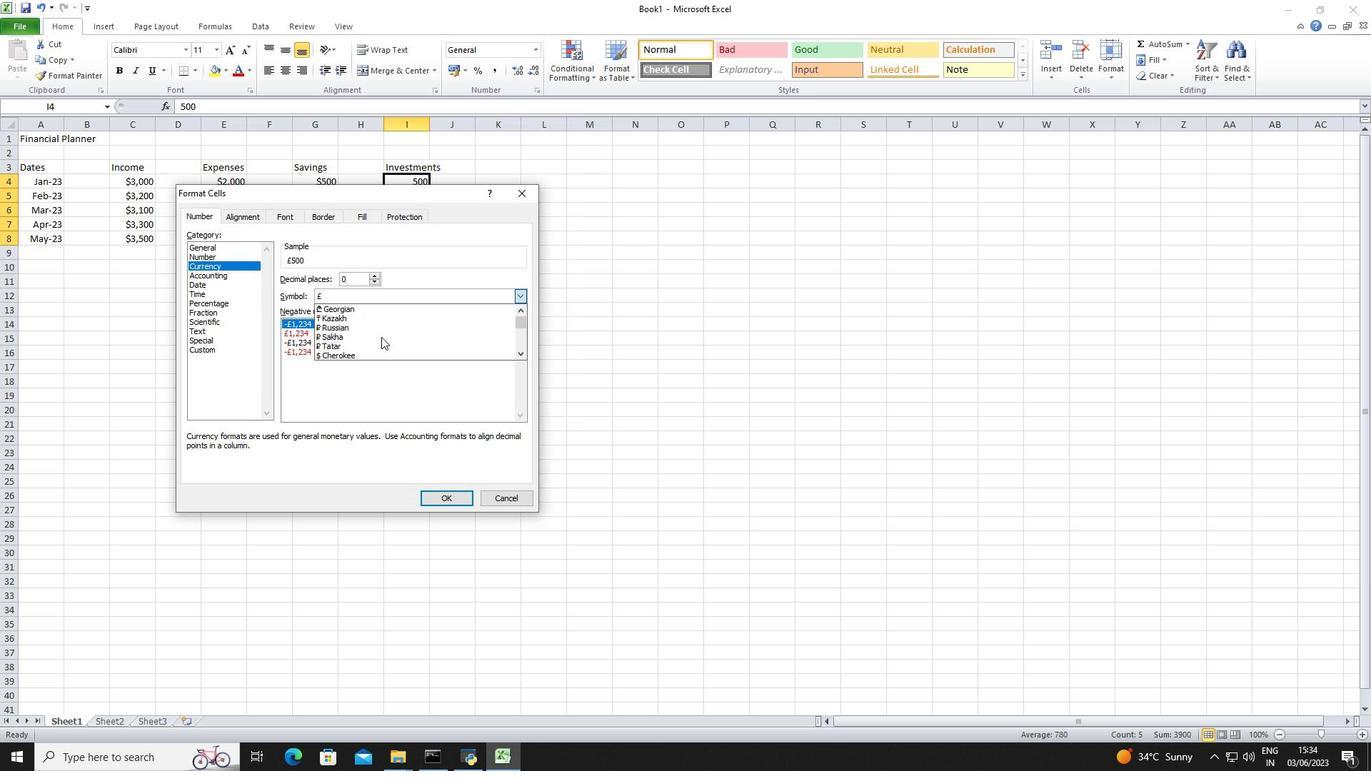 
Action: Mouse scrolled (381, 336) with delta (0, 0)
Screenshot: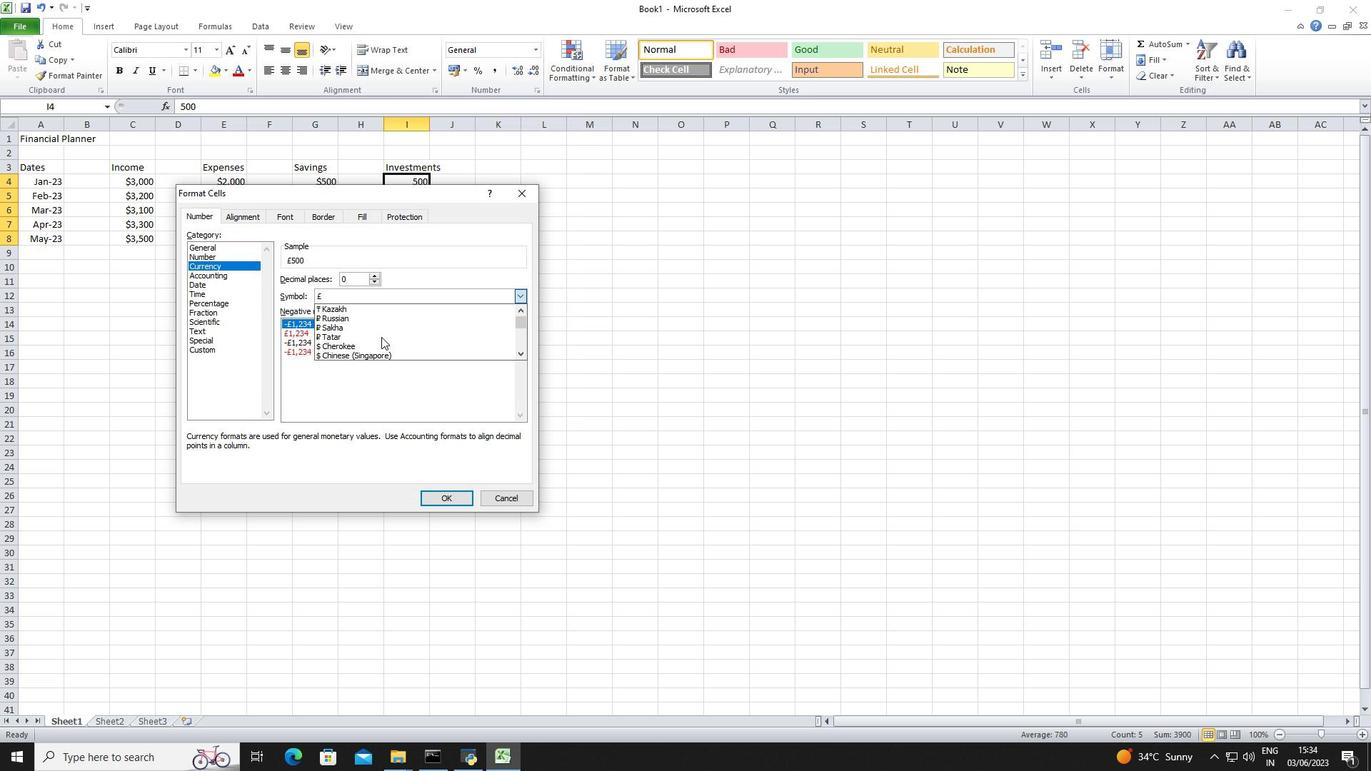
Action: Mouse scrolled (381, 336) with delta (0, 0)
Screenshot: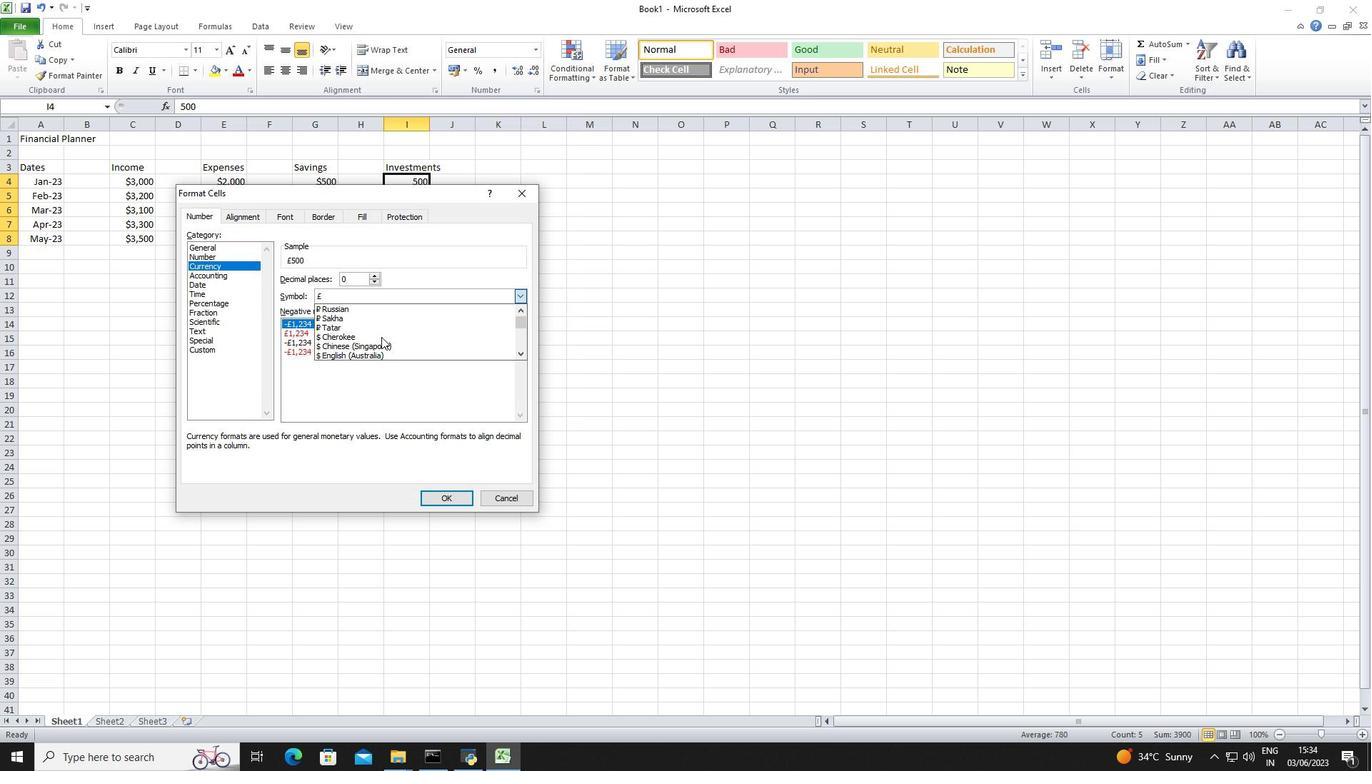 
Action: Mouse pressed left at (381, 337)
Screenshot: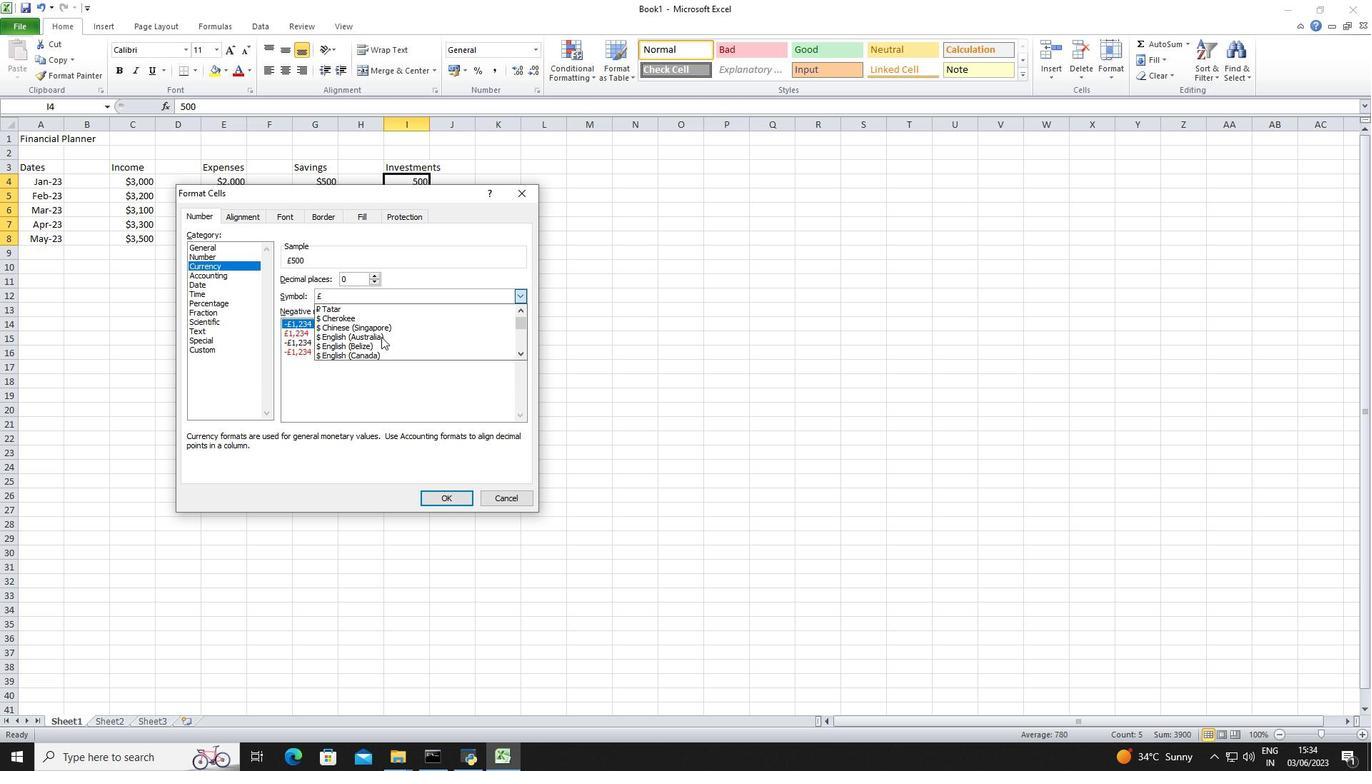 
Action: Mouse moved to (397, 291)
Screenshot: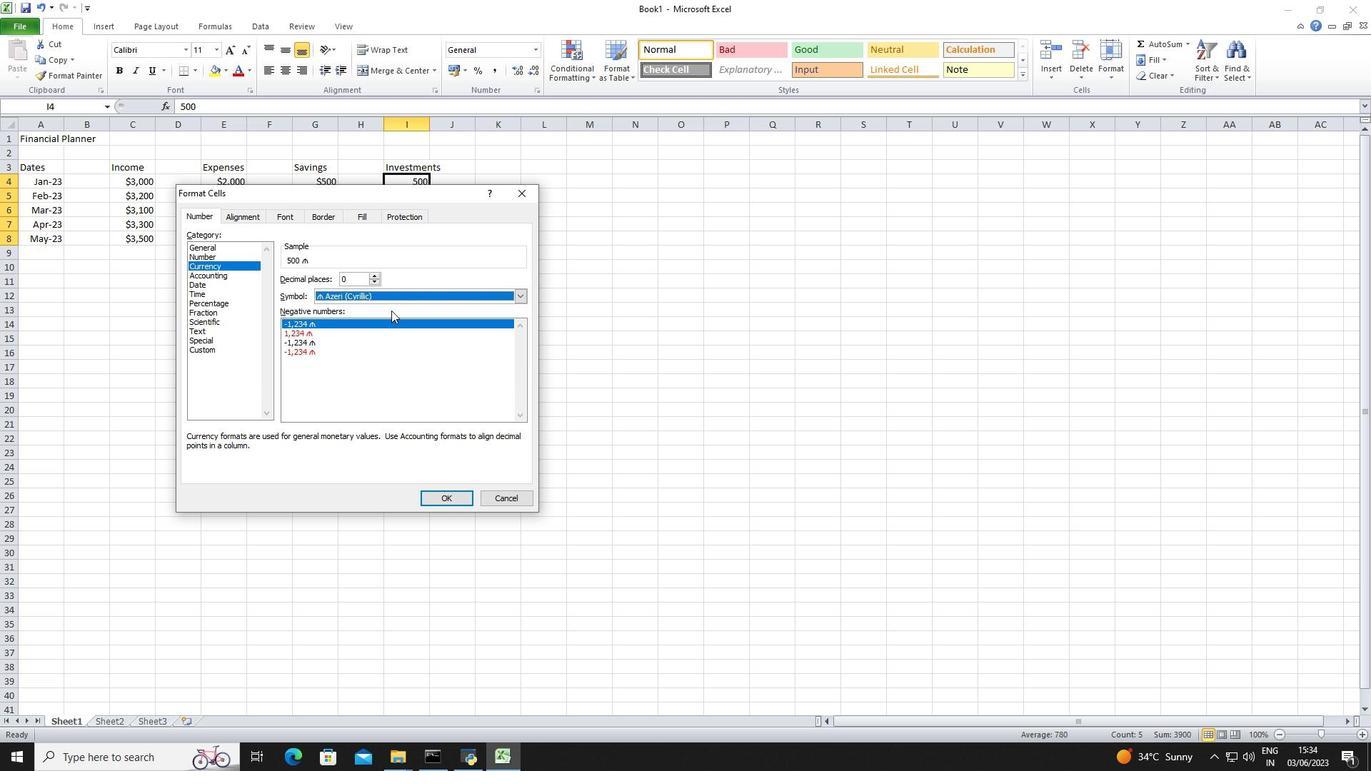 
Action: Mouse pressed left at (397, 291)
Screenshot: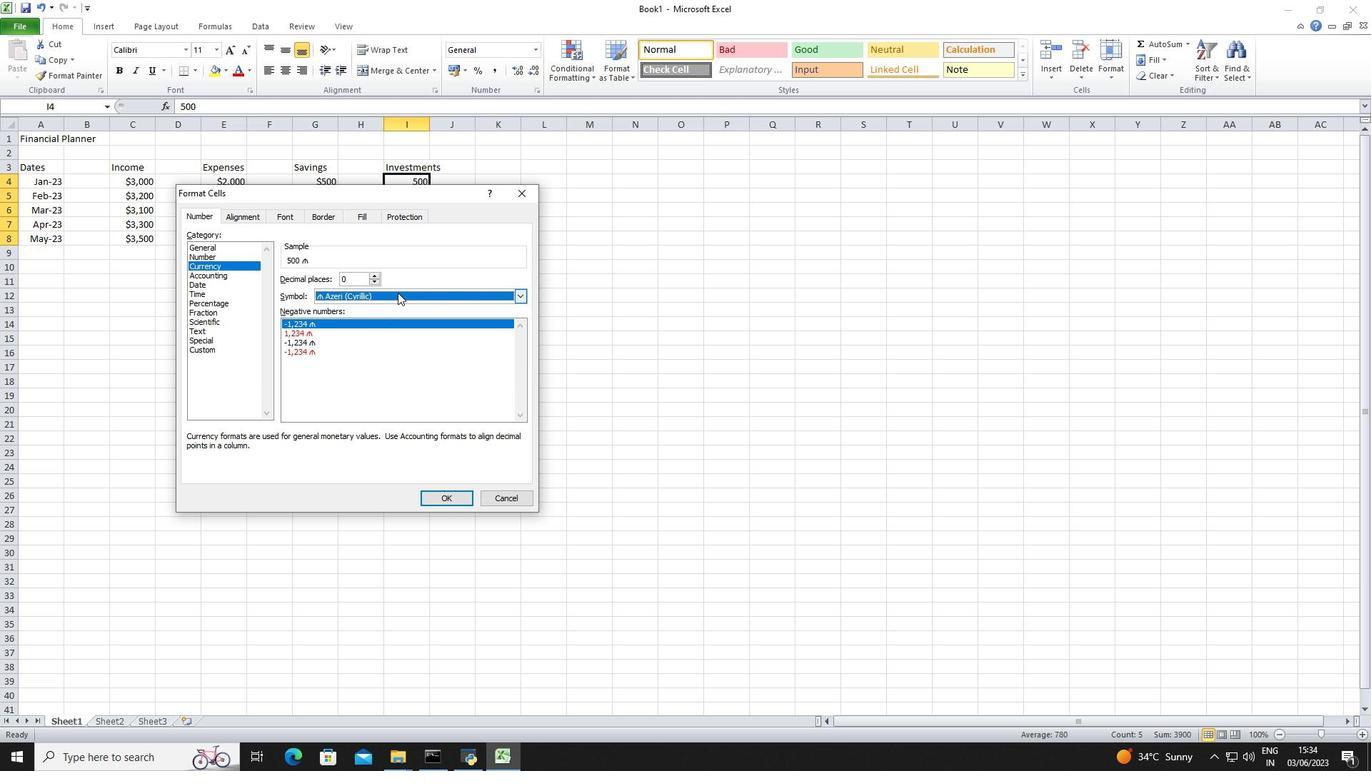 
Action: Mouse moved to (387, 336)
Screenshot: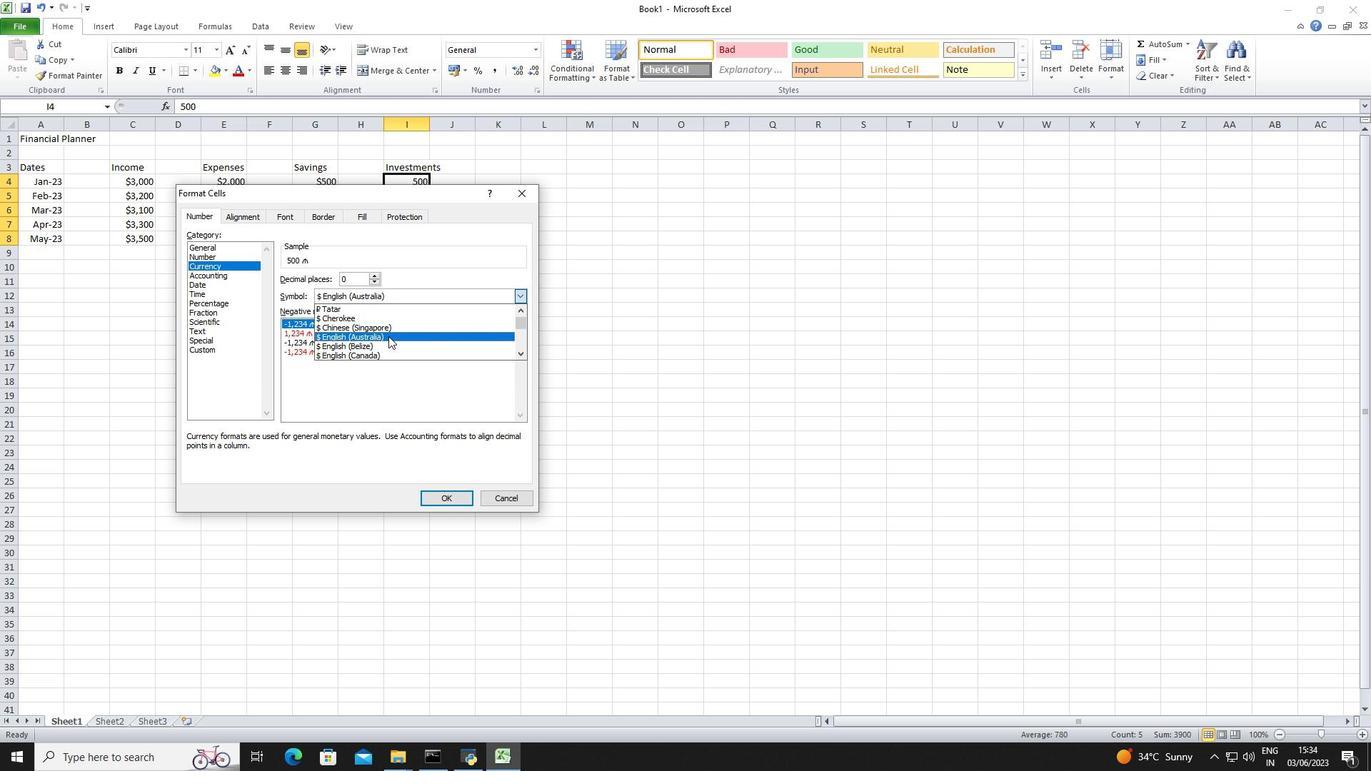 
Action: Mouse pressed left at (387, 336)
Screenshot: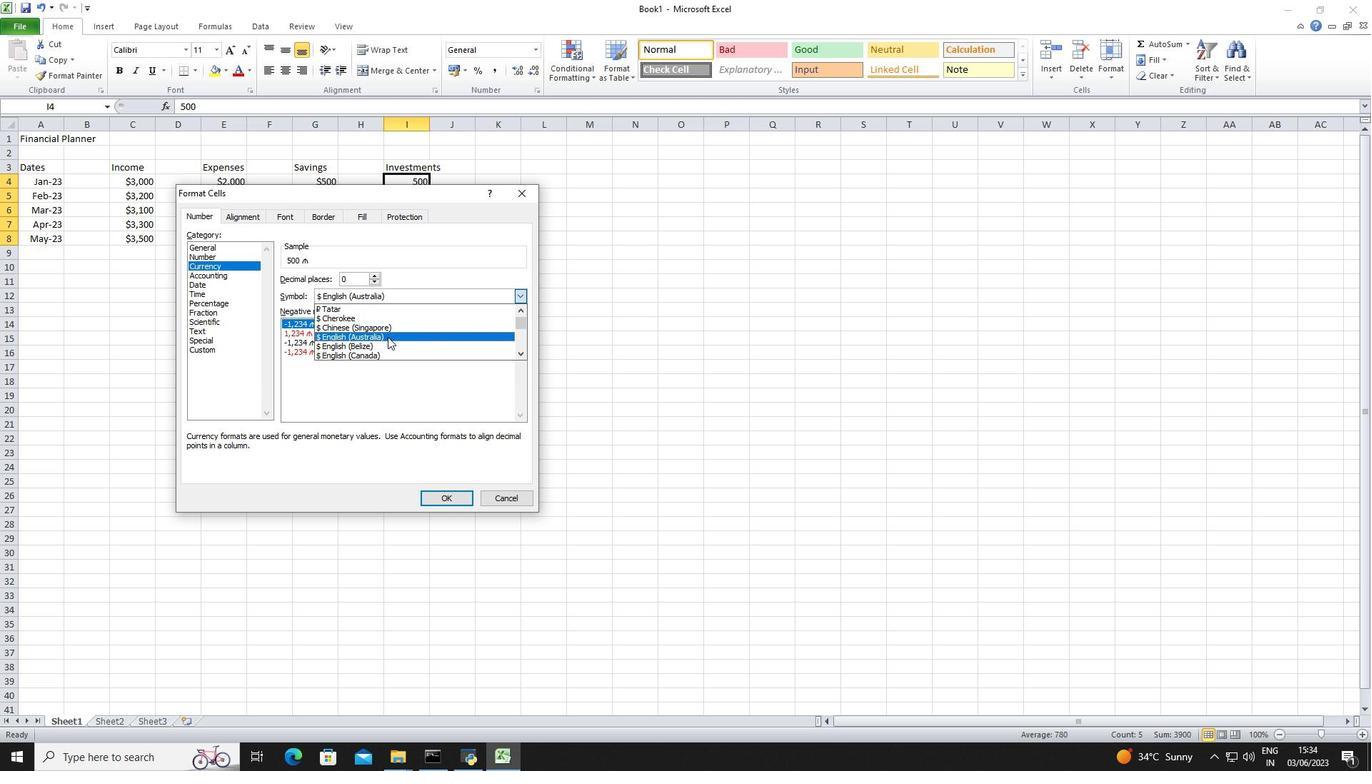
Action: Mouse moved to (453, 490)
Screenshot: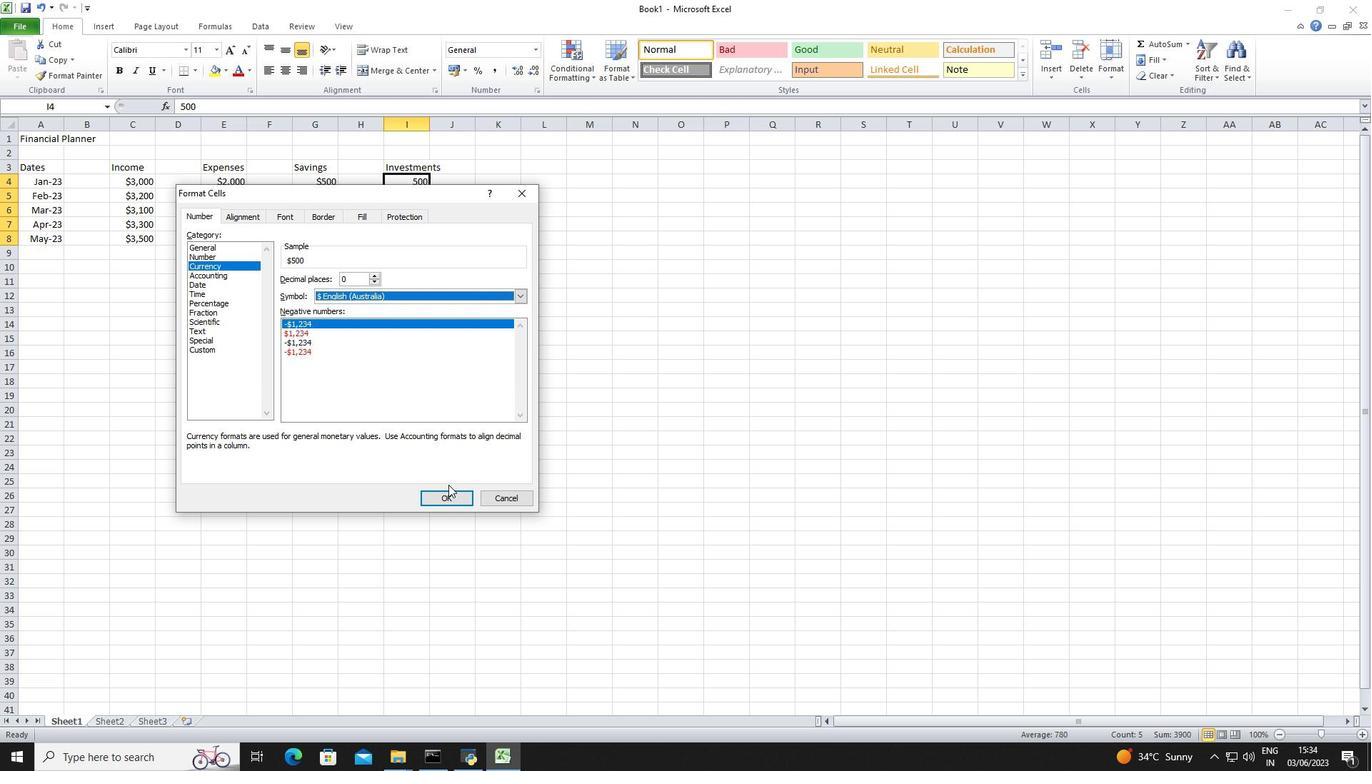 
Action: Mouse pressed left at (453, 490)
Screenshot: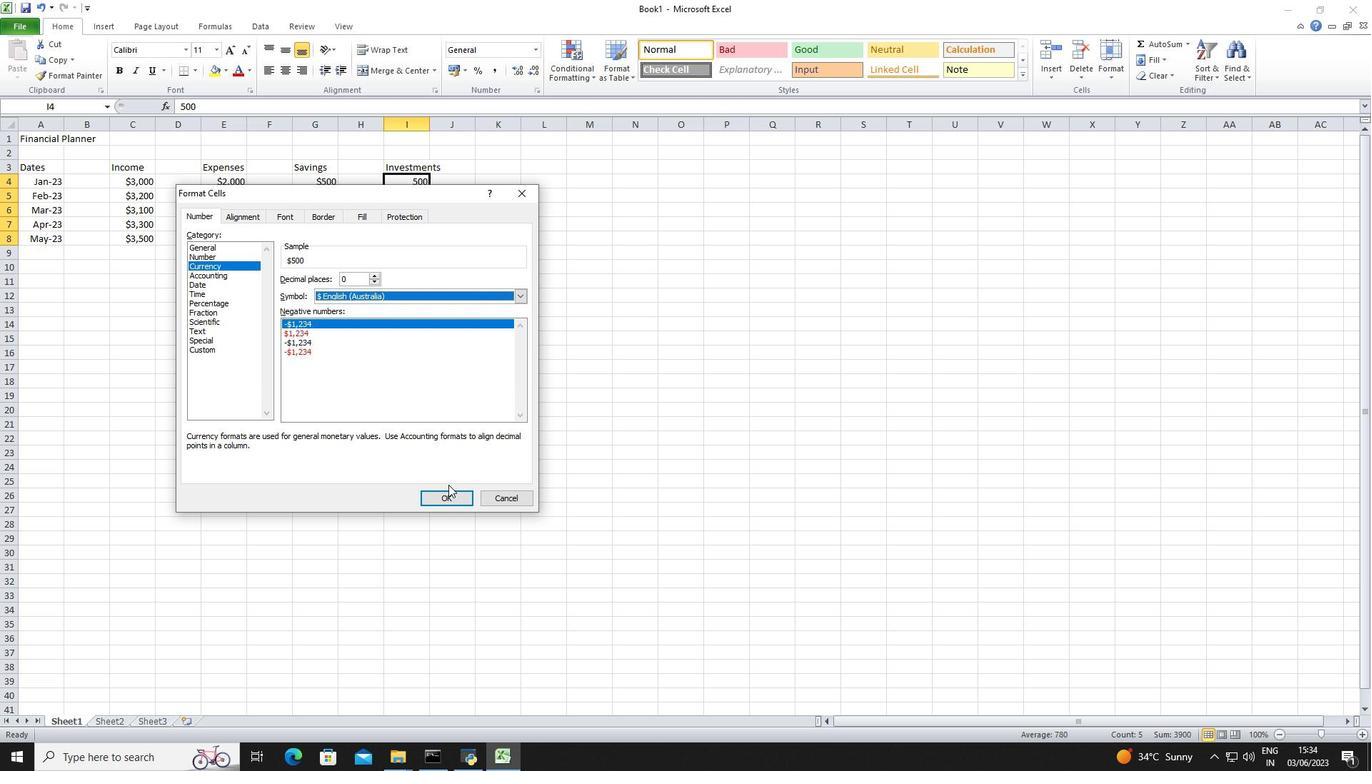 
Action: Mouse moved to (528, 170)
Screenshot: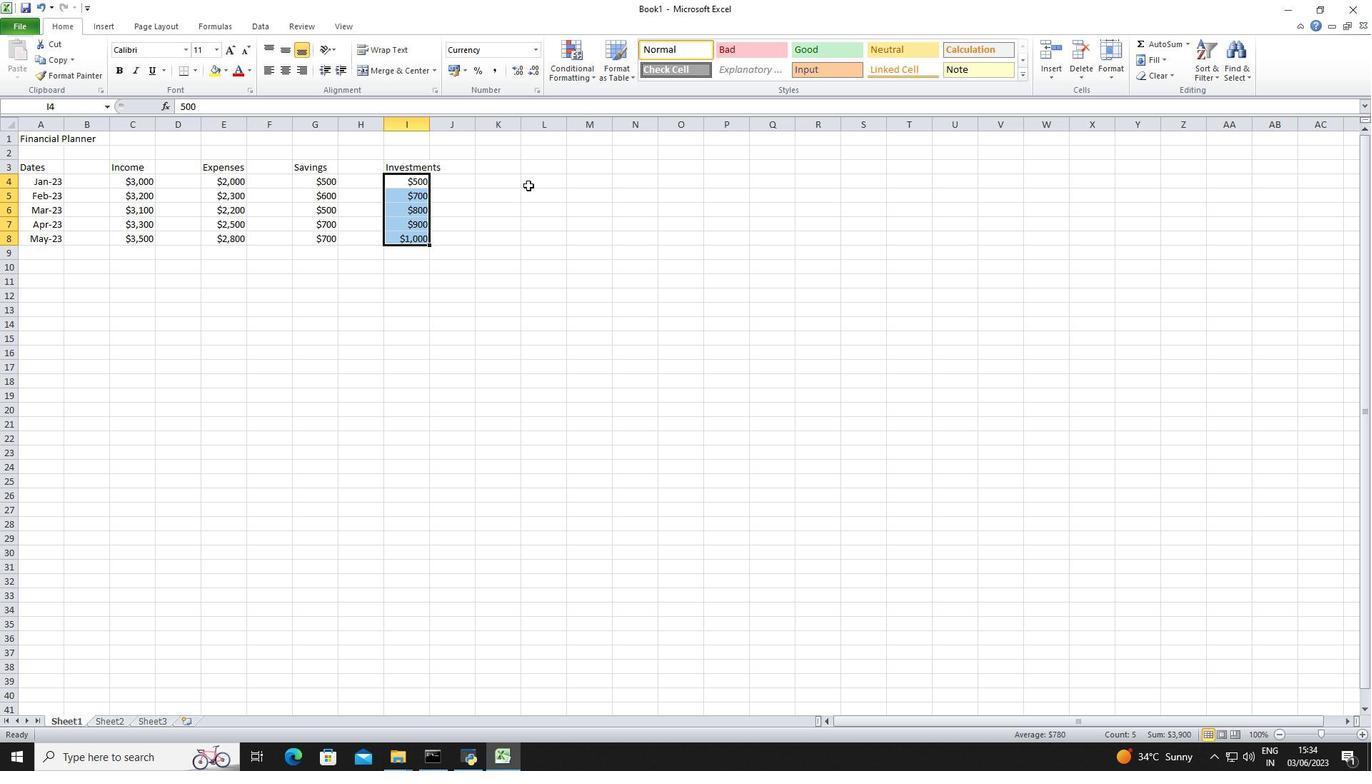 
Action: Mouse pressed left at (528, 170)
Screenshot: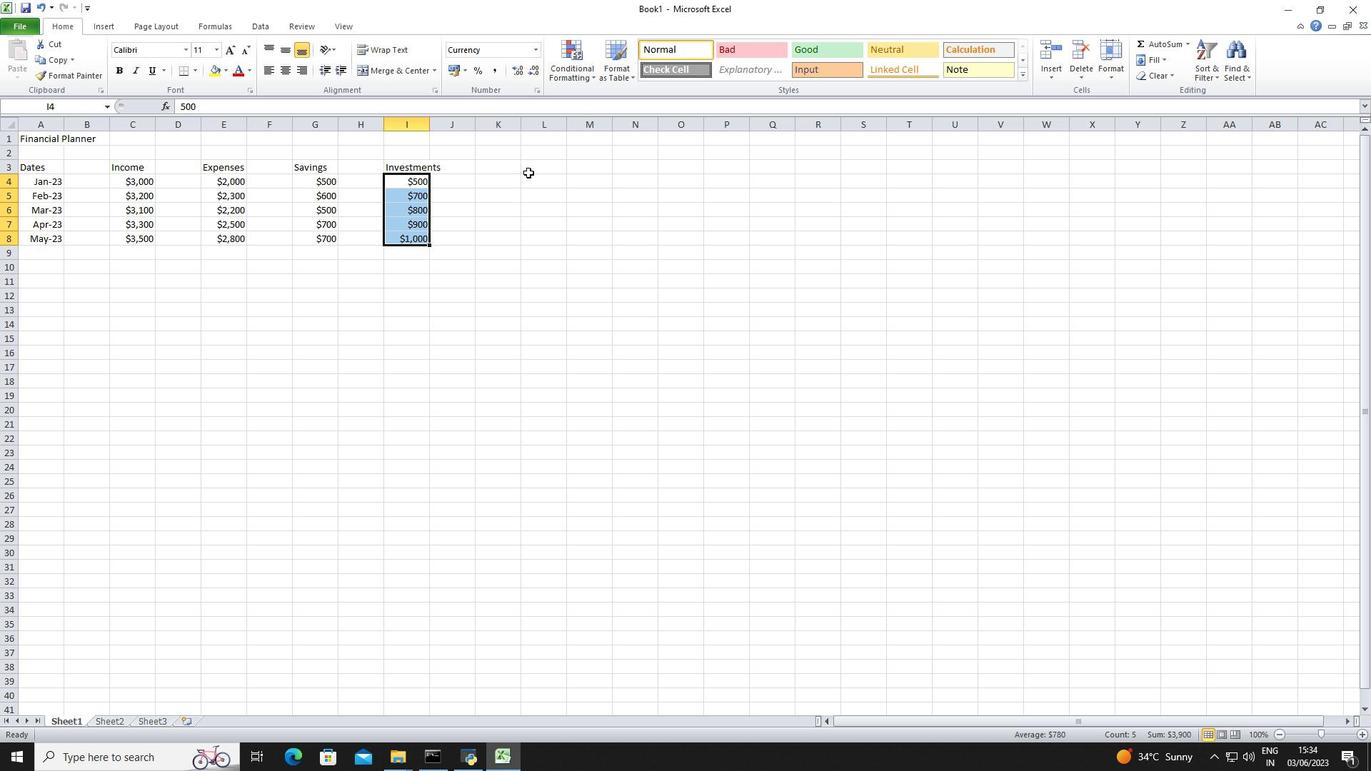 
Action: Key pressed <Key.shift>Net<Key.space><Key.shift>Savings<Key.down>1000<Key.down>12000<Key.backspace><Key.down>900<Key.down>800<Key.down>700<Key.down>
Screenshot: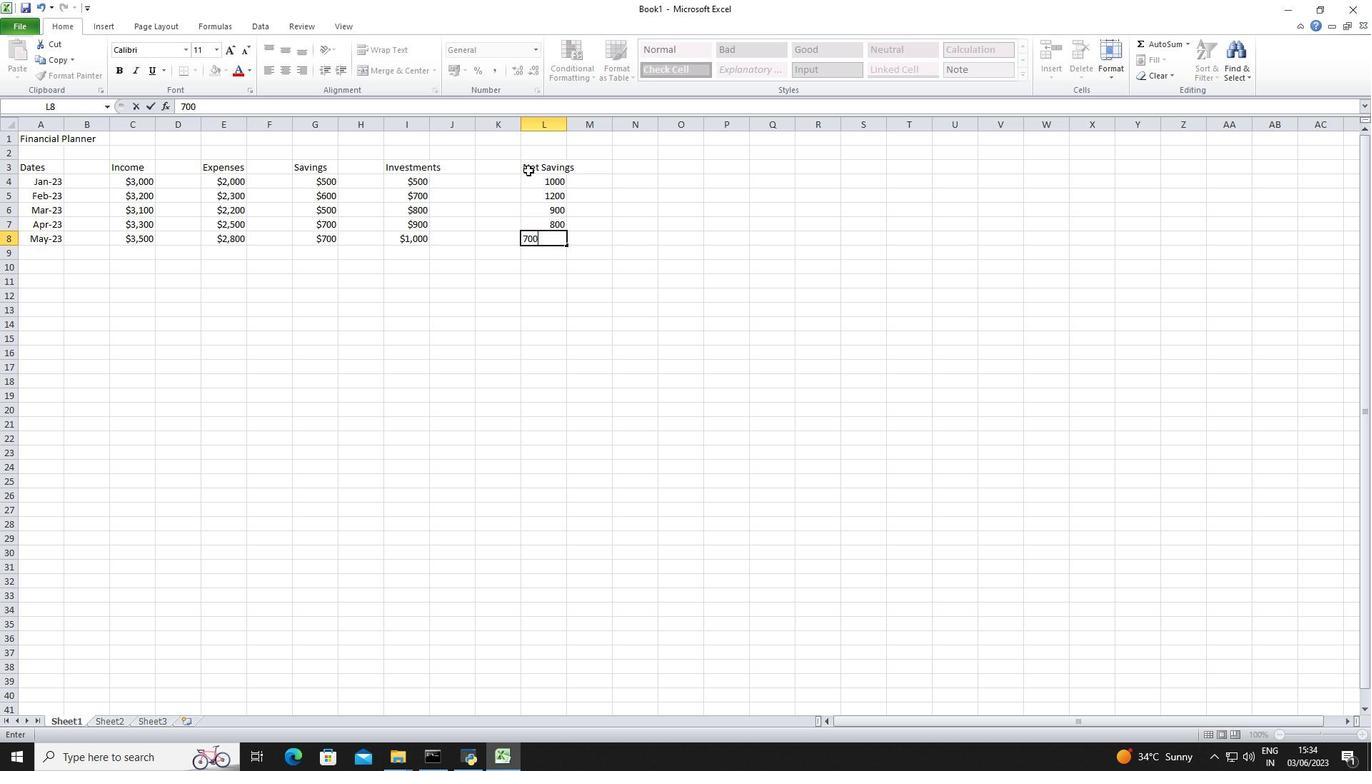 
Action: Mouse moved to (547, 182)
Screenshot: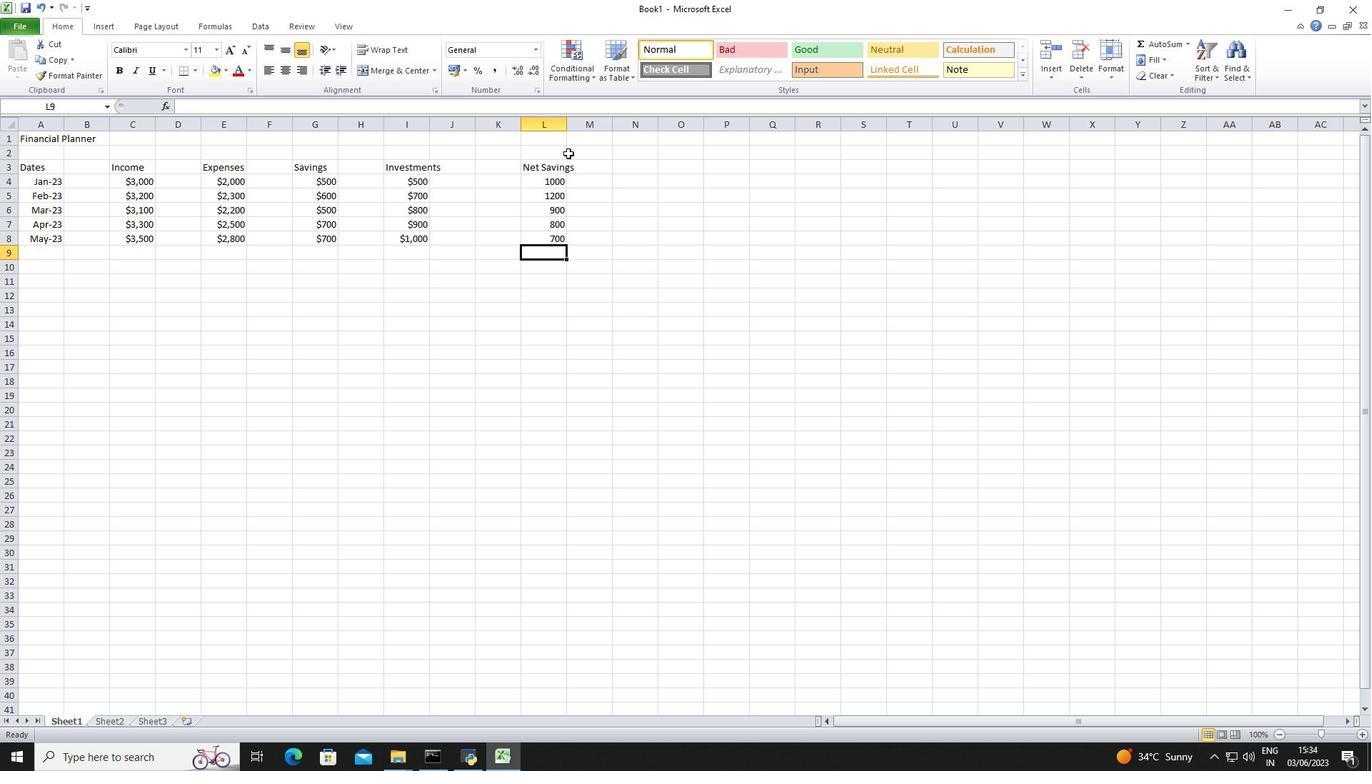 
Action: Mouse pressed left at (547, 182)
Screenshot: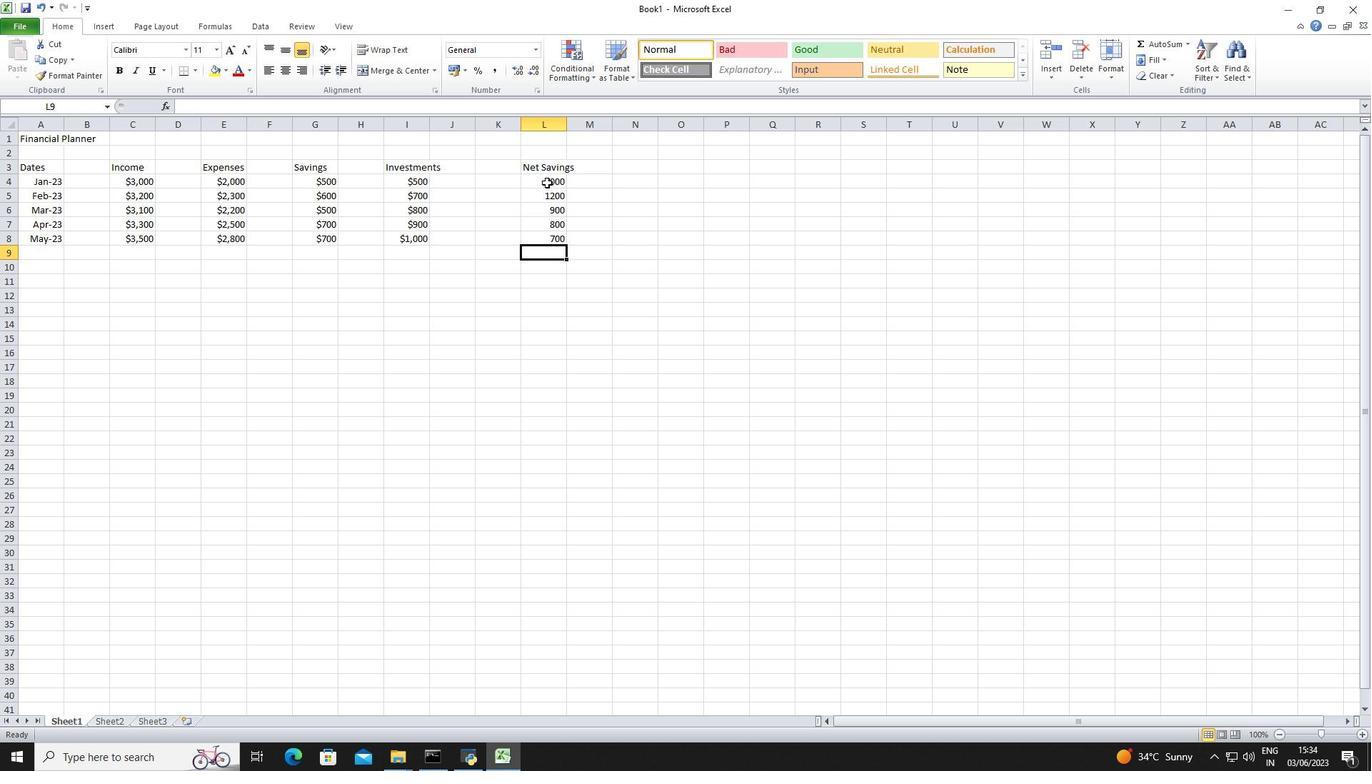 
Action: Mouse moved to (537, 45)
Screenshot: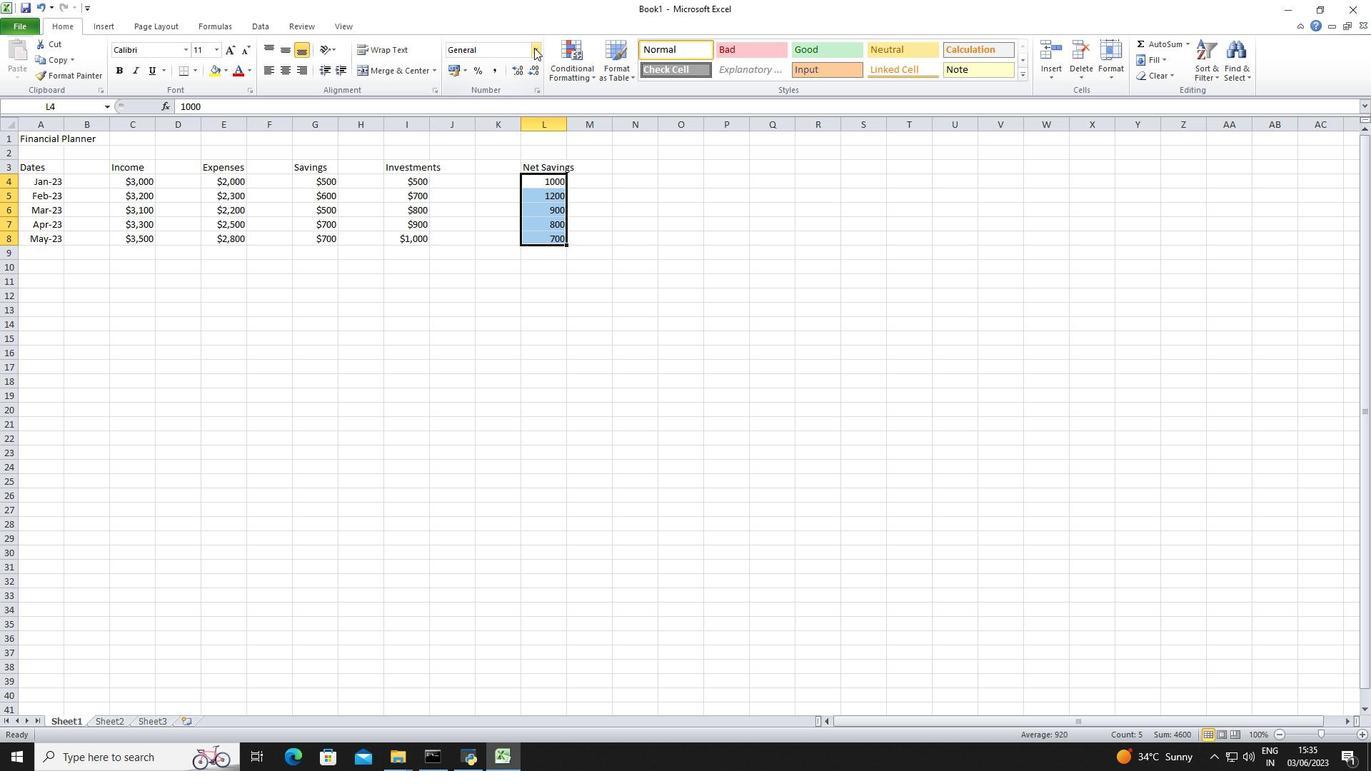 
Action: Mouse pressed left at (537, 45)
Screenshot: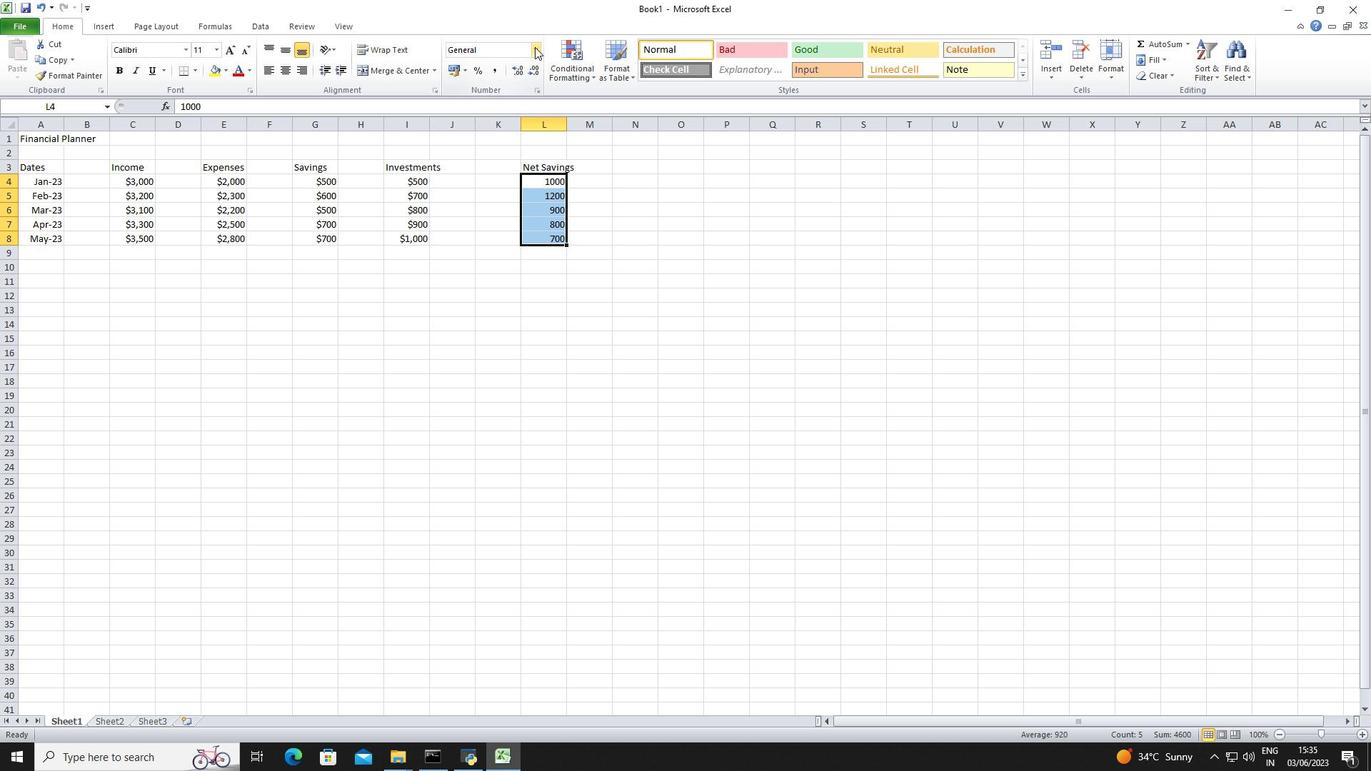 
Action: Mouse moved to (537, 416)
Screenshot: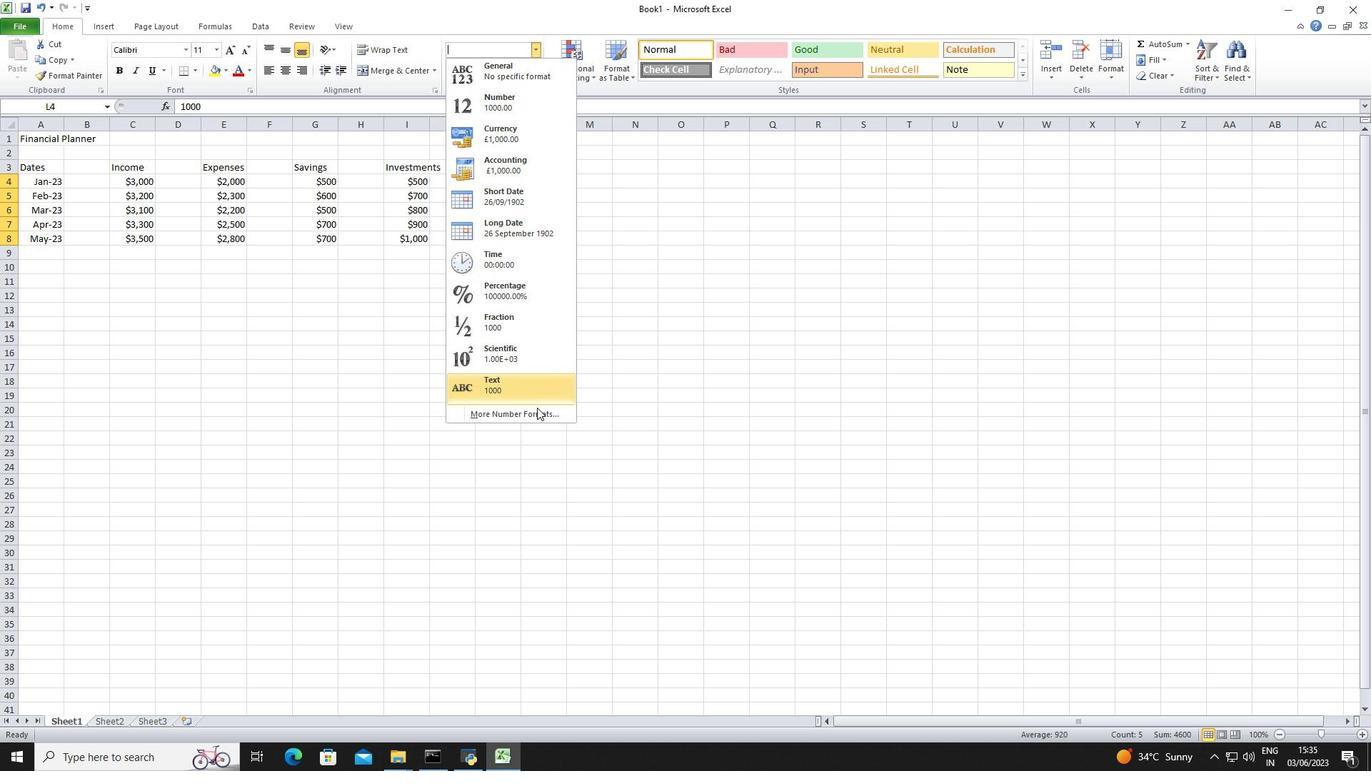 
Action: Mouse pressed left at (537, 416)
Screenshot: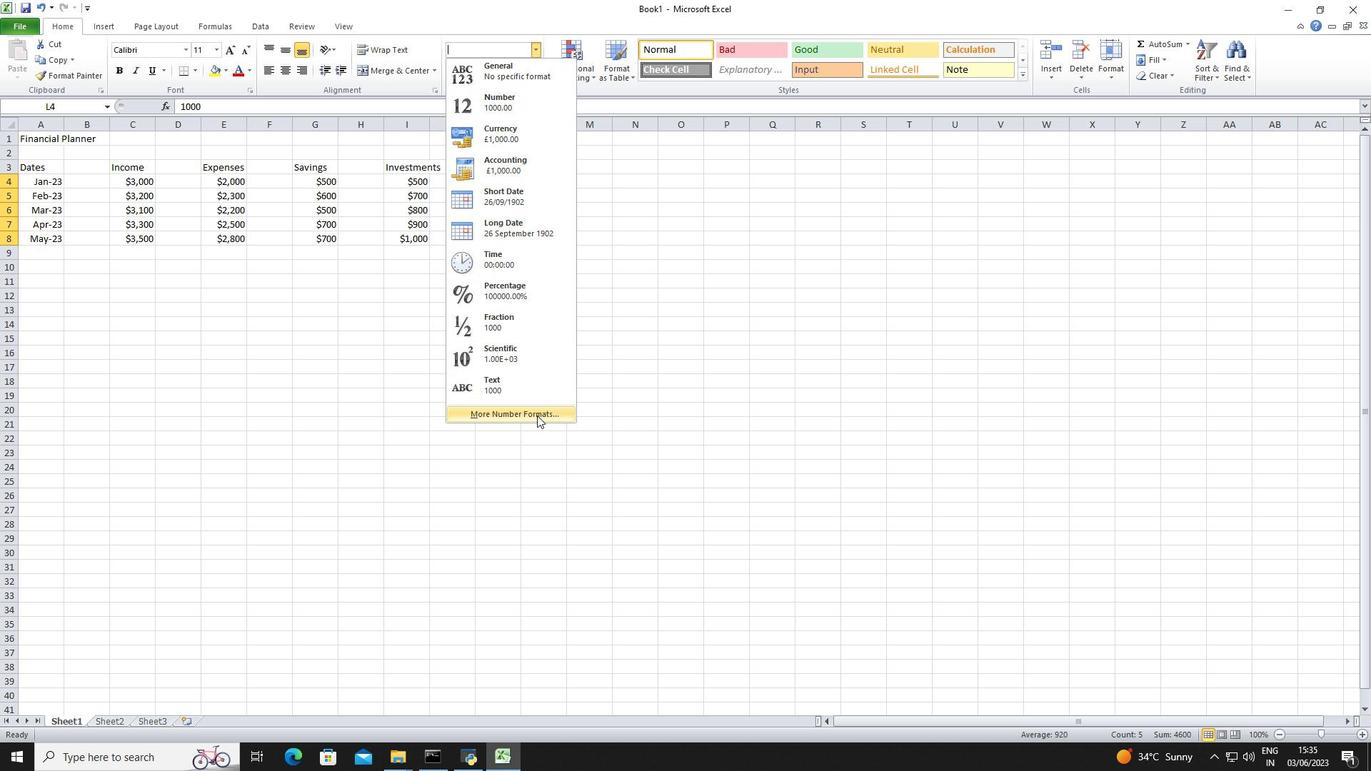 
Action: Mouse moved to (210, 268)
Screenshot: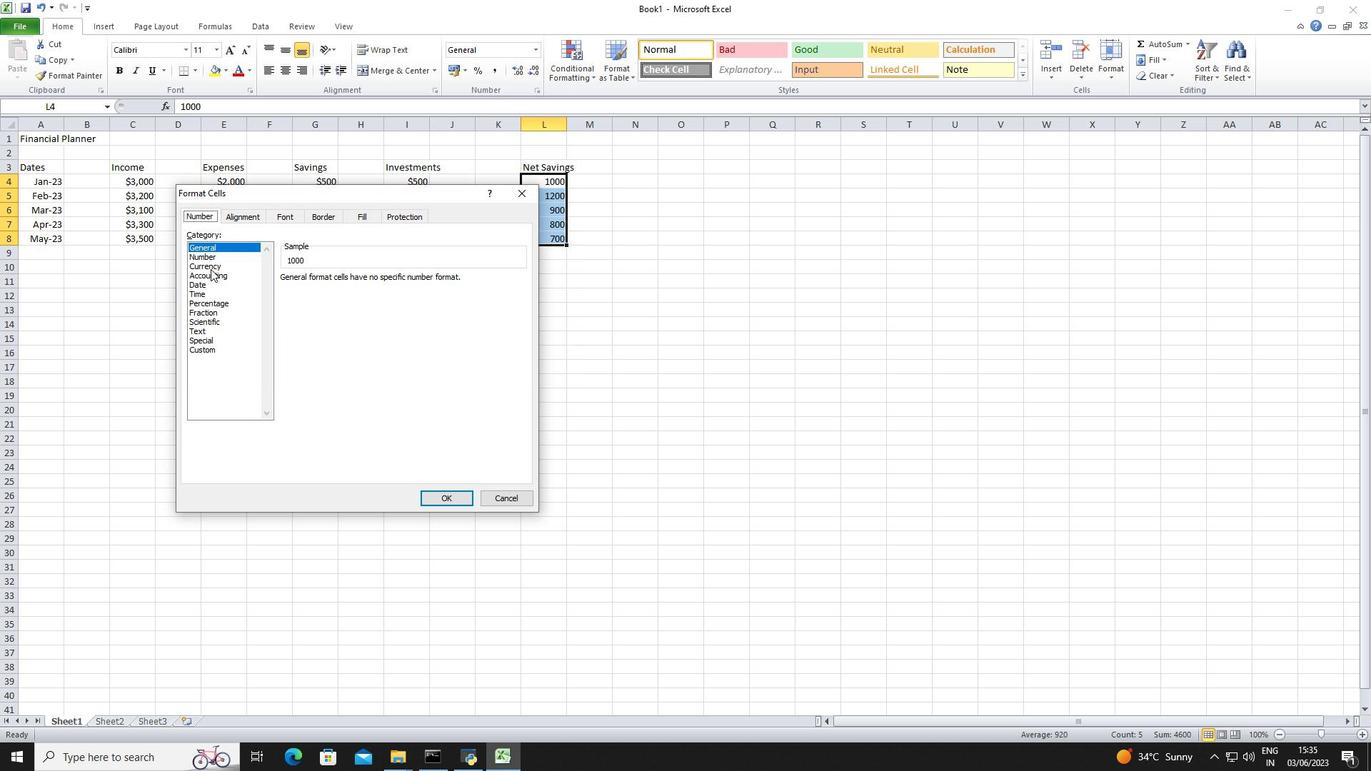 
Action: Mouse pressed left at (210, 268)
Screenshot: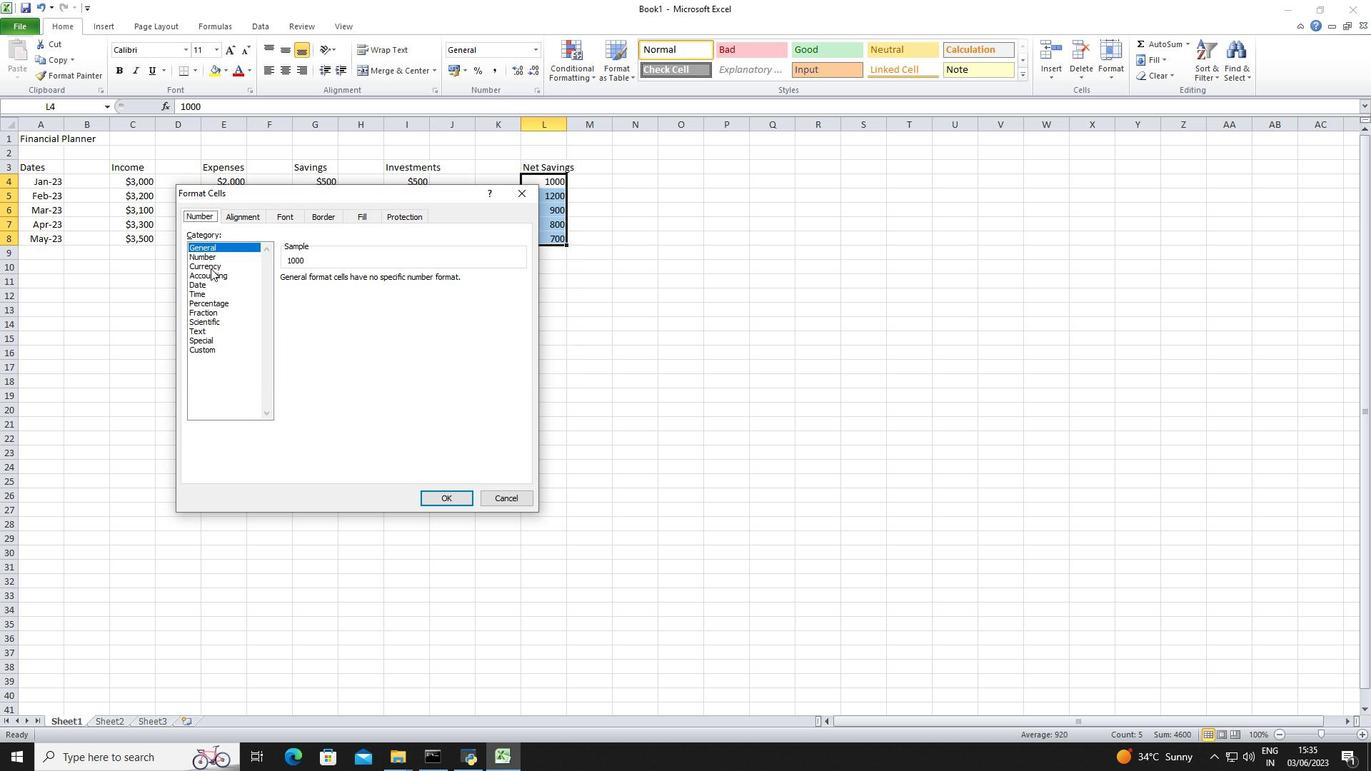 
Action: Mouse moved to (372, 282)
Screenshot: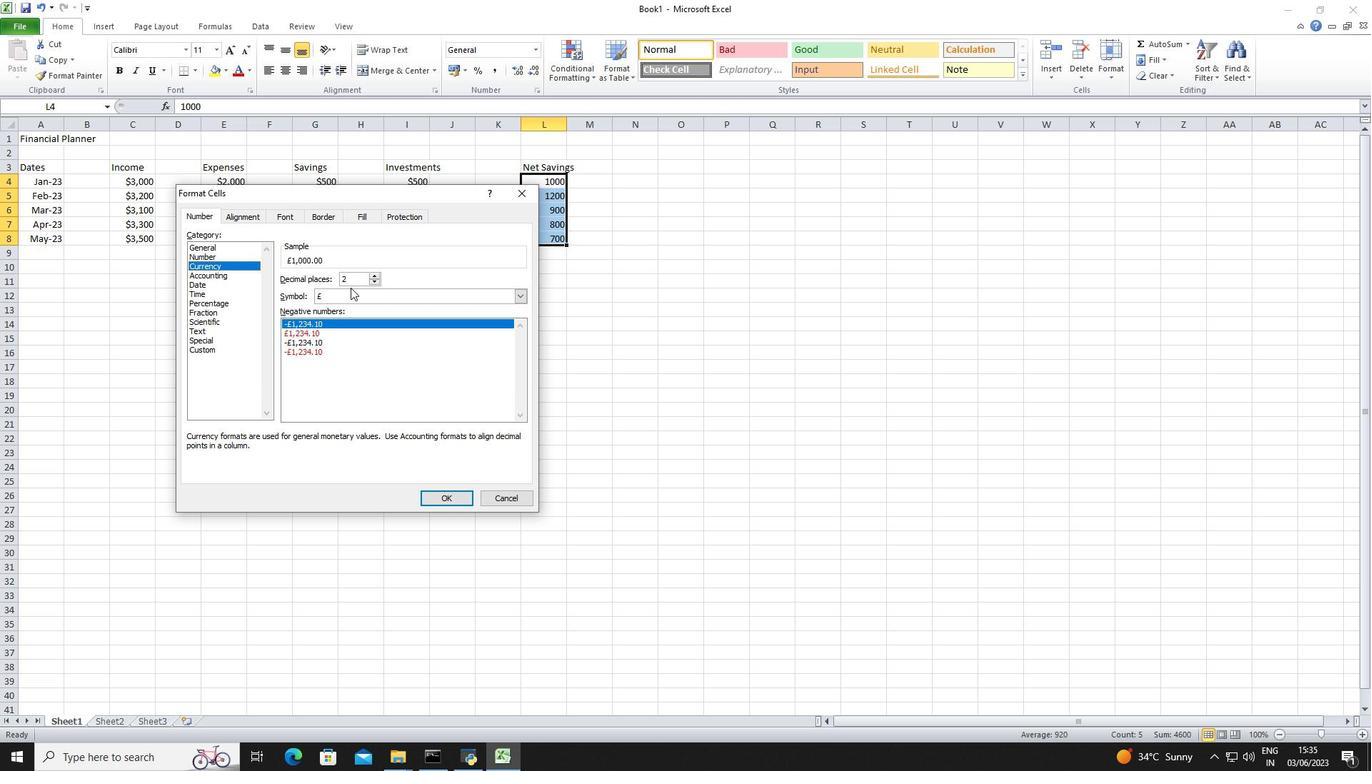 
Action: Mouse pressed left at (372, 282)
Screenshot: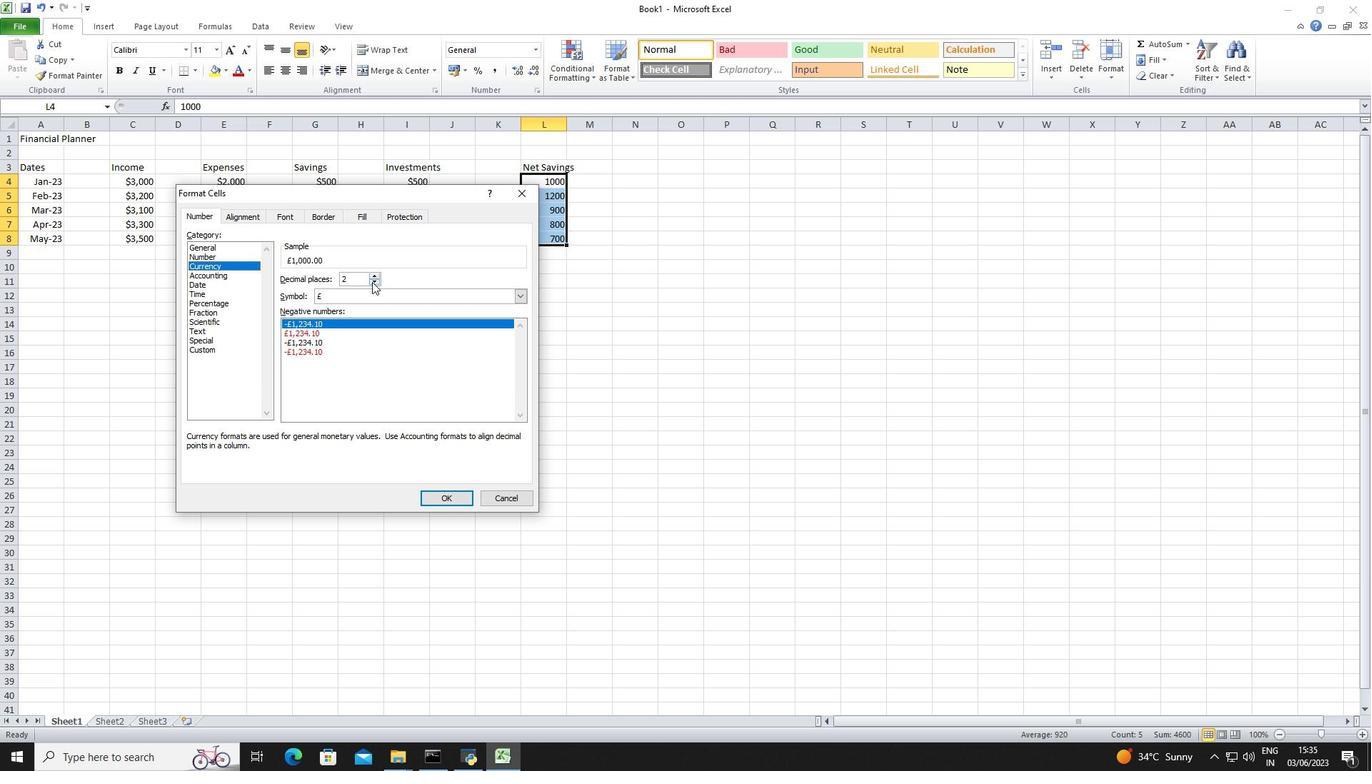 
Action: Mouse pressed left at (372, 282)
Screenshot: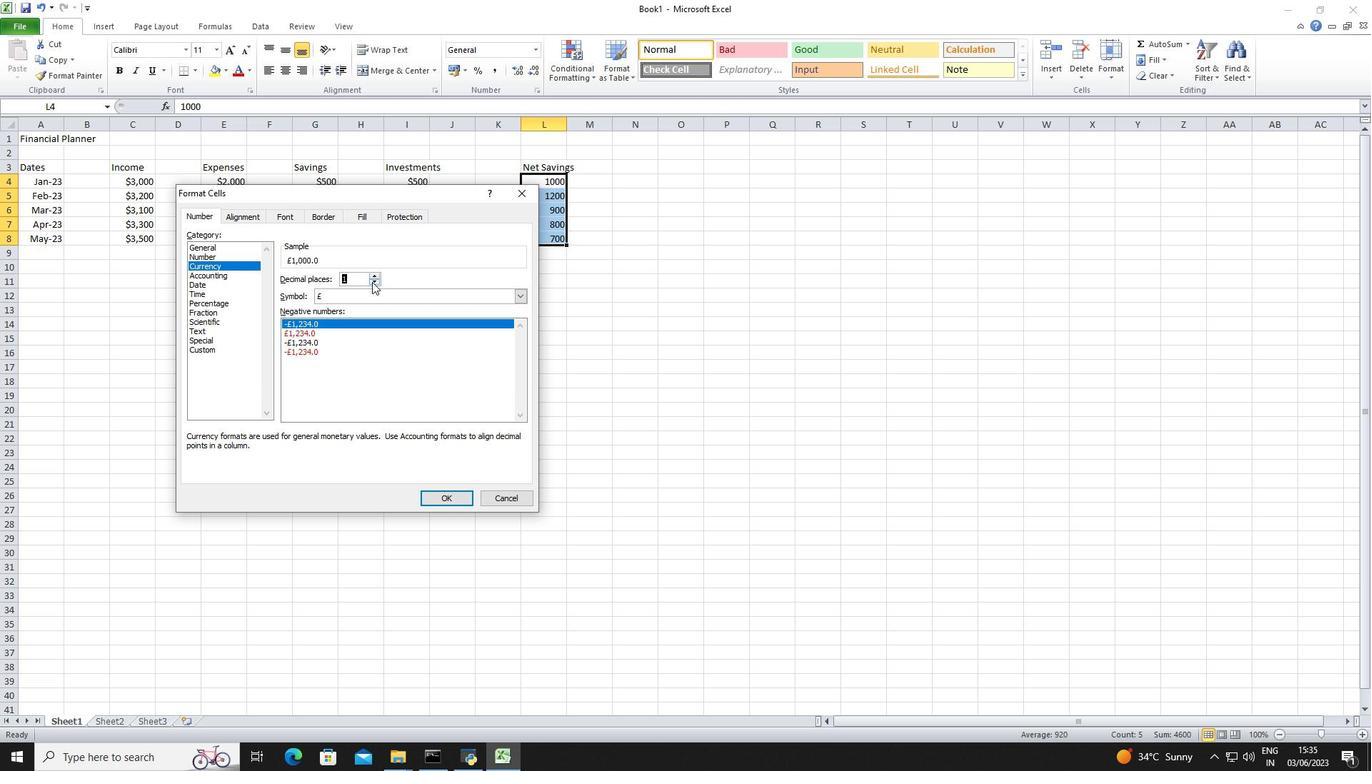 
Action: Mouse moved to (372, 291)
Screenshot: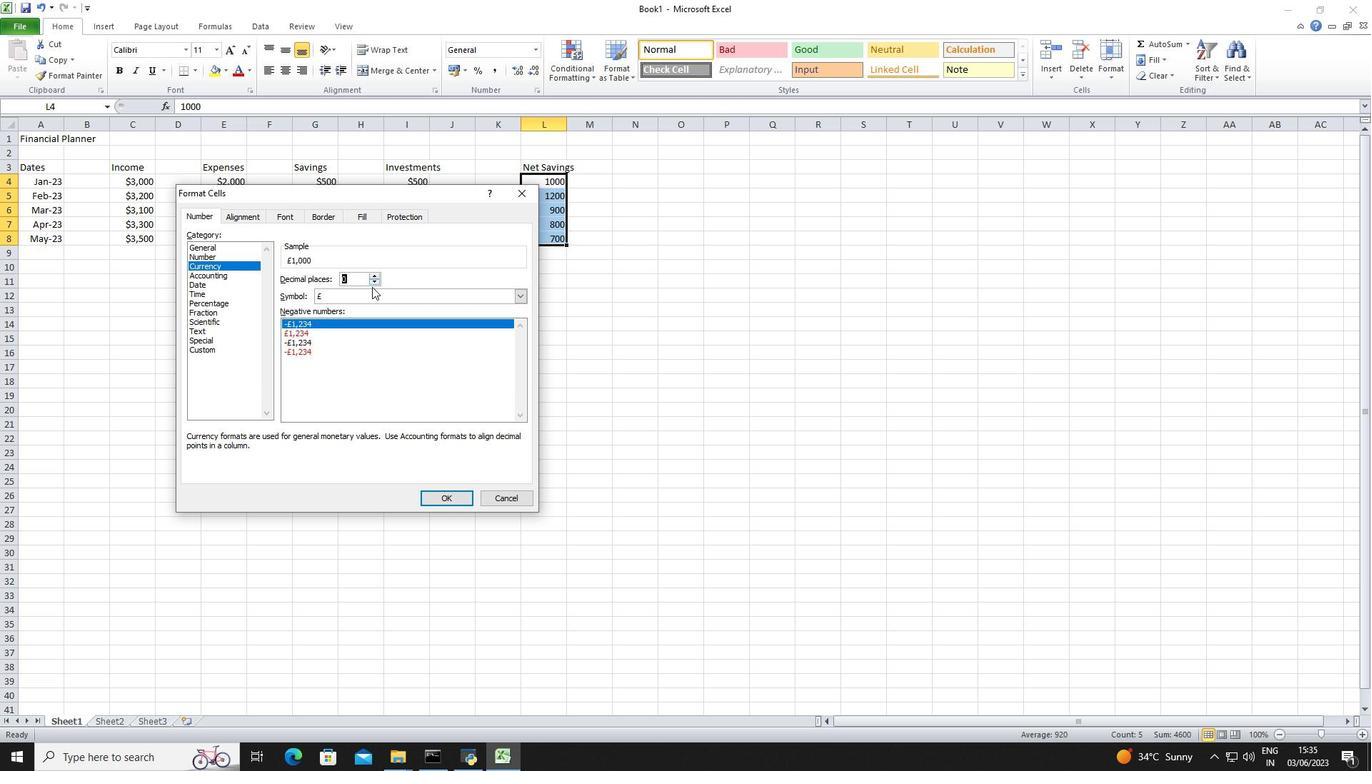 
Action: Mouse pressed left at (372, 291)
Screenshot: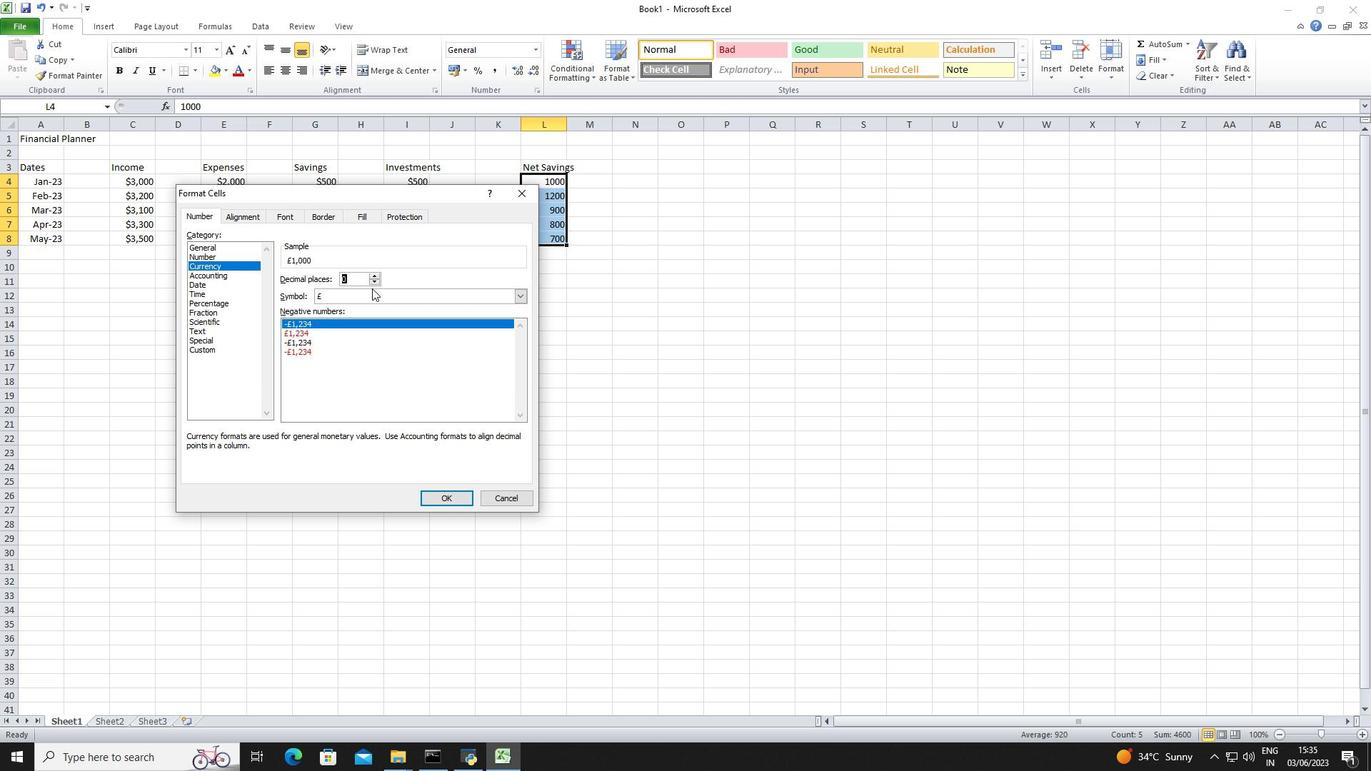
Action: Mouse moved to (377, 346)
Screenshot: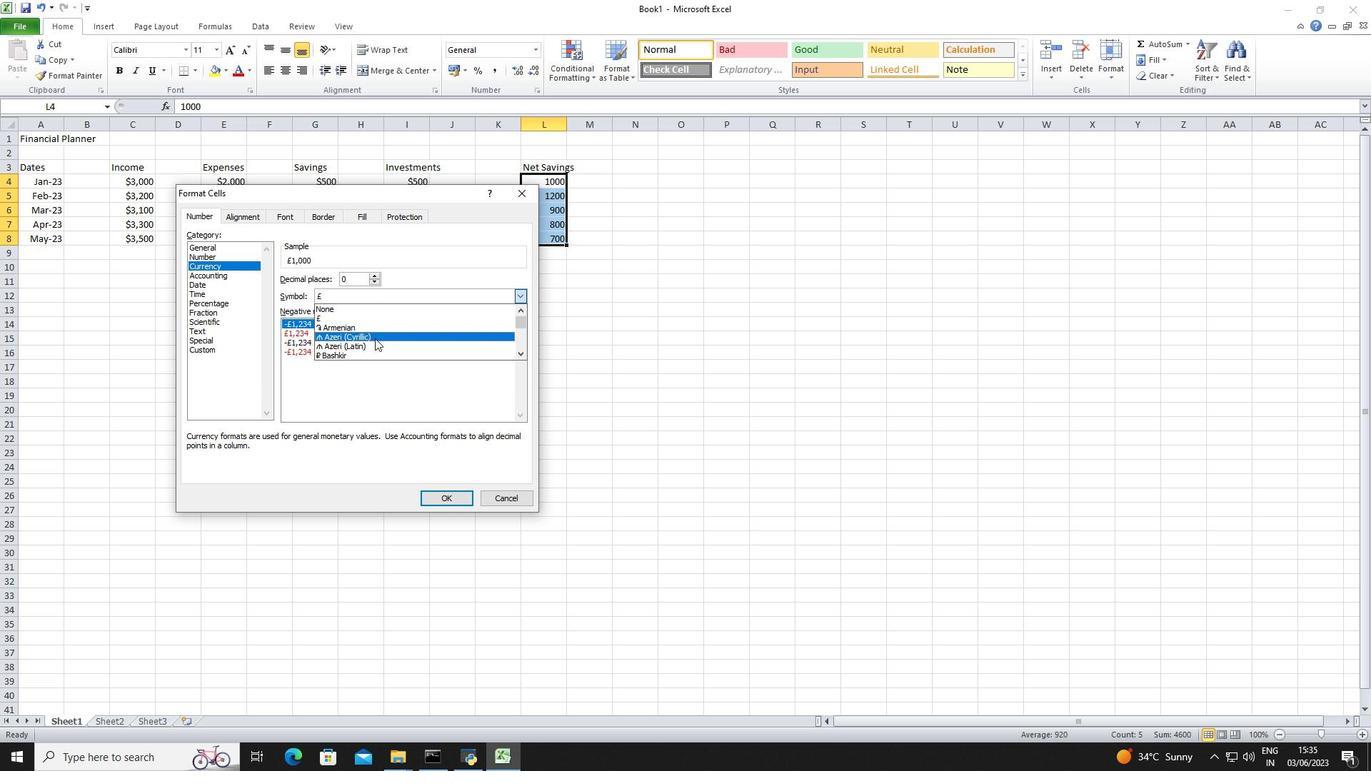 
Action: Mouse scrolled (377, 345) with delta (0, 0)
Screenshot: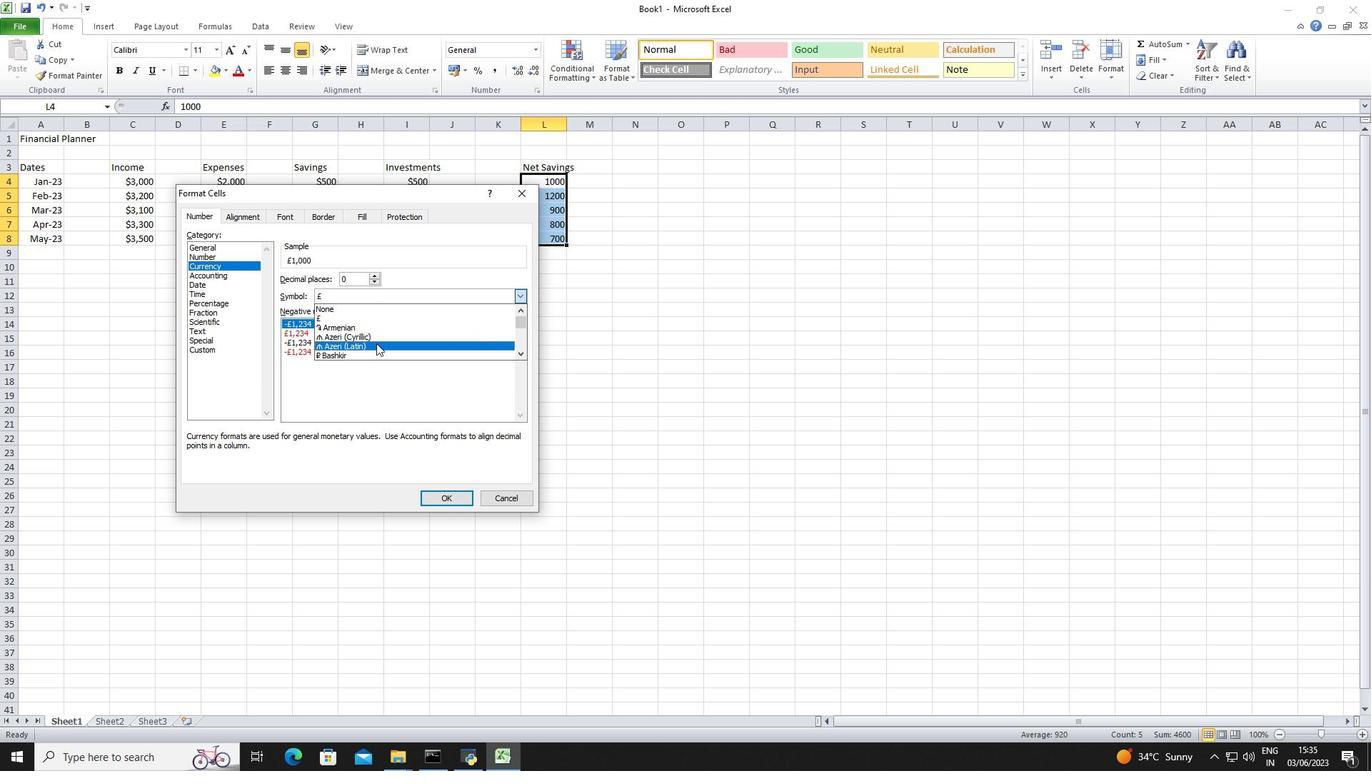 
Action: Mouse scrolled (377, 345) with delta (0, 0)
Screenshot: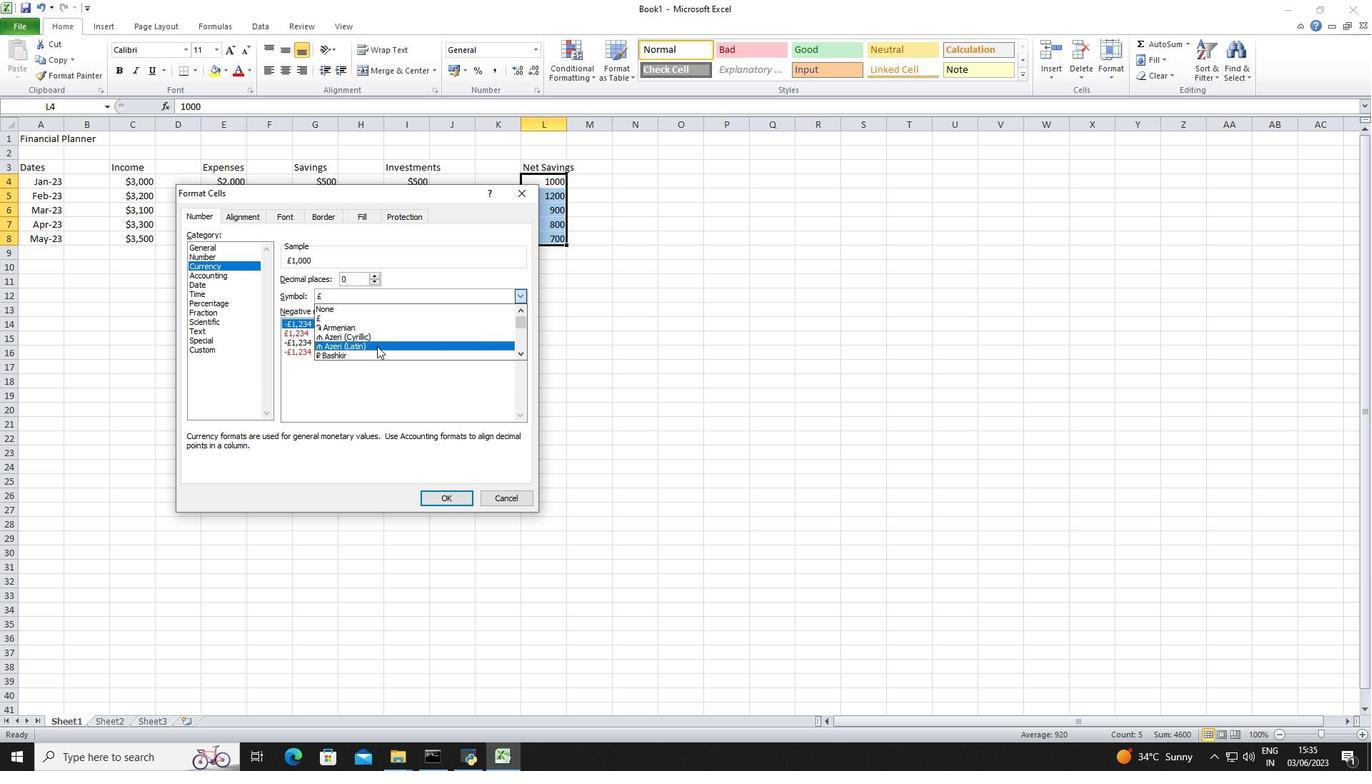 
Action: Mouse scrolled (377, 345) with delta (0, 0)
Screenshot: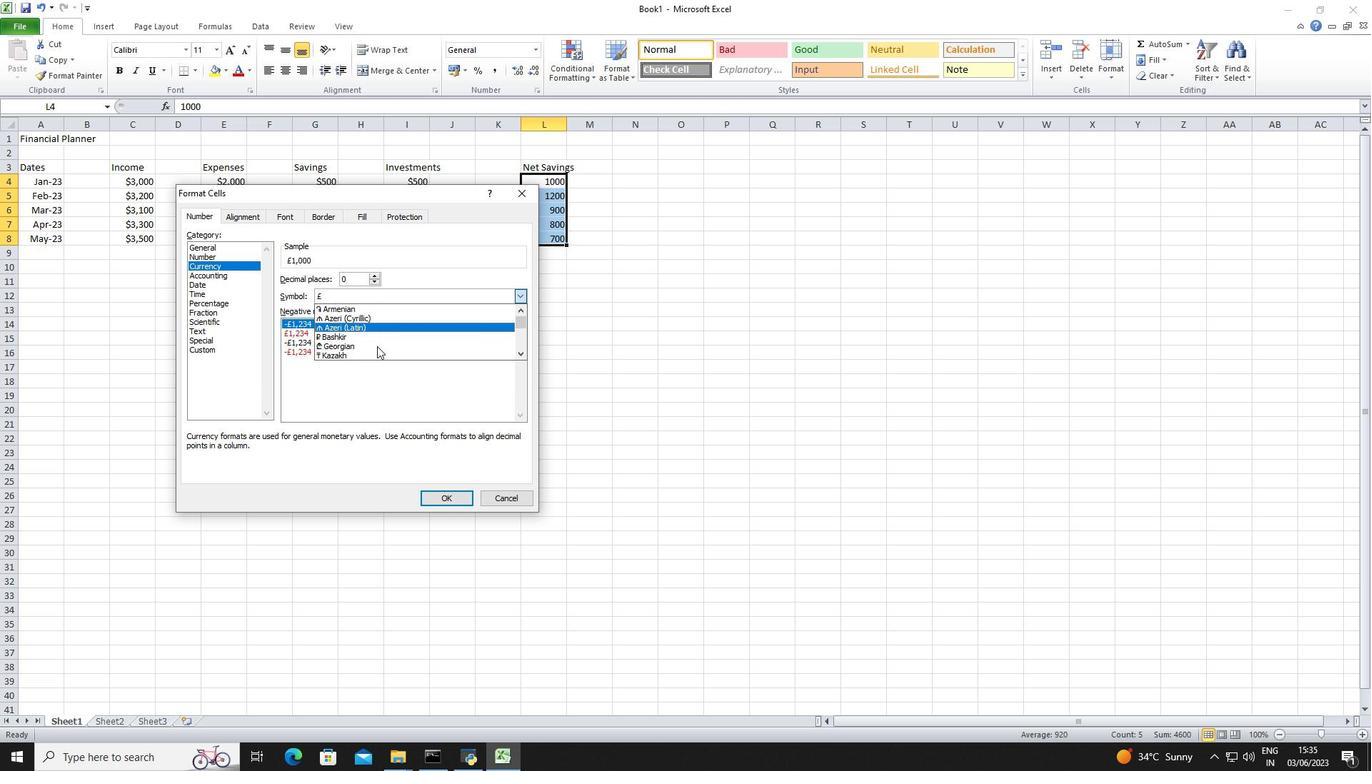 
Action: Mouse scrolled (377, 345) with delta (0, 0)
Screenshot: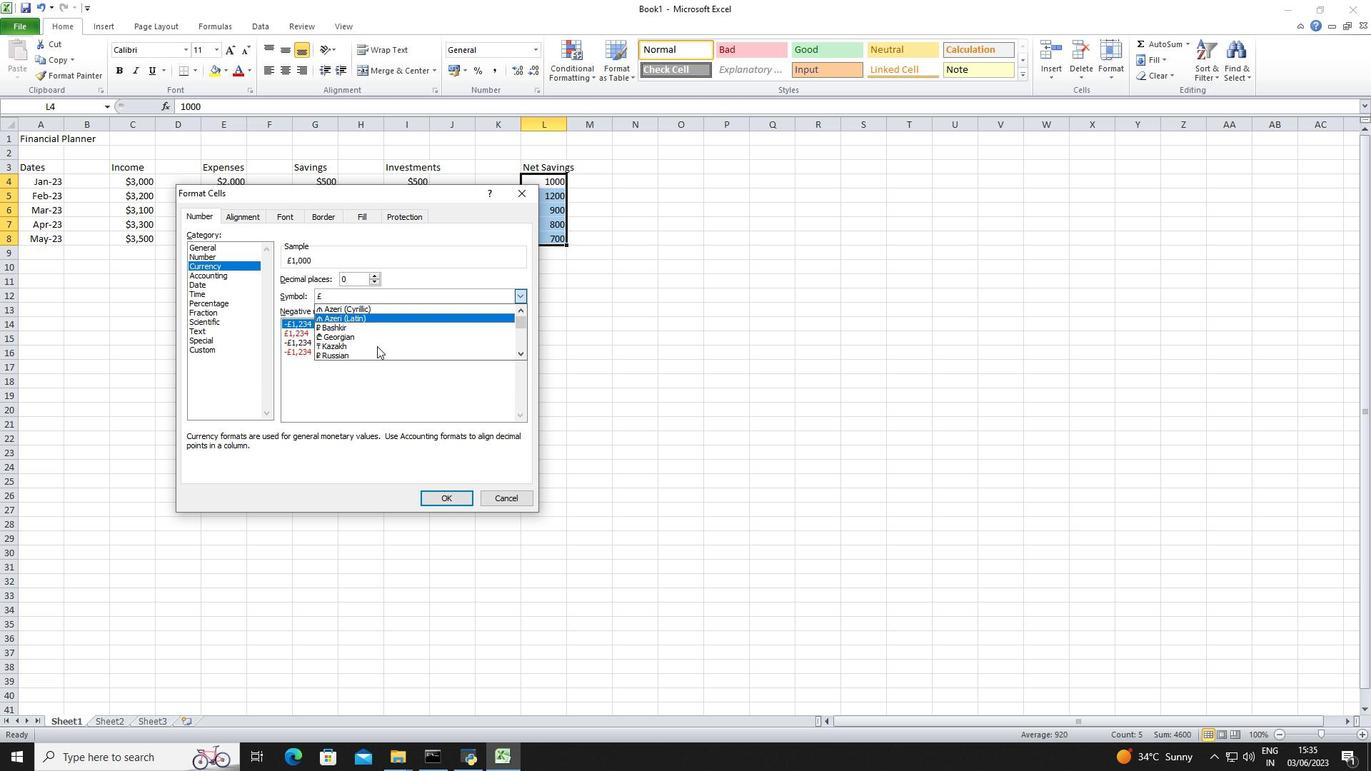 
Action: Mouse scrolled (377, 345) with delta (0, 0)
Screenshot: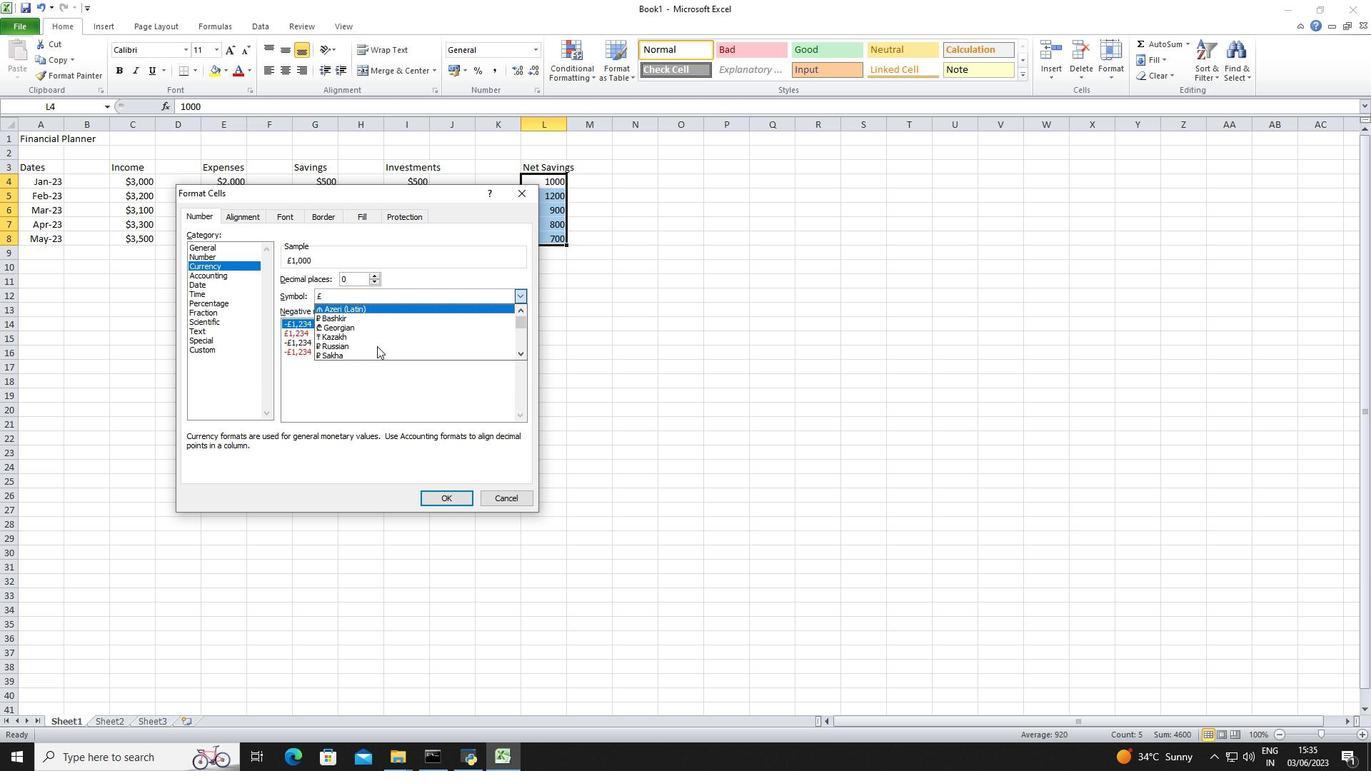 
Action: Mouse scrolled (377, 345) with delta (0, 0)
Screenshot: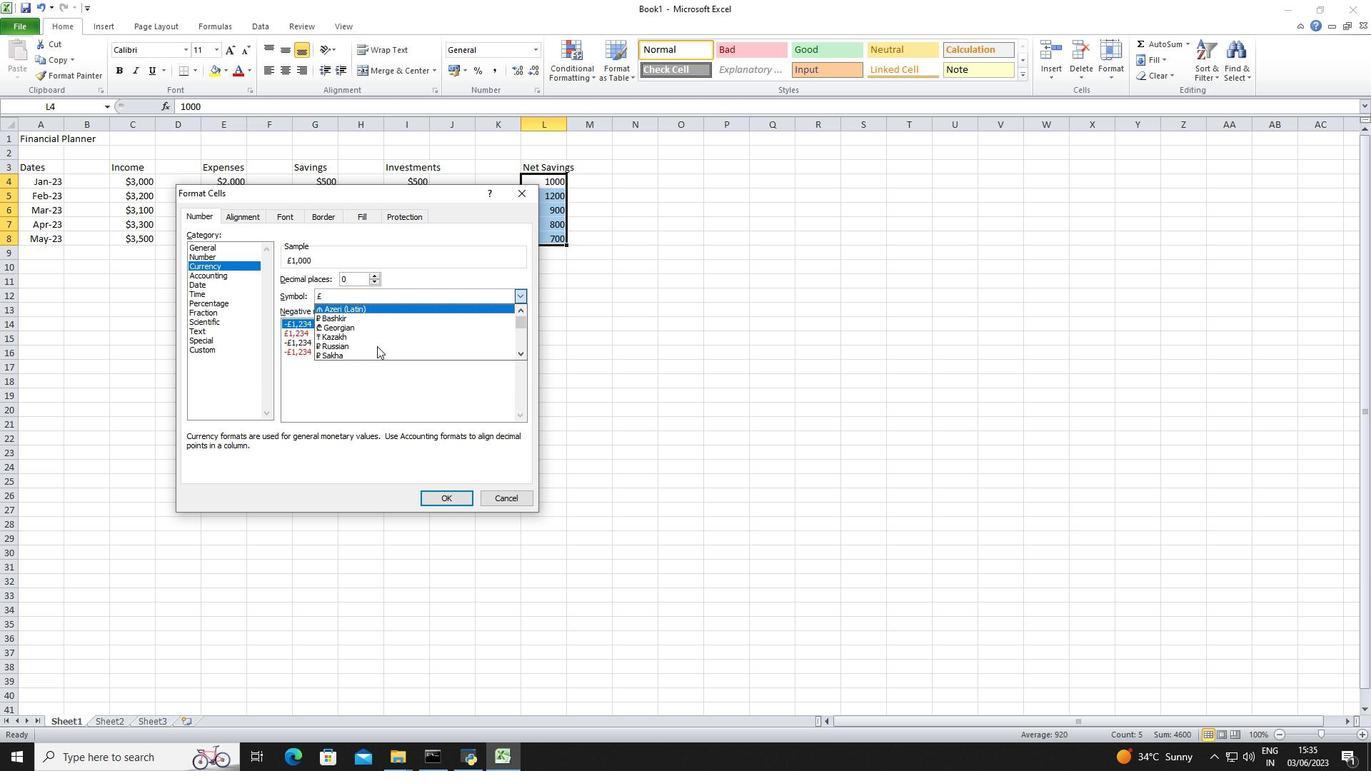 
Action: Mouse scrolled (377, 345) with delta (0, 0)
Screenshot: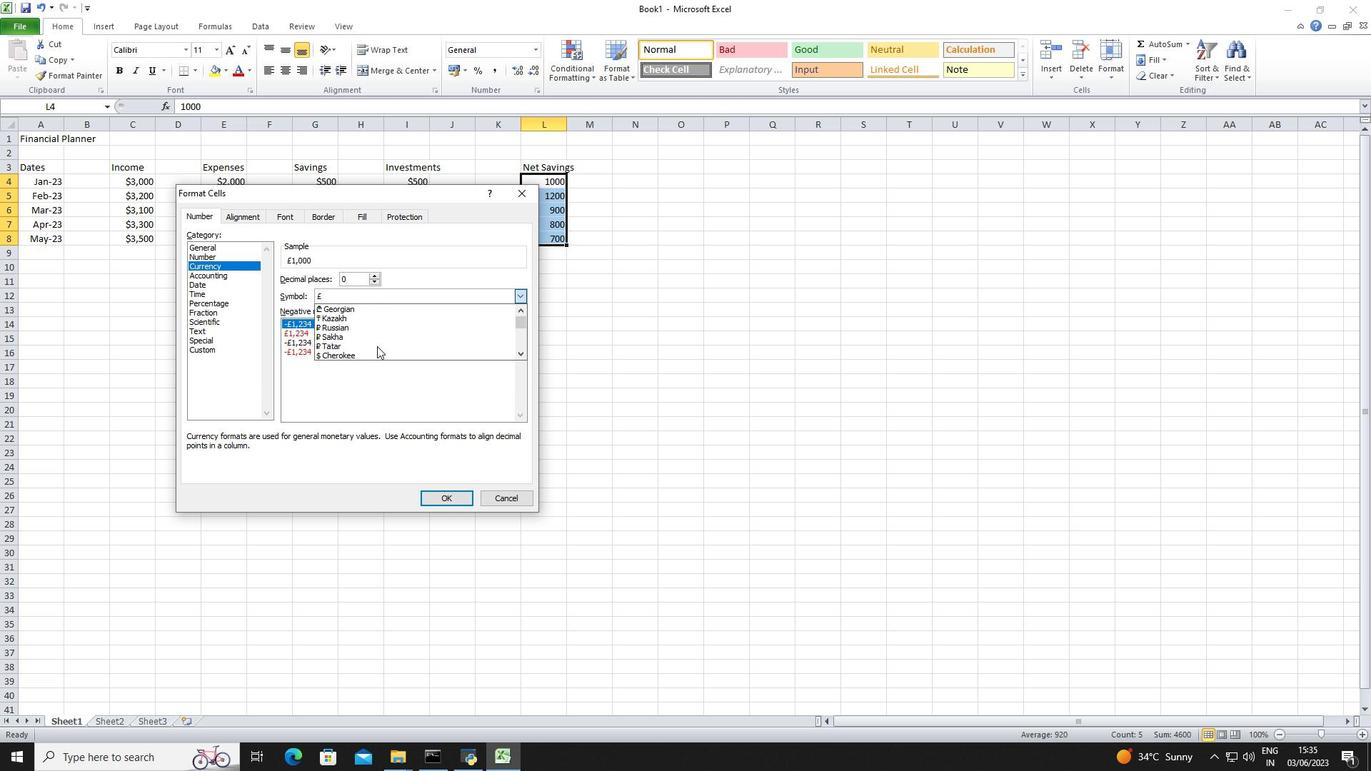 
Action: Mouse scrolled (377, 345) with delta (0, 0)
Screenshot: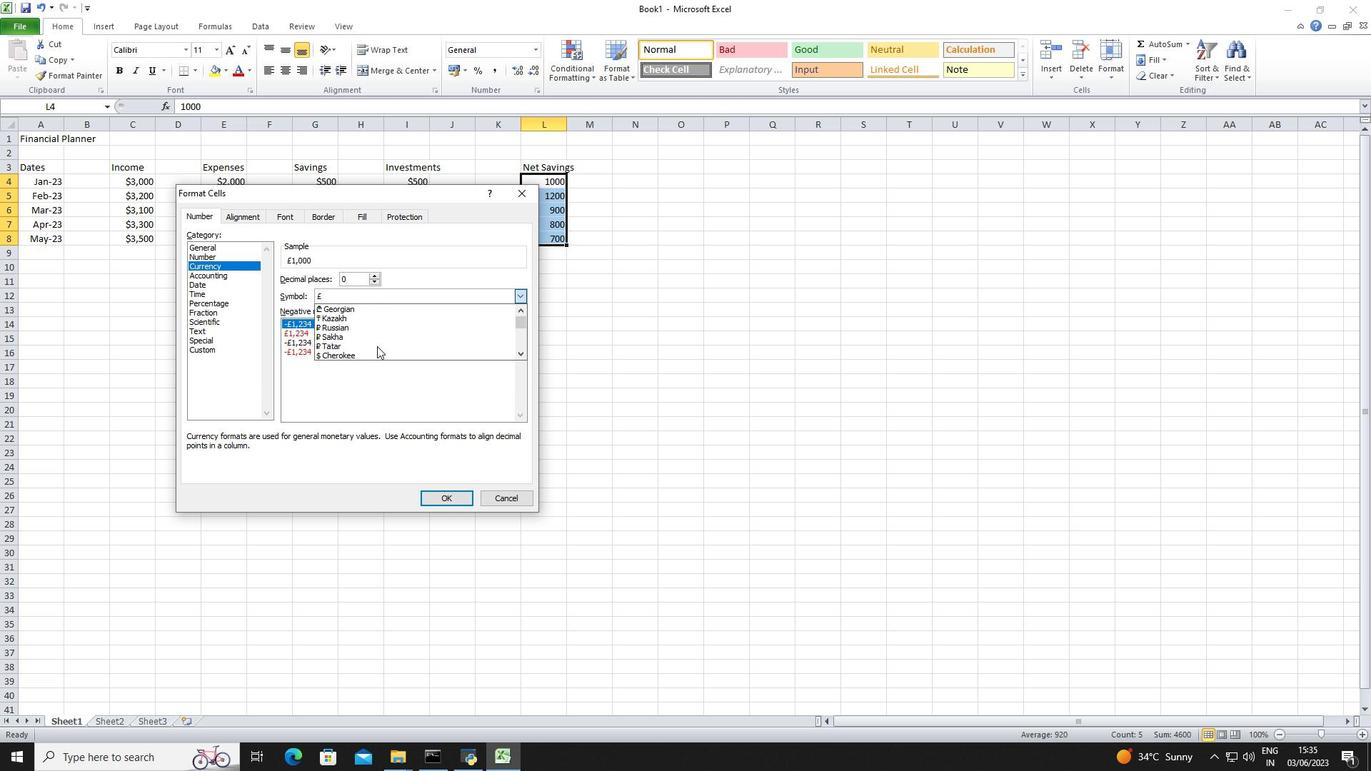 
Action: Mouse scrolled (377, 345) with delta (0, 0)
Screenshot: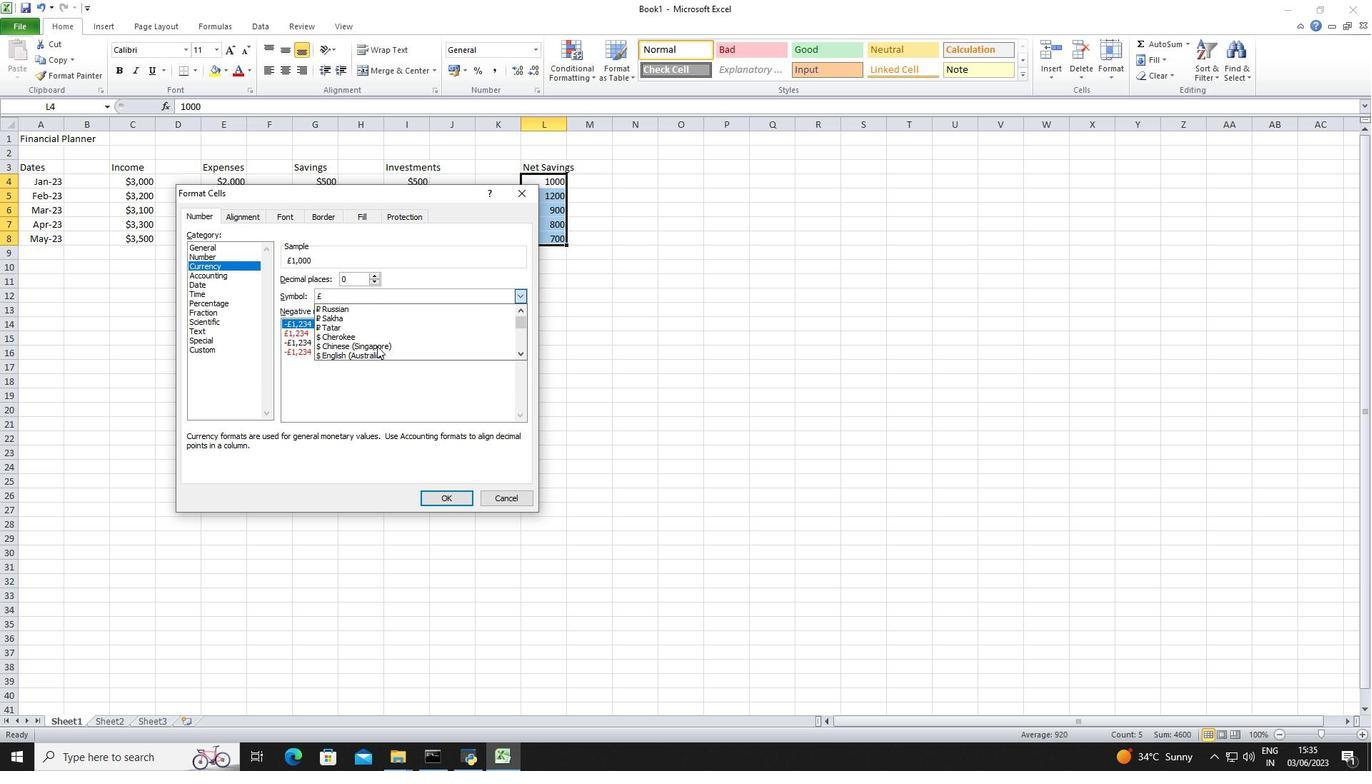 
Action: Mouse moved to (379, 342)
Screenshot: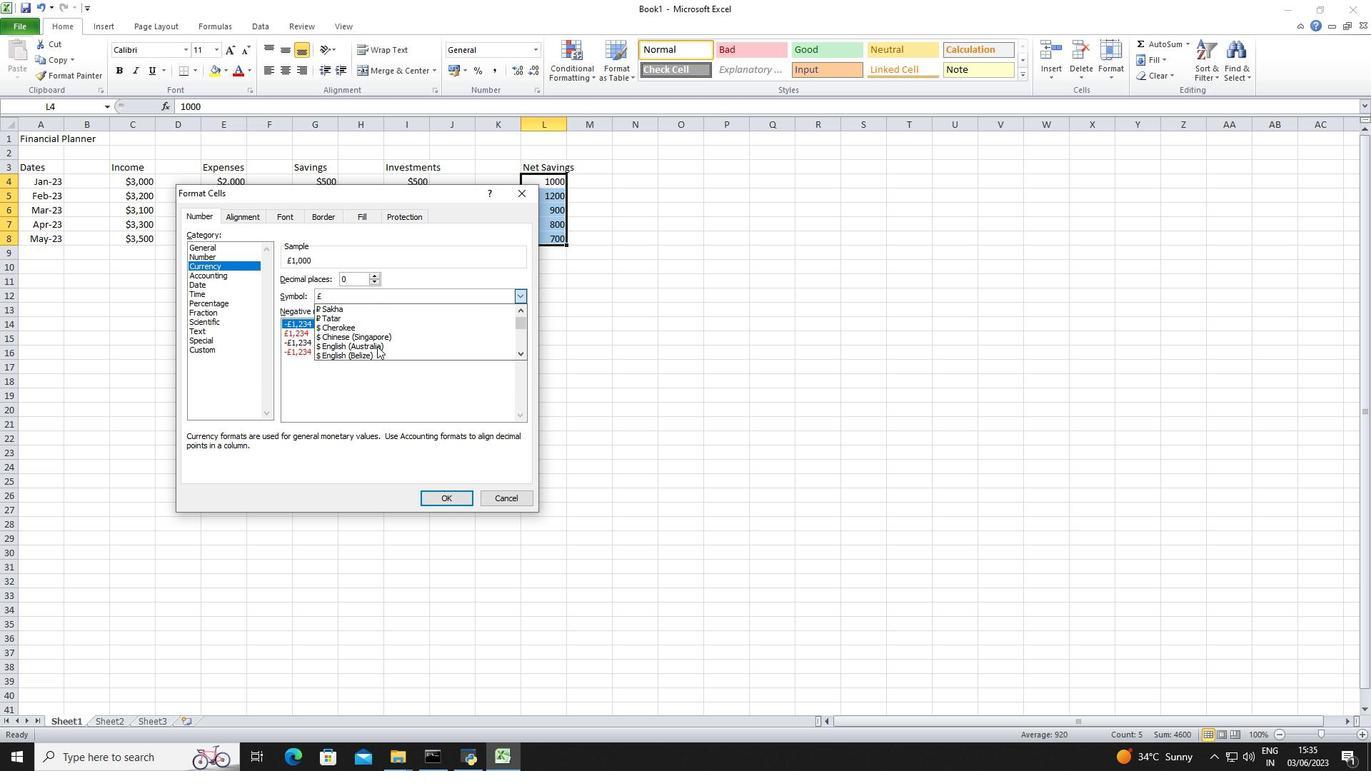 
Action: Mouse pressed left at (379, 342)
Screenshot: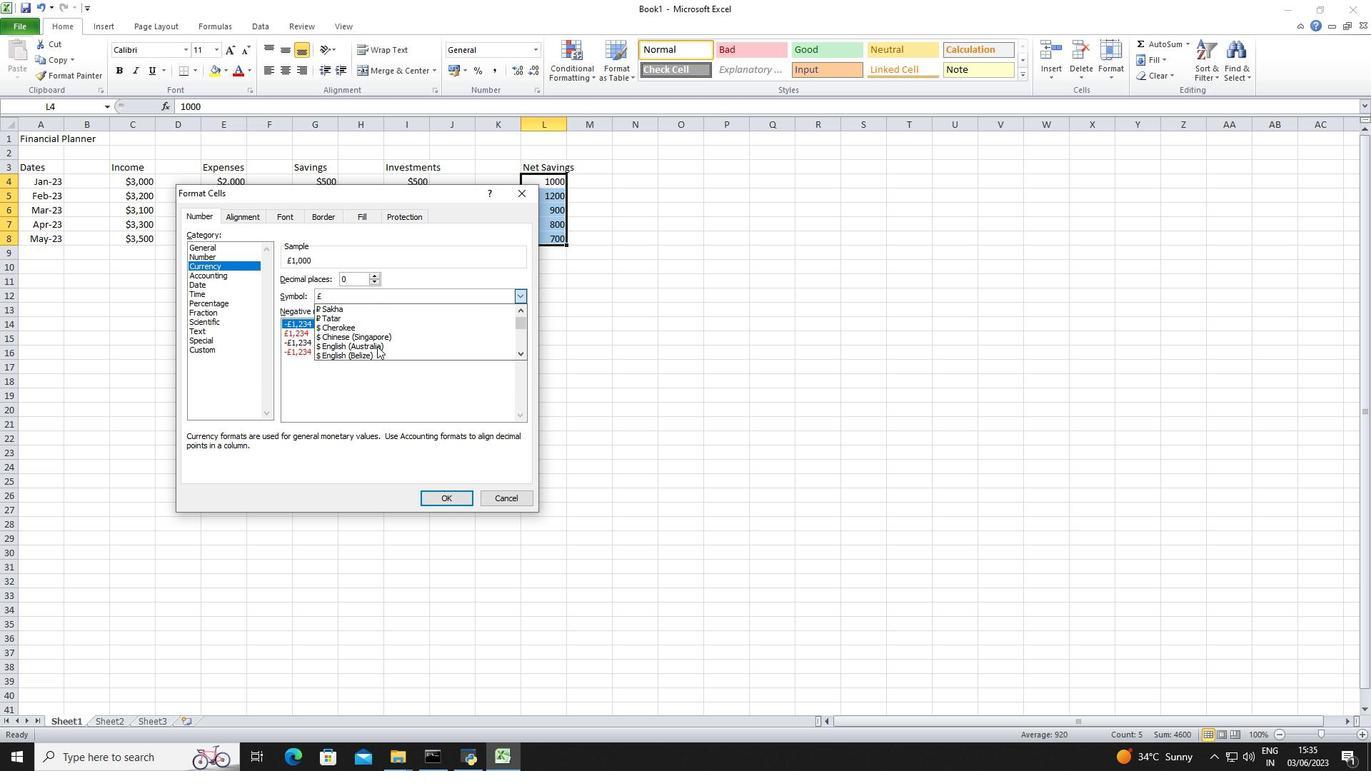 
Action: Mouse moved to (447, 493)
Screenshot: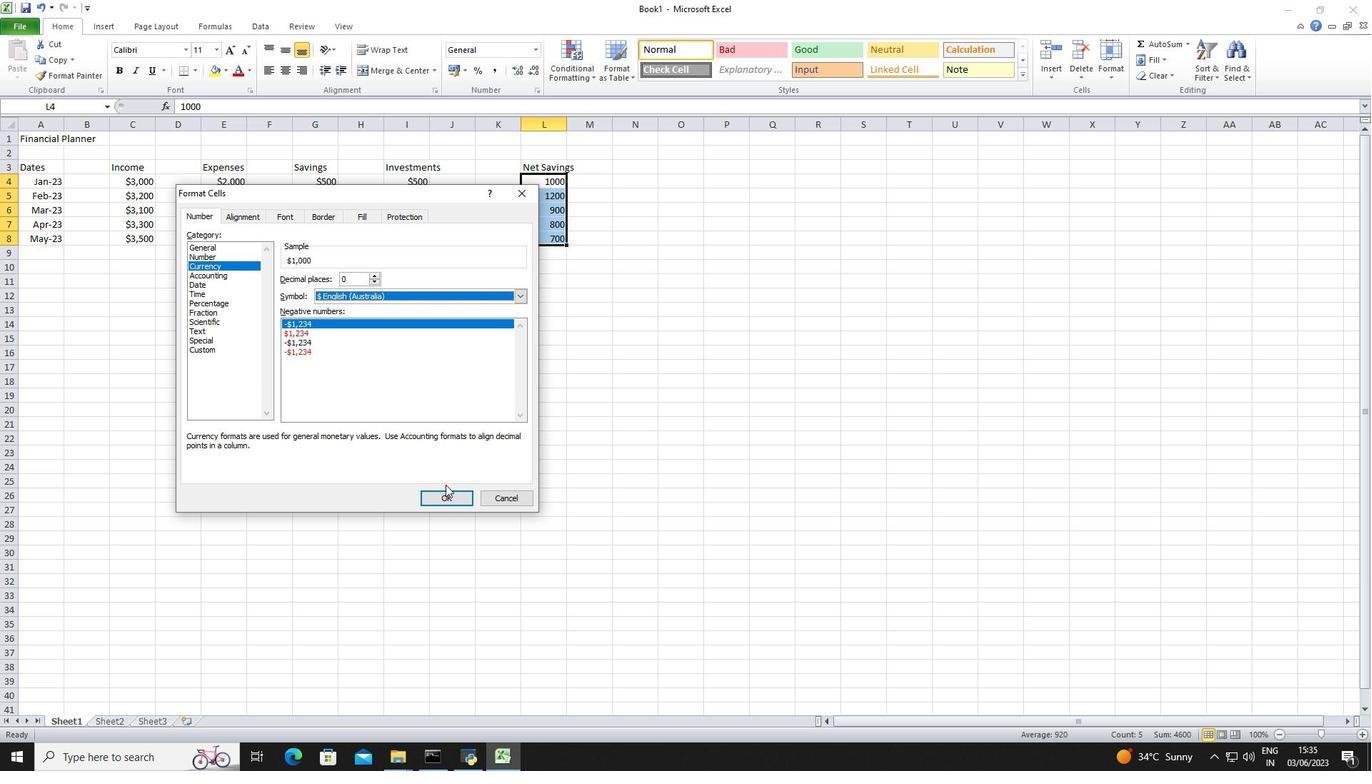 
Action: Mouse pressed left at (447, 493)
Screenshot: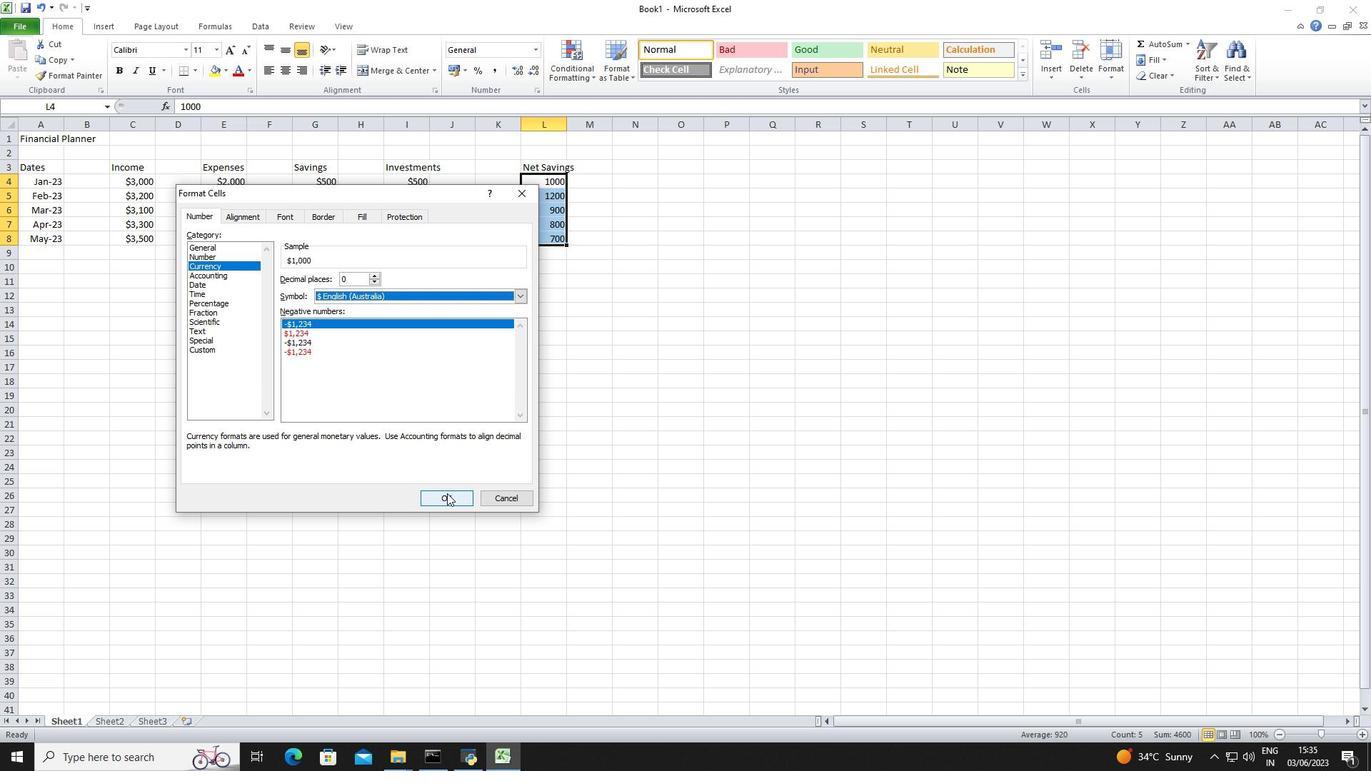 
Action: Mouse moved to (583, 321)
Screenshot: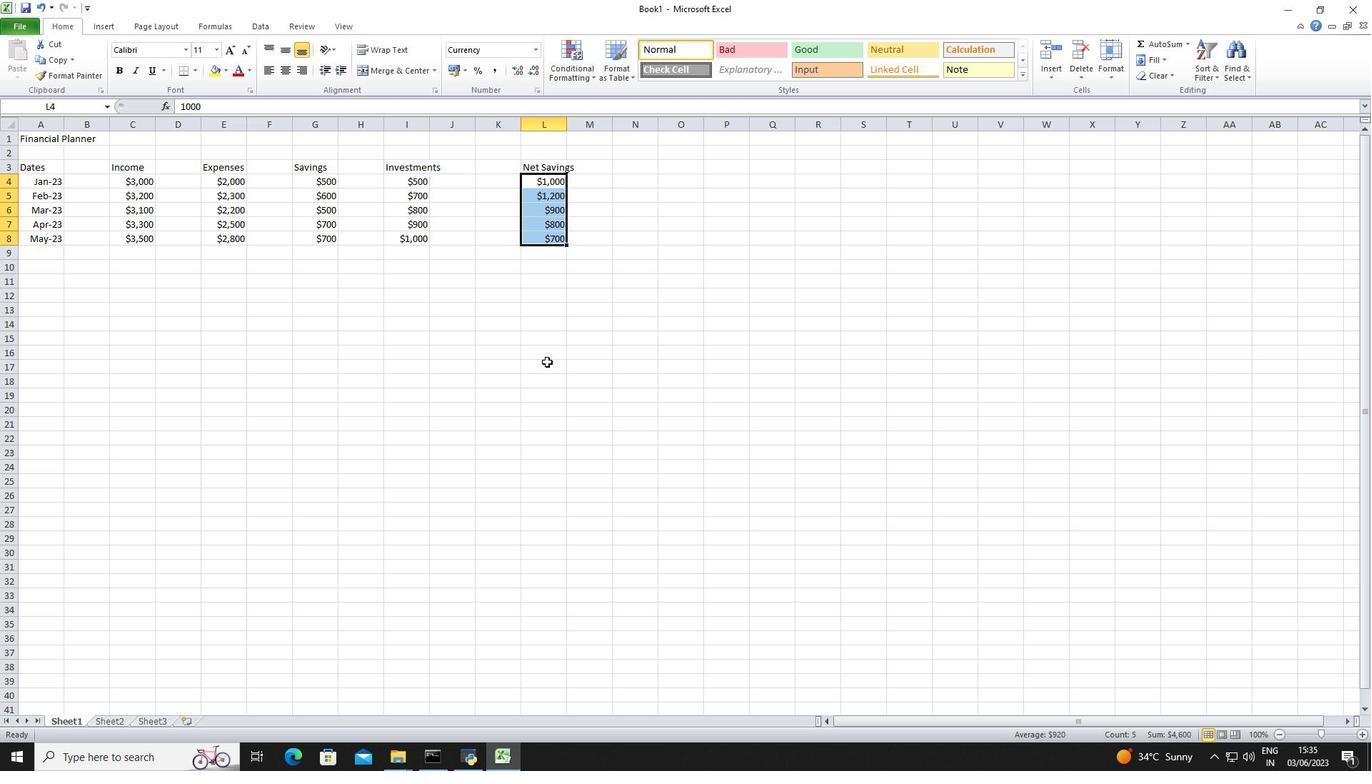 
Action: Mouse pressed left at (583, 321)
Screenshot: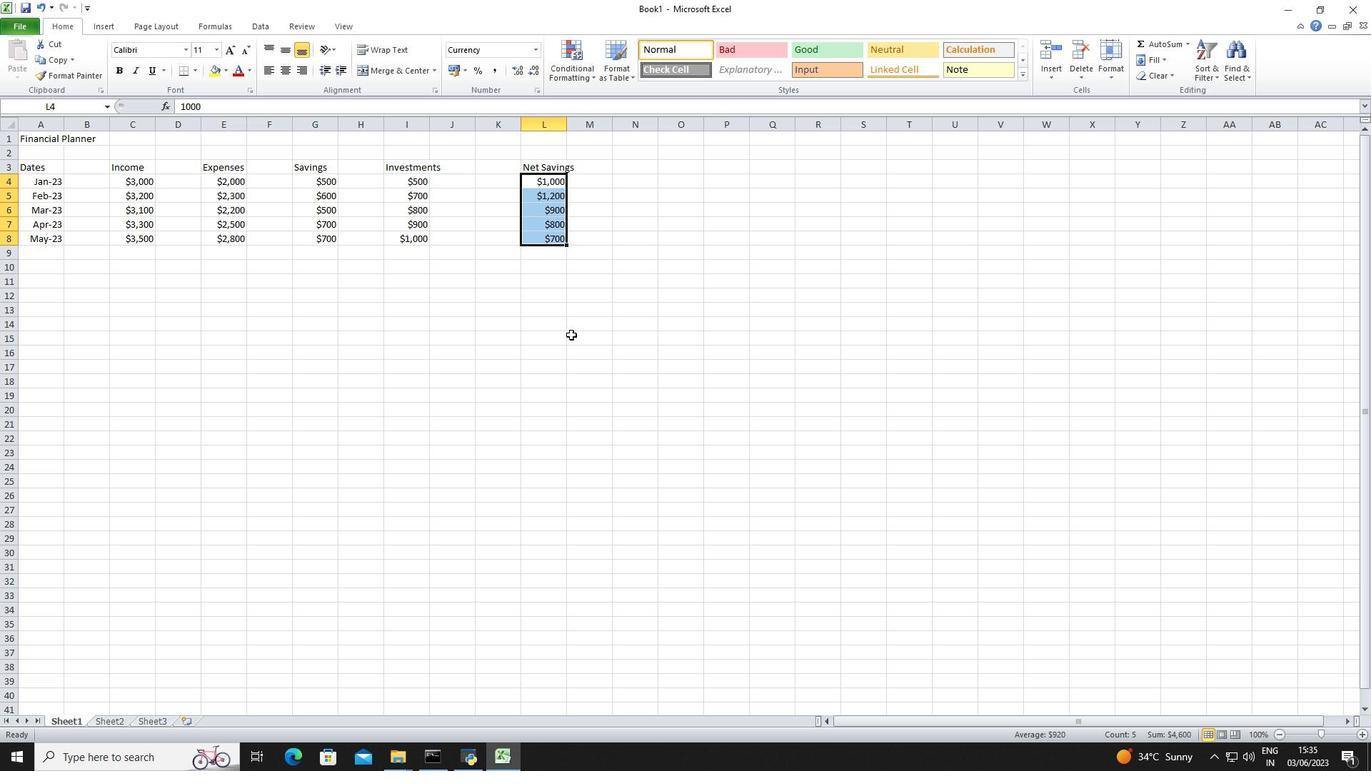 
Action: Key pressed ctrl+S<Key.shift>Dashboard<Key.shift>FInboard<Key.enter>
Screenshot: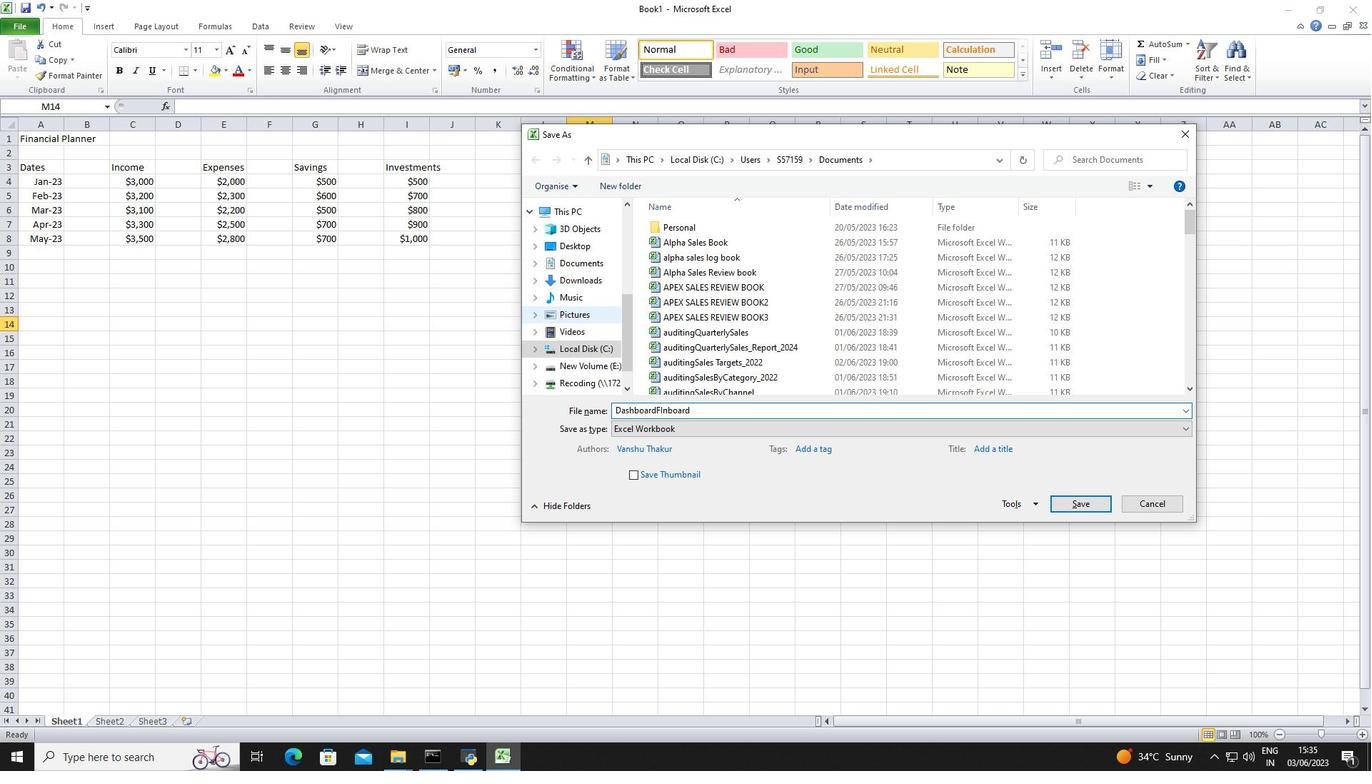 
